 Task: Research Airbnb options in Plonsk, Poland from 4th December, 2023 to 8th December, 2023 for 1 adult.1  bedroom having 1 bed and 1 bathroom. Amenities needed are: wifi. Booking option can be shelf check-in. Look for 5 properties as per requirement.
Action: Mouse moved to (394, 137)
Screenshot: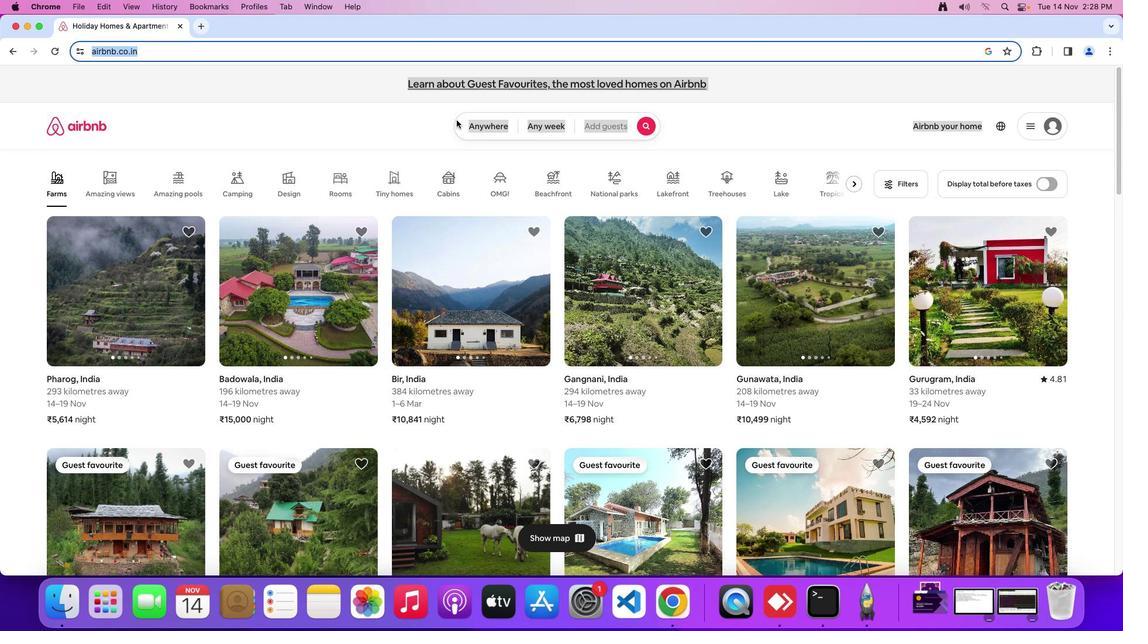 
Action: Mouse pressed left at (394, 137)
Screenshot: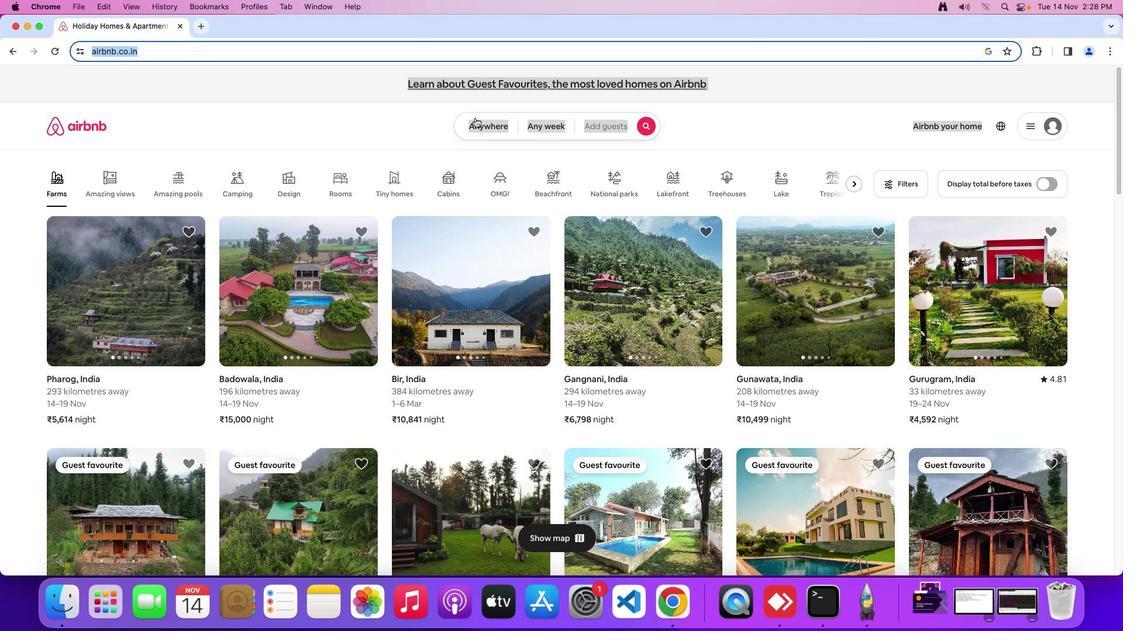 
Action: Mouse moved to (489, 122)
Screenshot: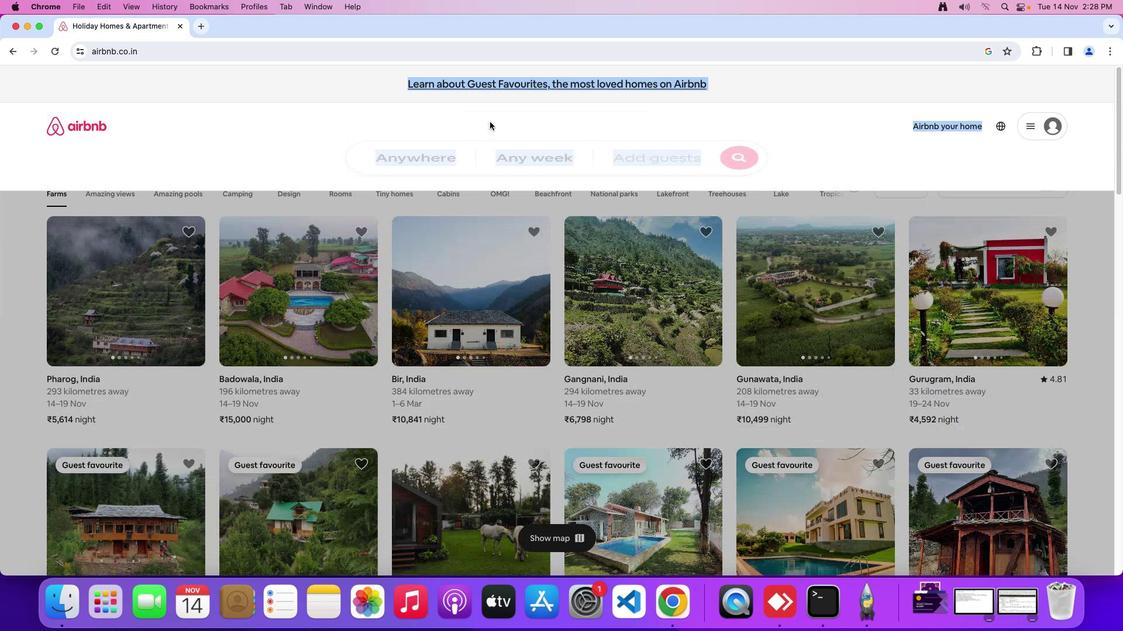 
Action: Mouse pressed left at (489, 122)
Screenshot: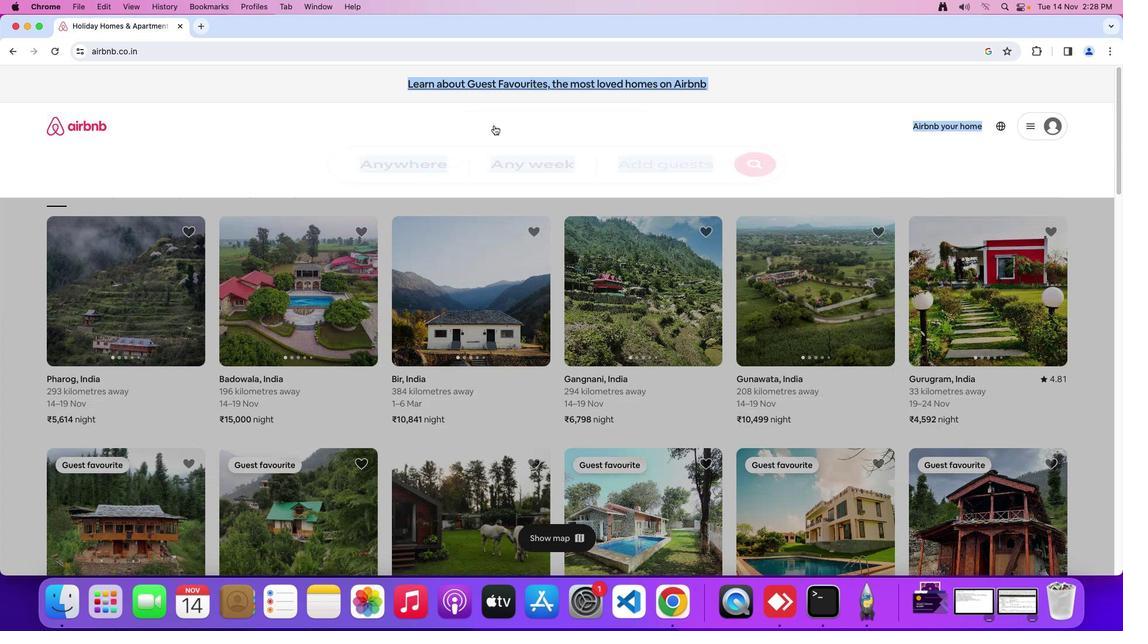 
Action: Mouse moved to (408, 174)
Screenshot: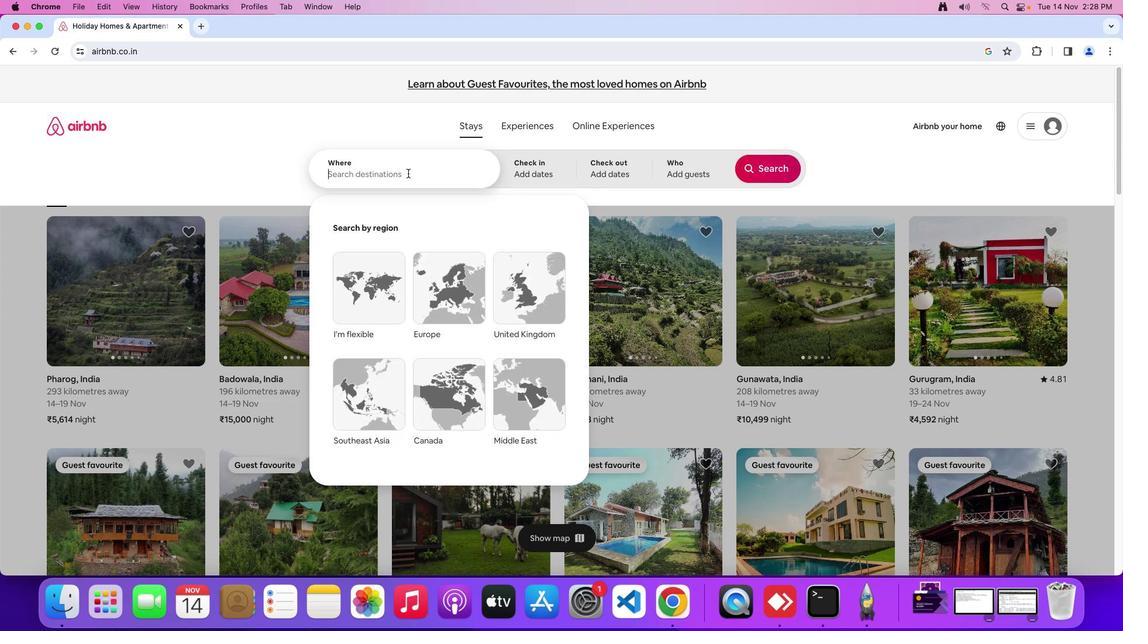 
Action: Mouse pressed left at (408, 174)
Screenshot: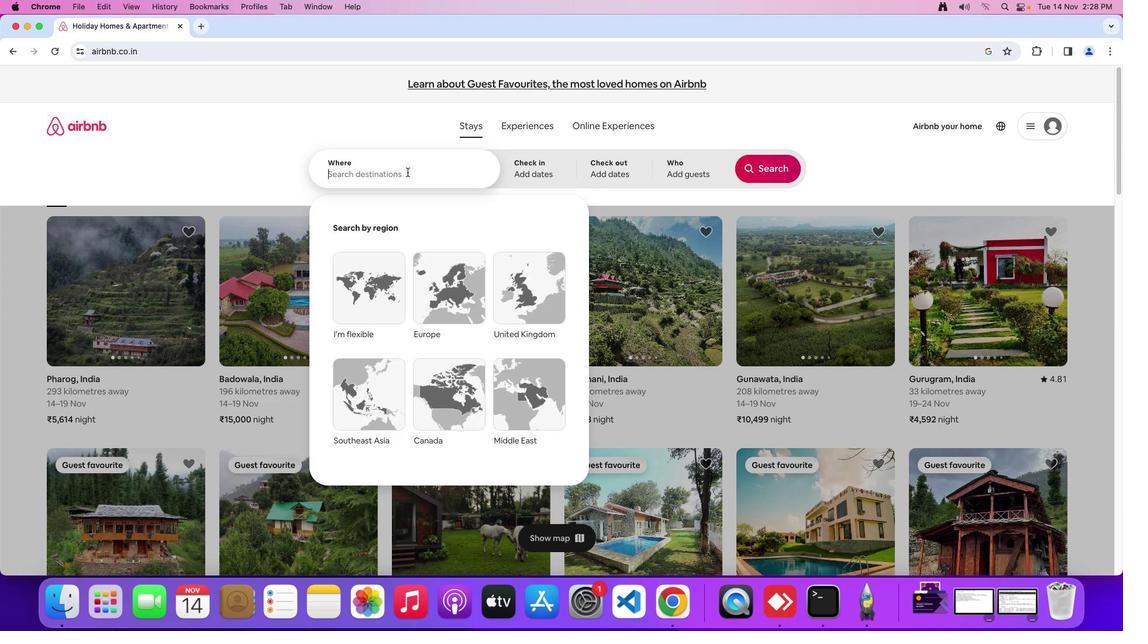 
Action: Mouse moved to (406, 172)
Screenshot: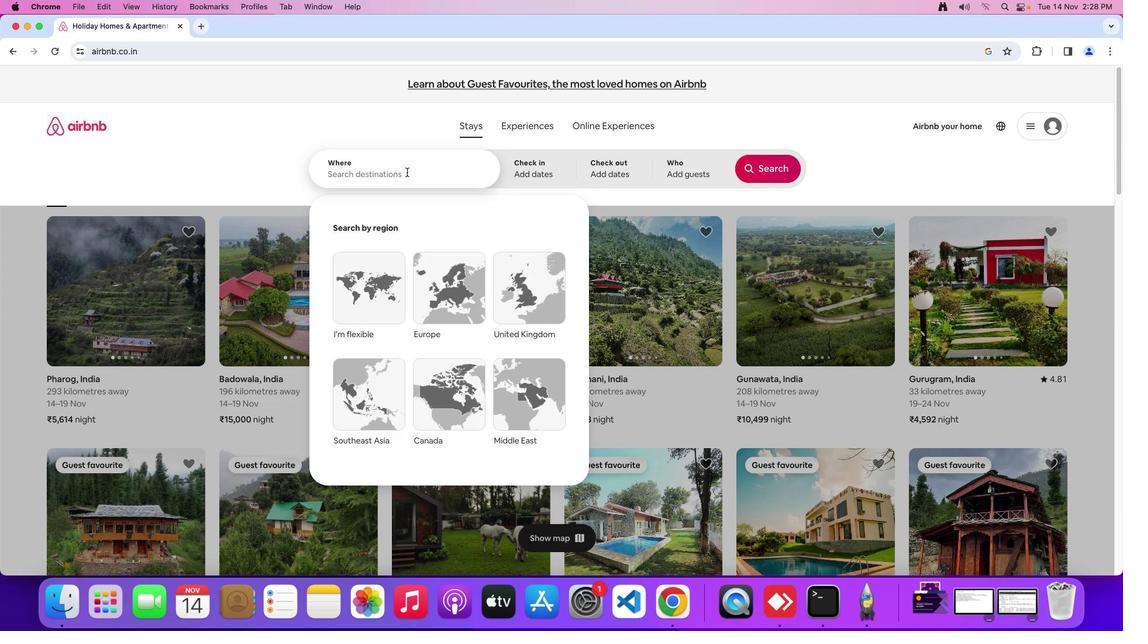 
Action: Mouse pressed left at (406, 172)
Screenshot: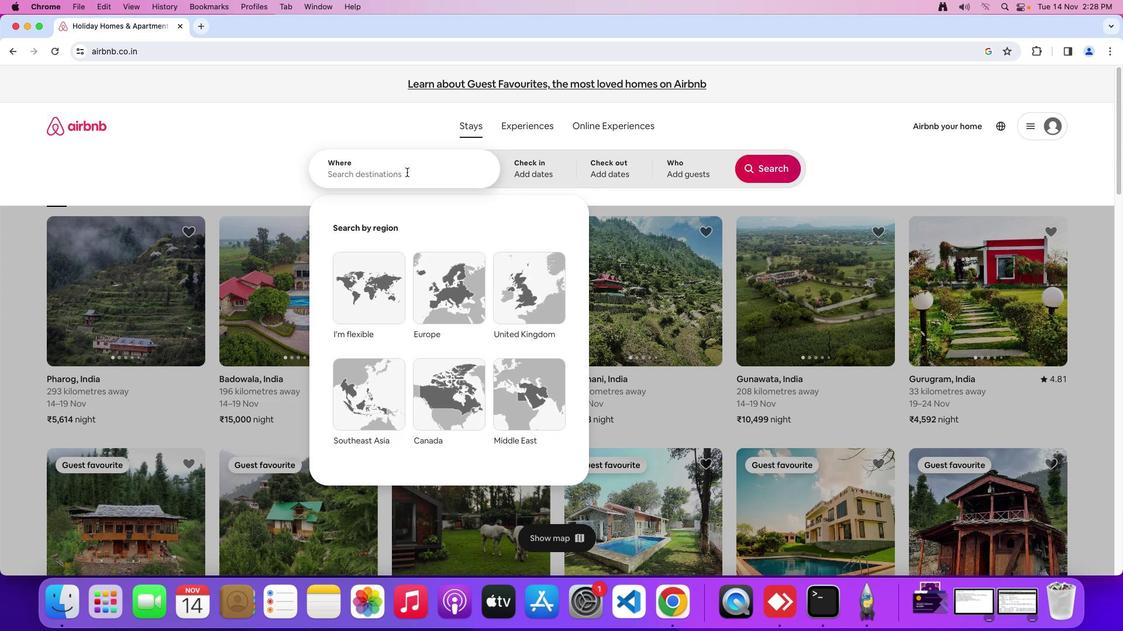
Action: Mouse moved to (406, 169)
Screenshot: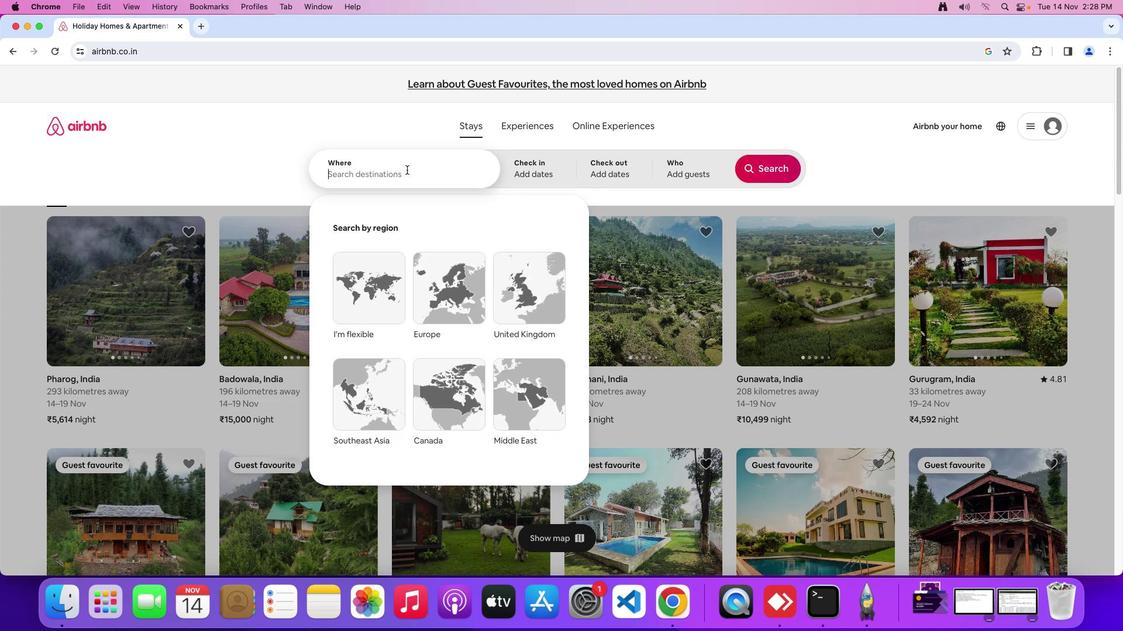 
Action: Key pressed Key.shift'P''l'Key.backspace'l''o''n''s''k'','Key.spaceKey.shift'P''o''l''a''m'Key.backspace'n''d'
Screenshot: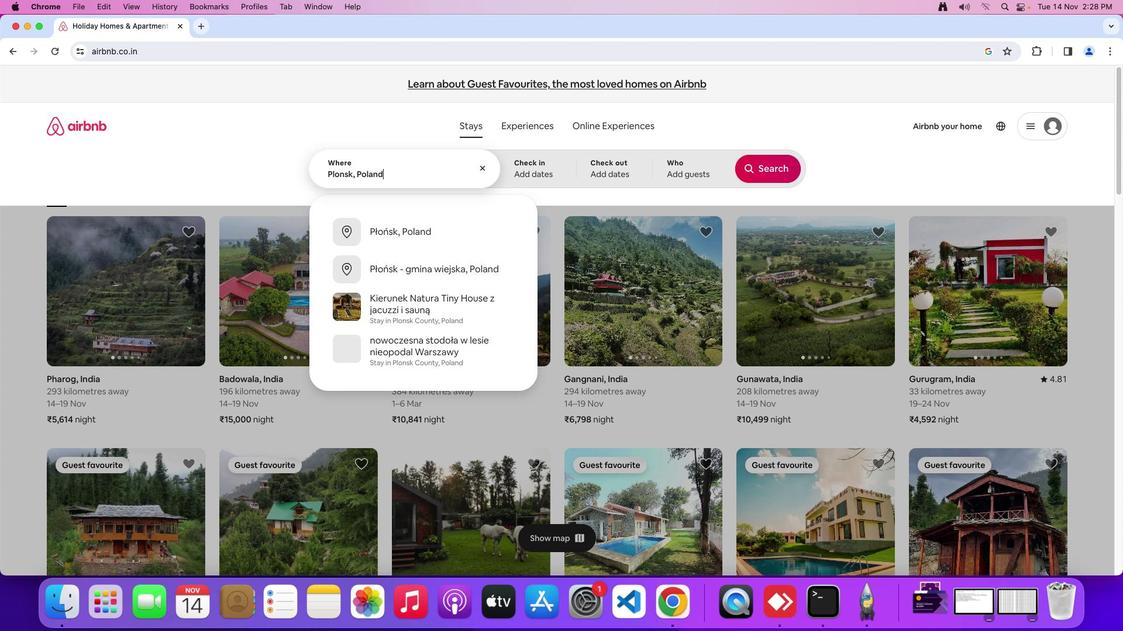 
Action: Mouse moved to (538, 165)
Screenshot: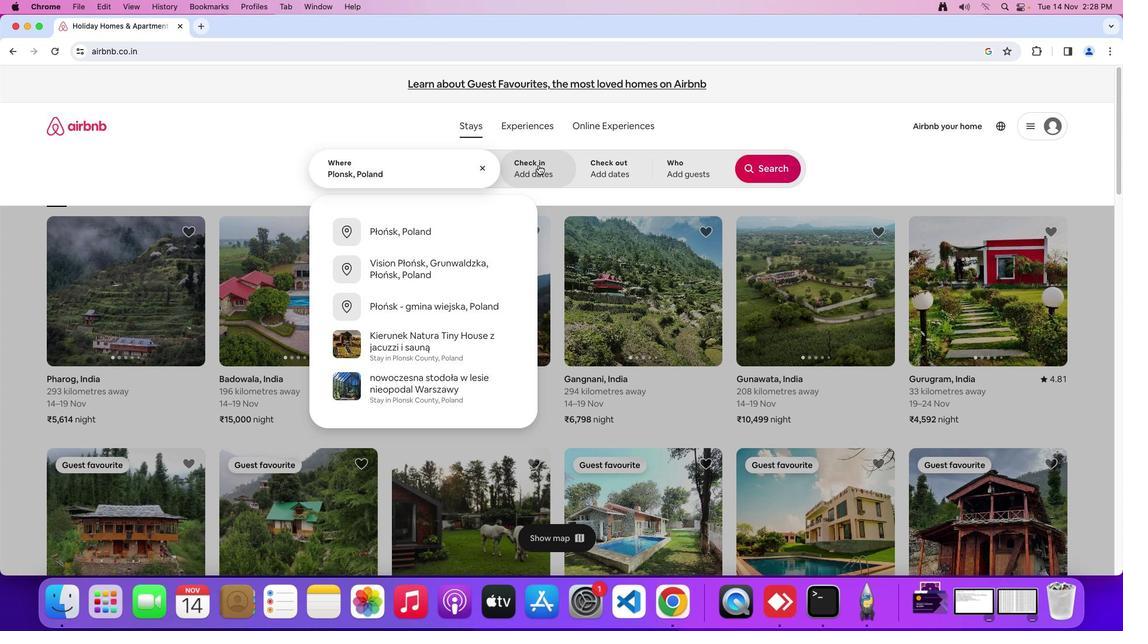 
Action: Mouse pressed left at (538, 165)
Screenshot: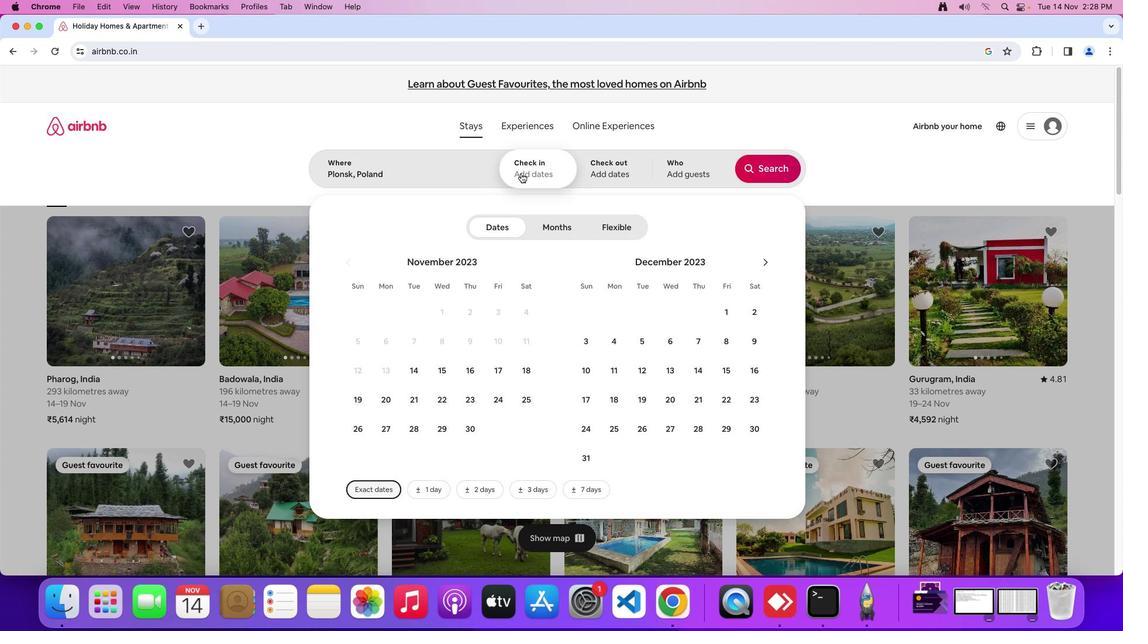 
Action: Mouse moved to (619, 344)
Screenshot: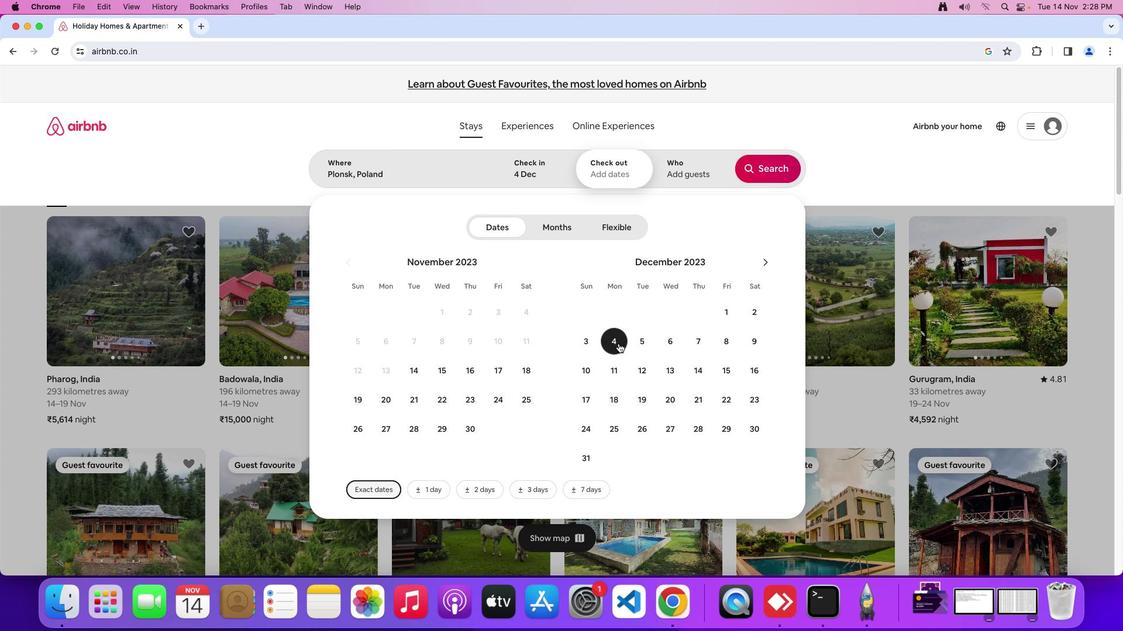 
Action: Mouse pressed left at (619, 344)
Screenshot: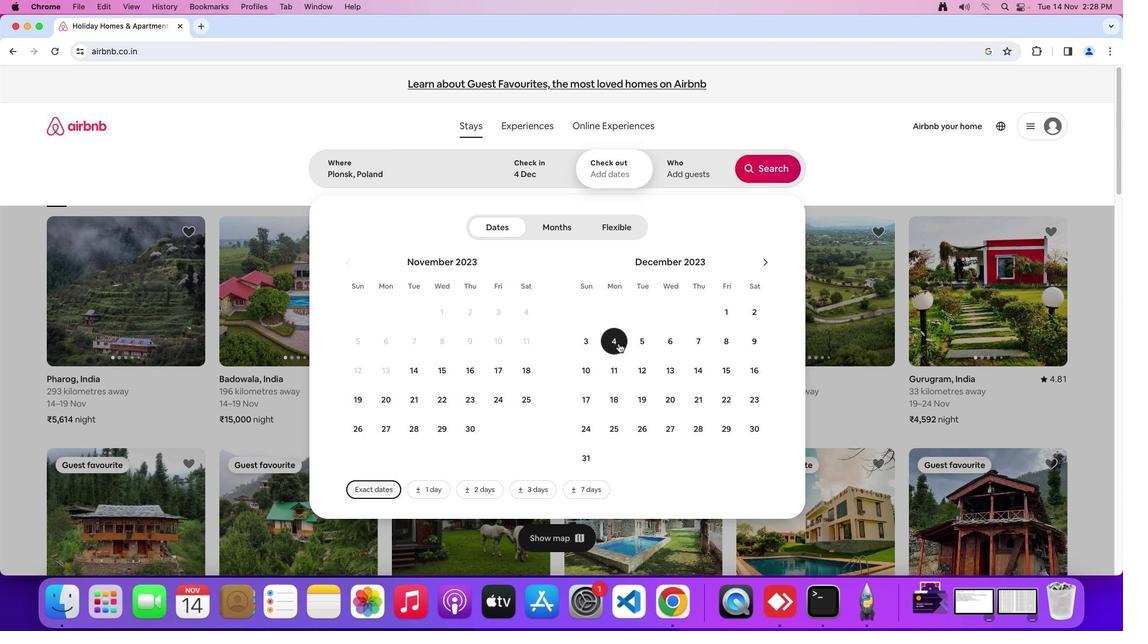 
Action: Mouse moved to (724, 342)
Screenshot: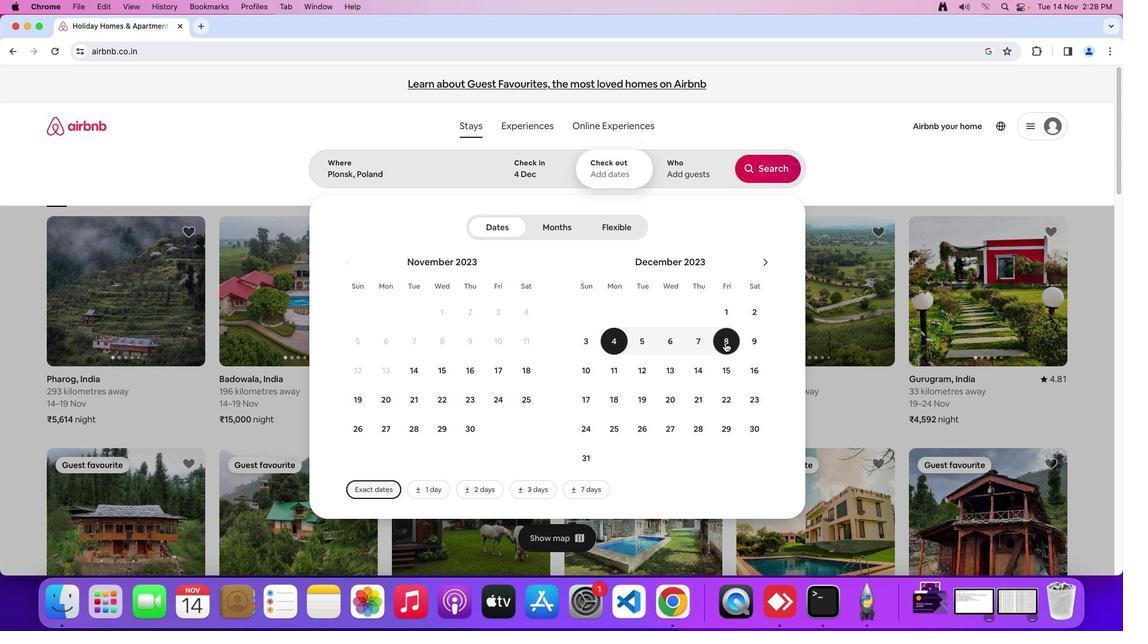 
Action: Mouse pressed left at (724, 342)
Screenshot: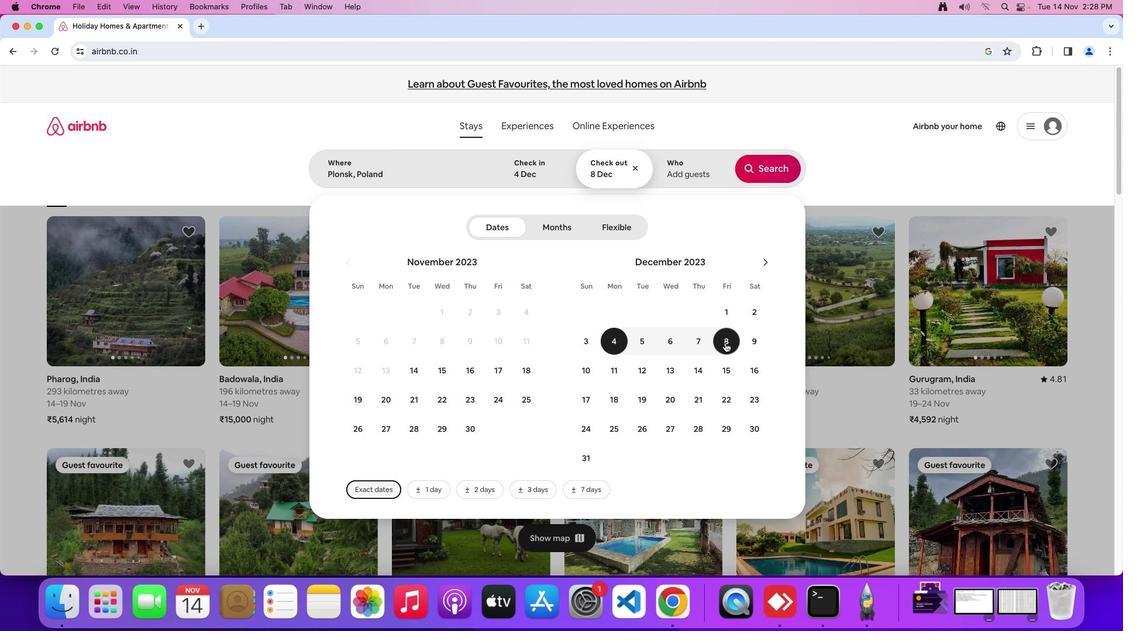 
Action: Mouse moved to (678, 177)
Screenshot: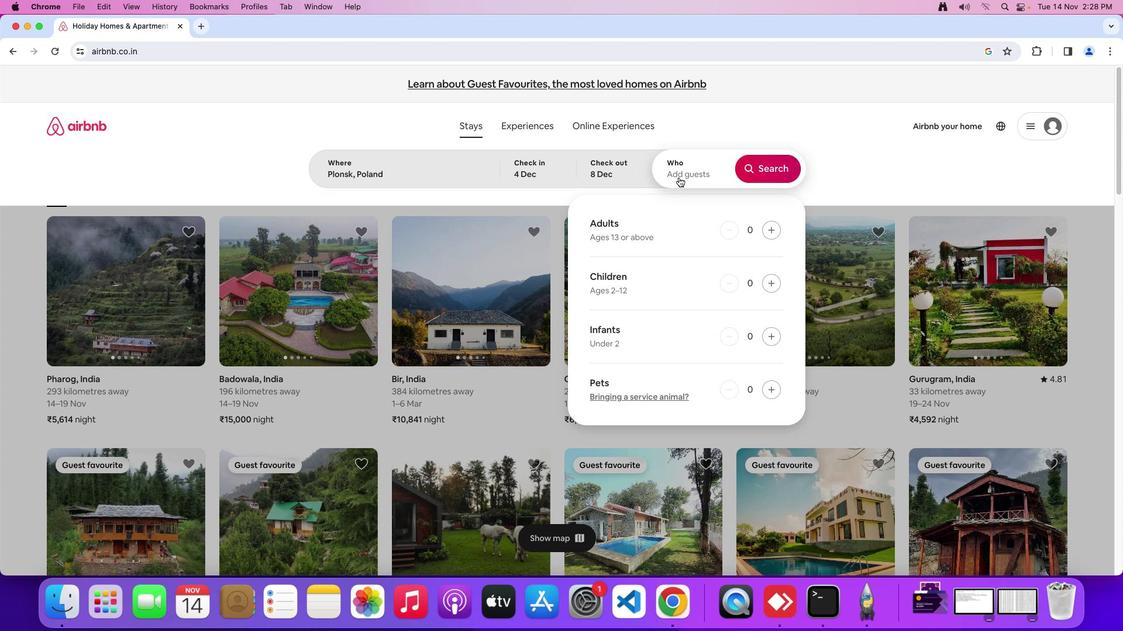 
Action: Mouse pressed left at (678, 177)
Screenshot: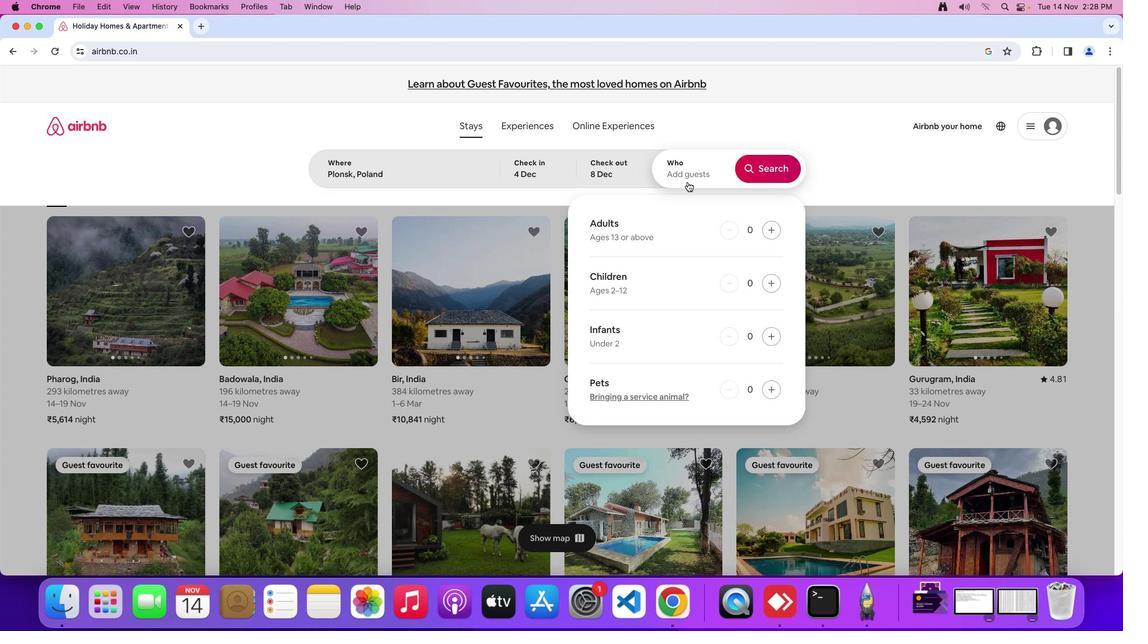 
Action: Mouse moved to (772, 233)
Screenshot: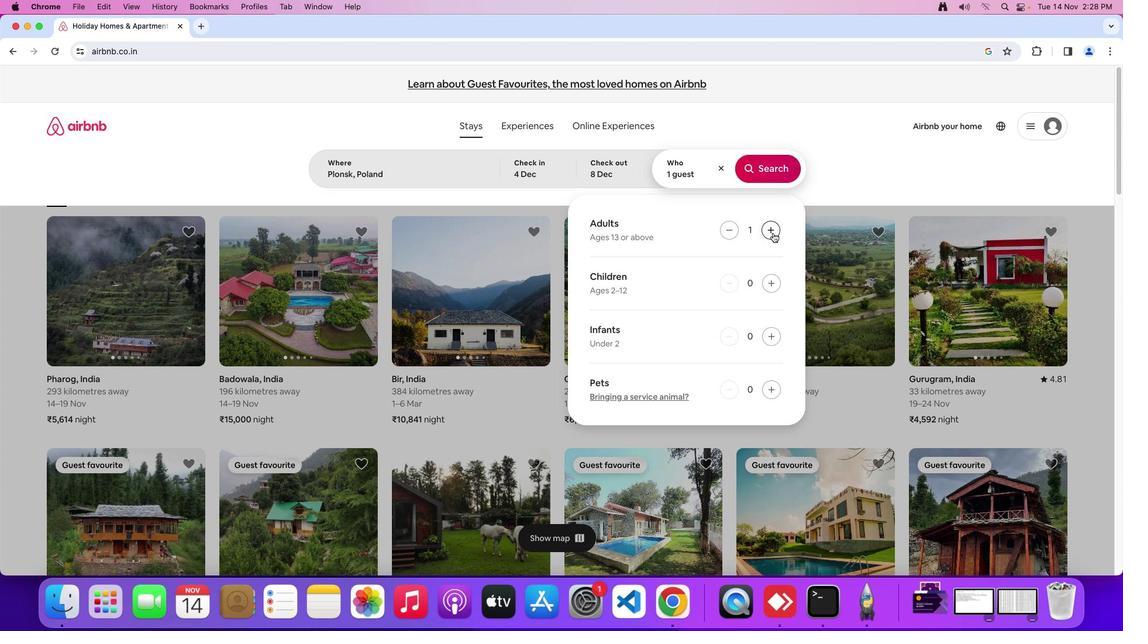 
Action: Mouse pressed left at (772, 233)
Screenshot: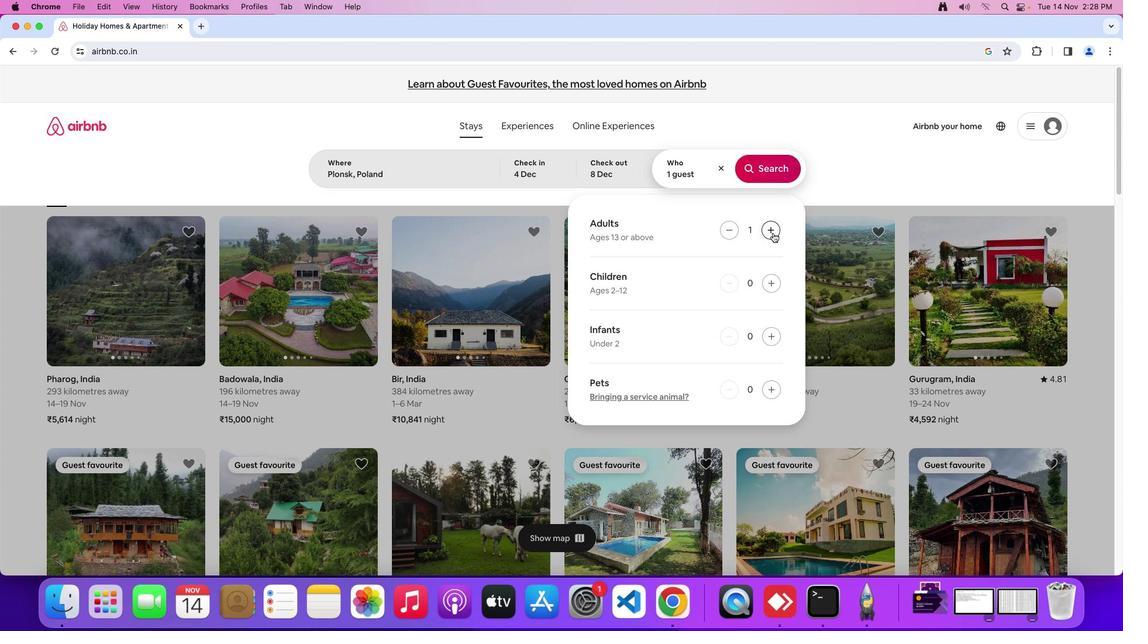 
Action: Mouse moved to (774, 166)
Screenshot: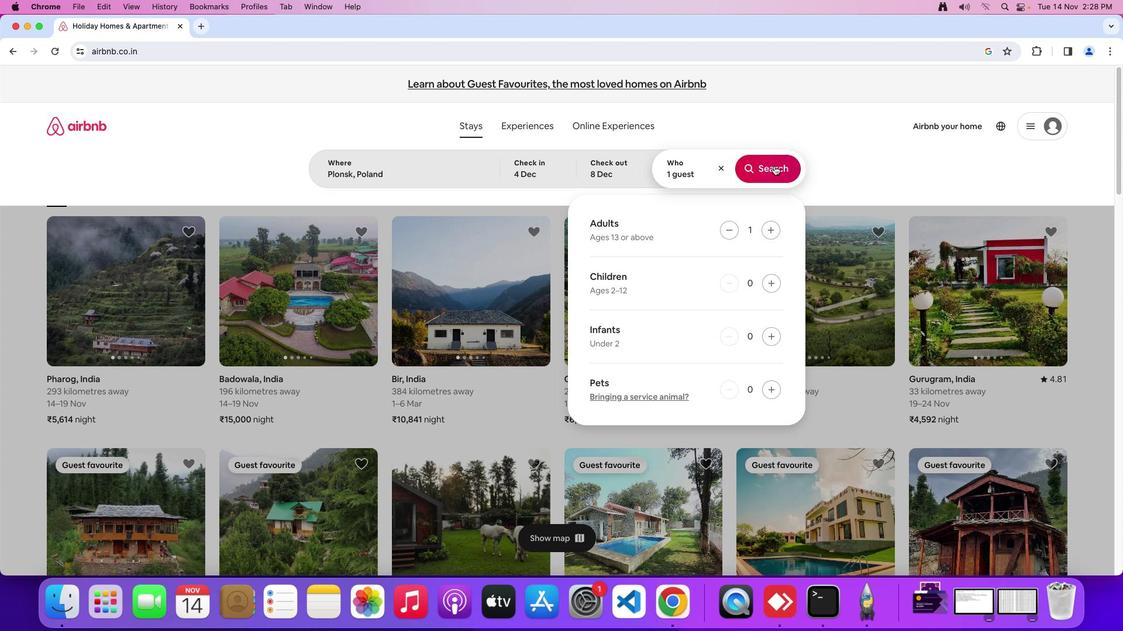 
Action: Mouse pressed left at (774, 166)
Screenshot: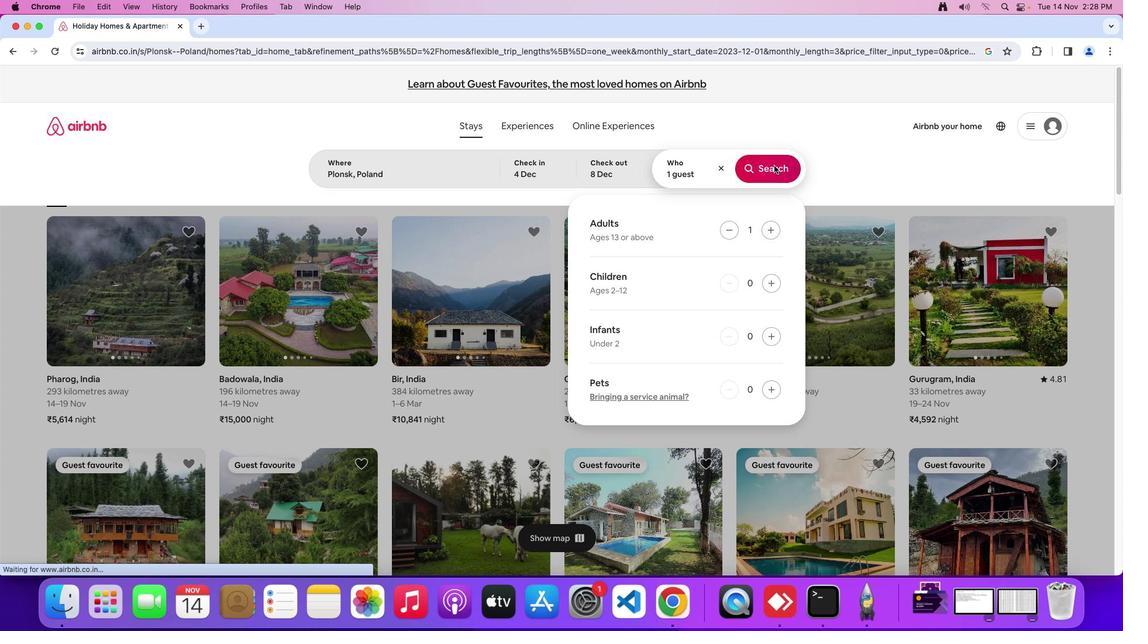 
Action: Mouse moved to (927, 138)
Screenshot: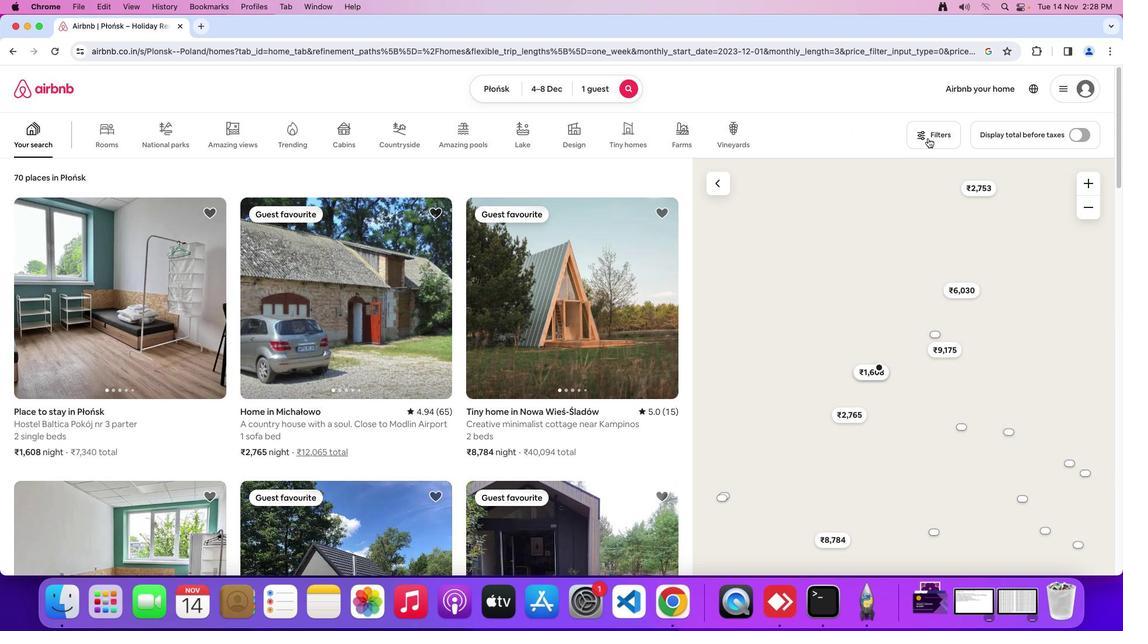 
Action: Mouse pressed left at (927, 138)
Screenshot: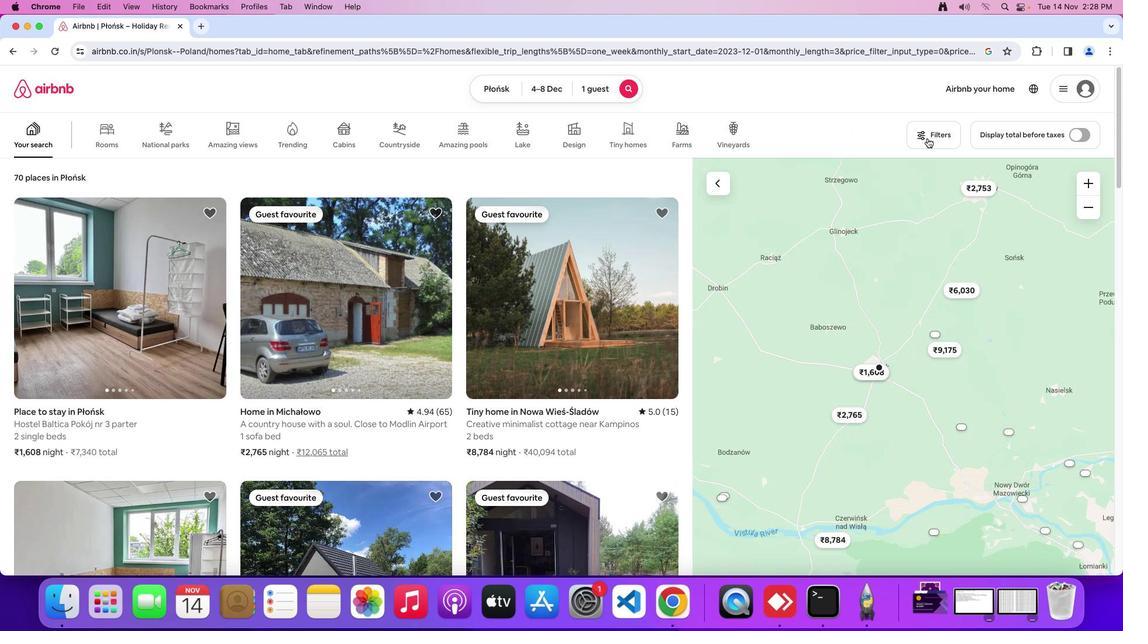 
Action: Mouse moved to (563, 322)
Screenshot: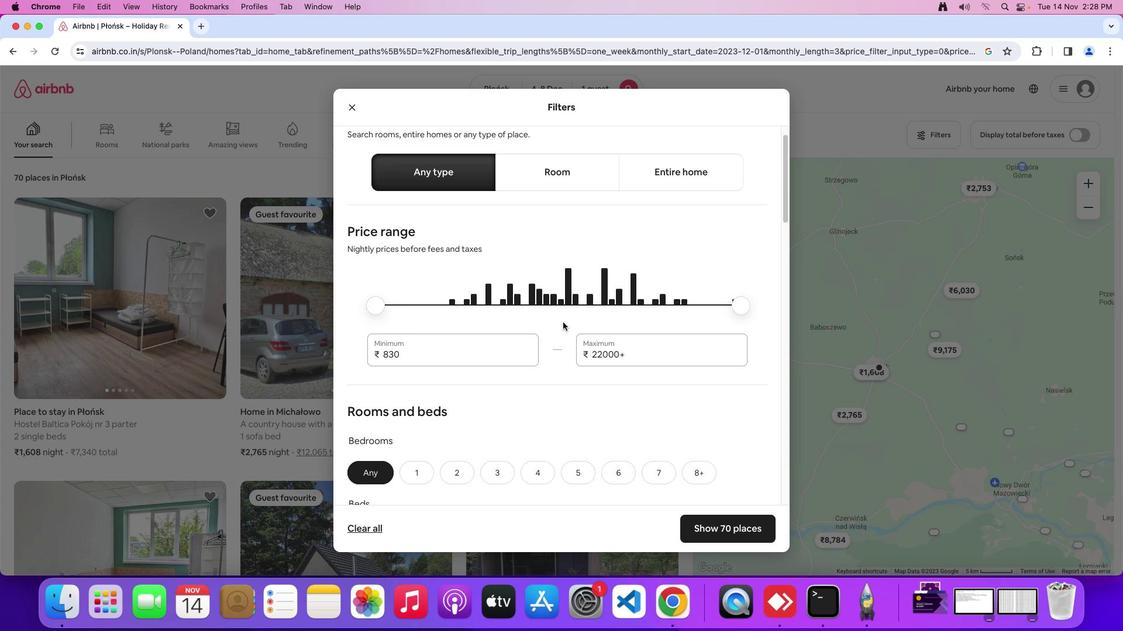 
Action: Mouse scrolled (563, 322) with delta (0, 0)
Screenshot: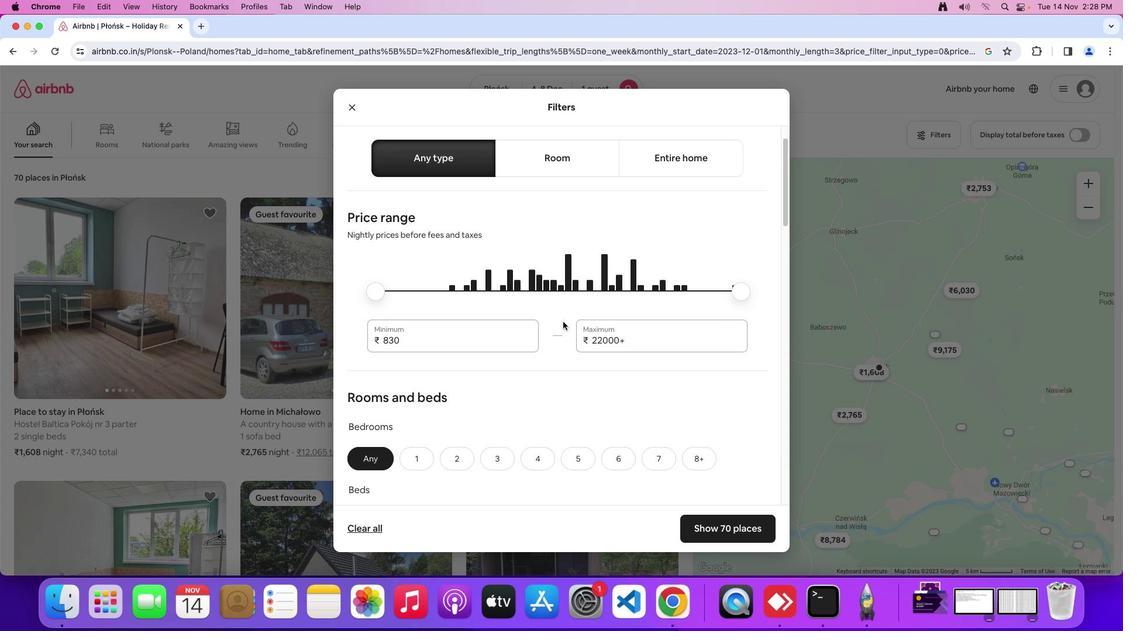 
Action: Mouse scrolled (563, 322) with delta (0, 0)
Screenshot: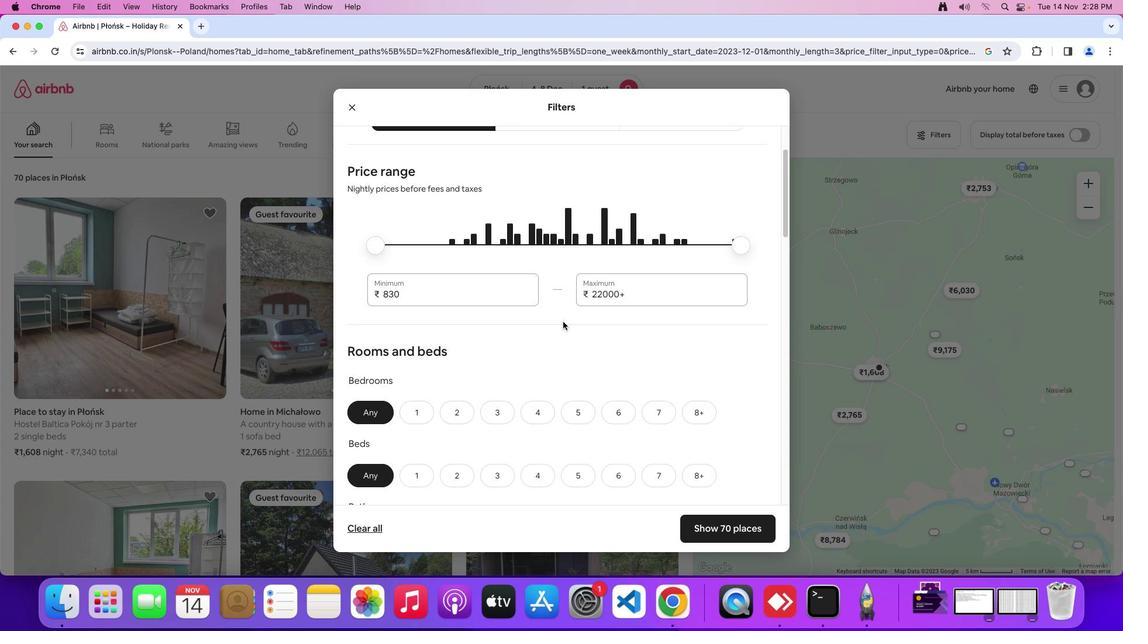 
Action: Mouse scrolled (563, 322) with delta (0, 0)
Screenshot: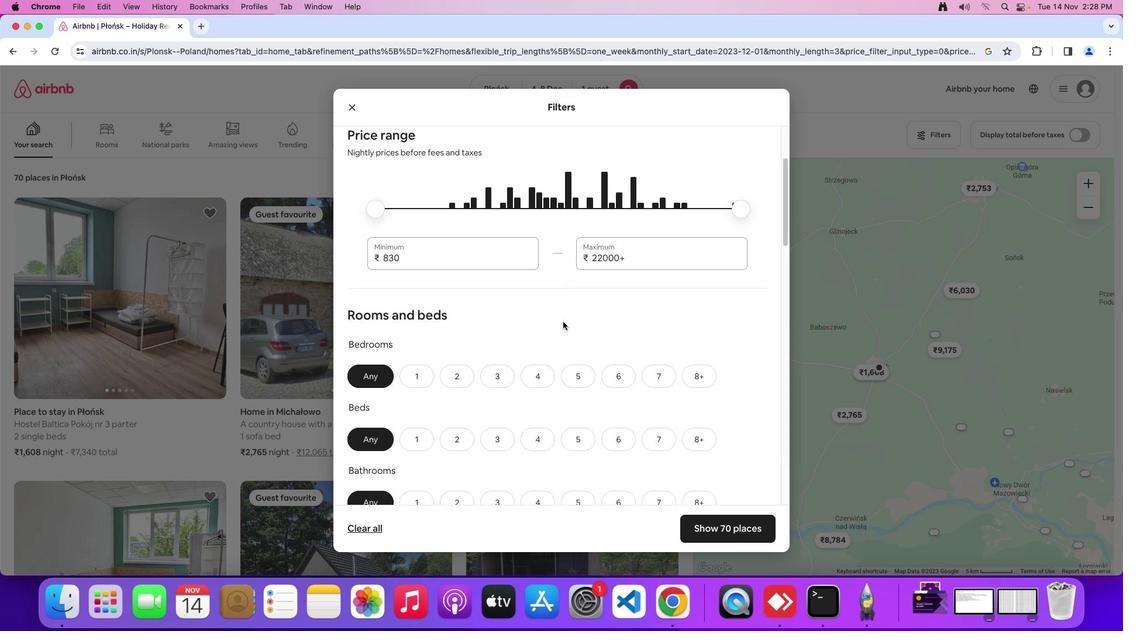 
Action: Mouse scrolled (563, 322) with delta (0, -1)
Screenshot: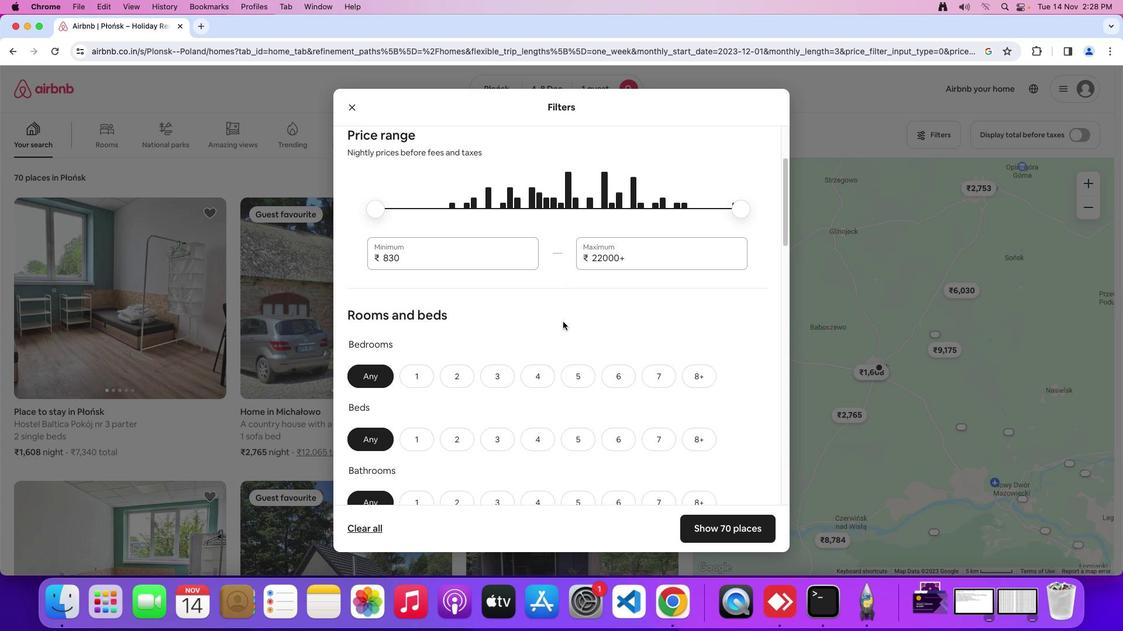 
Action: Mouse moved to (539, 322)
Screenshot: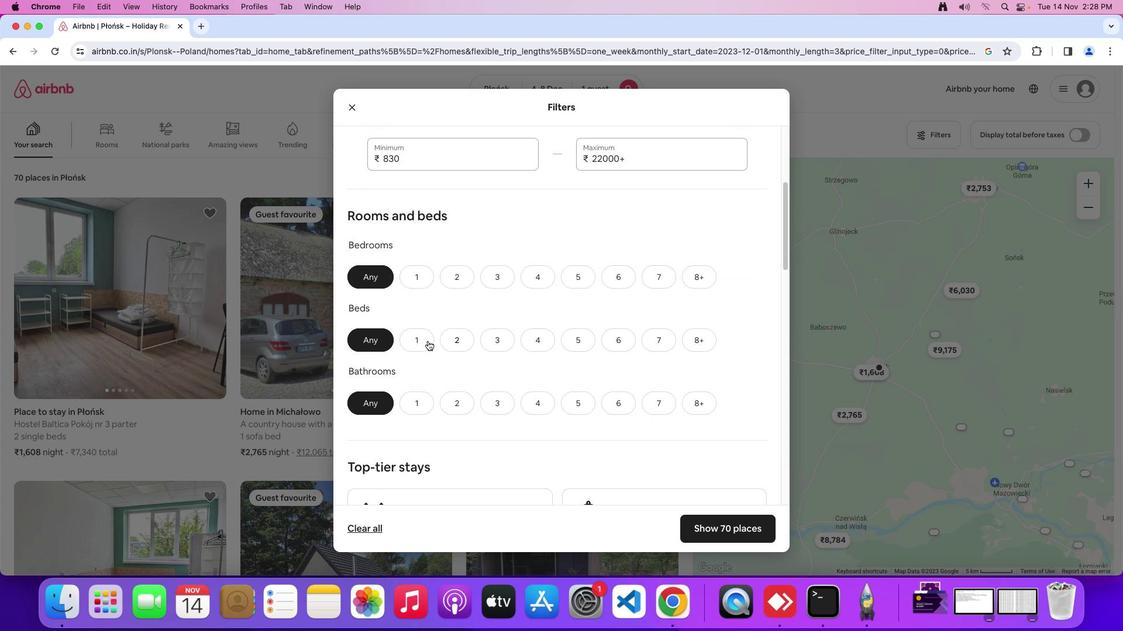 
Action: Mouse scrolled (539, 322) with delta (0, 0)
Screenshot: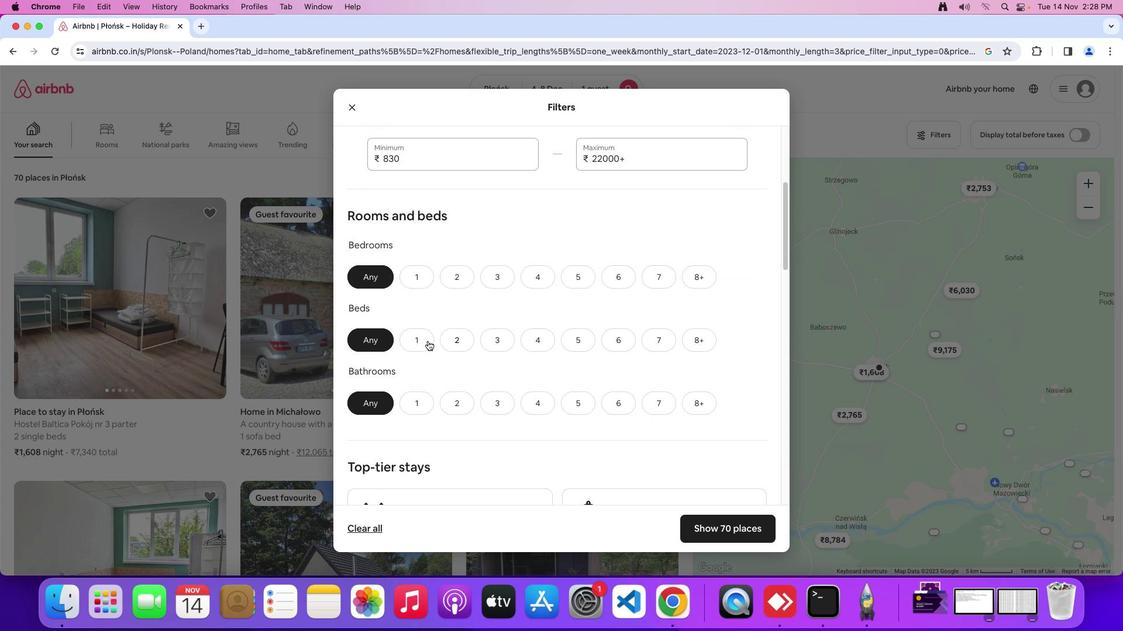 
Action: Mouse moved to (521, 324)
Screenshot: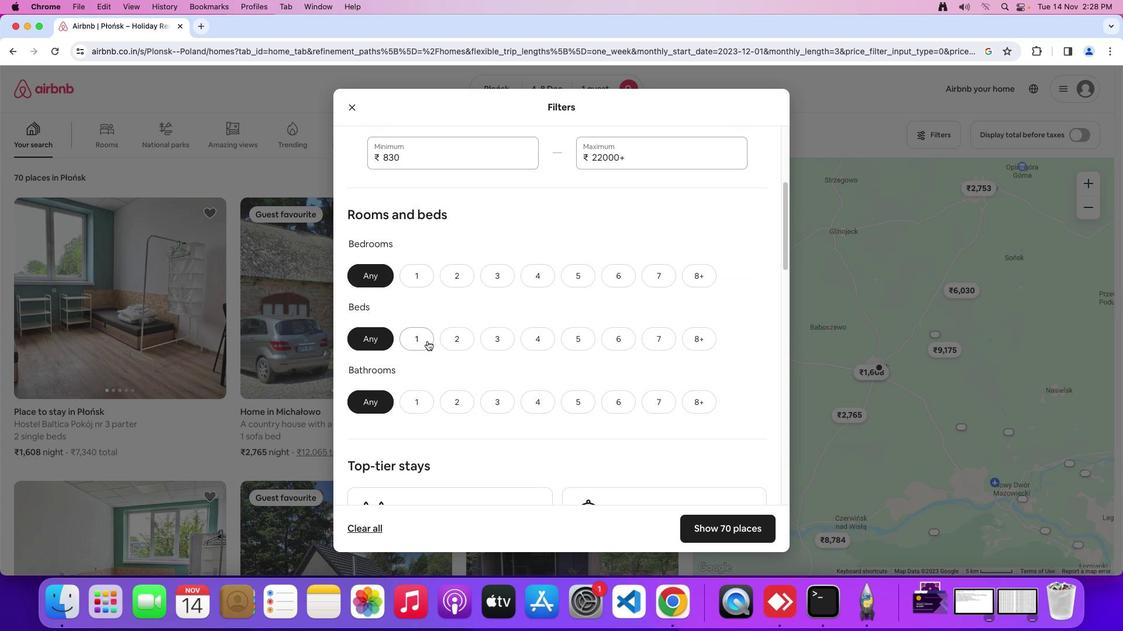 
Action: Mouse scrolled (521, 324) with delta (0, 0)
Screenshot: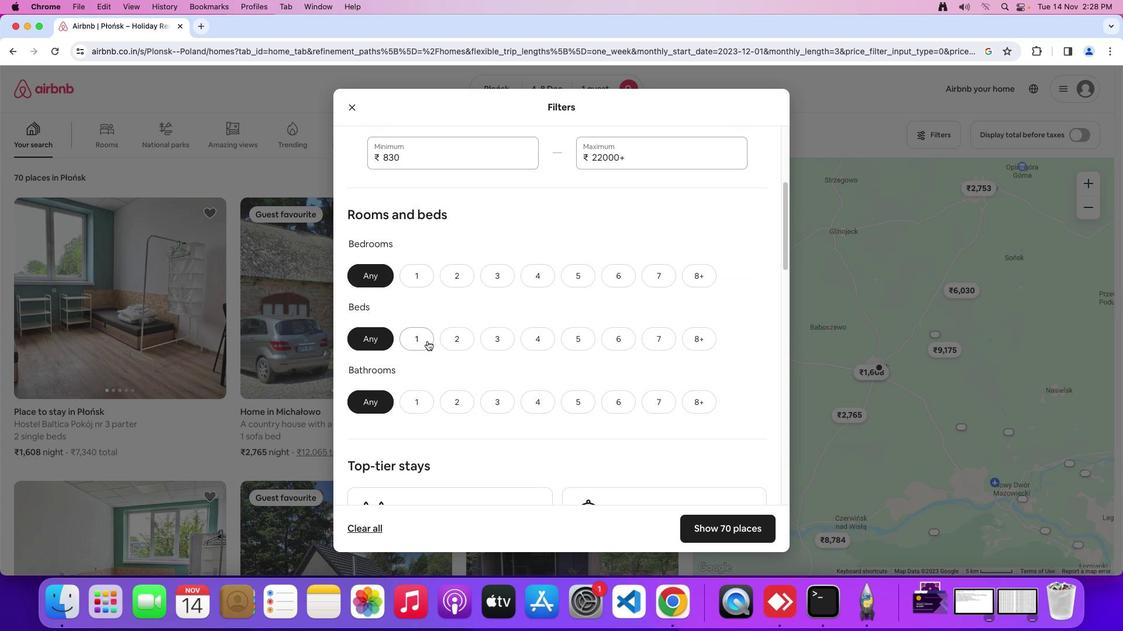 
Action: Mouse moved to (505, 325)
Screenshot: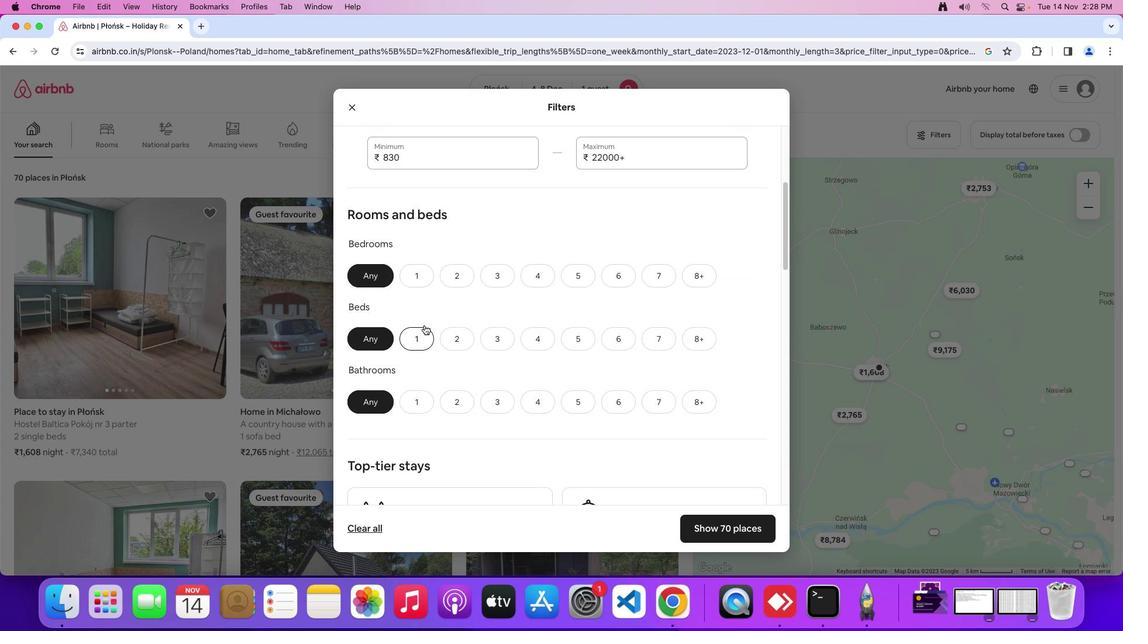 
Action: Mouse scrolled (505, 325) with delta (0, -1)
Screenshot: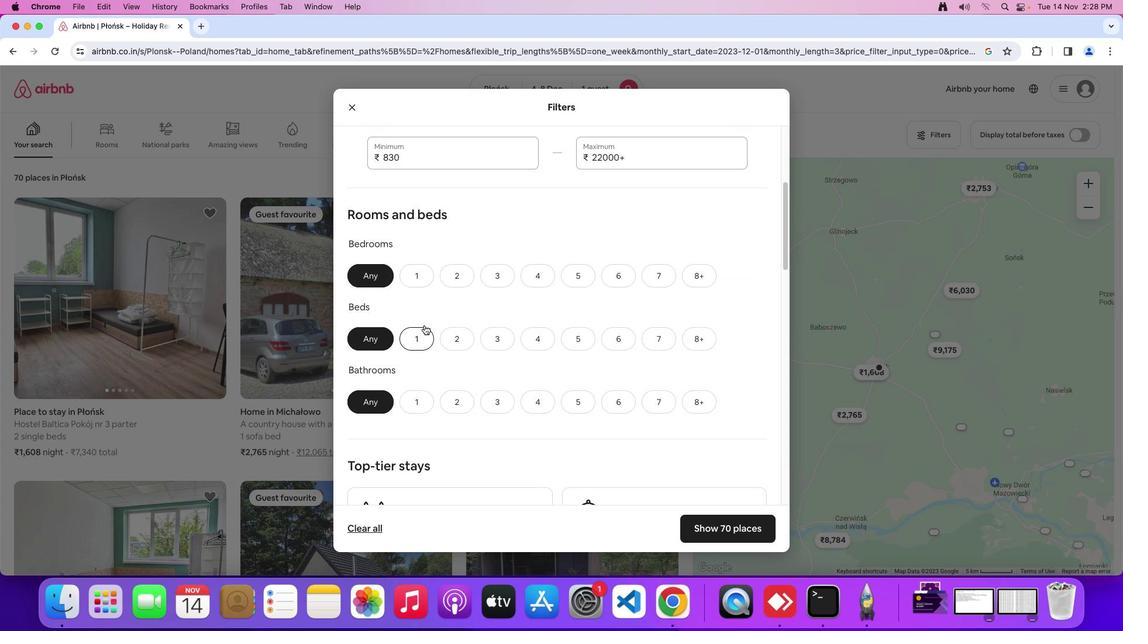 
Action: Mouse moved to (421, 279)
Screenshot: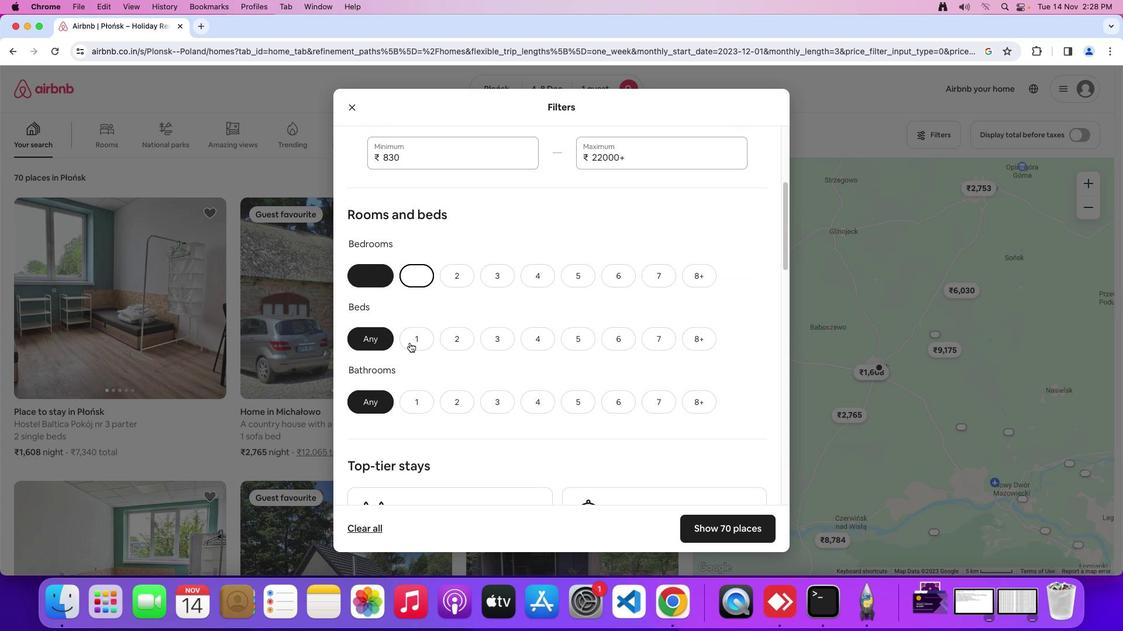 
Action: Mouse pressed left at (421, 279)
Screenshot: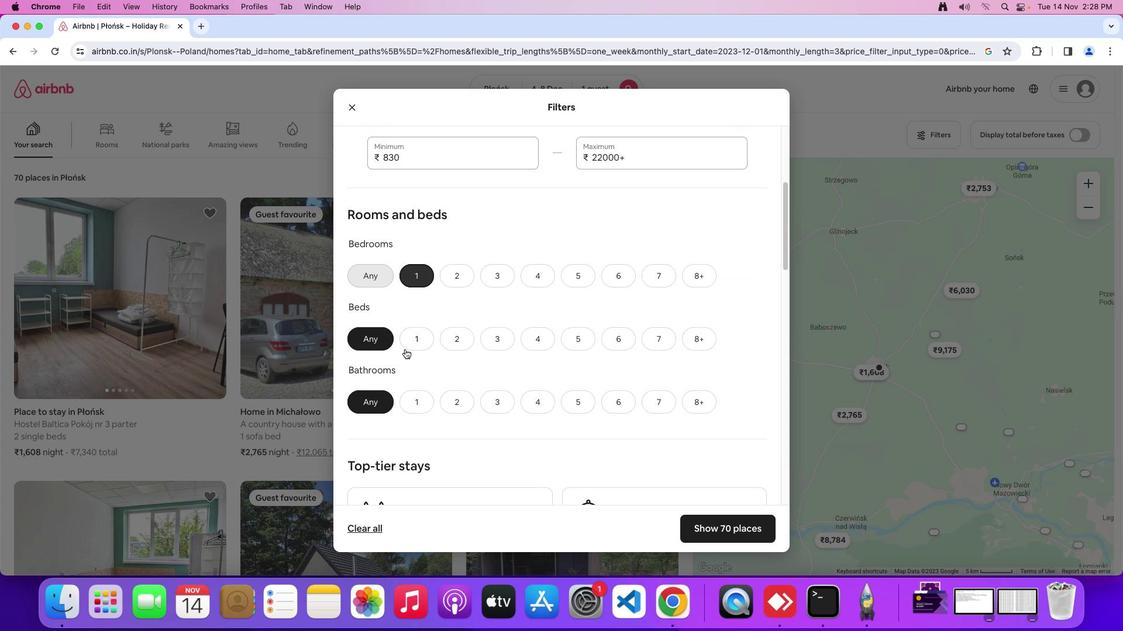 
Action: Mouse moved to (408, 345)
Screenshot: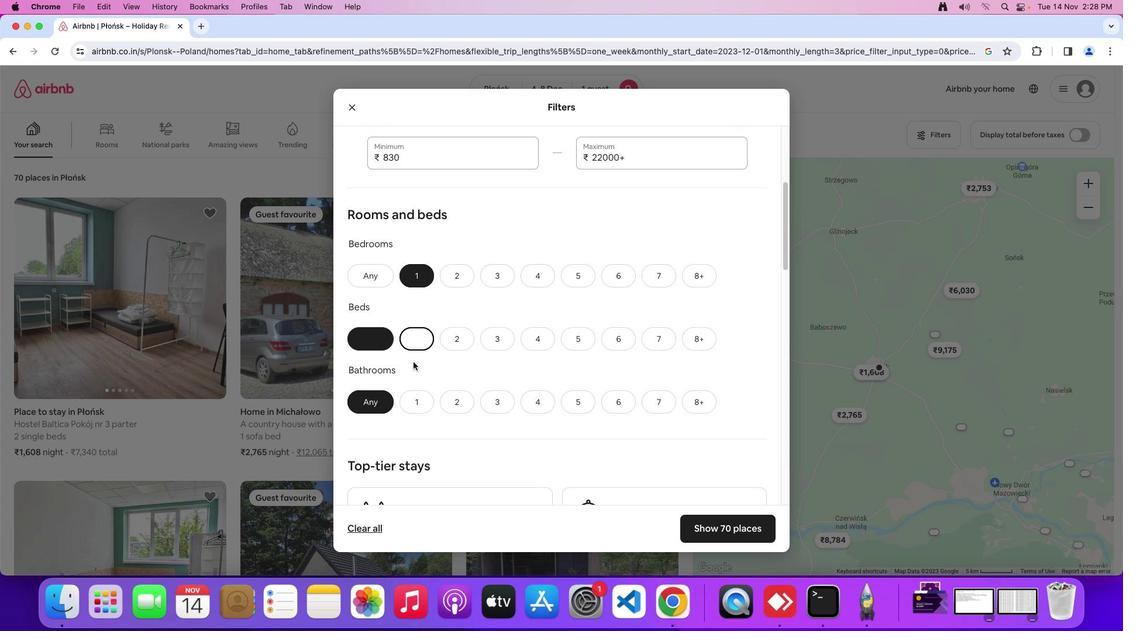 
Action: Mouse pressed left at (408, 345)
Screenshot: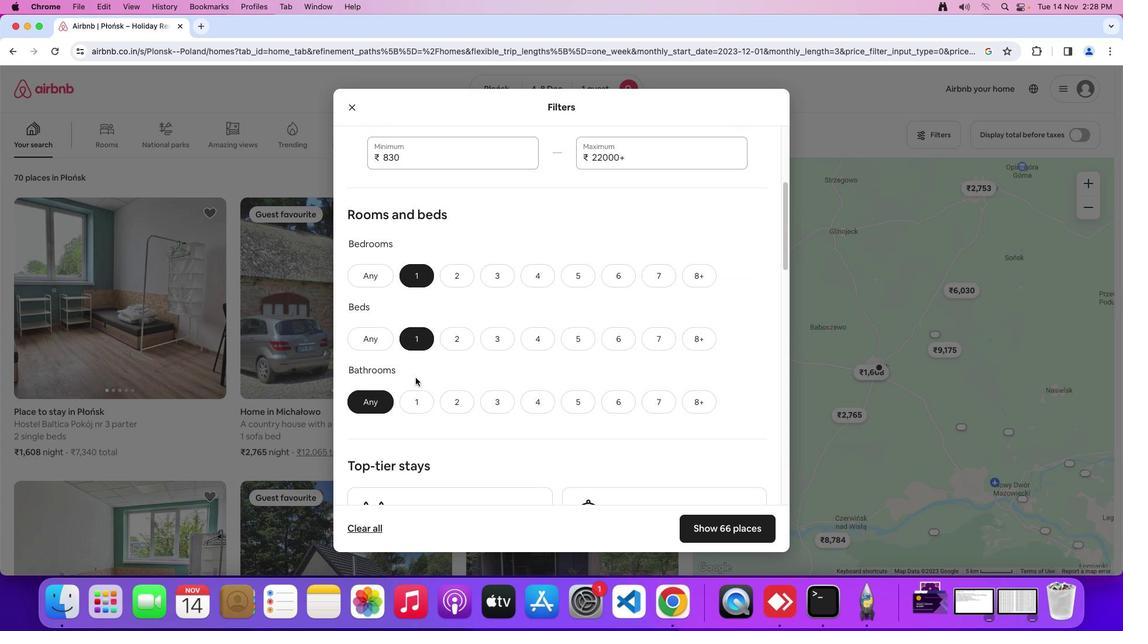 
Action: Mouse moved to (415, 400)
Screenshot: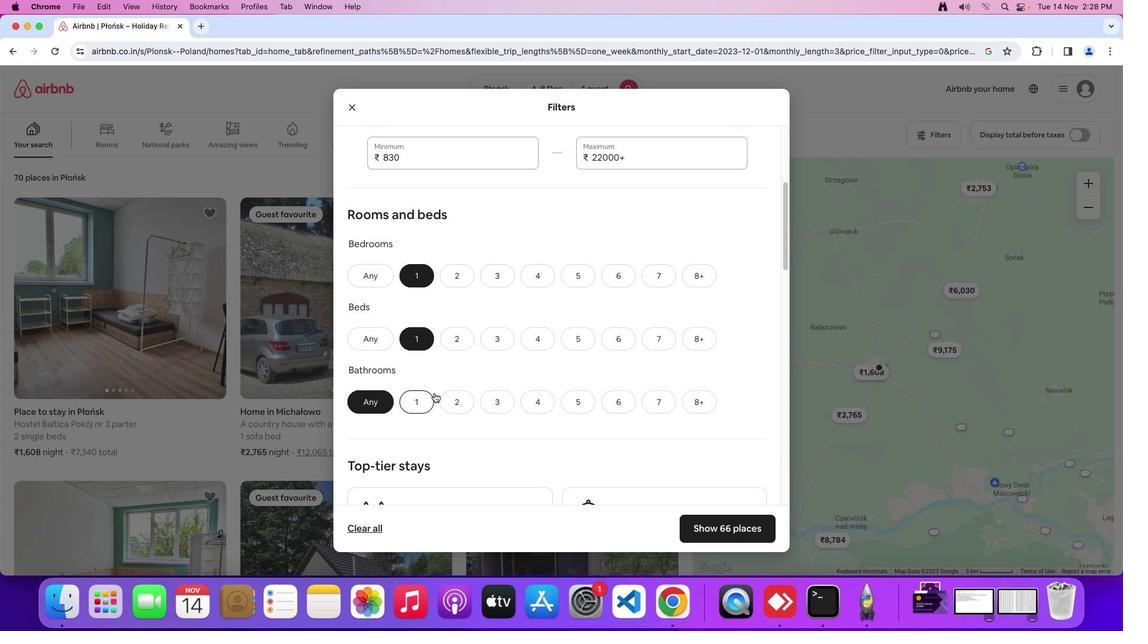 
Action: Mouse pressed left at (415, 400)
Screenshot: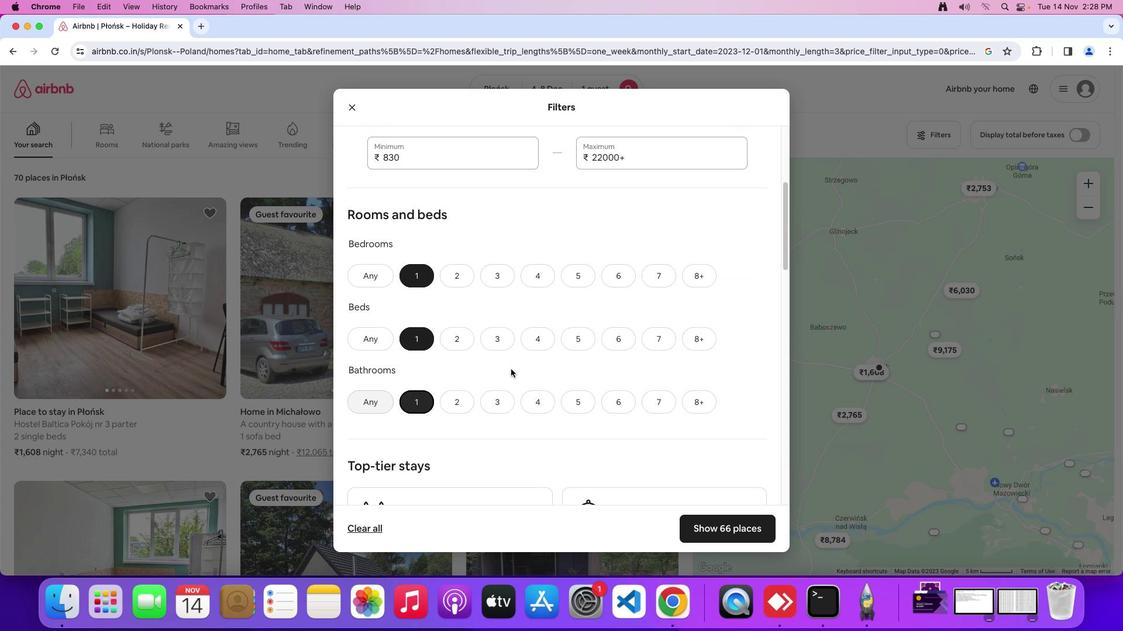 
Action: Mouse moved to (561, 339)
Screenshot: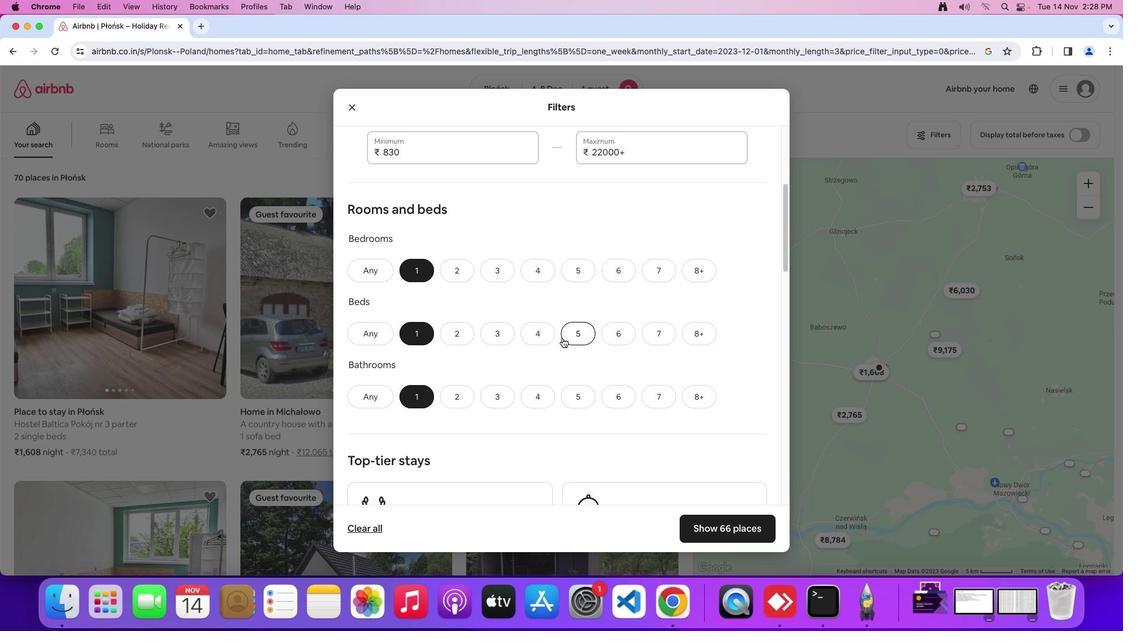 
Action: Mouse scrolled (561, 339) with delta (0, 0)
Screenshot: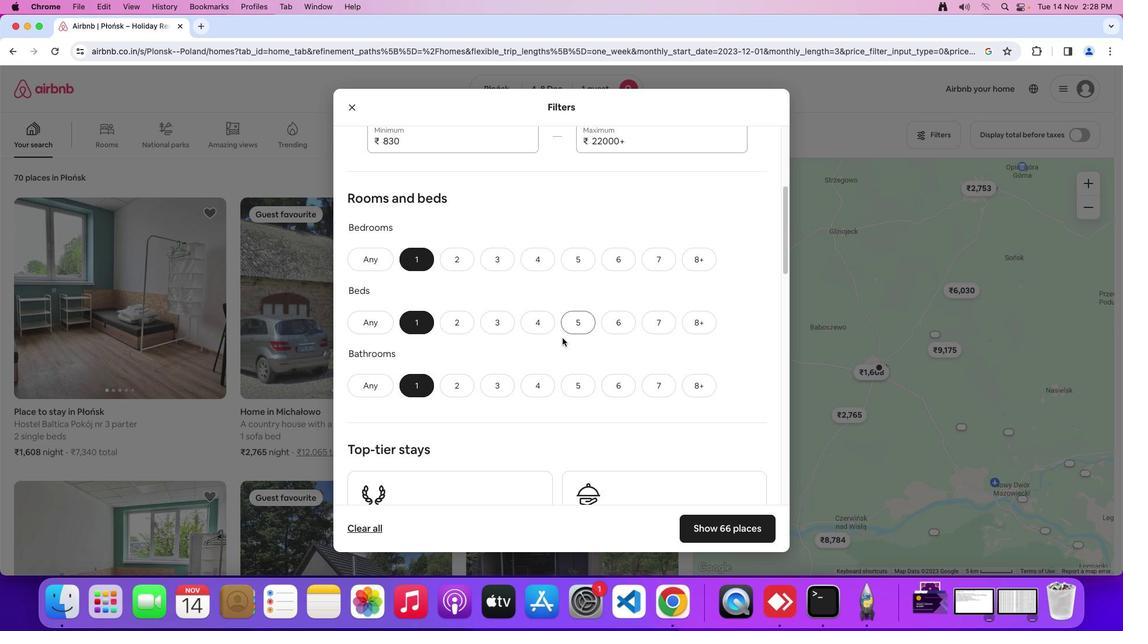 
Action: Mouse moved to (562, 338)
Screenshot: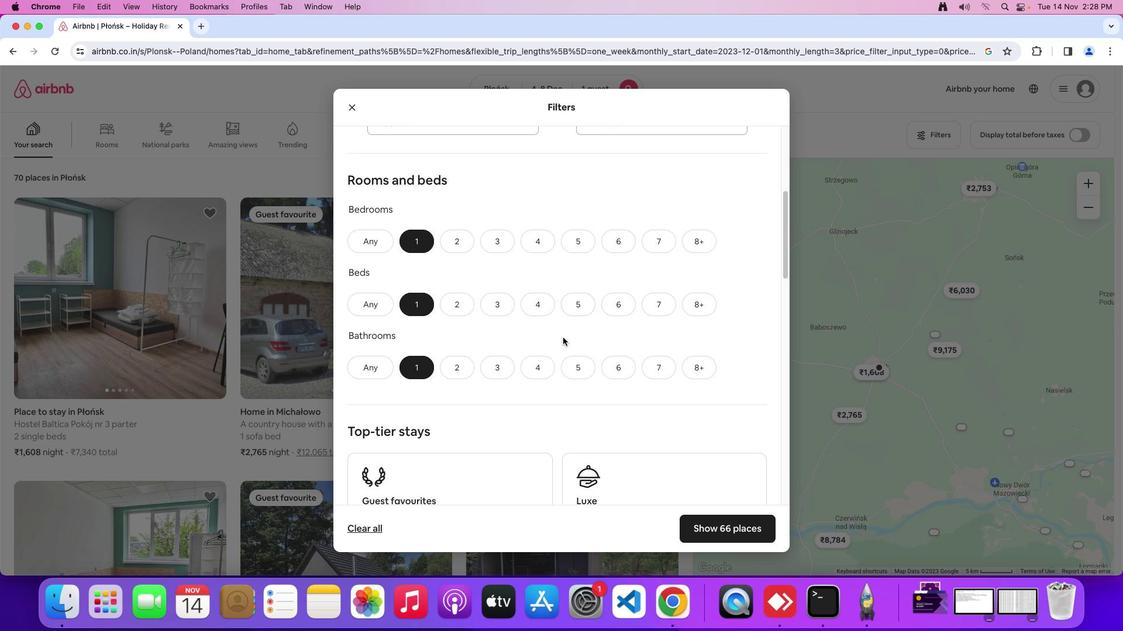 
Action: Mouse scrolled (562, 338) with delta (0, 0)
Screenshot: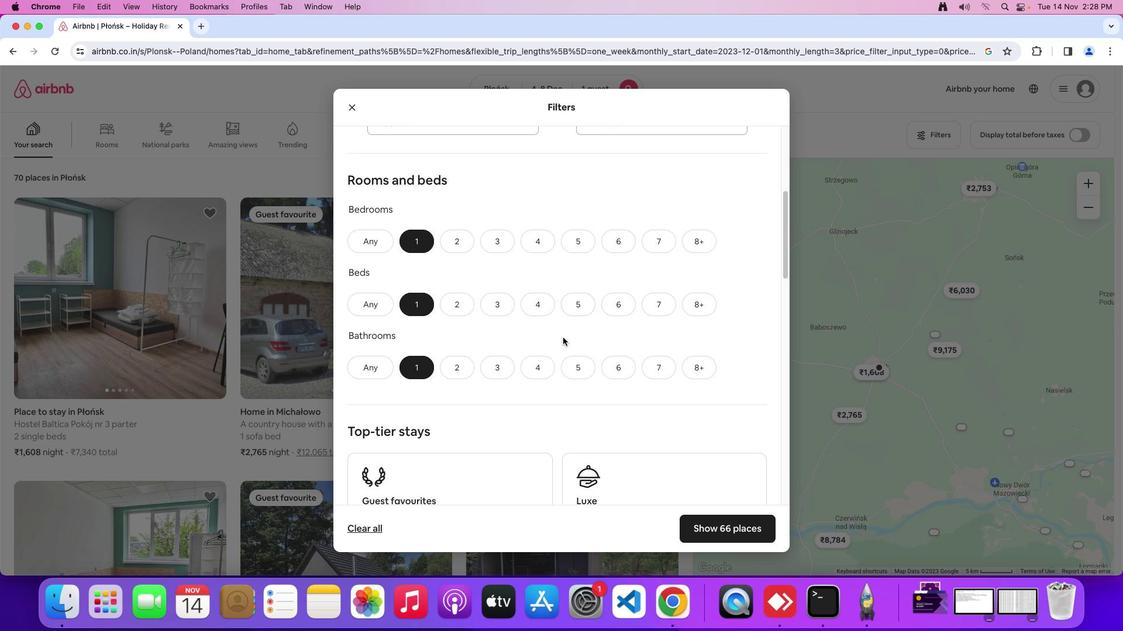 
Action: Mouse moved to (562, 338)
Screenshot: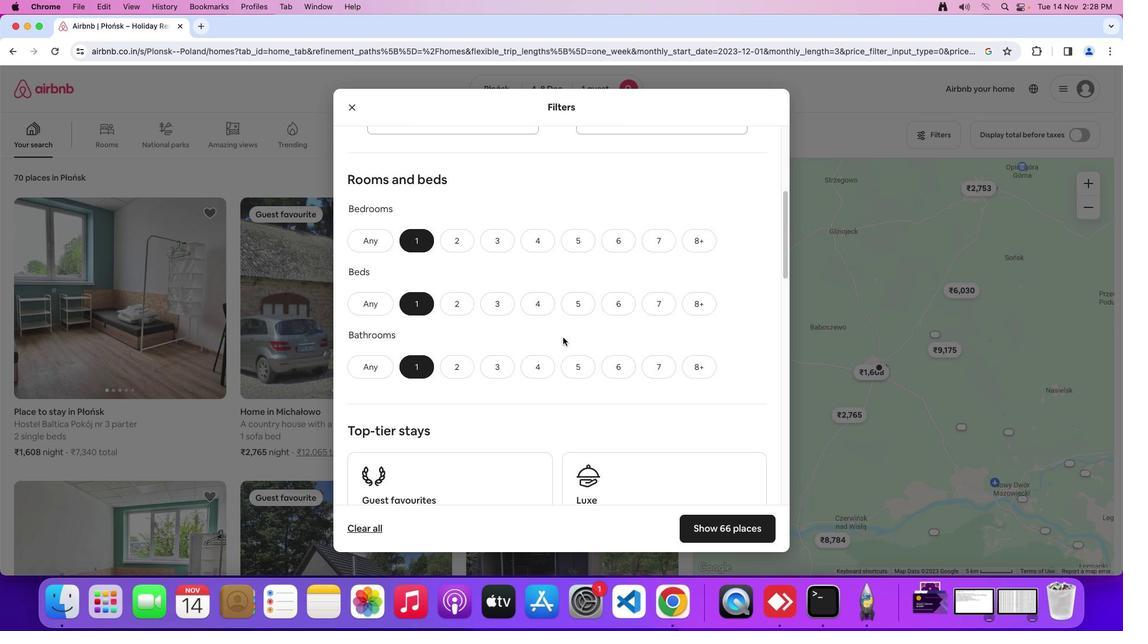 
Action: Mouse scrolled (562, 338) with delta (0, 0)
Screenshot: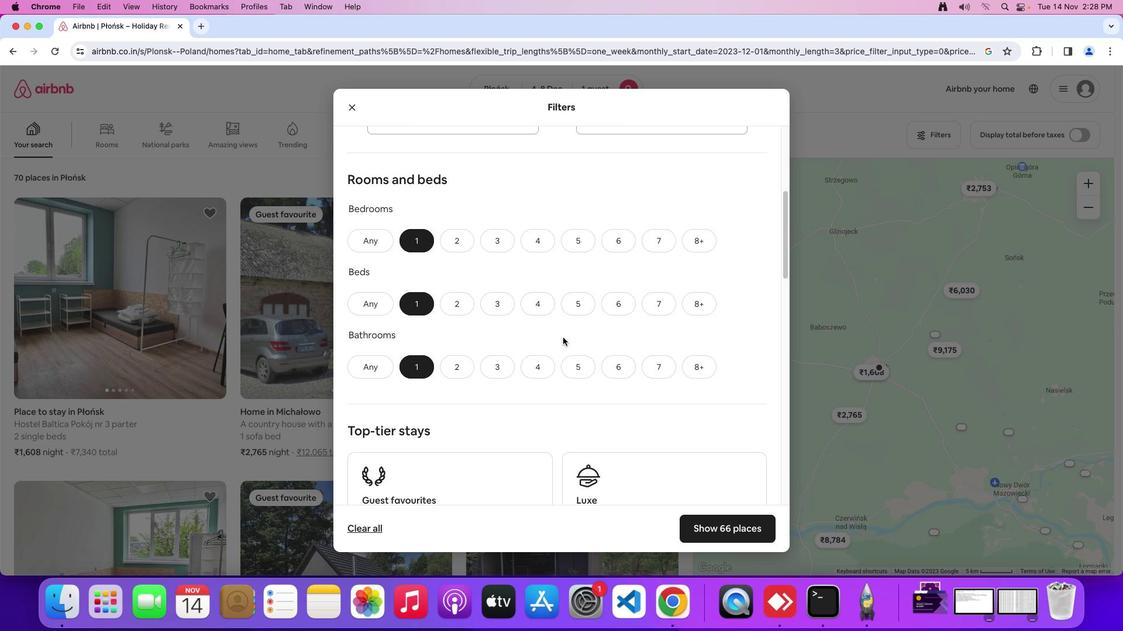 
Action: Mouse moved to (563, 338)
Screenshot: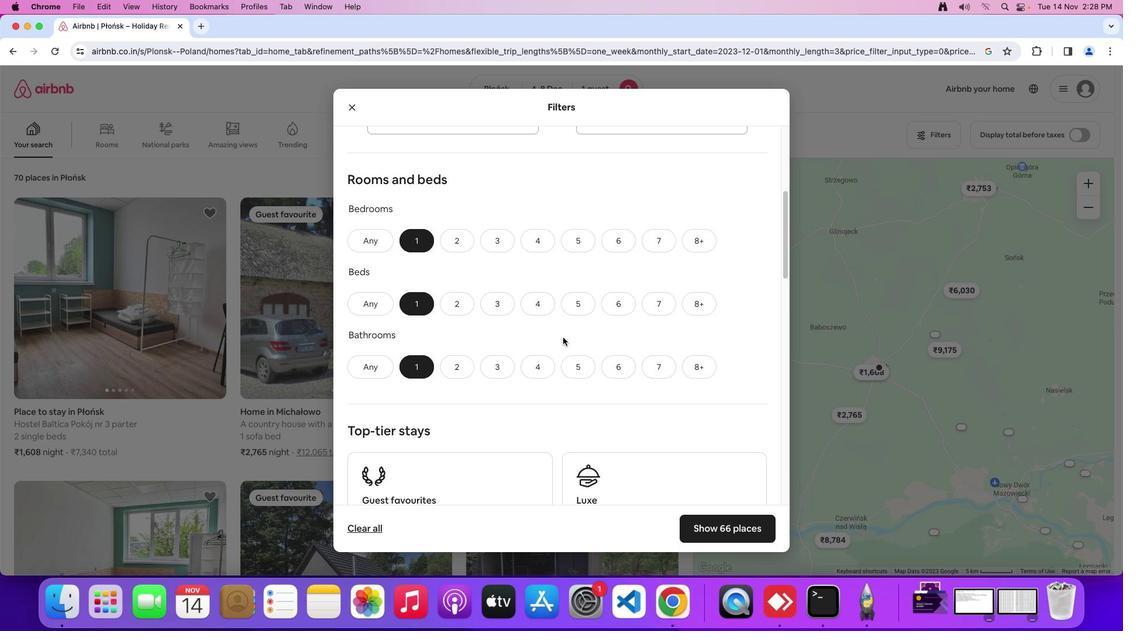 
Action: Mouse scrolled (563, 338) with delta (0, 0)
Screenshot: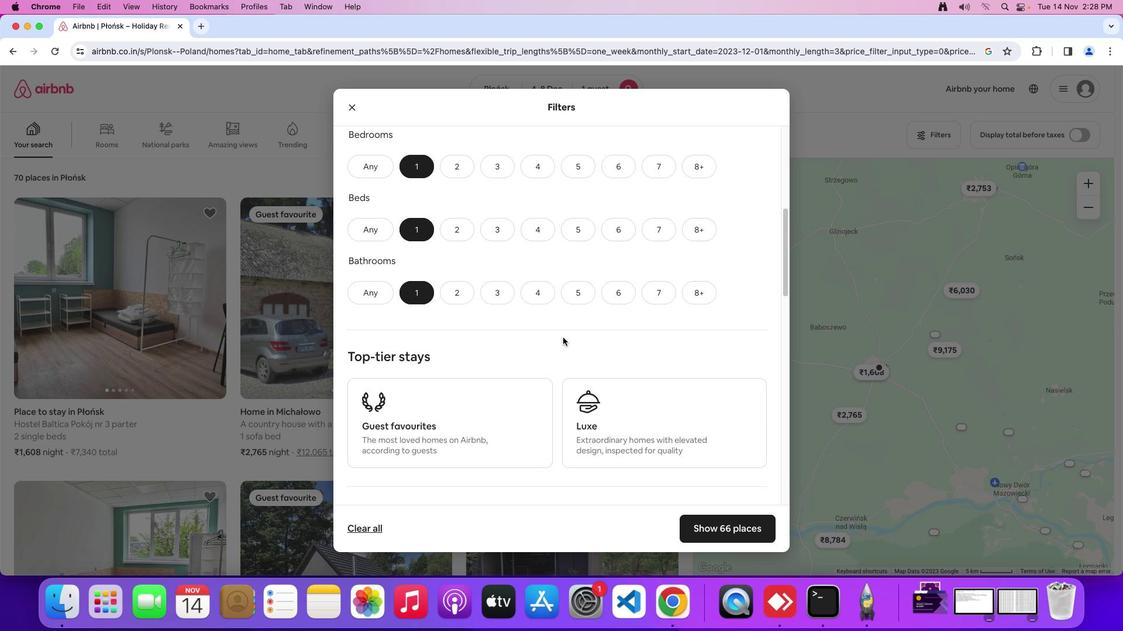 
Action: Mouse scrolled (563, 338) with delta (0, 0)
Screenshot: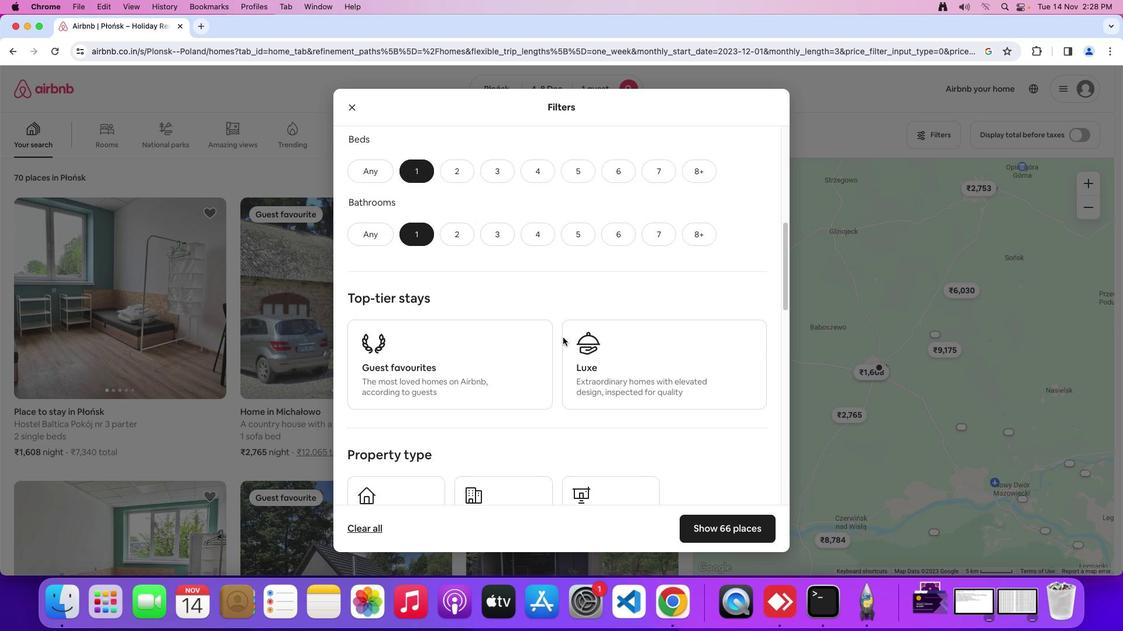 
Action: Mouse scrolled (563, 338) with delta (0, -1)
Screenshot: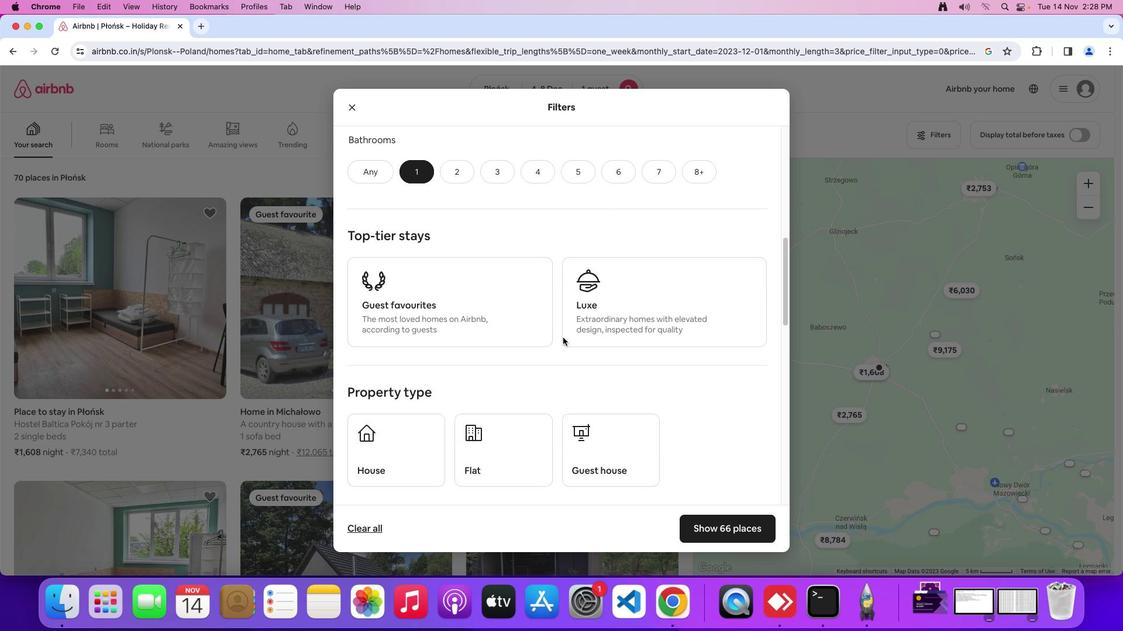 
Action: Mouse scrolled (563, 338) with delta (0, -1)
Screenshot: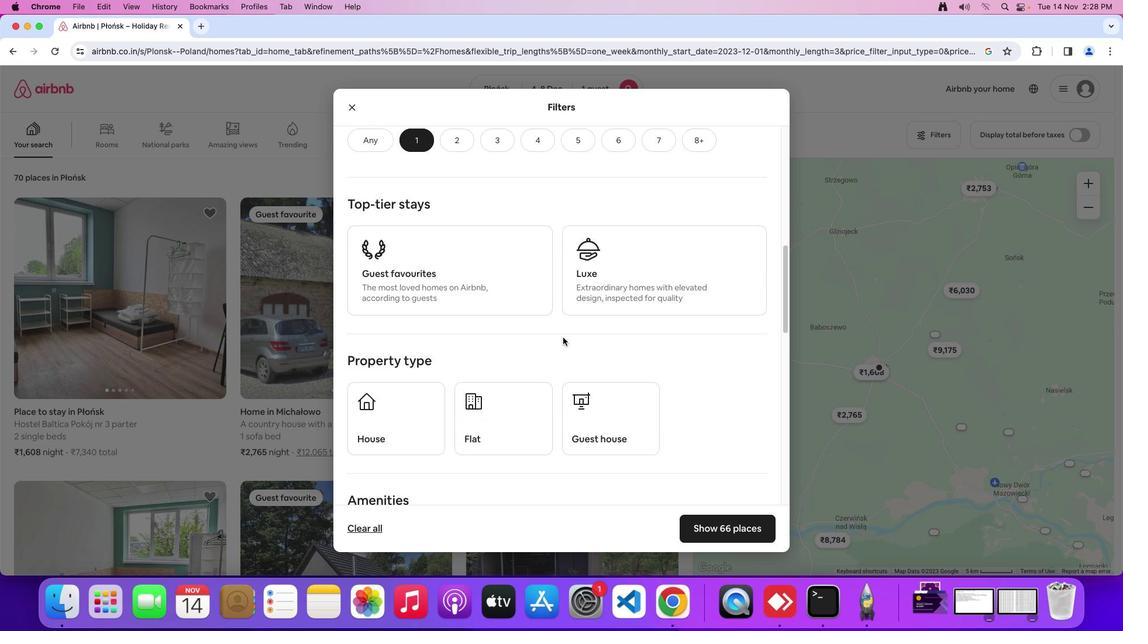 
Action: Mouse scrolled (563, 338) with delta (0, -1)
Screenshot: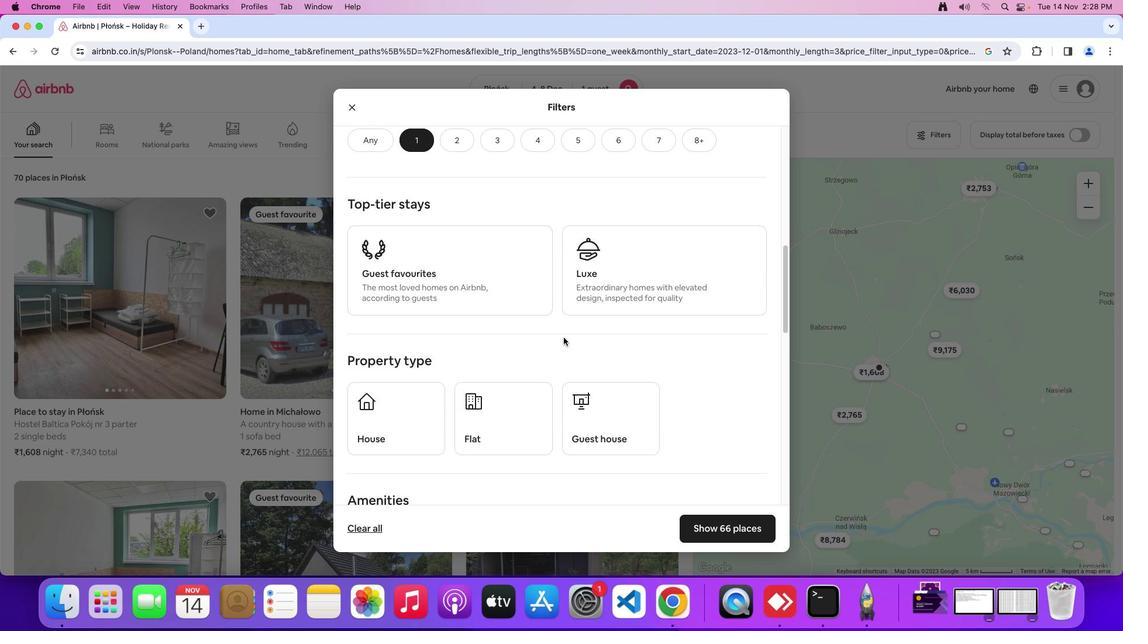 
Action: Mouse moved to (564, 337)
Screenshot: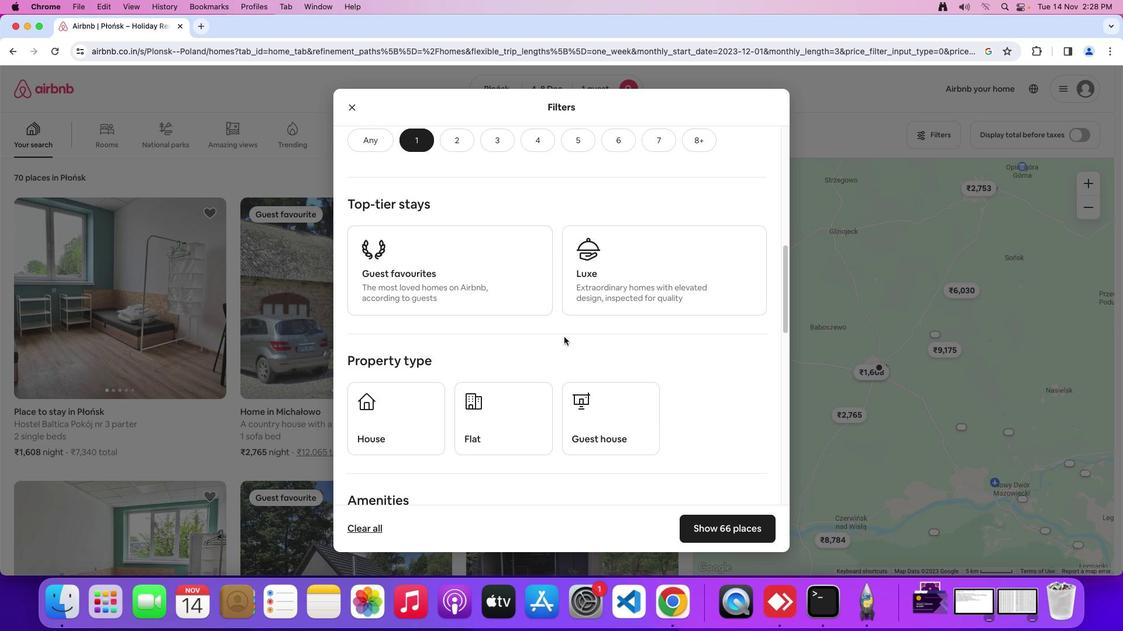 
Action: Mouse scrolled (564, 337) with delta (0, 0)
Screenshot: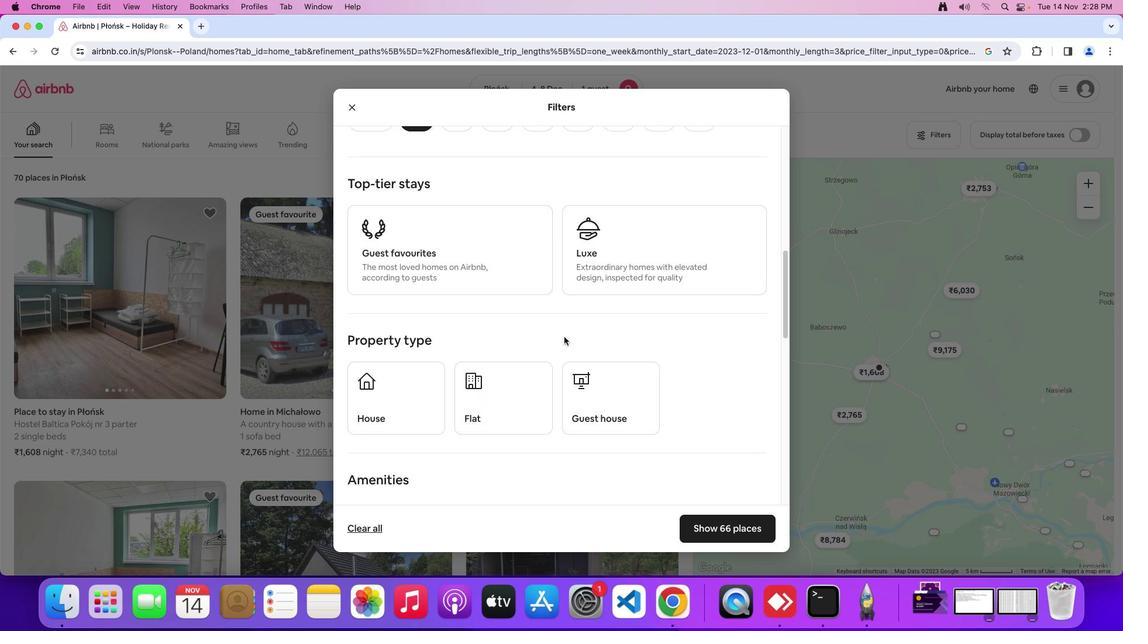
Action: Mouse moved to (564, 337)
Screenshot: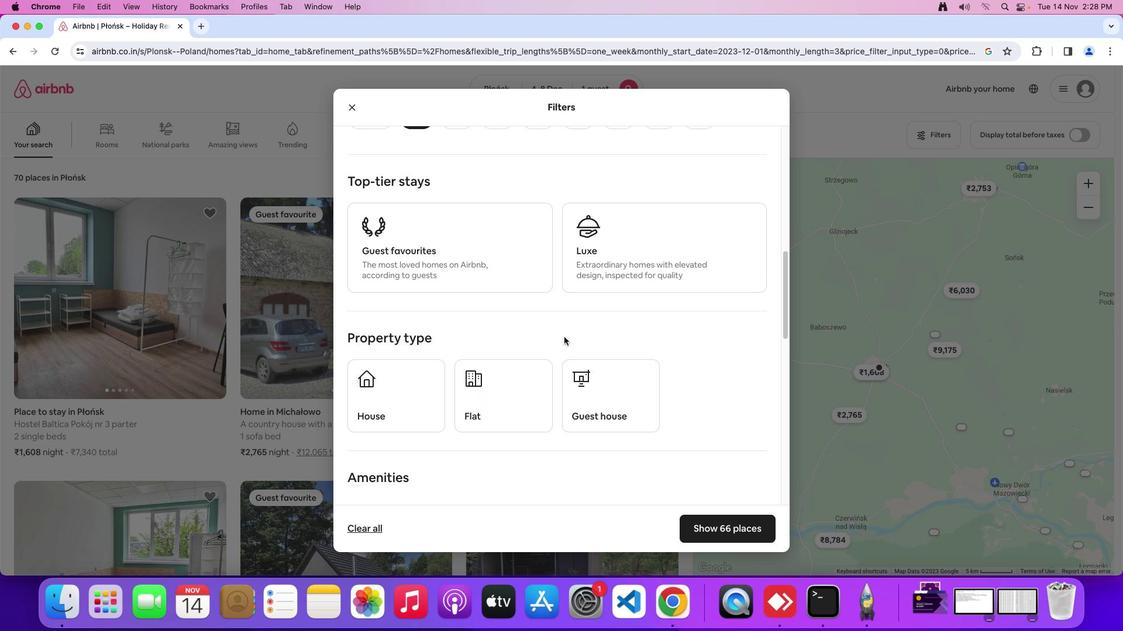 
Action: Mouse scrolled (564, 337) with delta (0, 0)
Screenshot: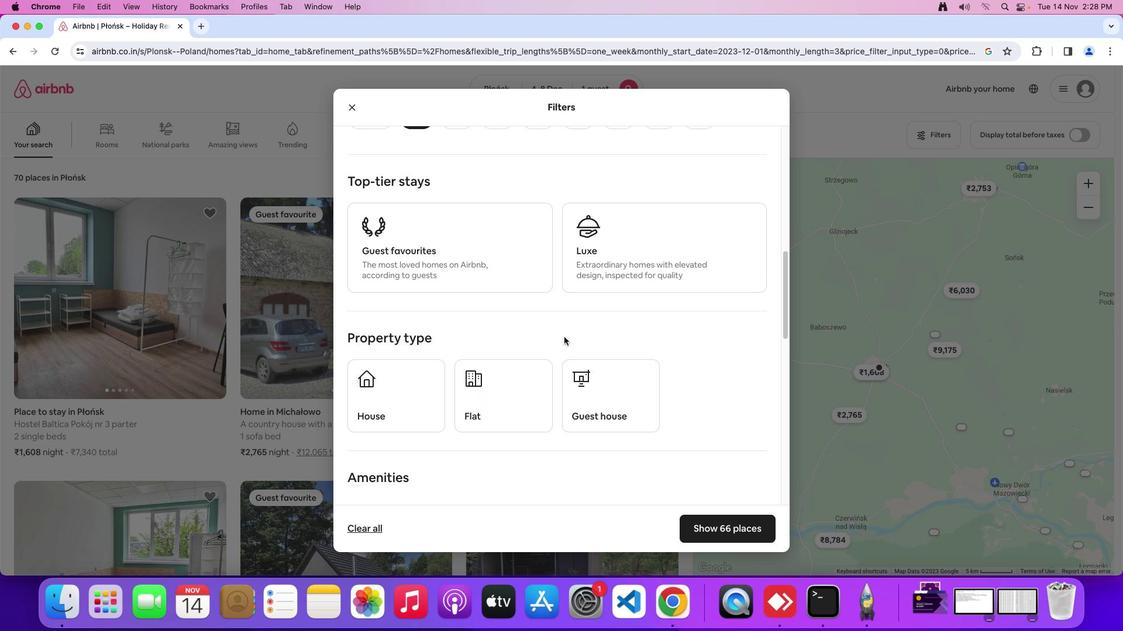 
Action: Mouse moved to (564, 337)
Screenshot: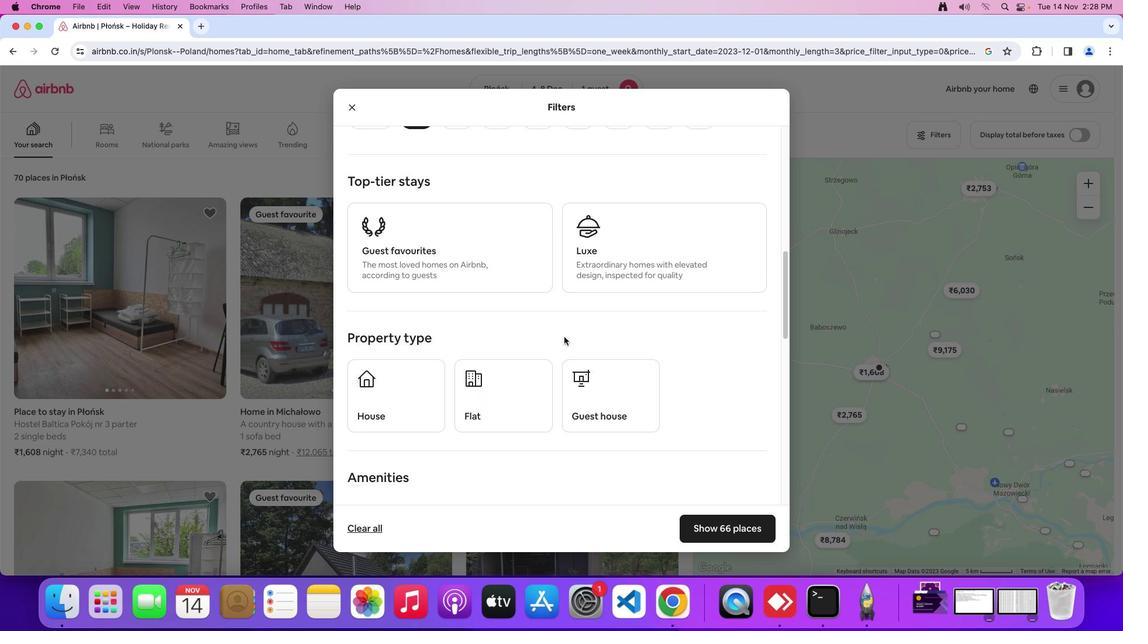 
Action: Mouse scrolled (564, 337) with delta (0, 0)
Screenshot: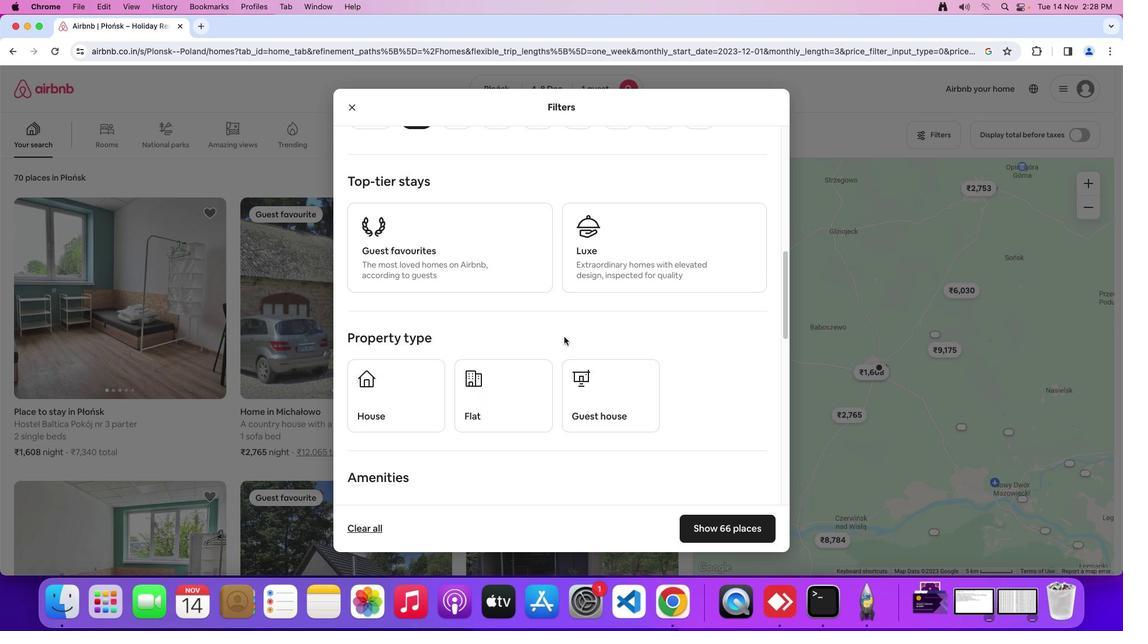 
Action: Mouse moved to (586, 322)
Screenshot: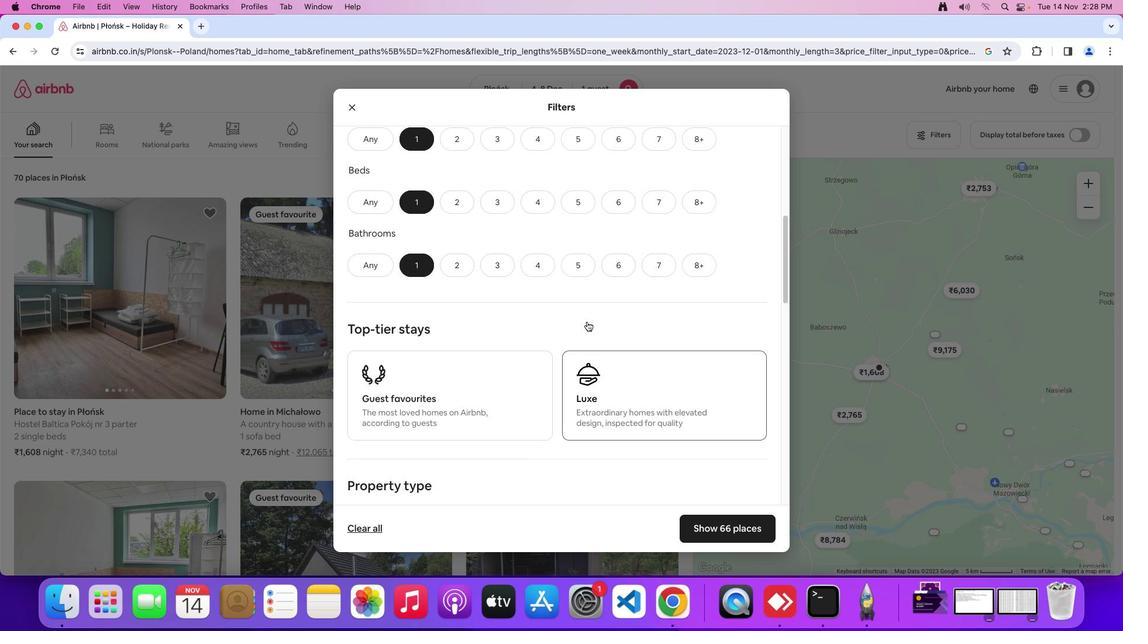 
Action: Mouse scrolled (586, 322) with delta (0, 0)
Screenshot: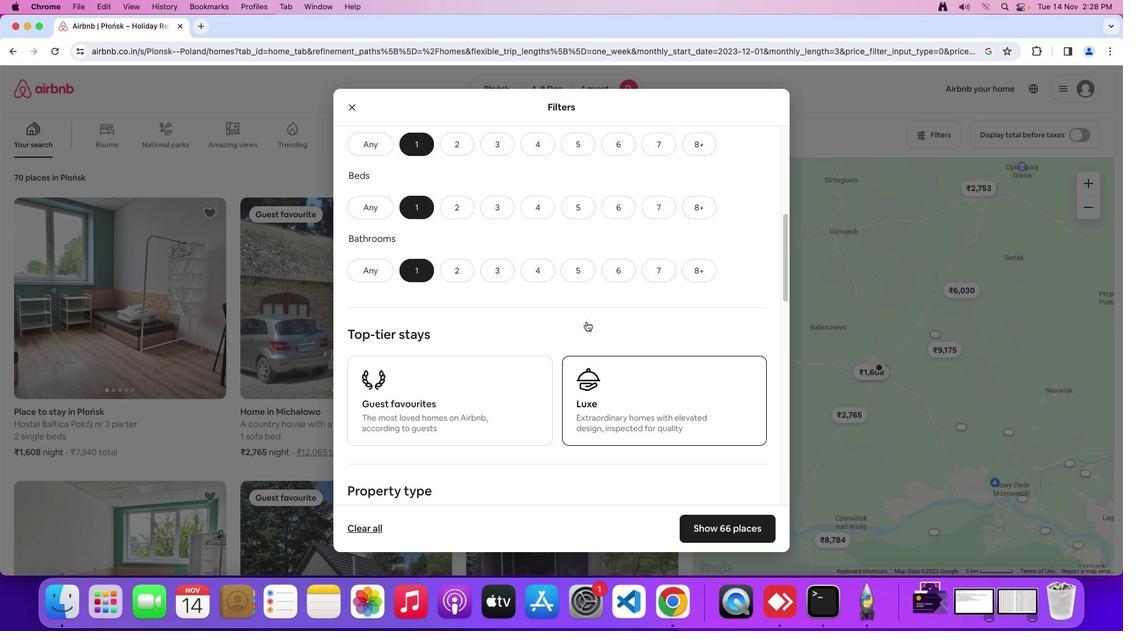 
Action: Mouse scrolled (586, 322) with delta (0, 0)
Screenshot: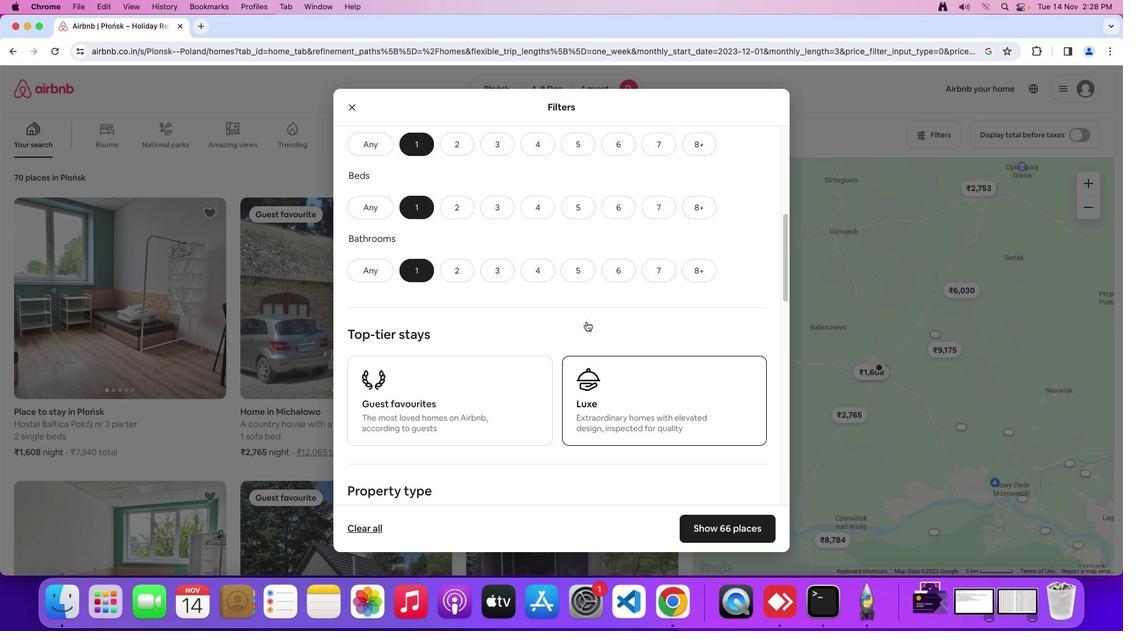 
Action: Mouse scrolled (586, 322) with delta (0, 2)
Screenshot: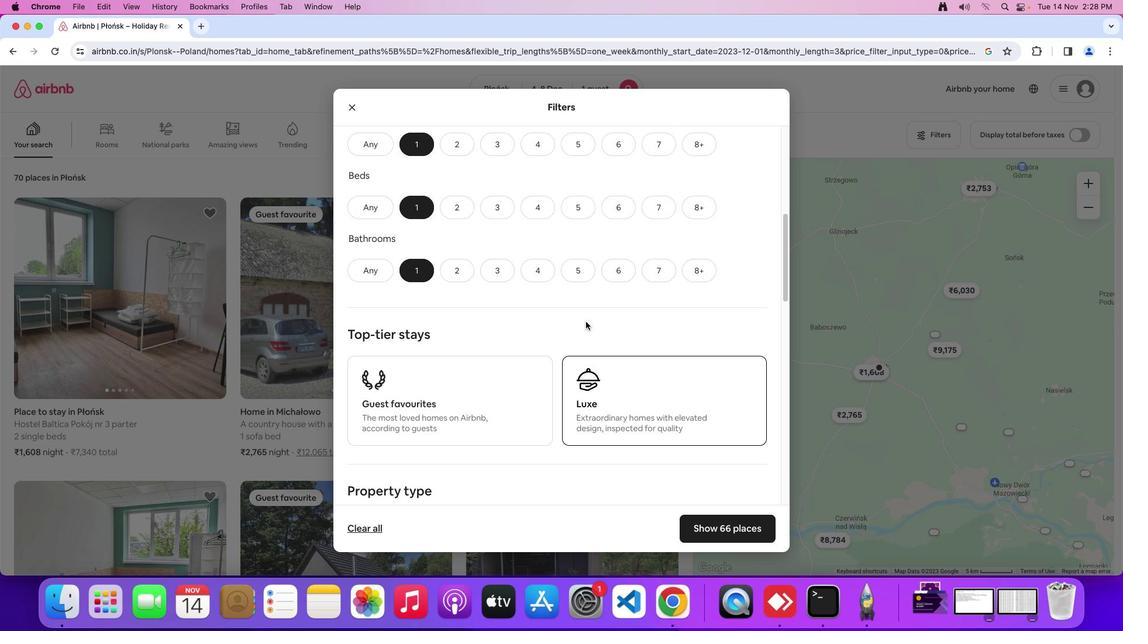 
Action: Mouse moved to (499, 295)
Screenshot: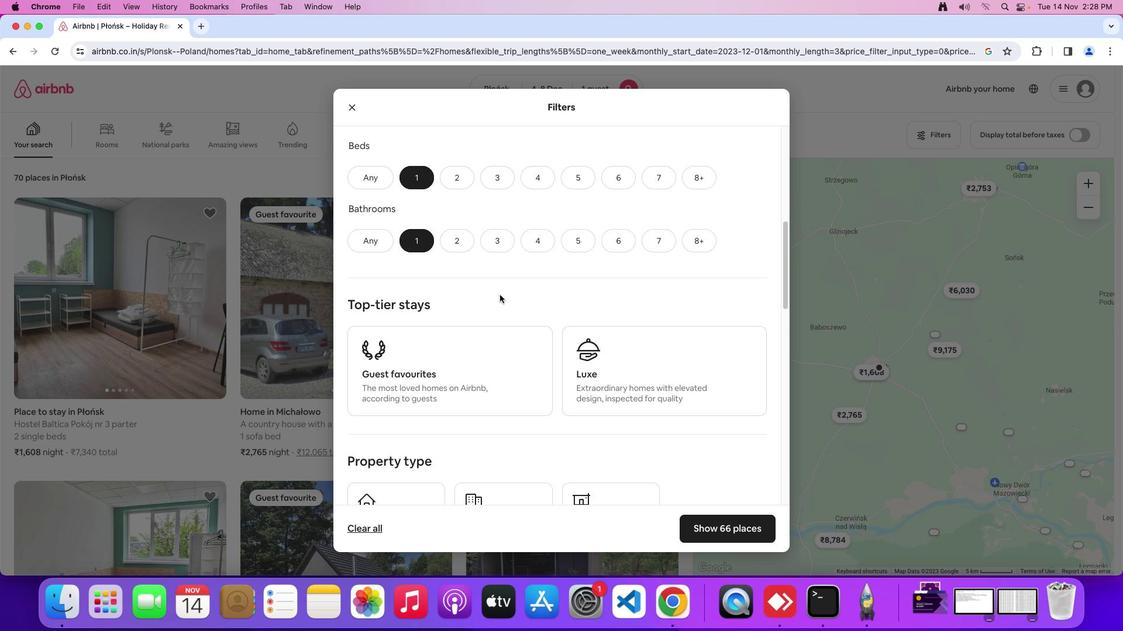
Action: Mouse scrolled (499, 295) with delta (0, 0)
Screenshot: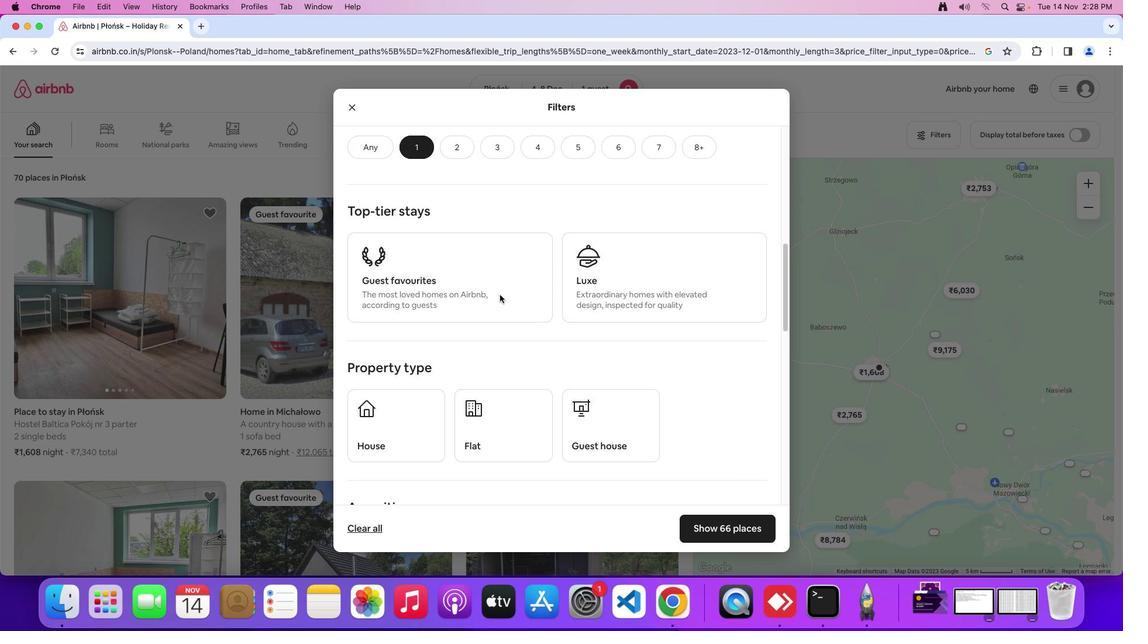 
Action: Mouse moved to (499, 295)
Screenshot: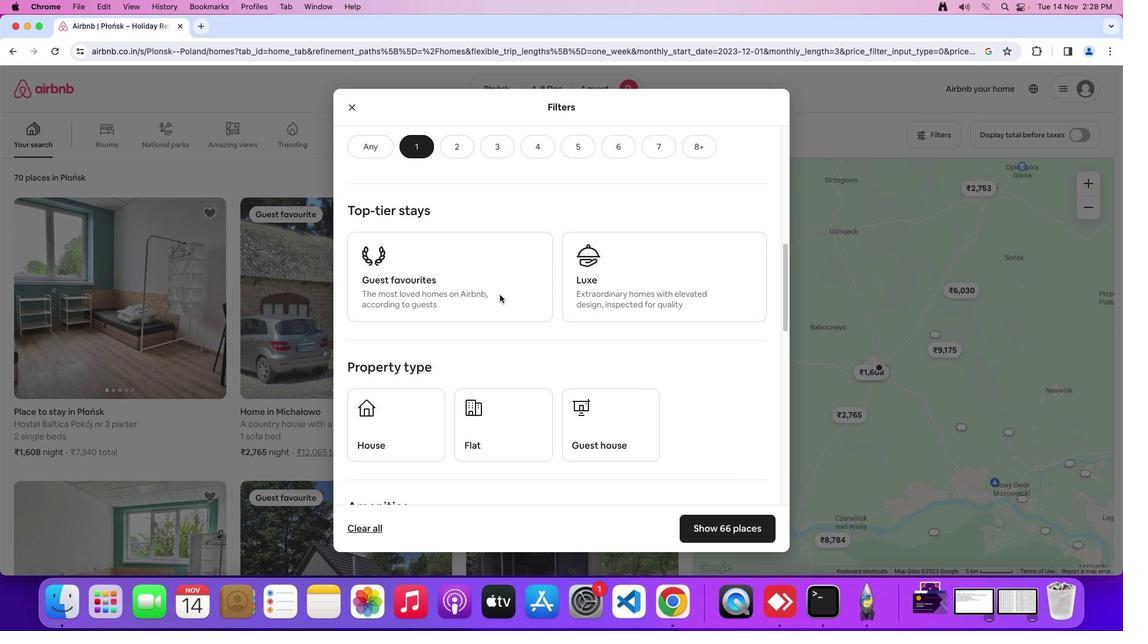 
Action: Mouse scrolled (499, 295) with delta (0, 0)
Screenshot: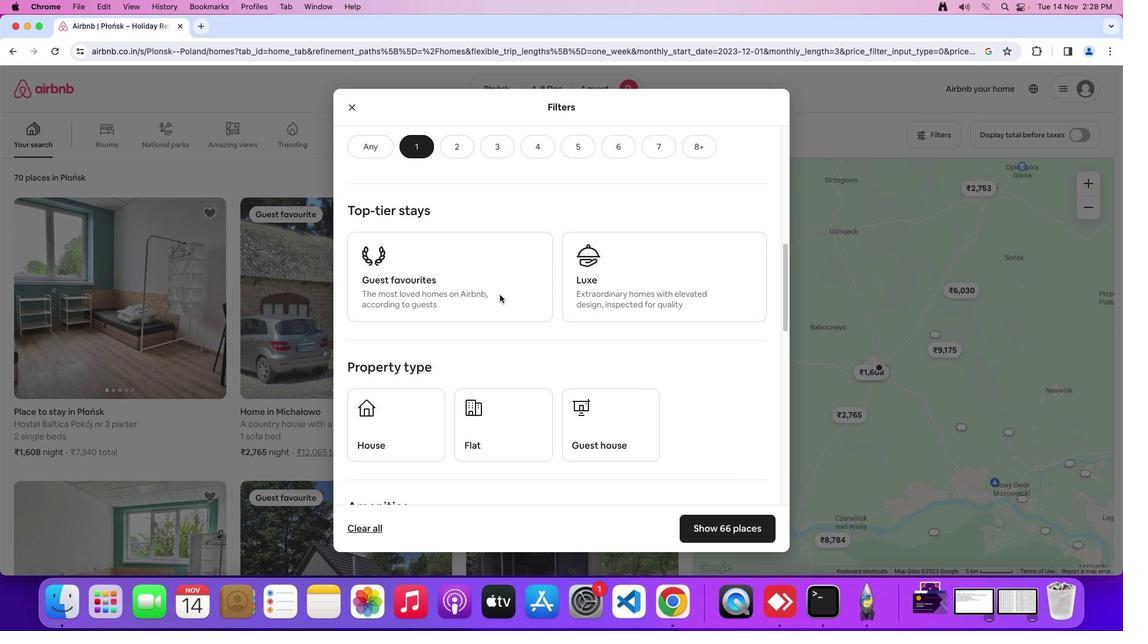 
Action: Mouse moved to (500, 294)
Screenshot: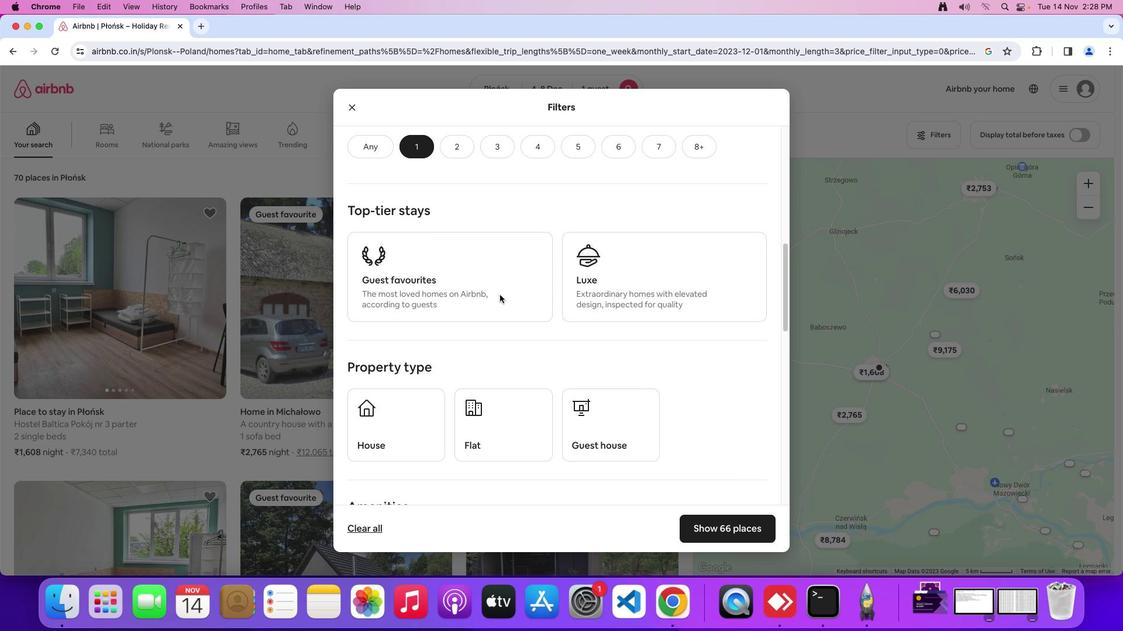 
Action: Mouse scrolled (500, 294) with delta (0, -2)
Screenshot: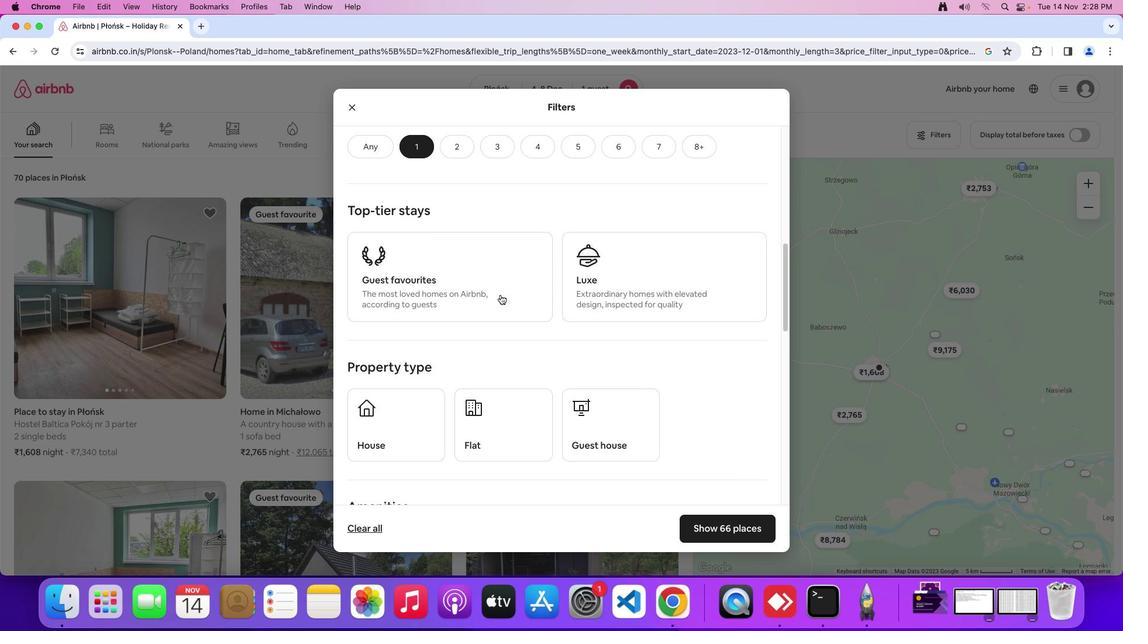 
Action: Mouse moved to (514, 299)
Screenshot: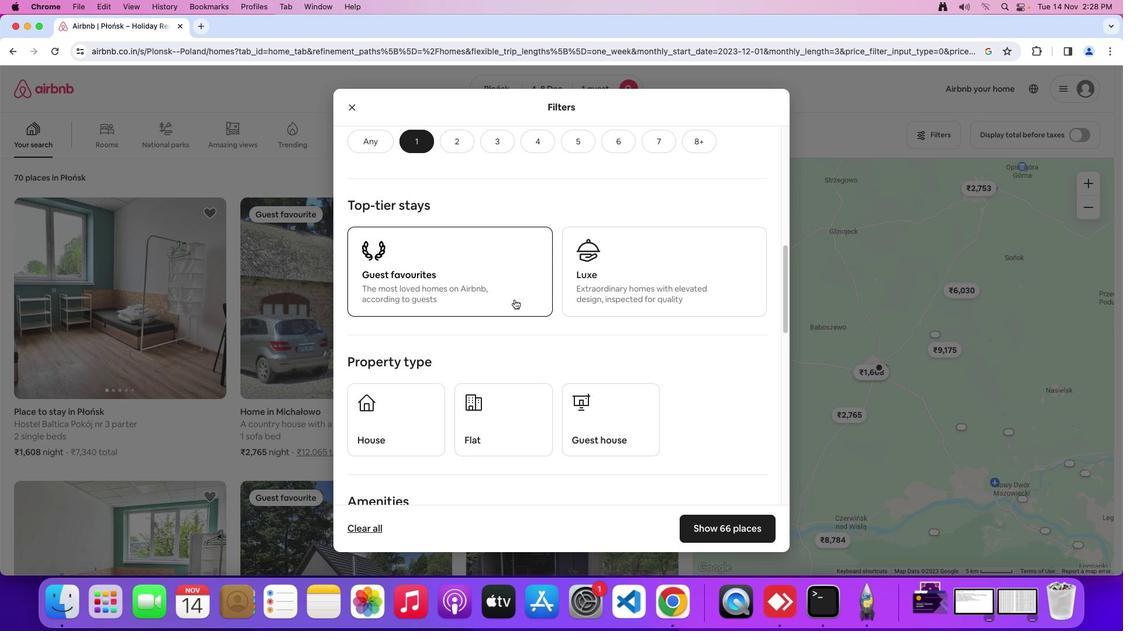 
Action: Mouse scrolled (514, 299) with delta (0, 0)
Screenshot: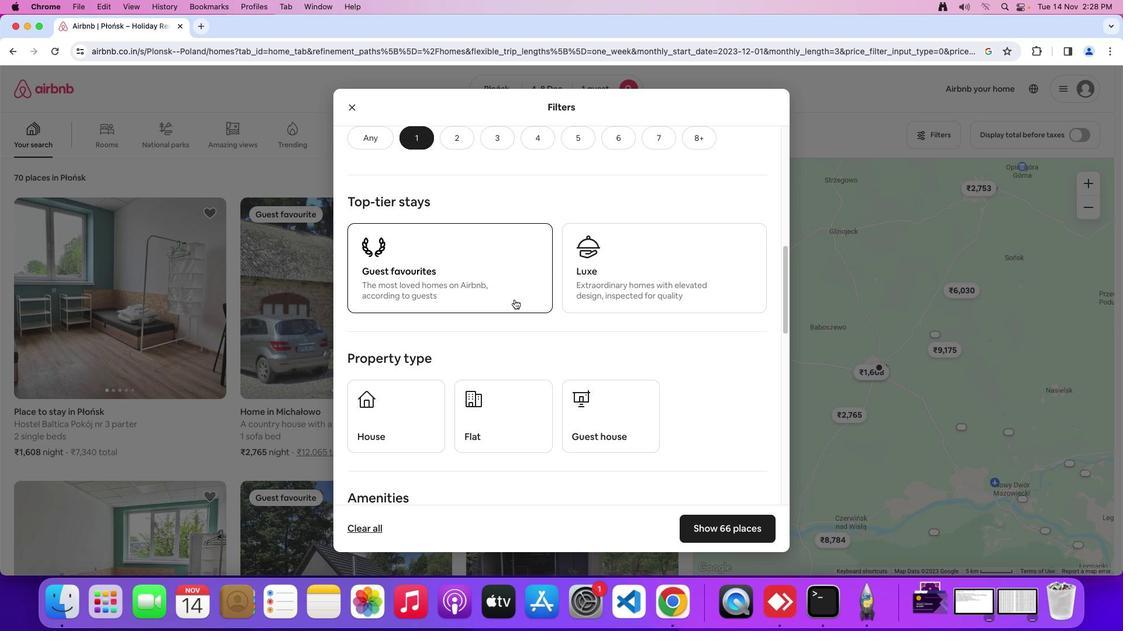 
Action: Mouse scrolled (514, 299) with delta (0, 0)
Screenshot: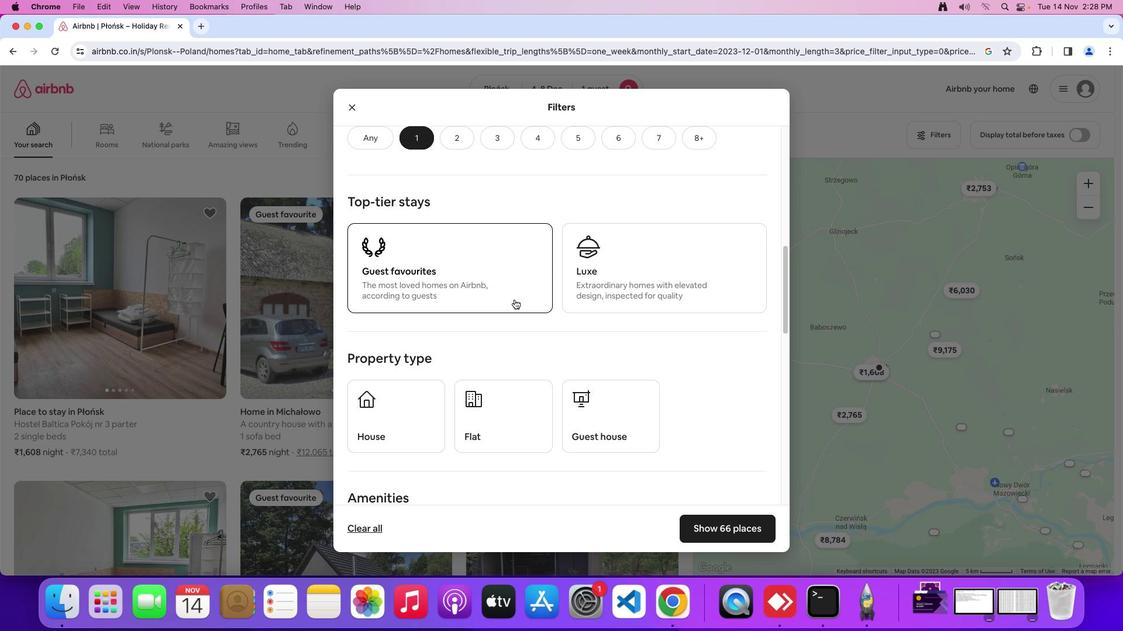 
Action: Mouse moved to (514, 299)
Screenshot: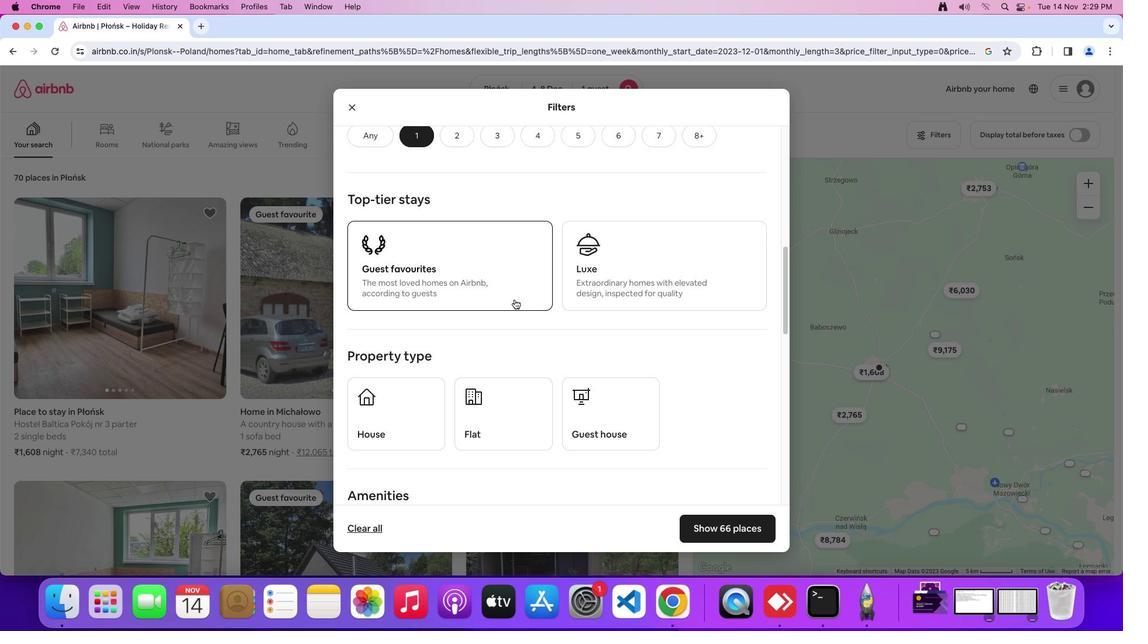 
Action: Mouse scrolled (514, 299) with delta (0, 0)
Screenshot: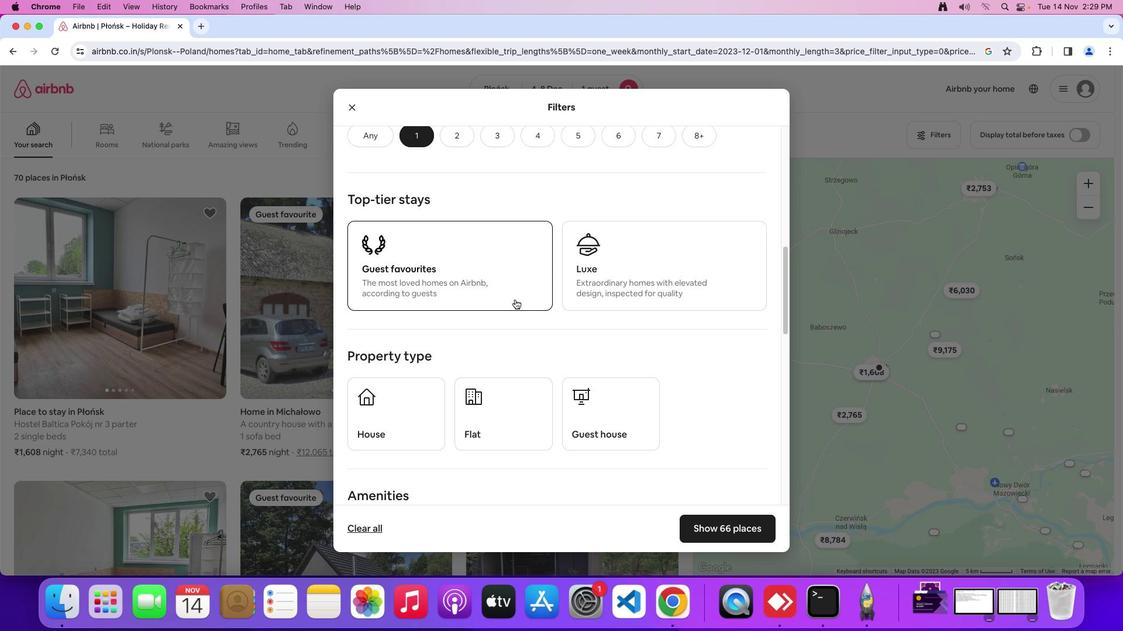 
Action: Mouse moved to (578, 304)
Screenshot: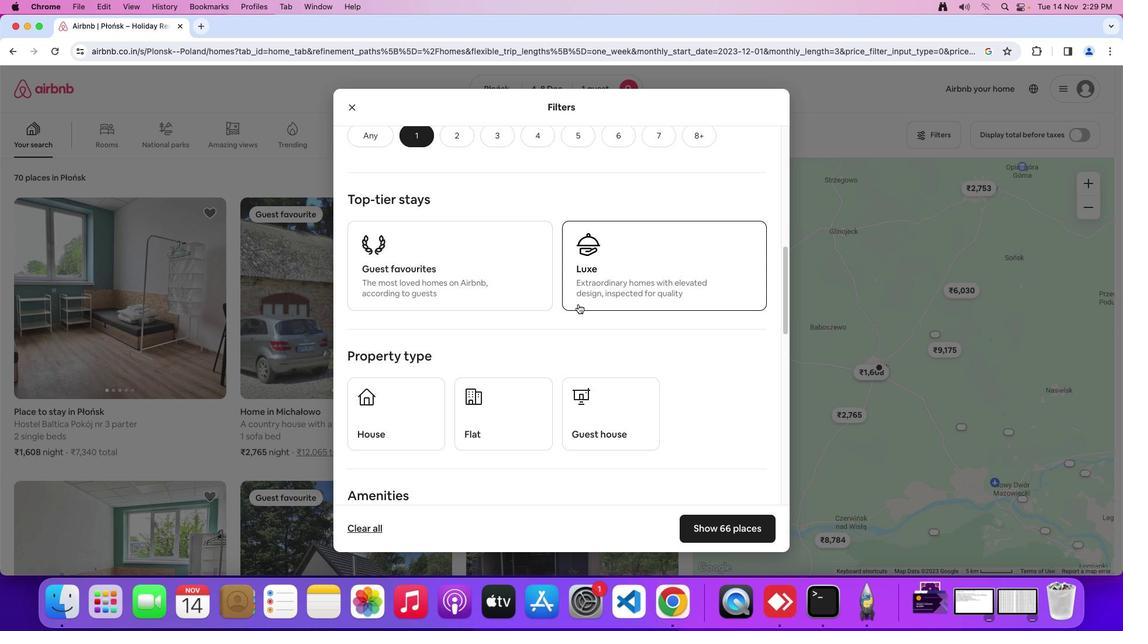 
Action: Mouse scrolled (578, 304) with delta (0, 0)
Screenshot: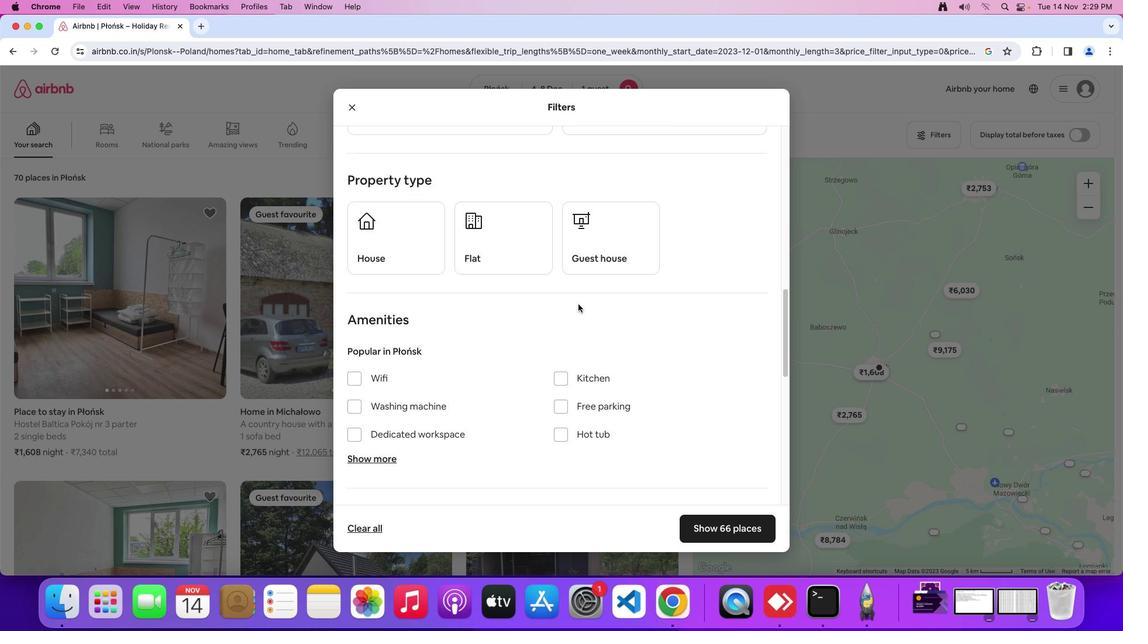 
Action: Mouse scrolled (578, 304) with delta (0, 0)
Screenshot: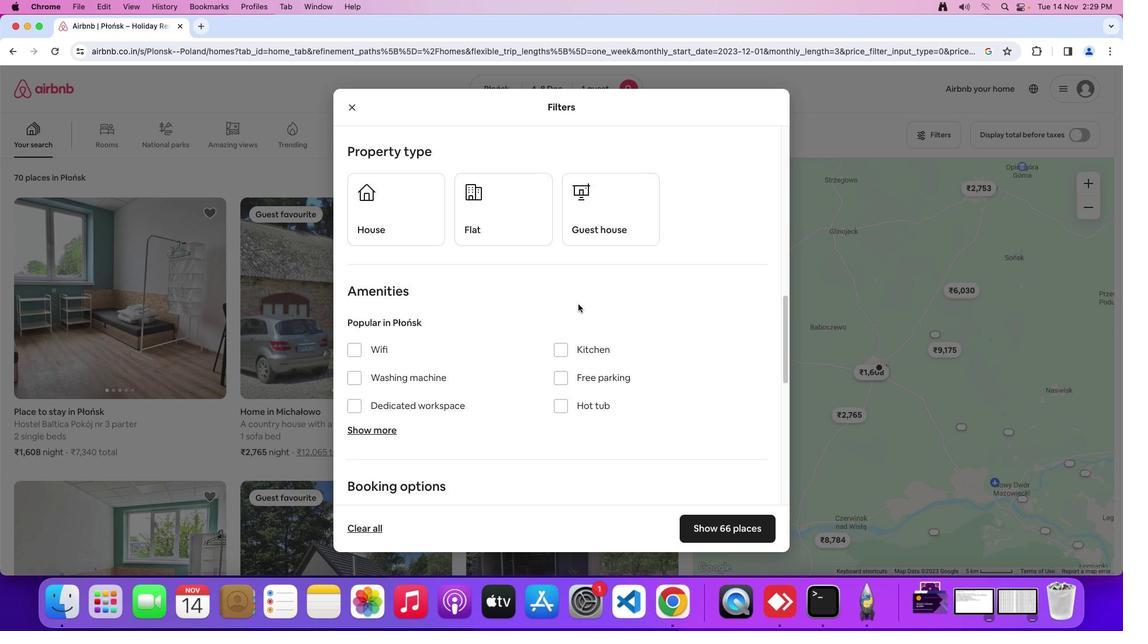 
Action: Mouse moved to (578, 304)
Screenshot: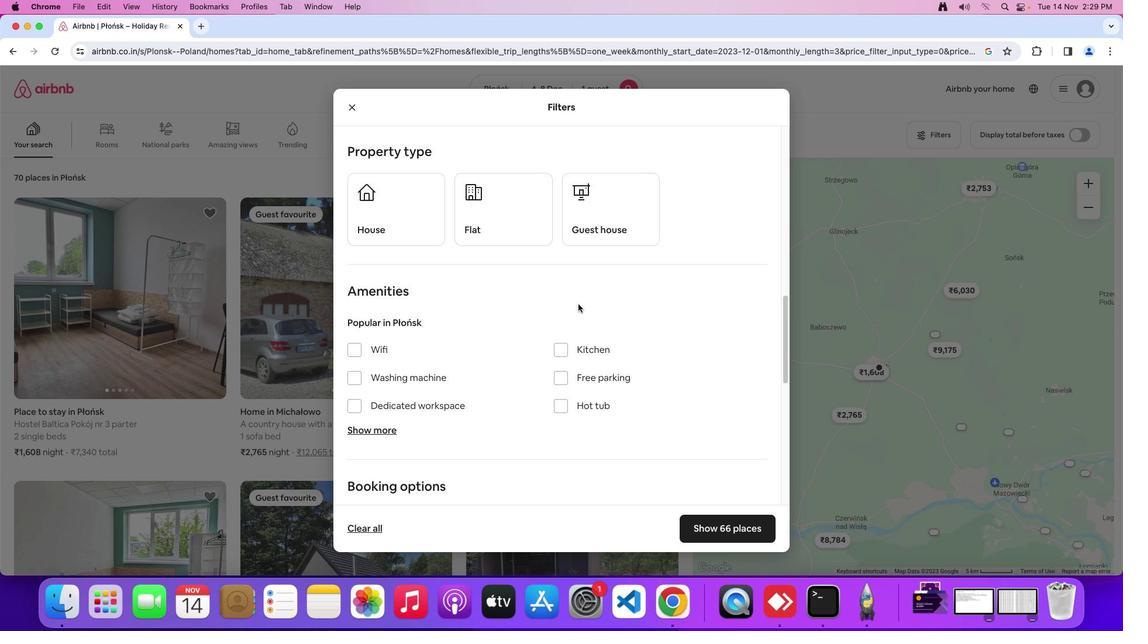 
Action: Mouse scrolled (578, 304) with delta (0, -1)
Screenshot: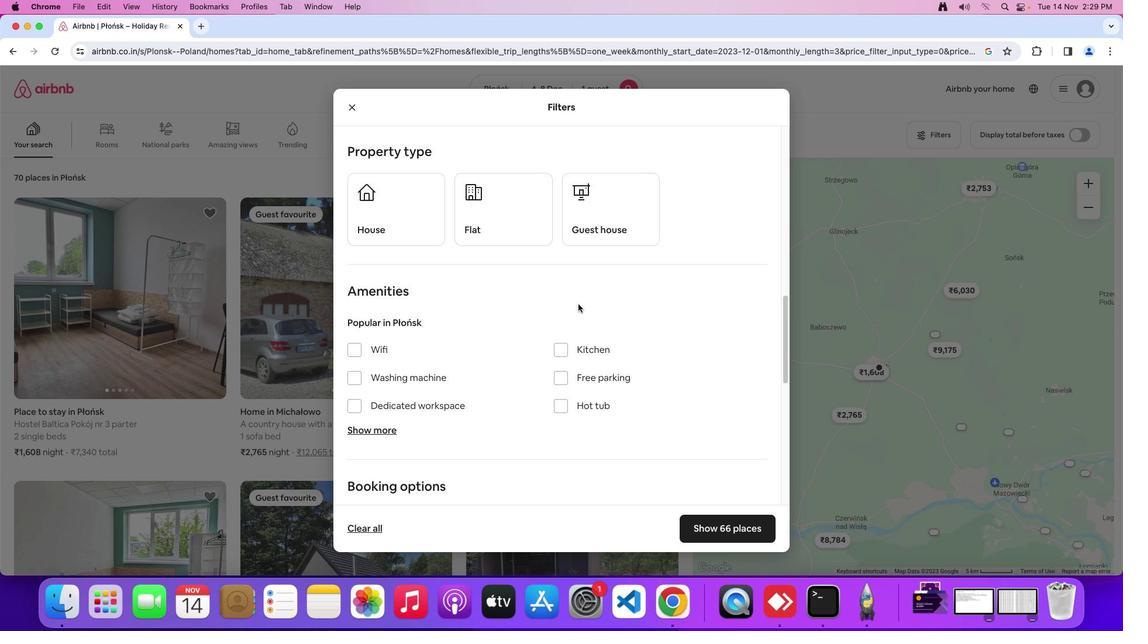 
Action: Mouse moved to (578, 304)
Screenshot: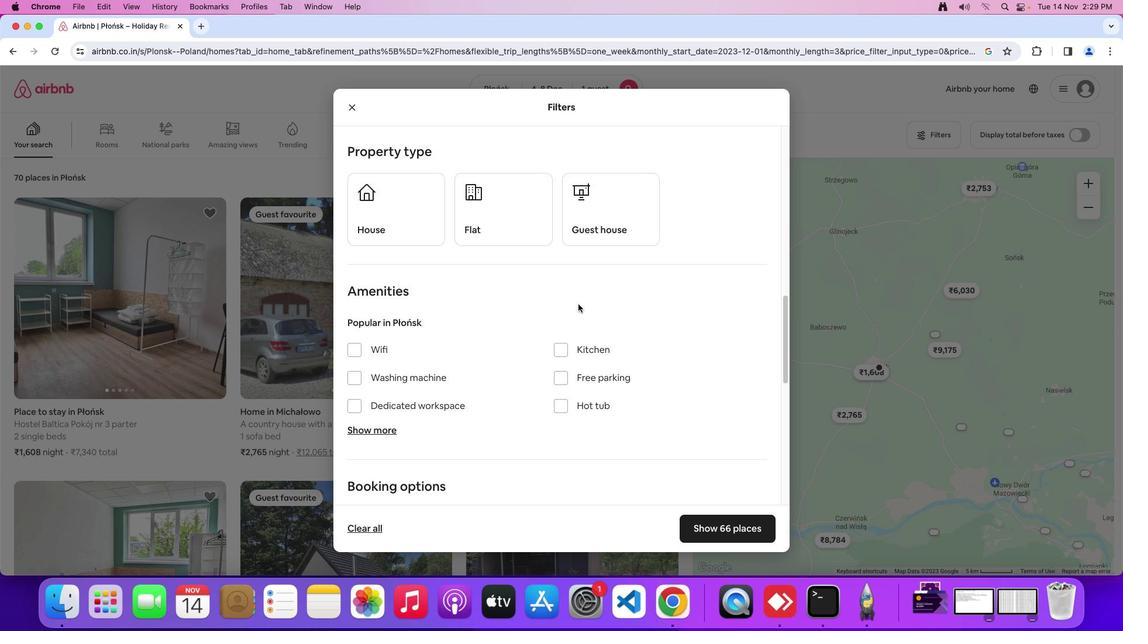 
Action: Mouse scrolled (578, 304) with delta (0, -2)
Screenshot: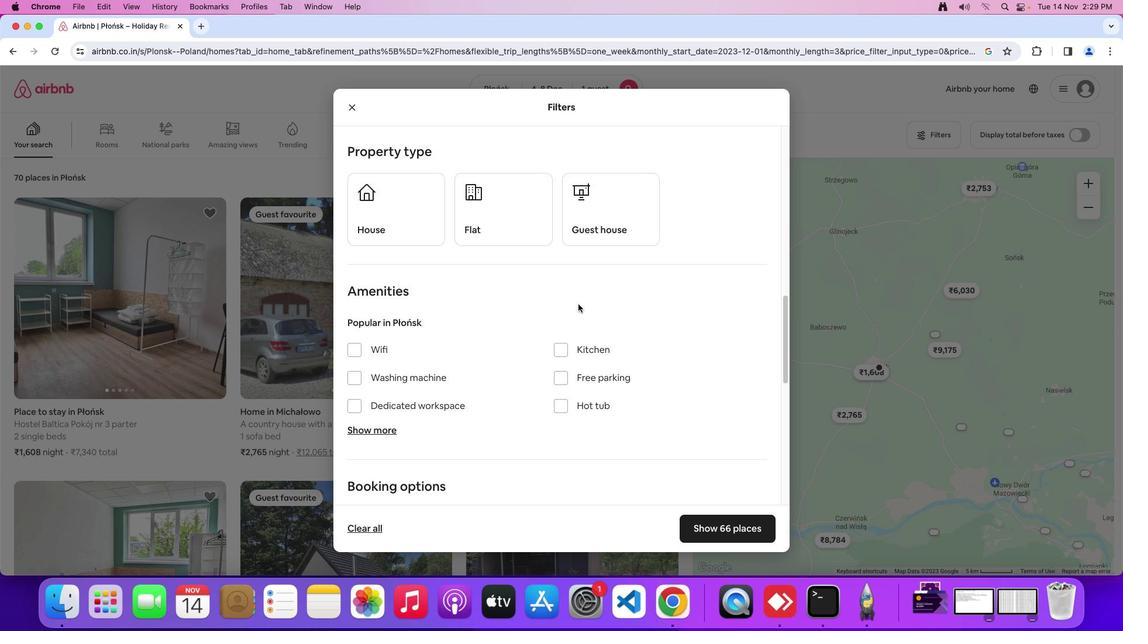 
Action: Mouse moved to (358, 350)
Screenshot: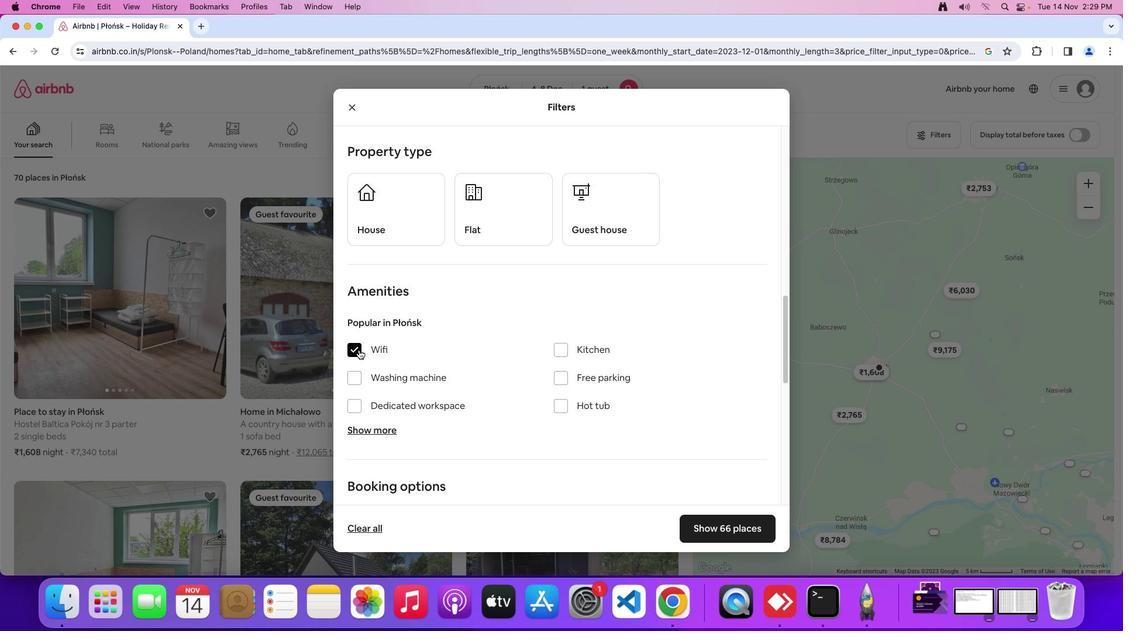 
Action: Mouse pressed left at (358, 350)
Screenshot: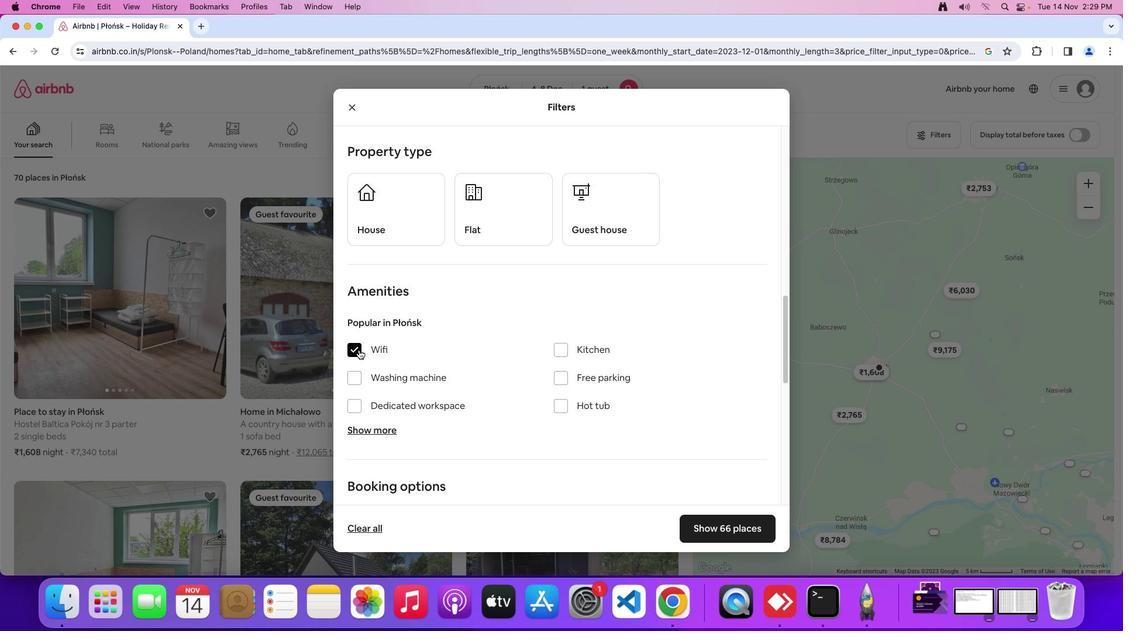
Action: Mouse moved to (477, 333)
Screenshot: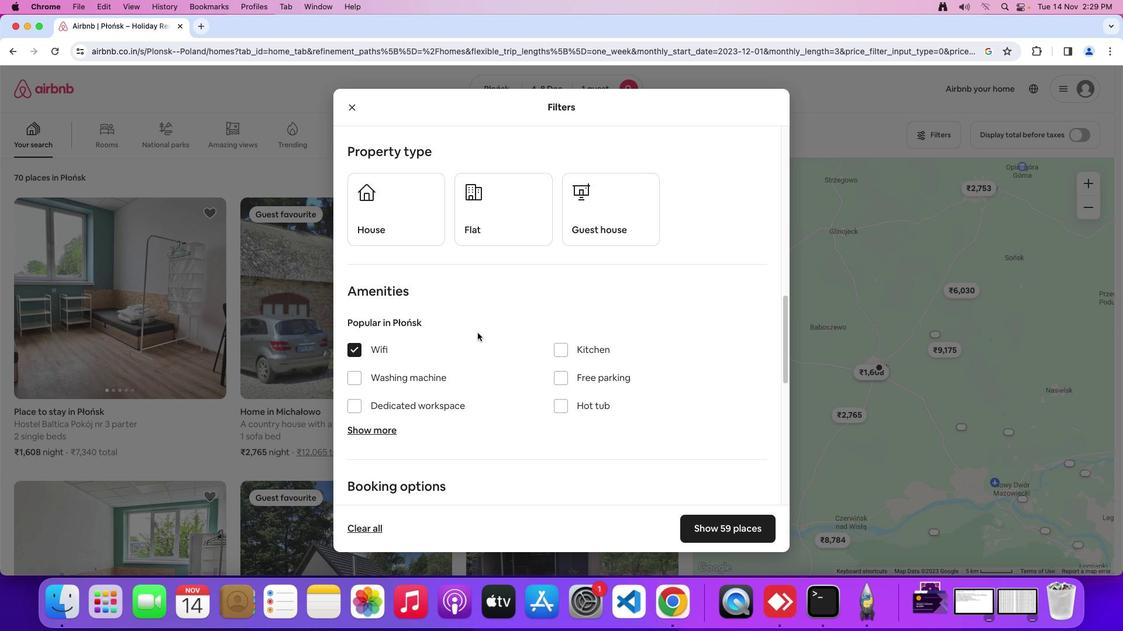 
Action: Mouse scrolled (477, 333) with delta (0, 0)
Screenshot: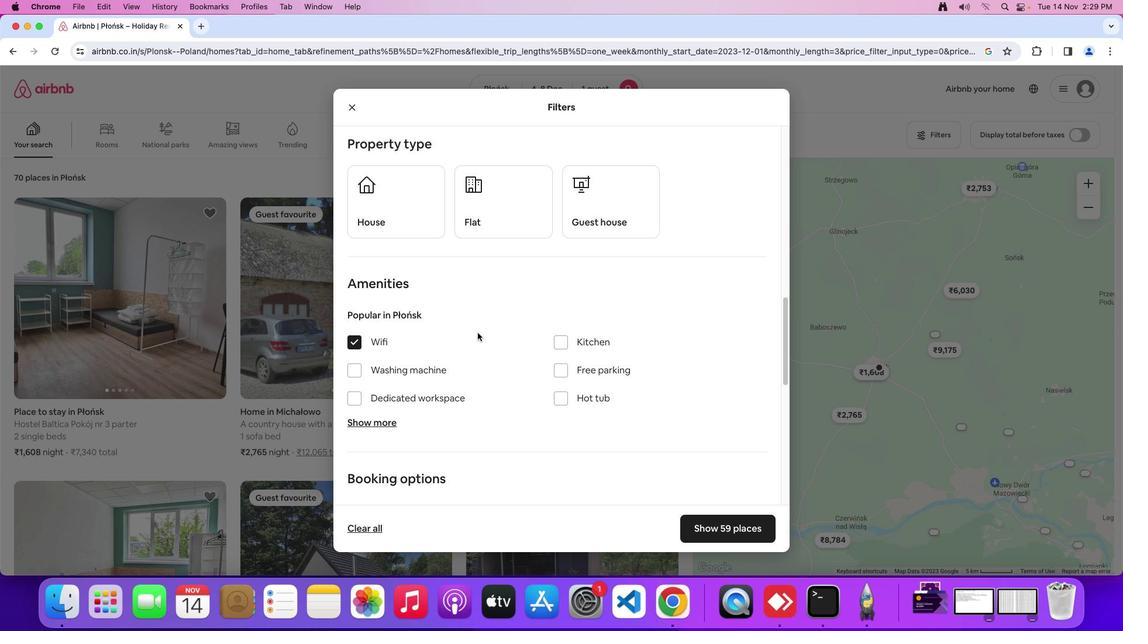 
Action: Mouse scrolled (477, 333) with delta (0, 0)
Screenshot: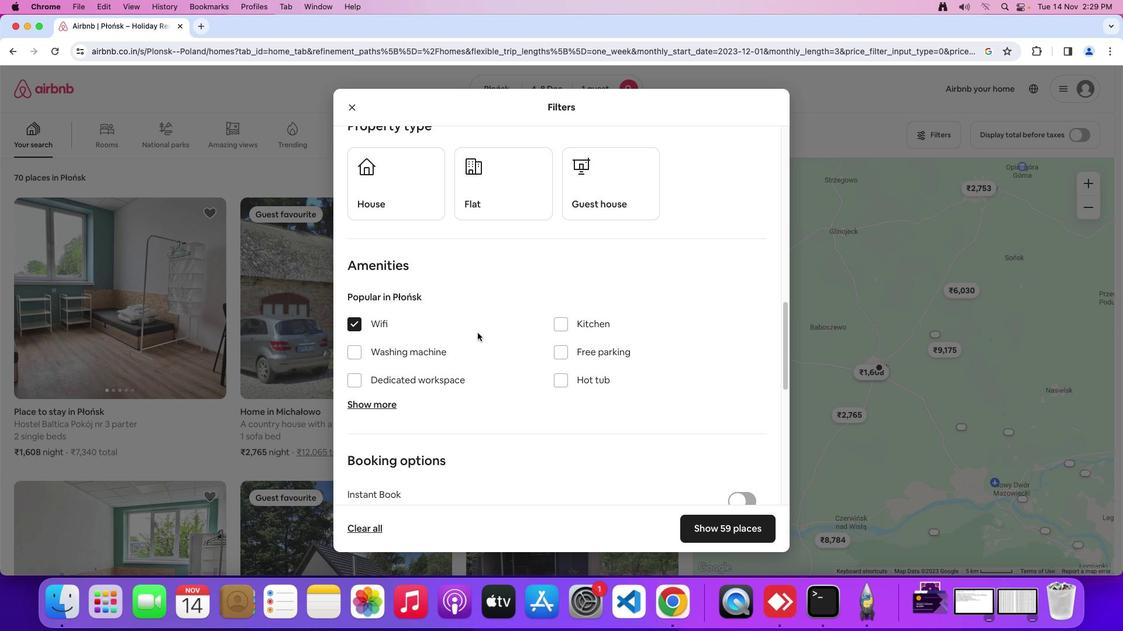 
Action: Mouse scrolled (477, 333) with delta (0, 0)
Screenshot: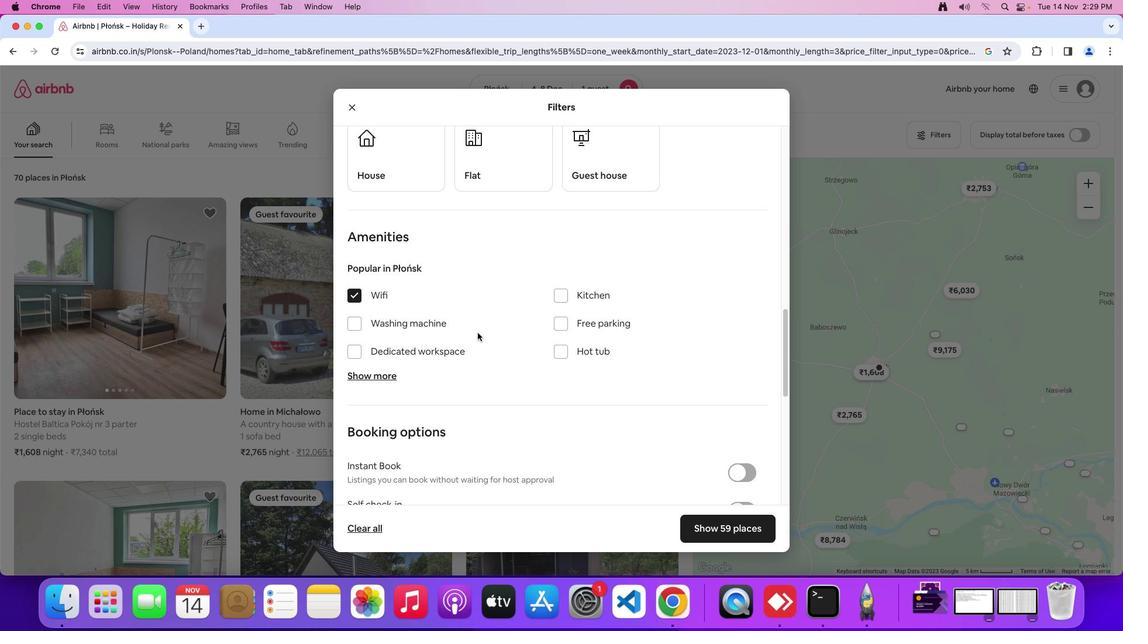 
Action: Mouse scrolled (477, 333) with delta (0, 0)
Screenshot: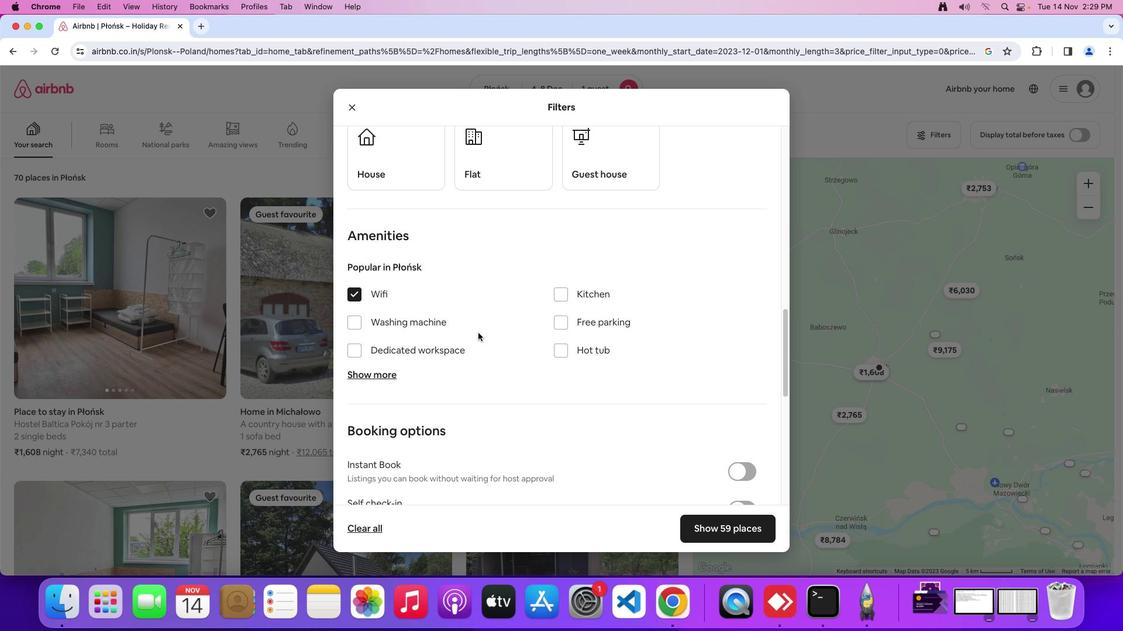 
Action: Mouse moved to (478, 332)
Screenshot: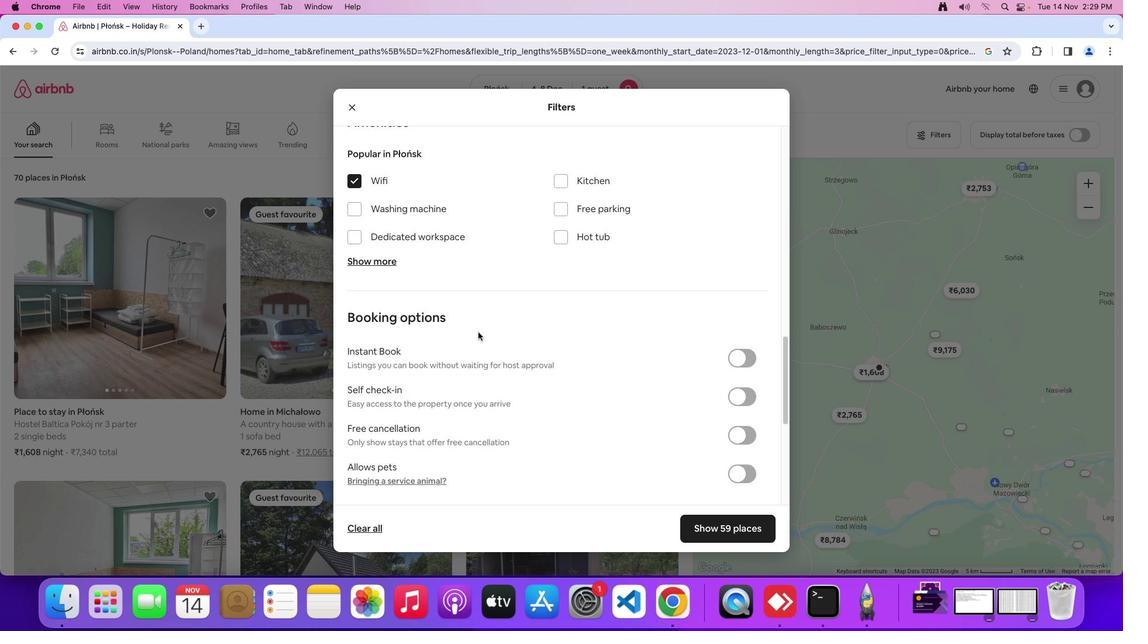 
Action: Mouse scrolled (478, 332) with delta (0, 0)
Screenshot: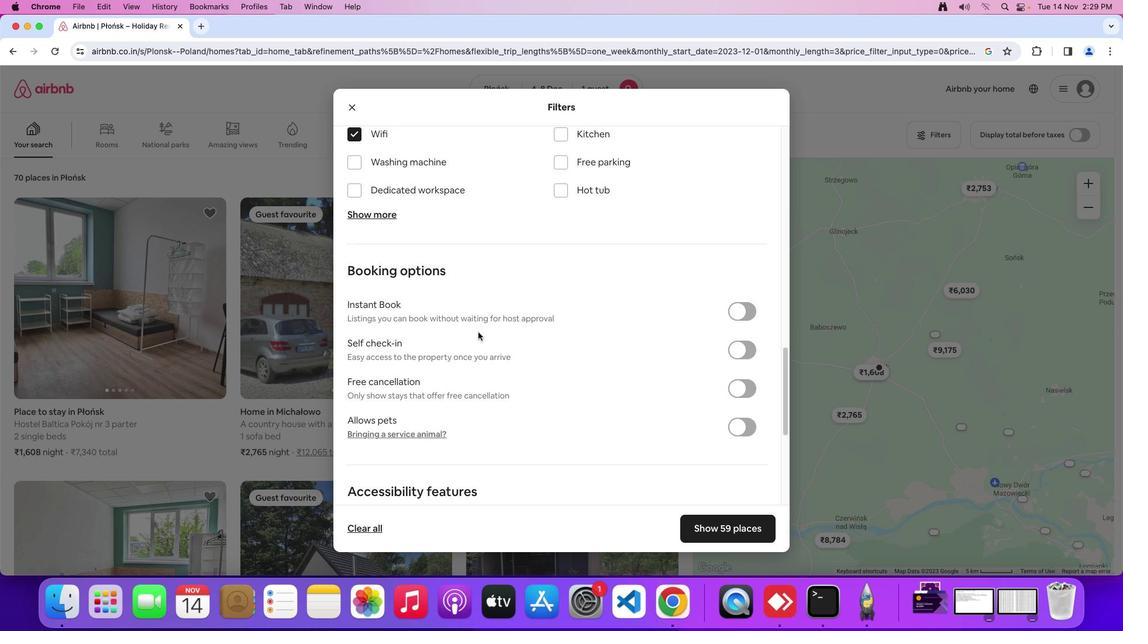 
Action: Mouse scrolled (478, 332) with delta (0, 0)
Screenshot: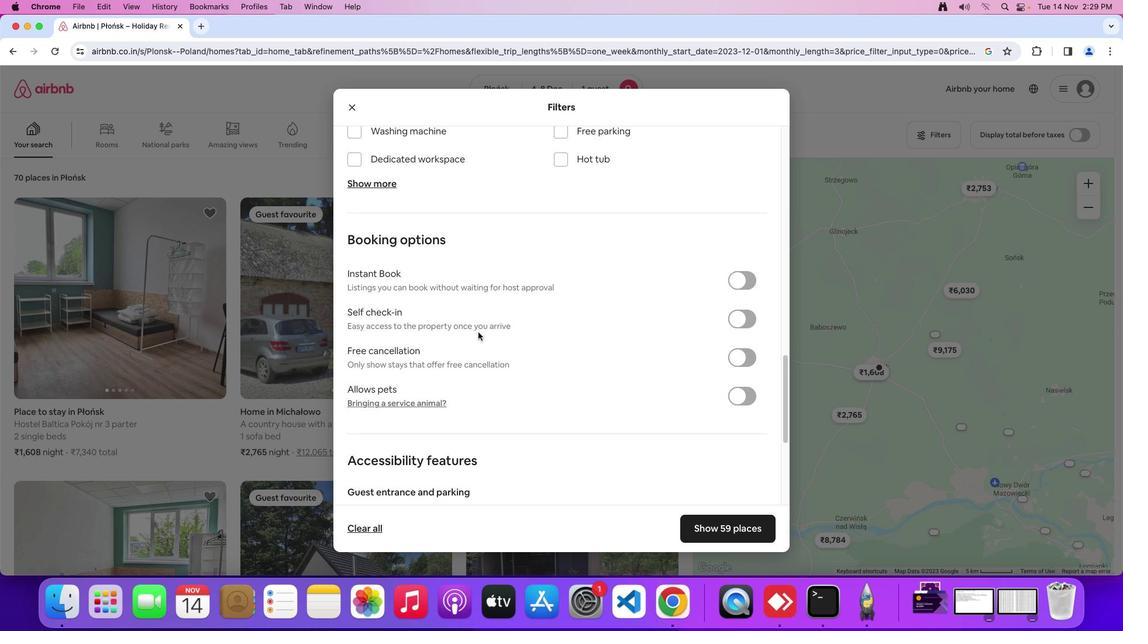 
Action: Mouse scrolled (478, 332) with delta (0, -1)
Screenshot: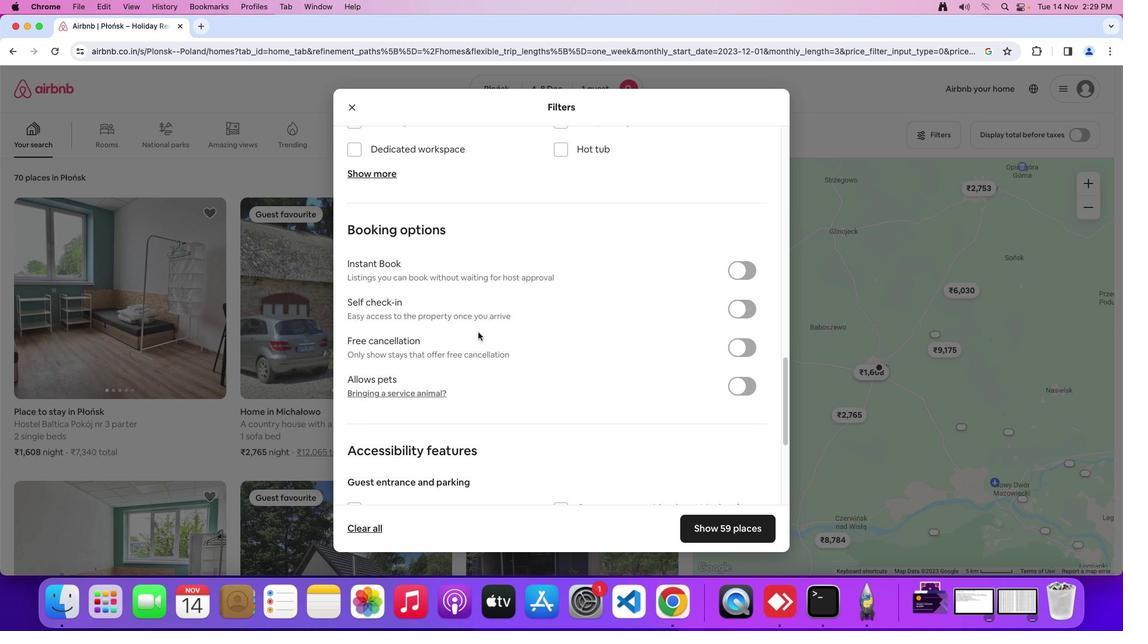 
Action: Mouse moved to (478, 332)
Screenshot: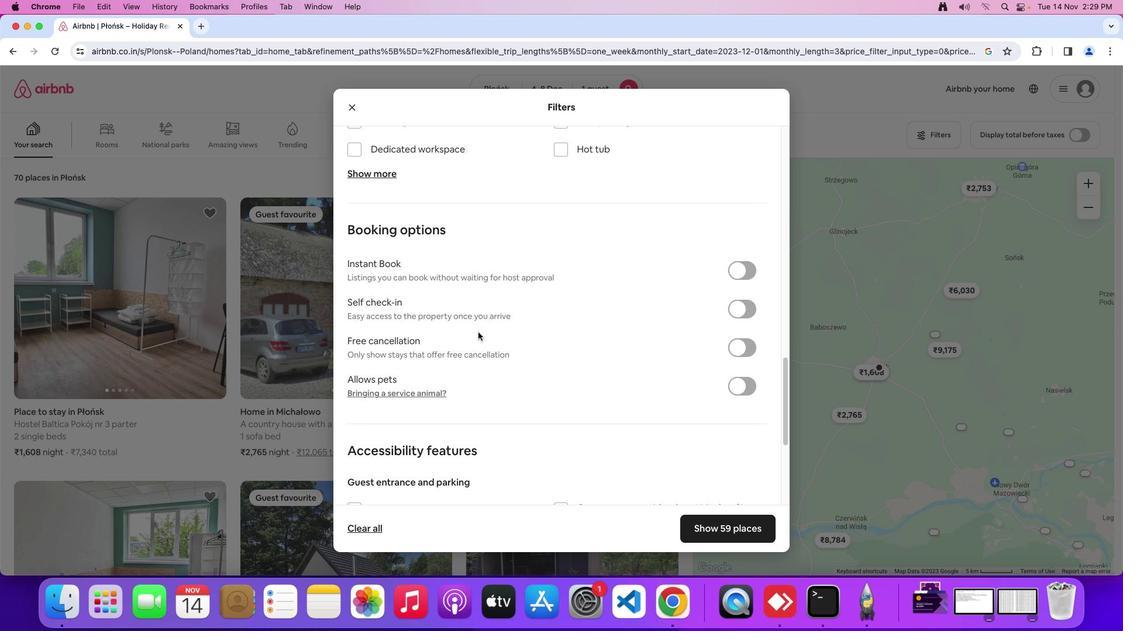 
Action: Mouse scrolled (478, 332) with delta (0, -2)
Screenshot: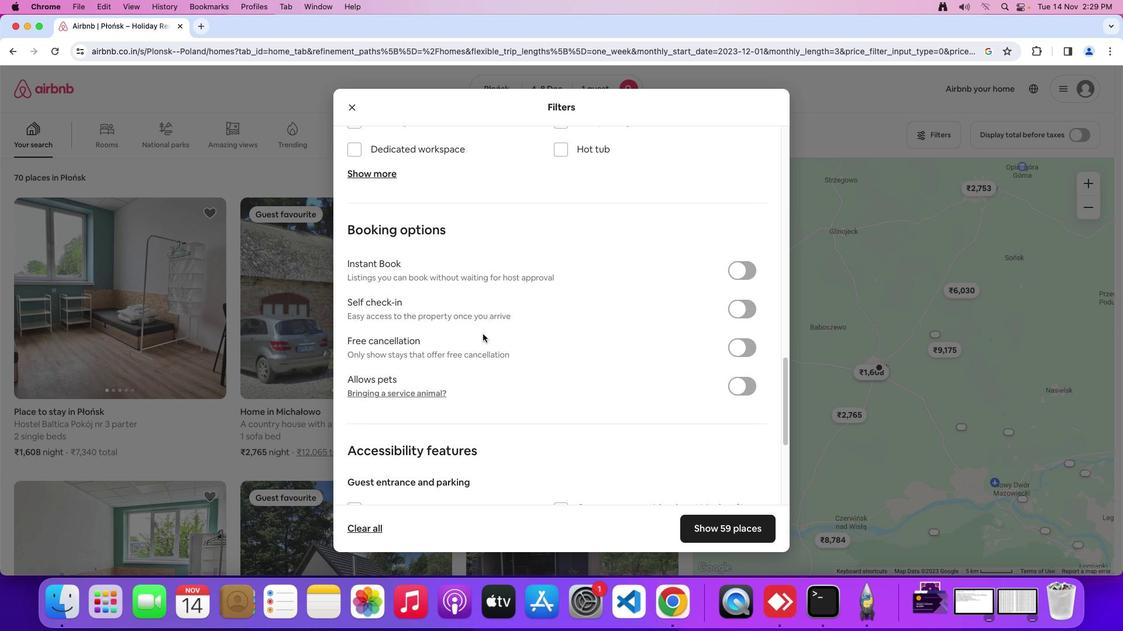 
Action: Mouse moved to (738, 310)
Screenshot: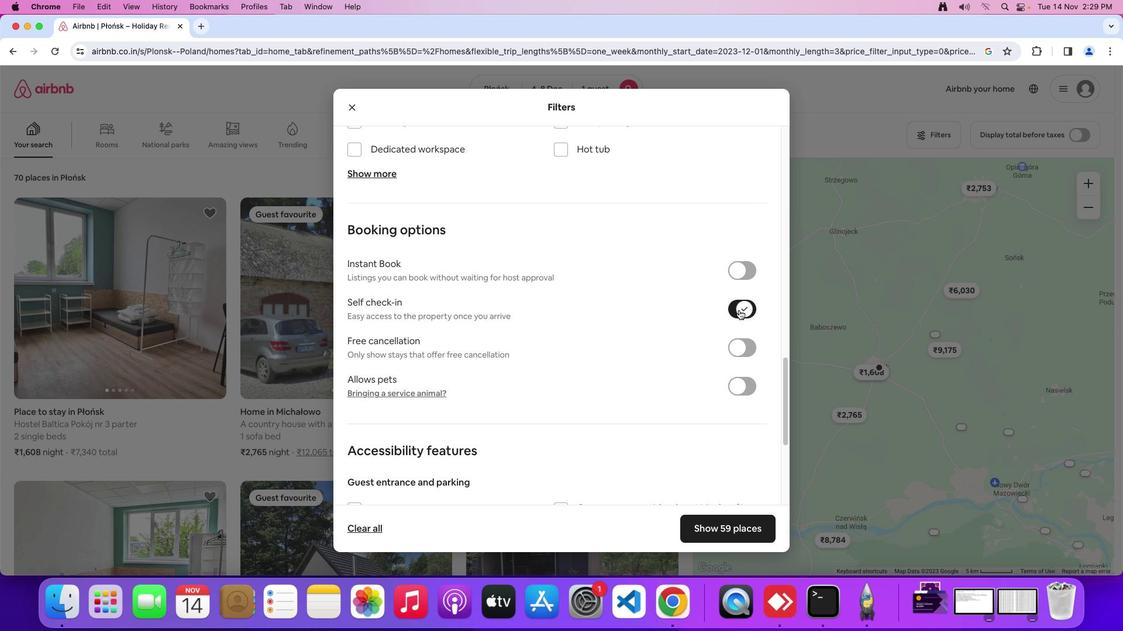 
Action: Mouse pressed left at (738, 310)
Screenshot: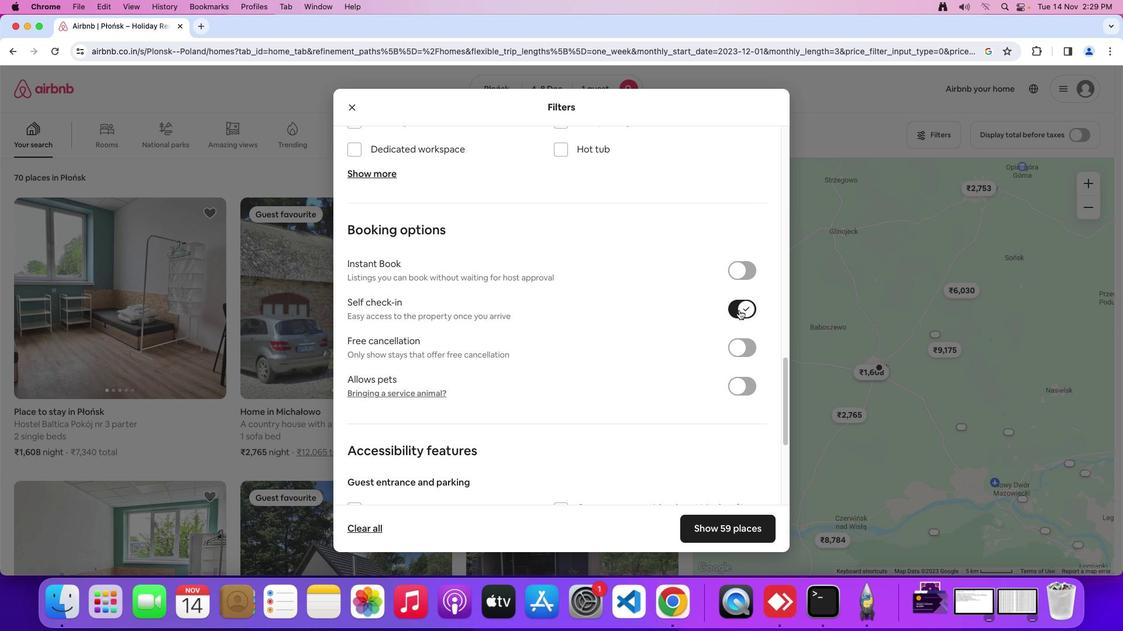
Action: Mouse moved to (703, 528)
Screenshot: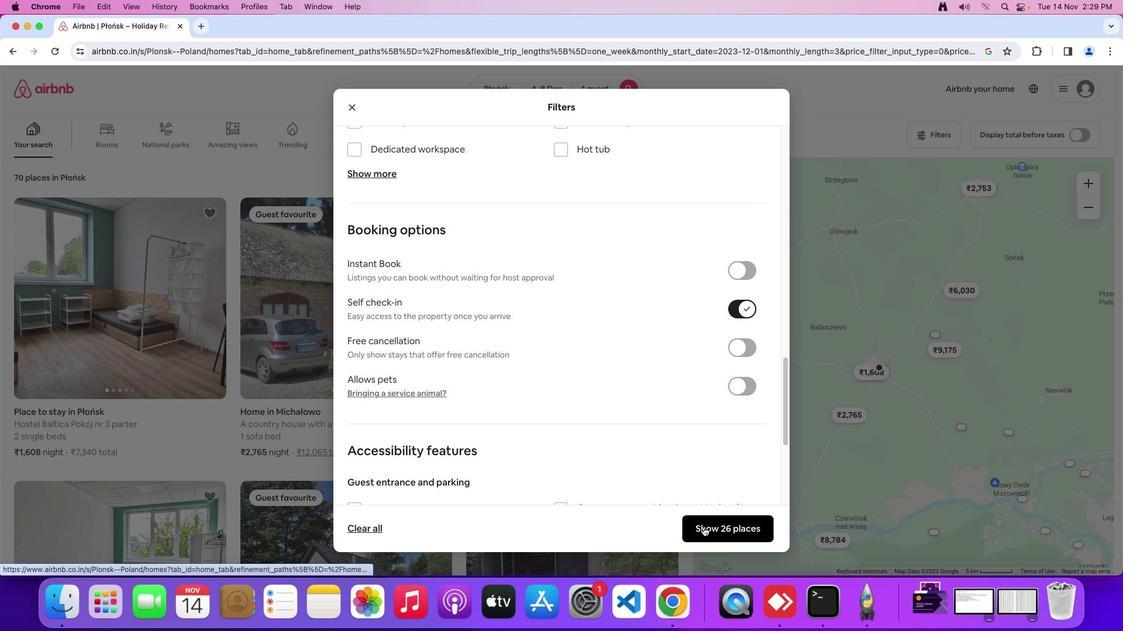 
Action: Mouse pressed left at (703, 528)
Screenshot: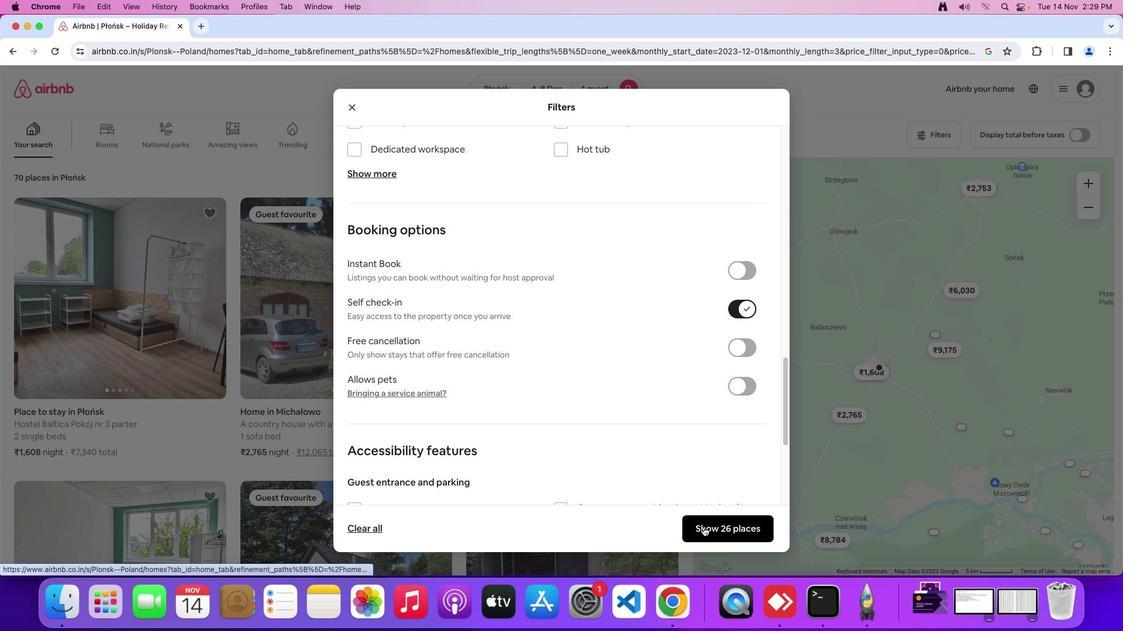 
Action: Mouse moved to (301, 368)
Screenshot: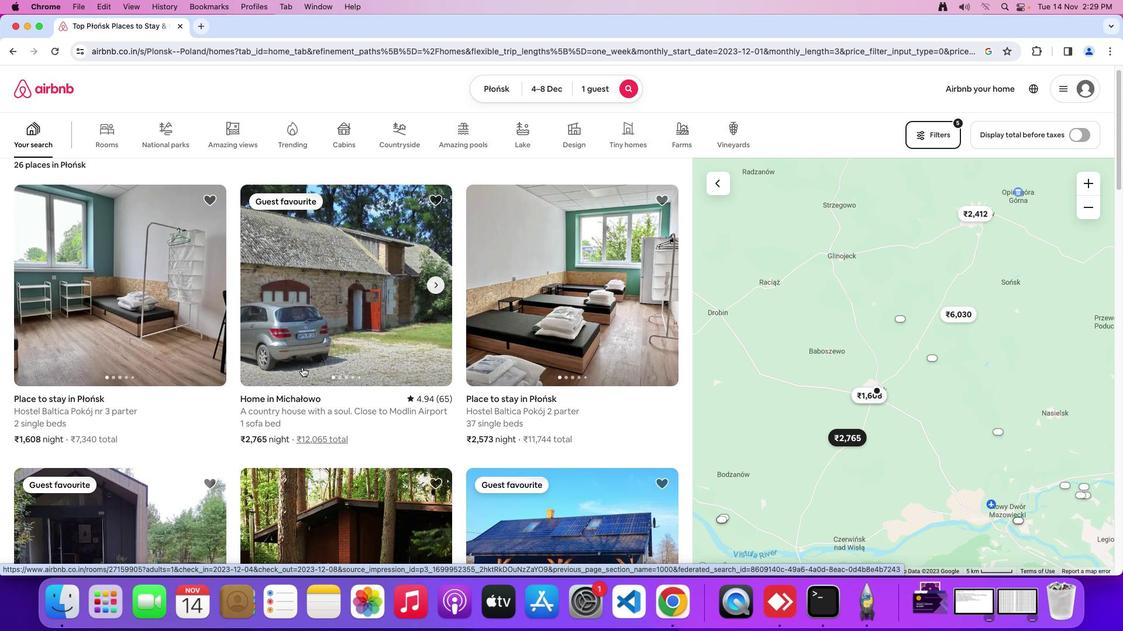 
Action: Mouse scrolled (301, 368) with delta (0, 0)
Screenshot: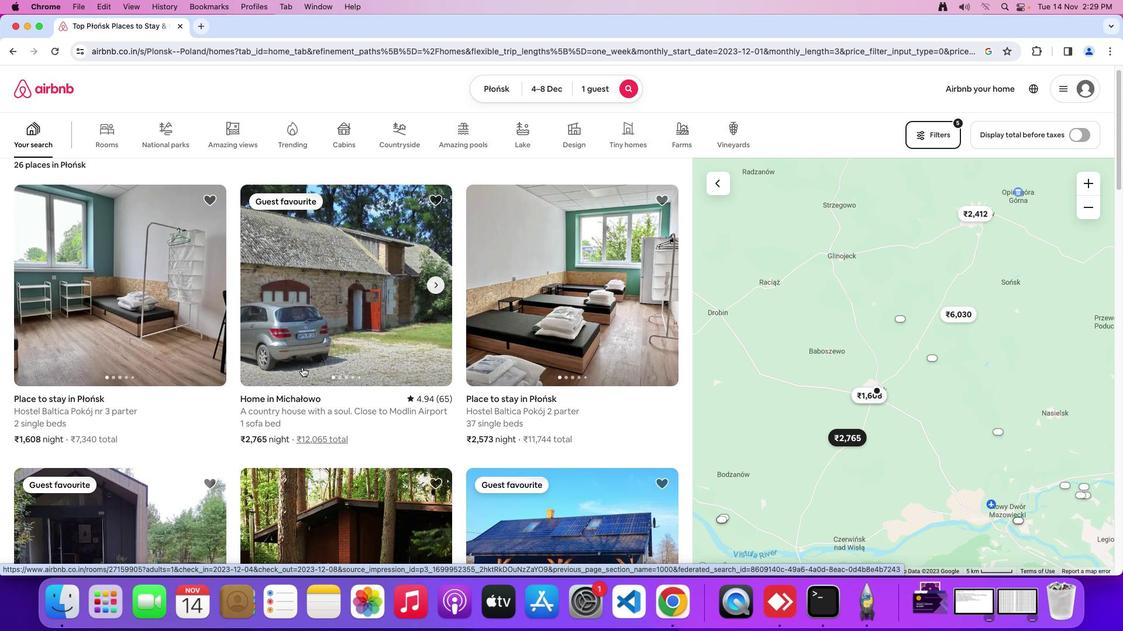 
Action: Mouse moved to (301, 368)
Screenshot: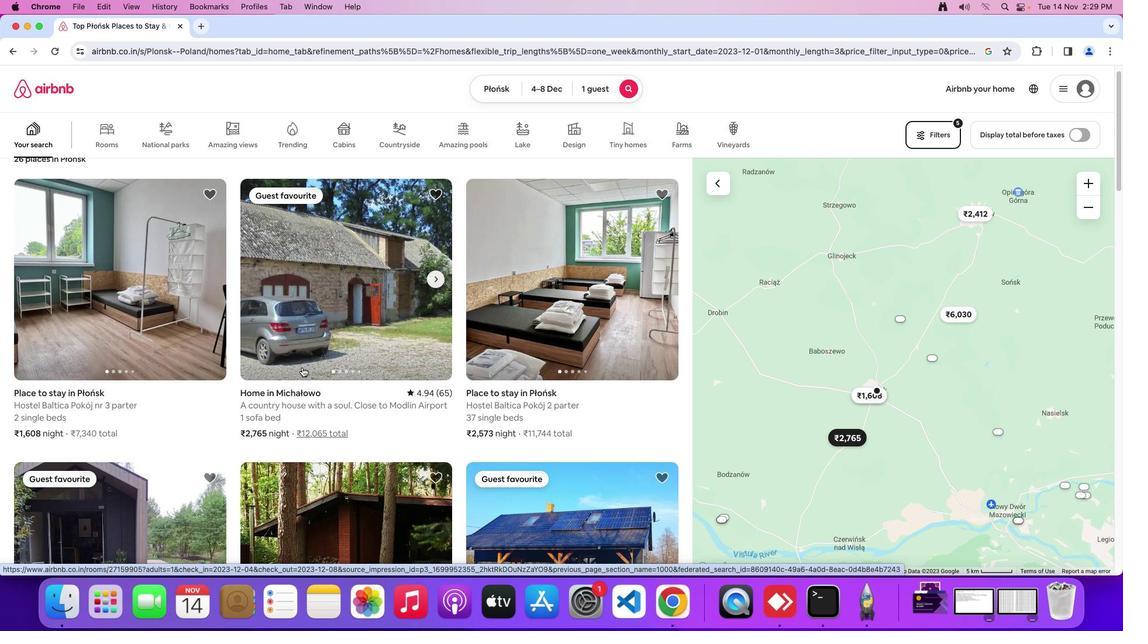 
Action: Mouse scrolled (301, 368) with delta (0, 0)
Screenshot: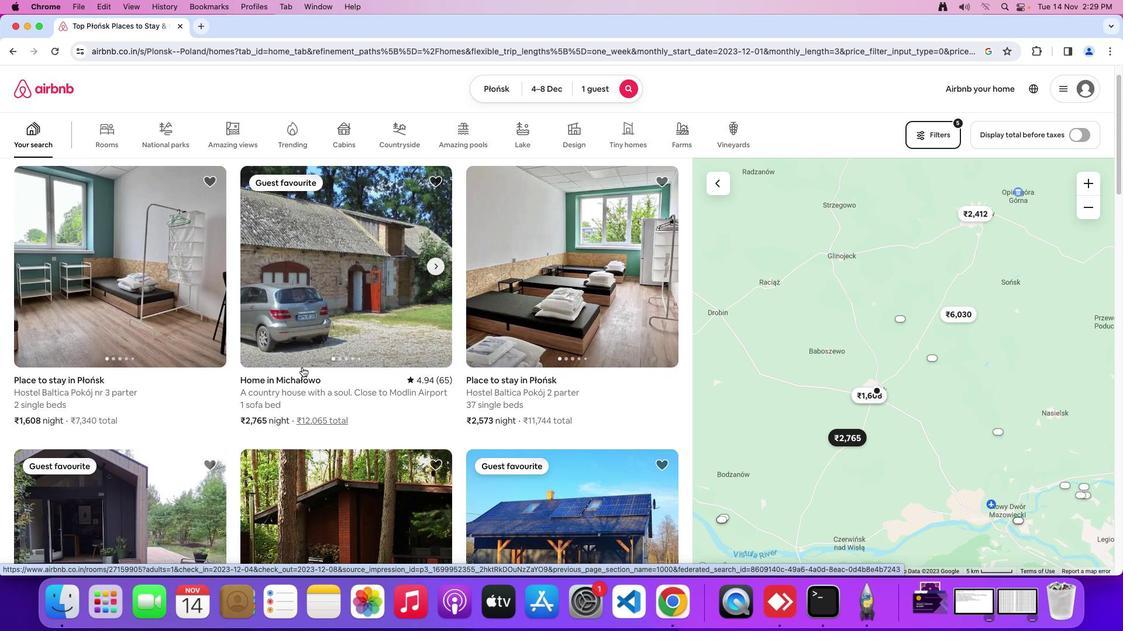 
Action: Mouse moved to (301, 367)
Screenshot: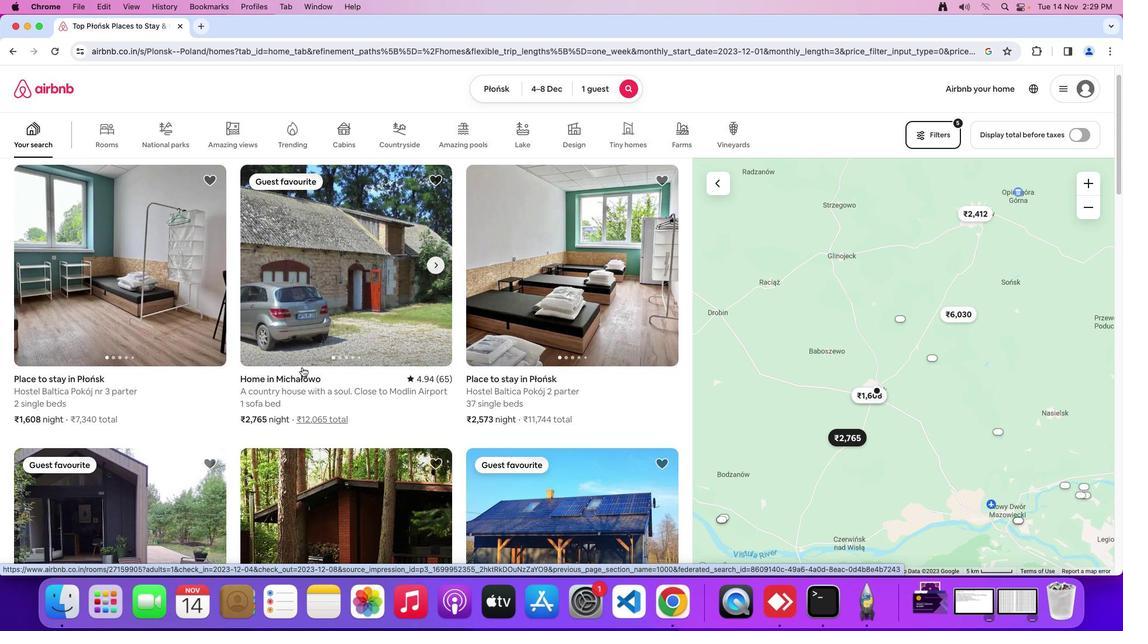 
Action: Mouse scrolled (301, 367) with delta (0, 0)
Screenshot: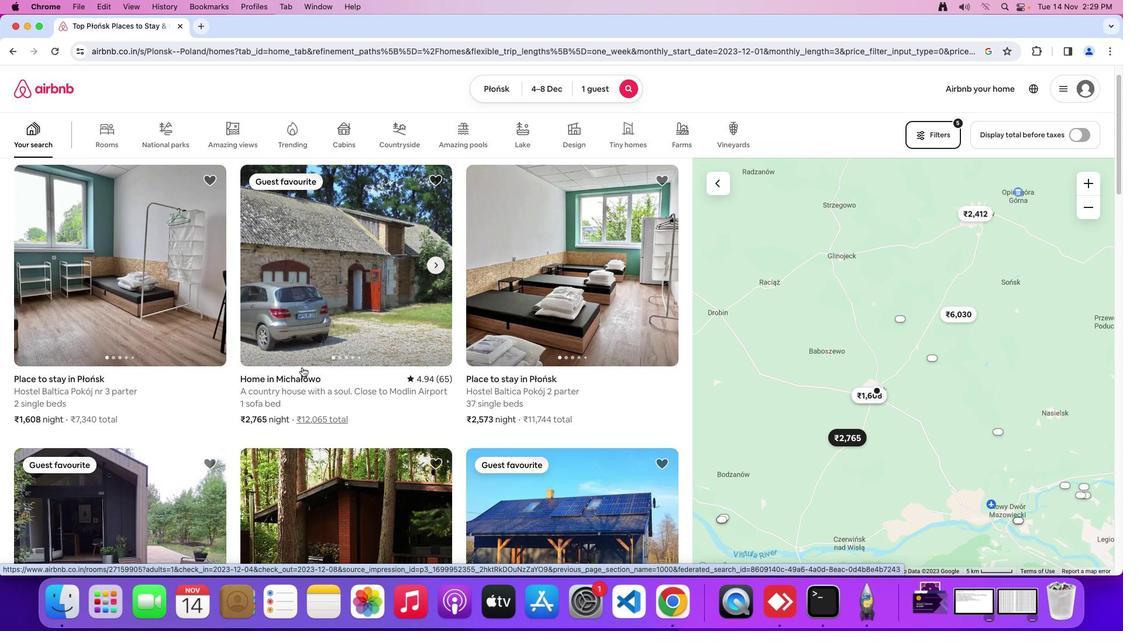 
Action: Mouse moved to (301, 366)
Screenshot: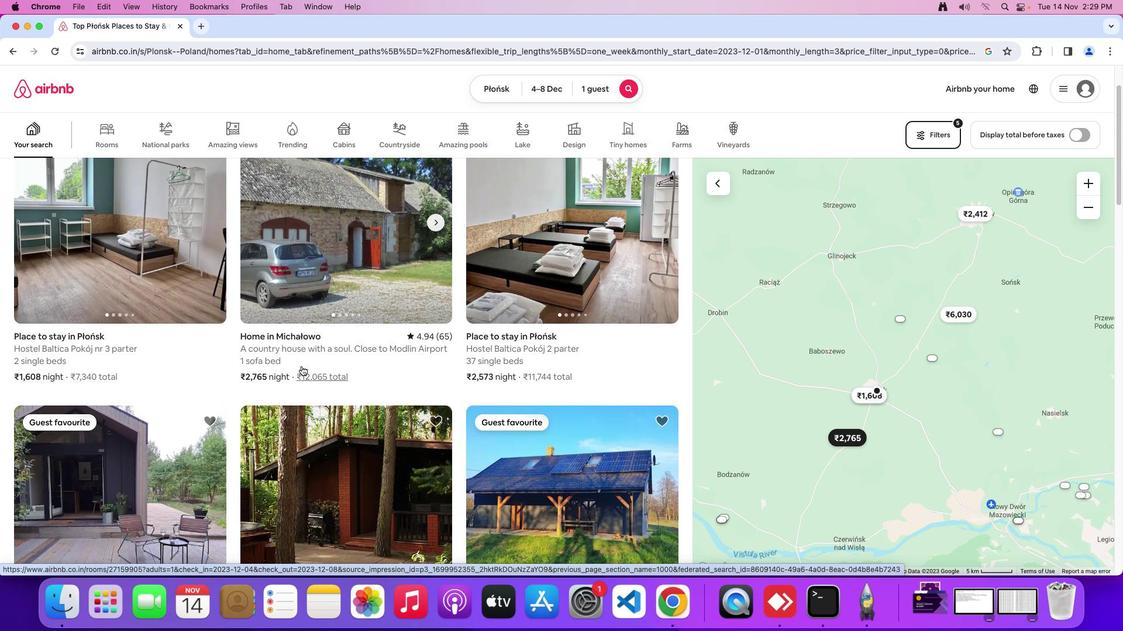 
Action: Mouse scrolled (301, 366) with delta (0, 0)
Screenshot: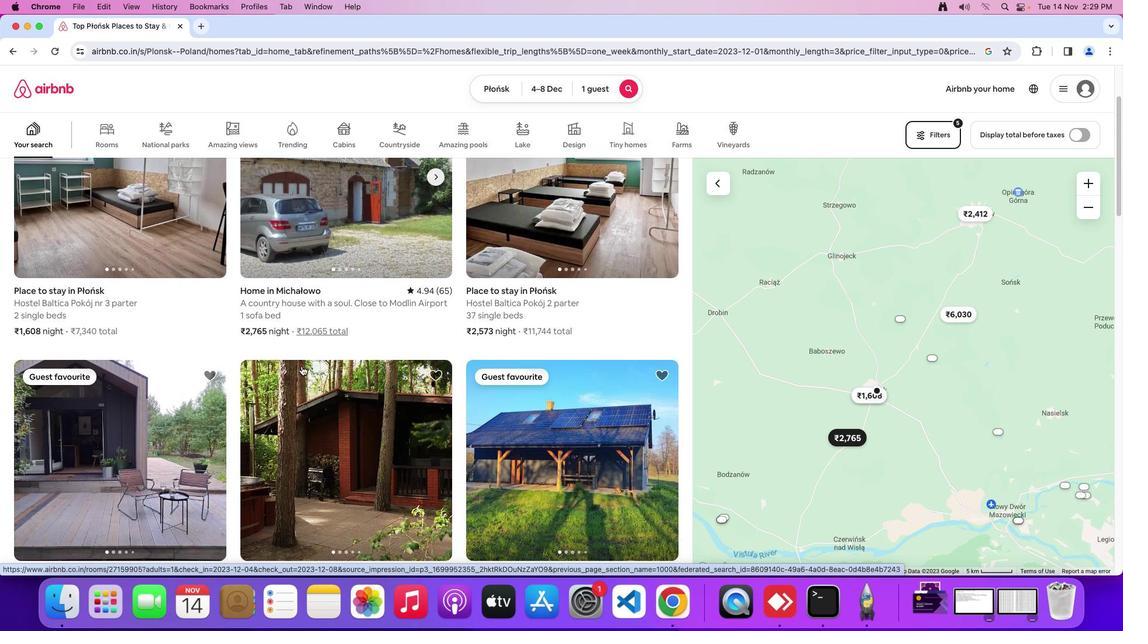 
Action: Mouse scrolled (301, 366) with delta (0, 0)
Screenshot: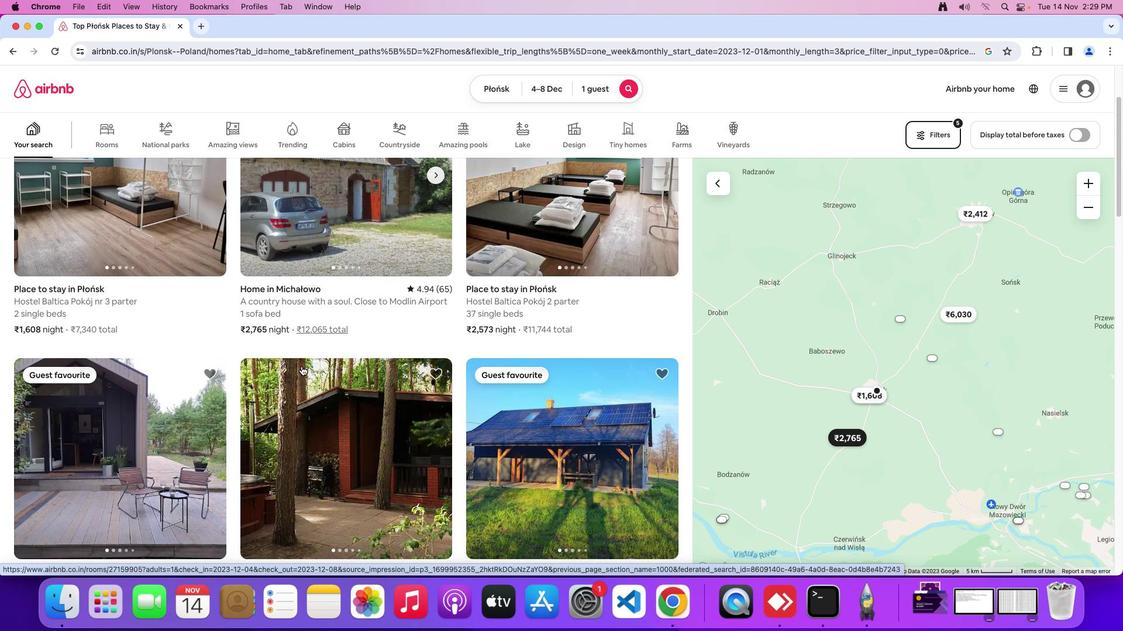 
Action: Mouse scrolled (301, 366) with delta (0, -1)
Screenshot: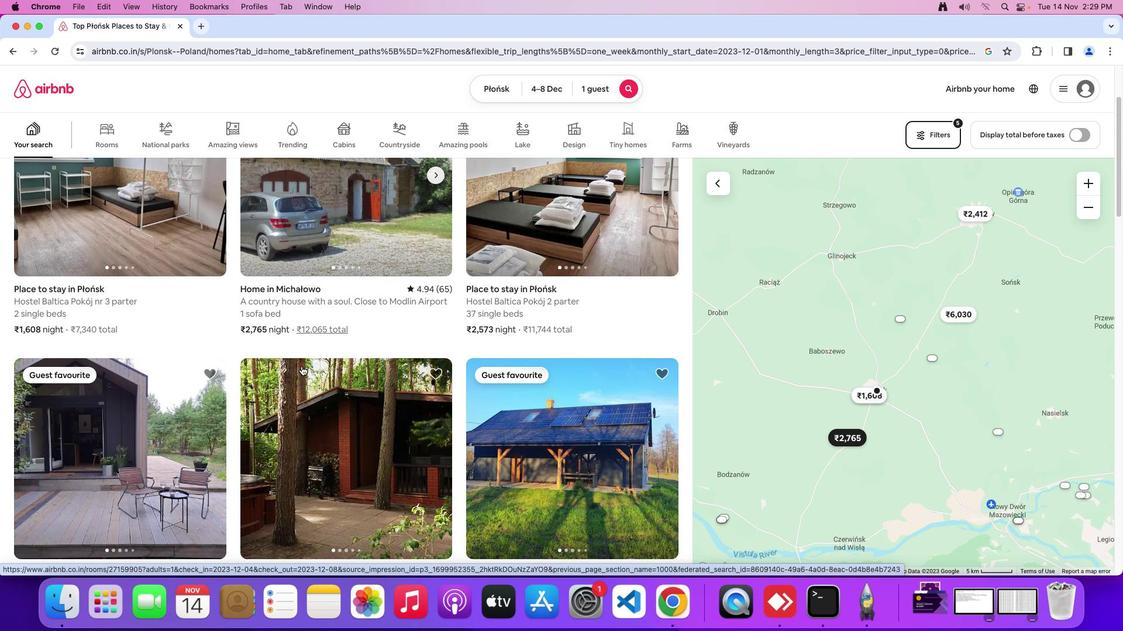 
Action: Mouse scrolled (301, 366) with delta (0, 0)
Screenshot: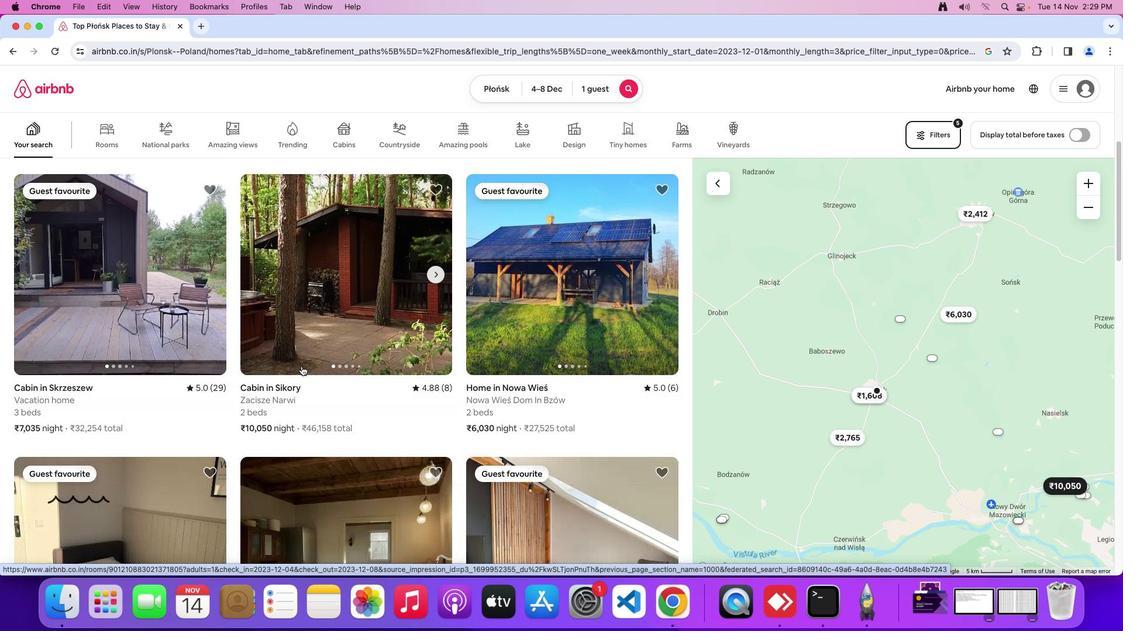 
Action: Mouse scrolled (301, 366) with delta (0, 0)
Screenshot: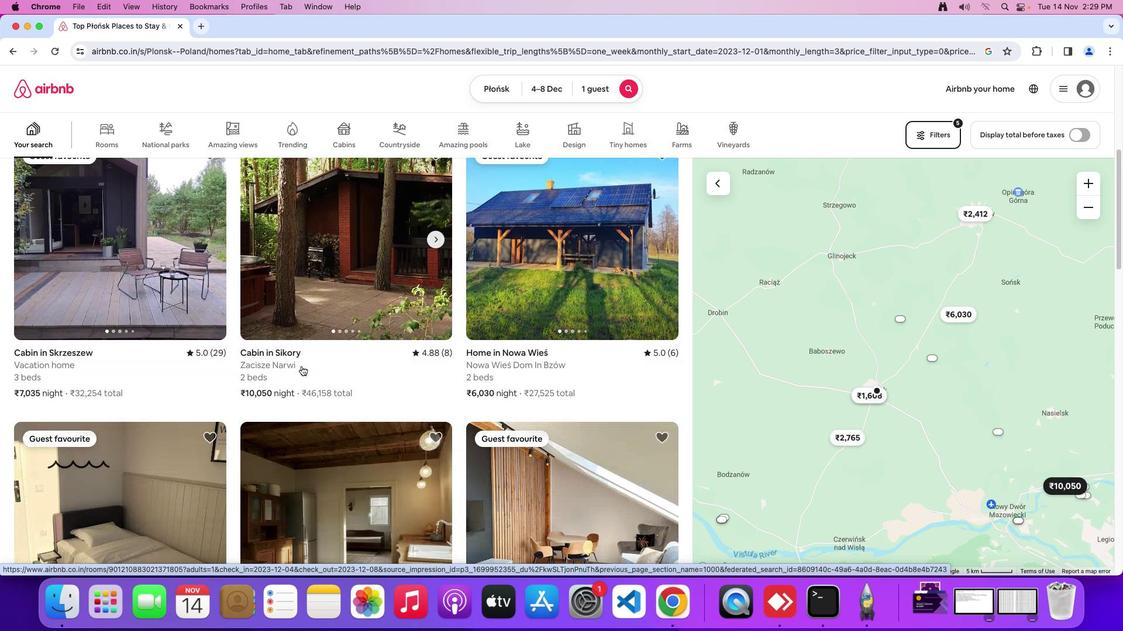 
Action: Mouse scrolled (301, 366) with delta (0, -1)
Screenshot: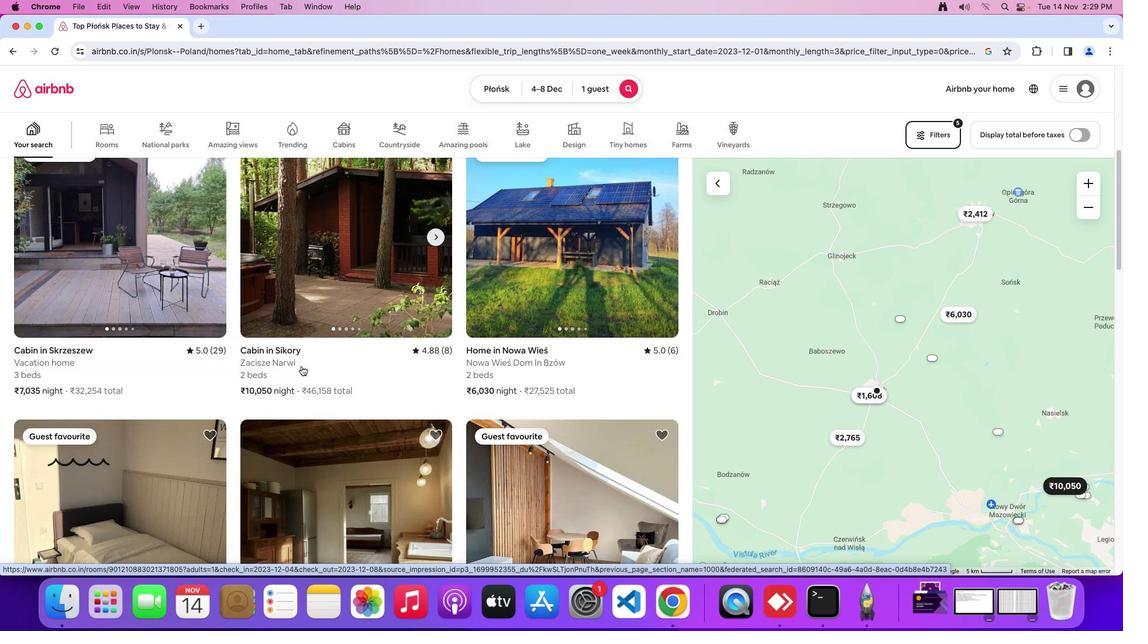 
Action: Mouse scrolled (301, 366) with delta (0, -2)
Screenshot: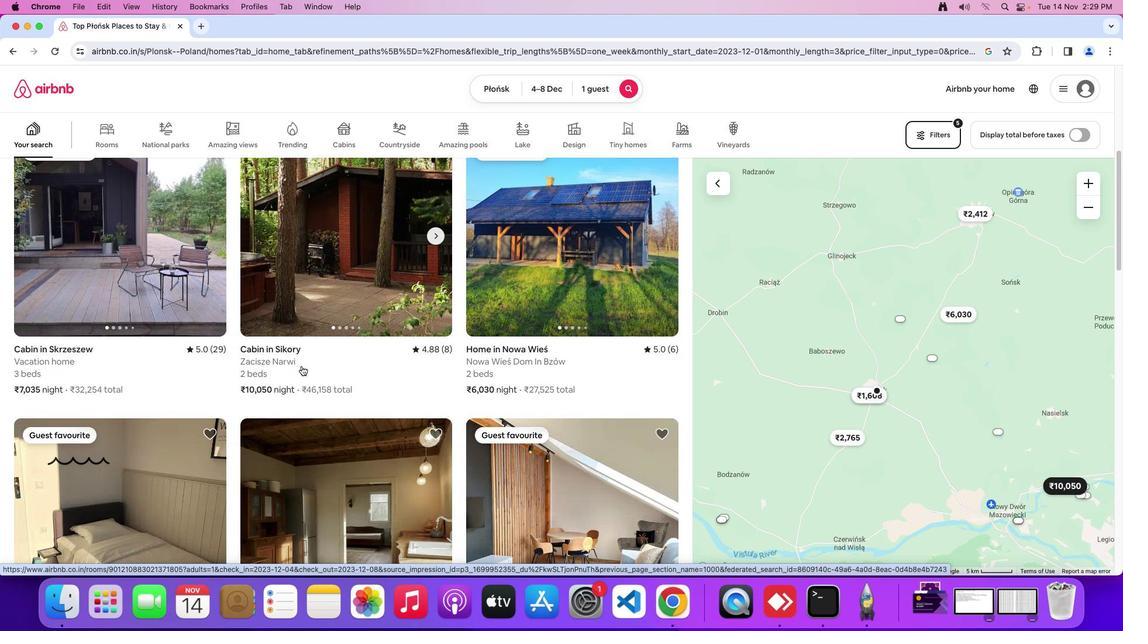 
Action: Mouse scrolled (301, 366) with delta (0, 0)
Screenshot: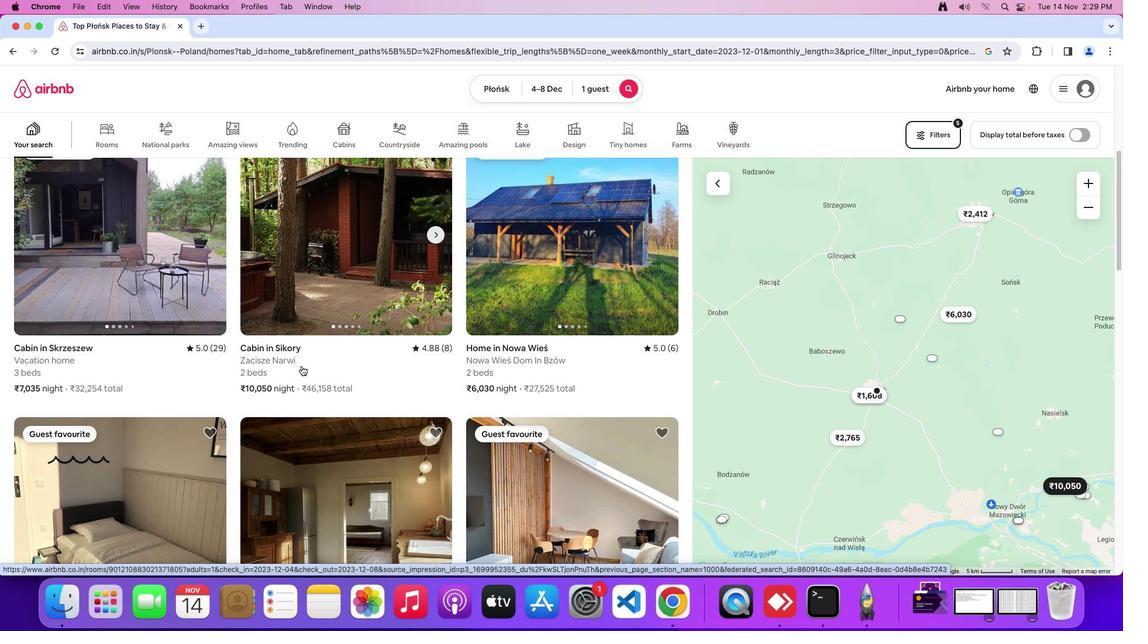
Action: Mouse scrolled (301, 366) with delta (0, 0)
Screenshot: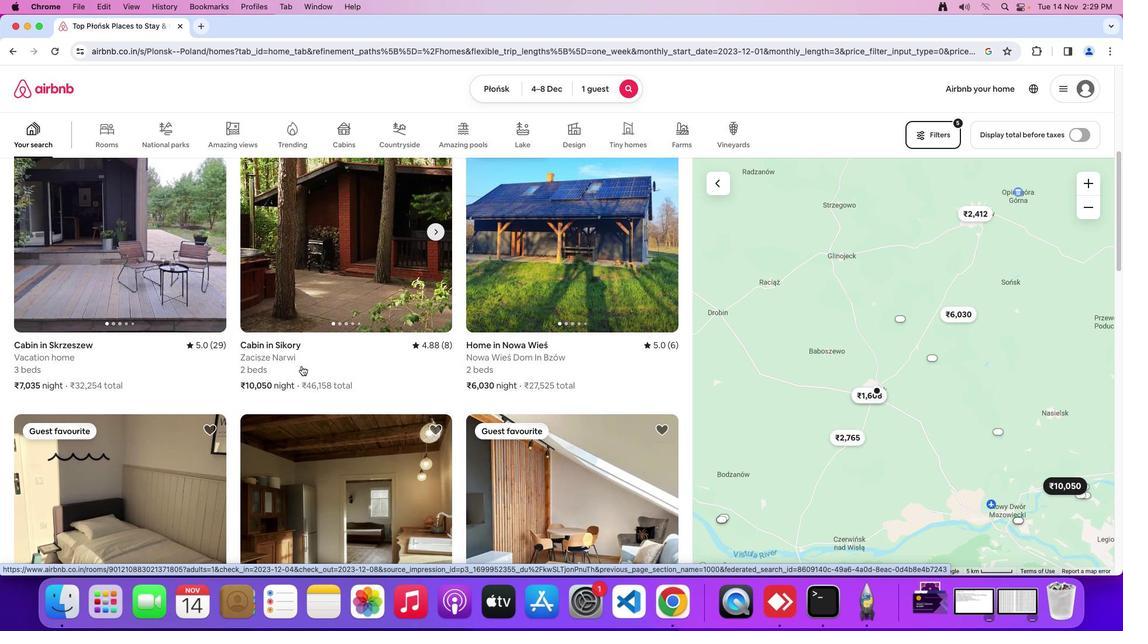 
Action: Mouse scrolled (301, 366) with delta (0, 0)
Screenshot: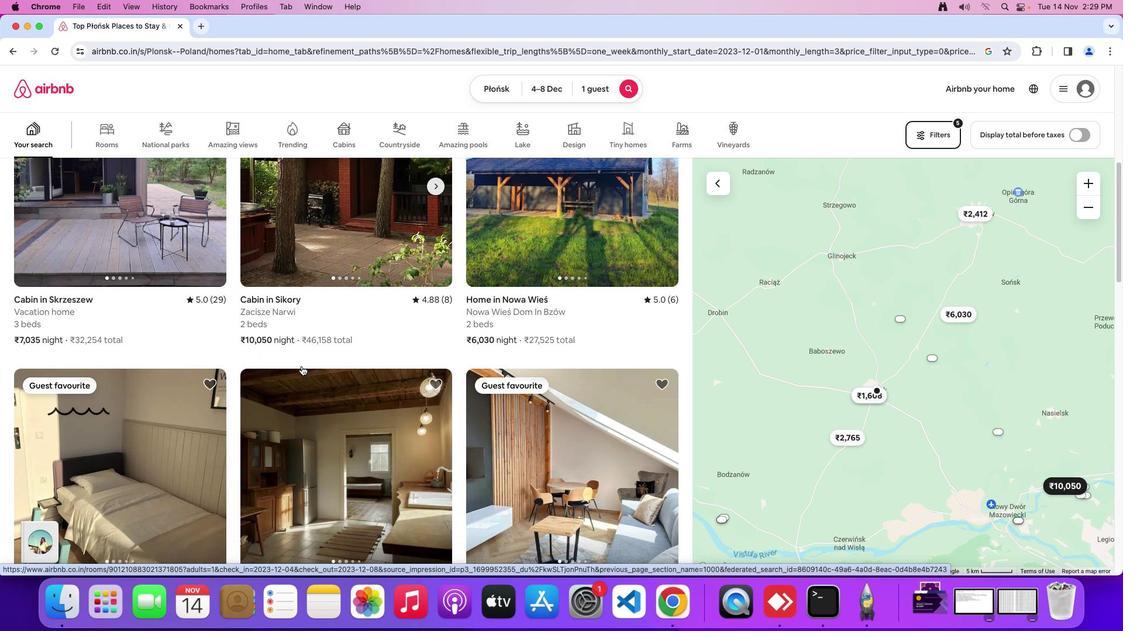 
Action: Mouse scrolled (301, 366) with delta (0, 0)
Screenshot: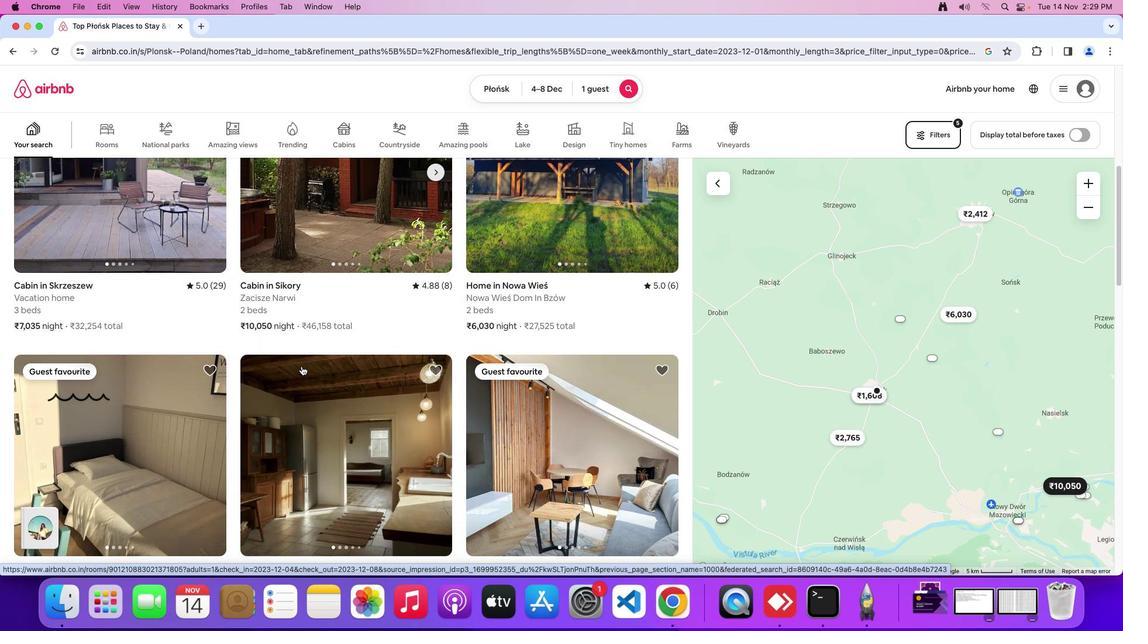 
Action: Mouse scrolled (301, 366) with delta (0, 0)
Screenshot: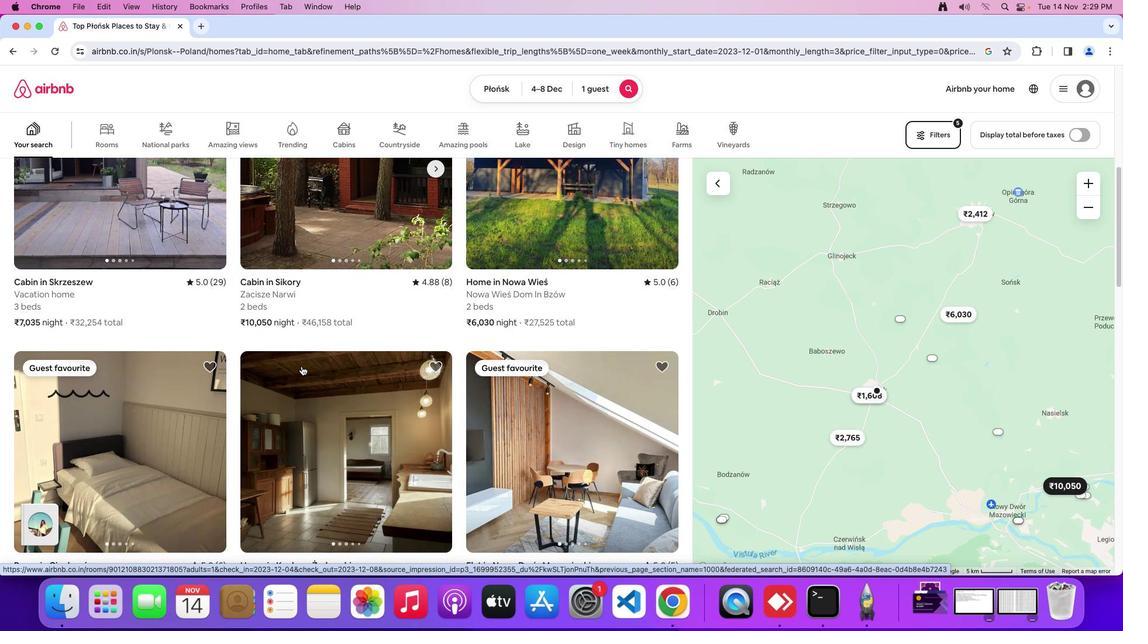 
Action: Mouse moved to (301, 366)
Screenshot: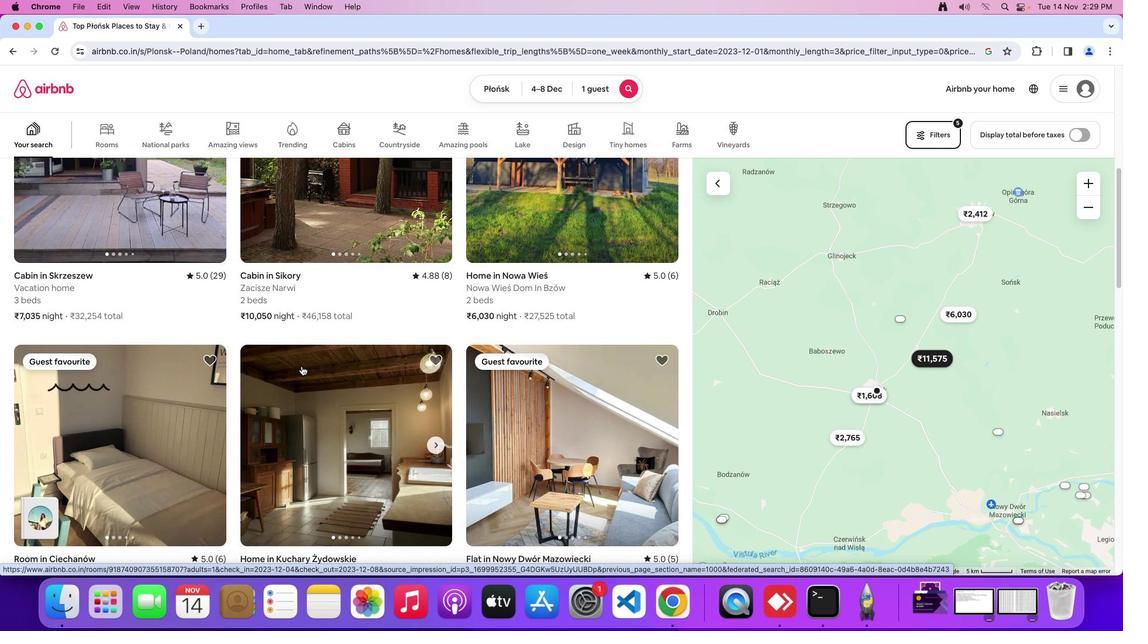 
Action: Mouse scrolled (301, 366) with delta (0, 0)
Screenshot: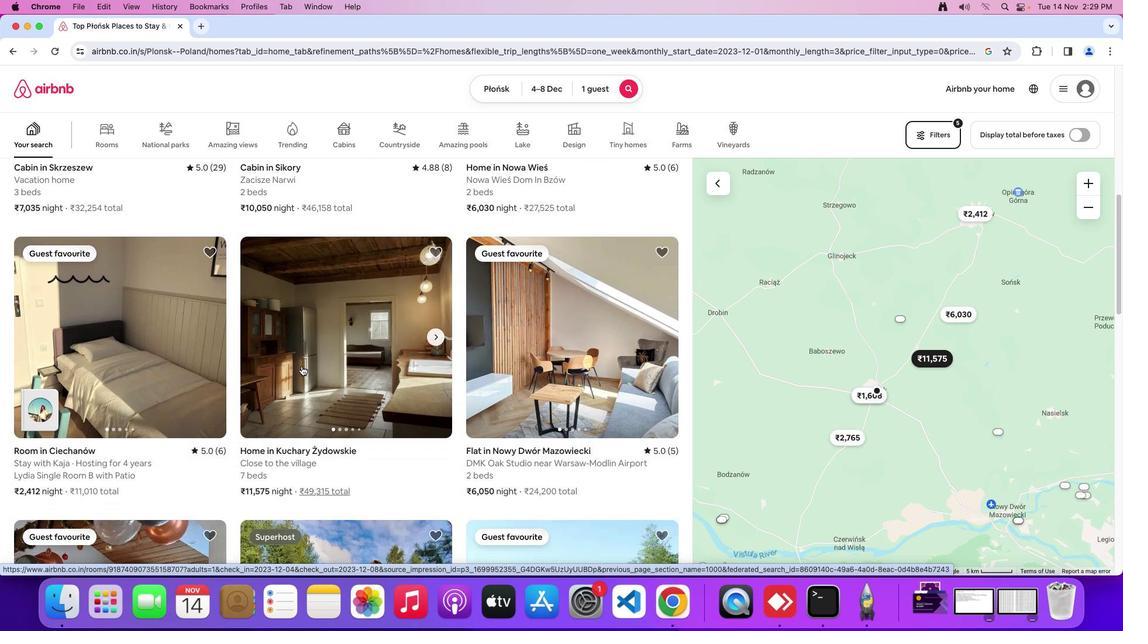 
Action: Mouse scrolled (301, 366) with delta (0, 0)
Screenshot: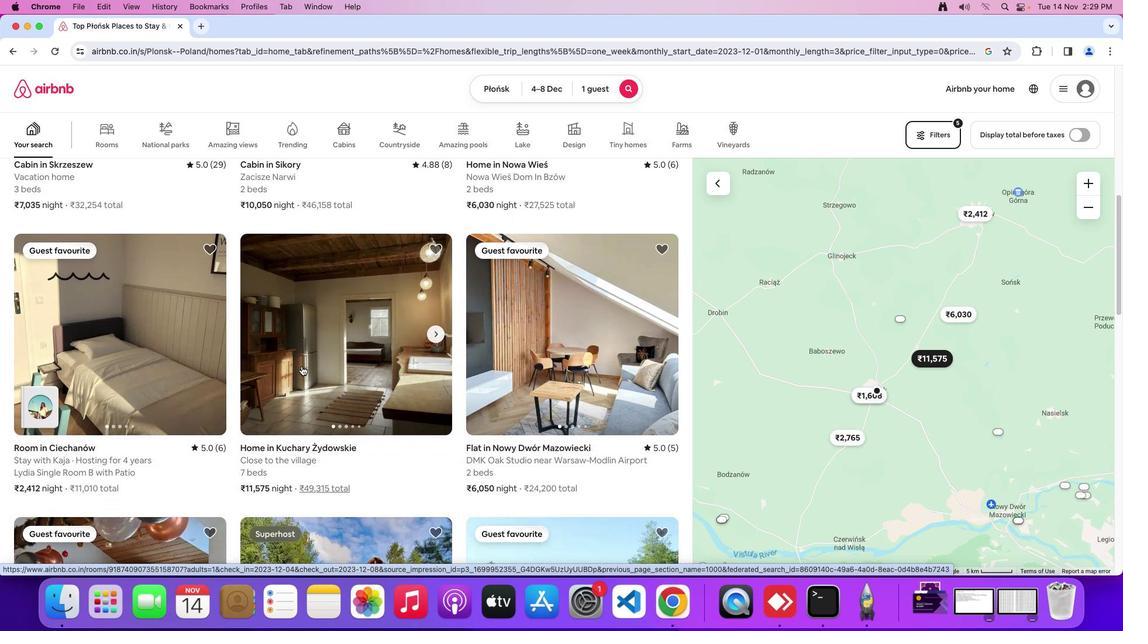 
Action: Mouse scrolled (301, 366) with delta (0, -1)
Screenshot: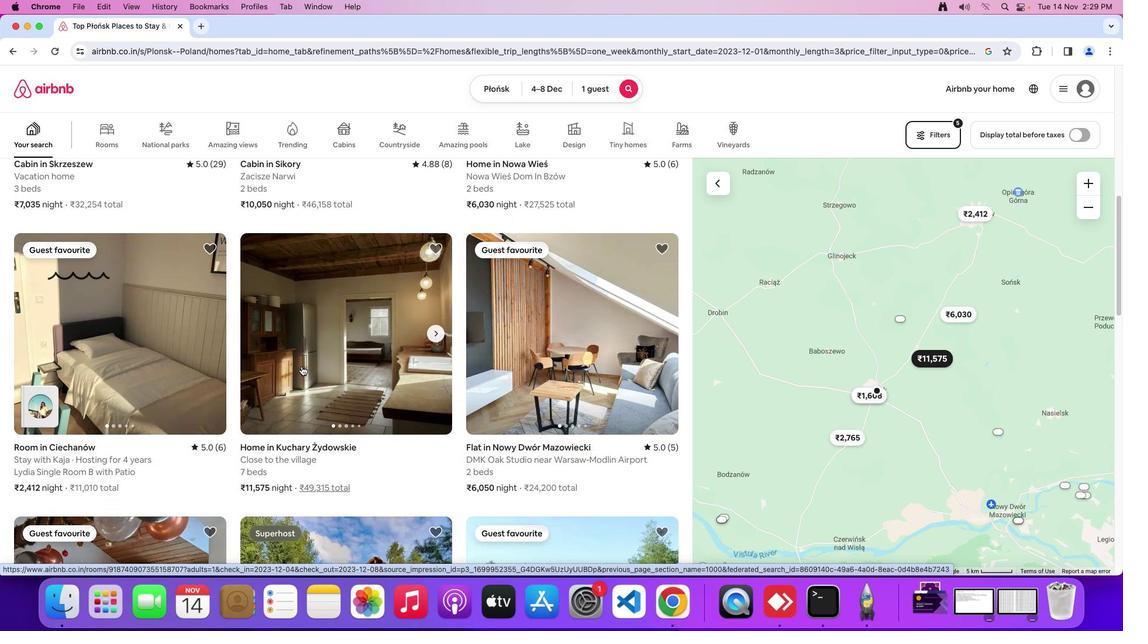 
Action: Mouse scrolled (301, 366) with delta (0, 0)
Screenshot: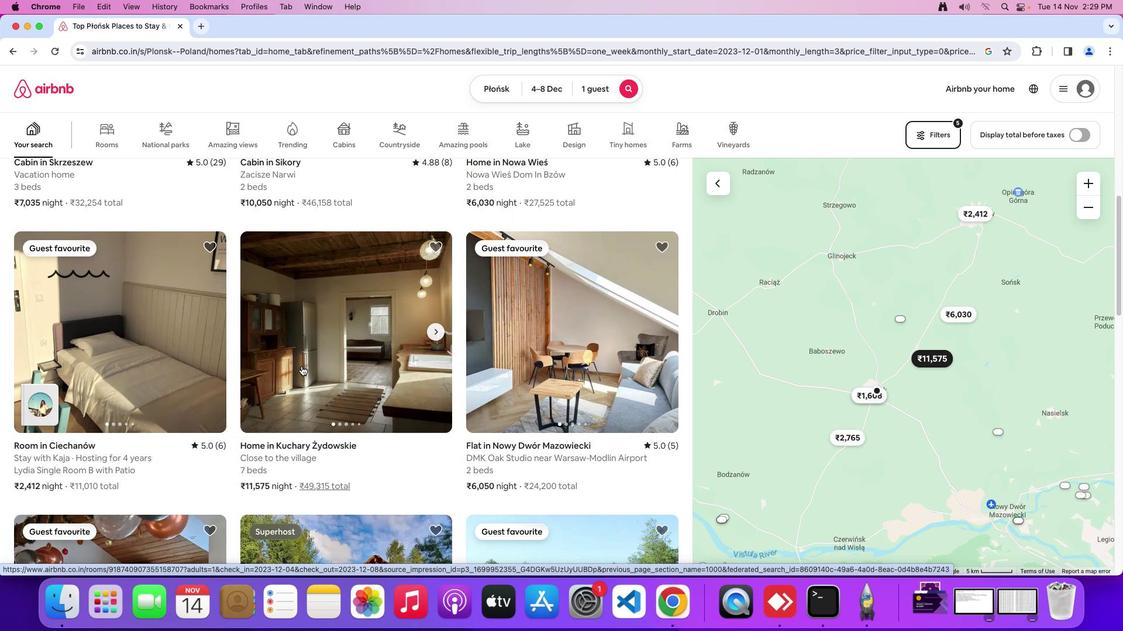 
Action: Mouse scrolled (301, 366) with delta (0, 0)
Screenshot: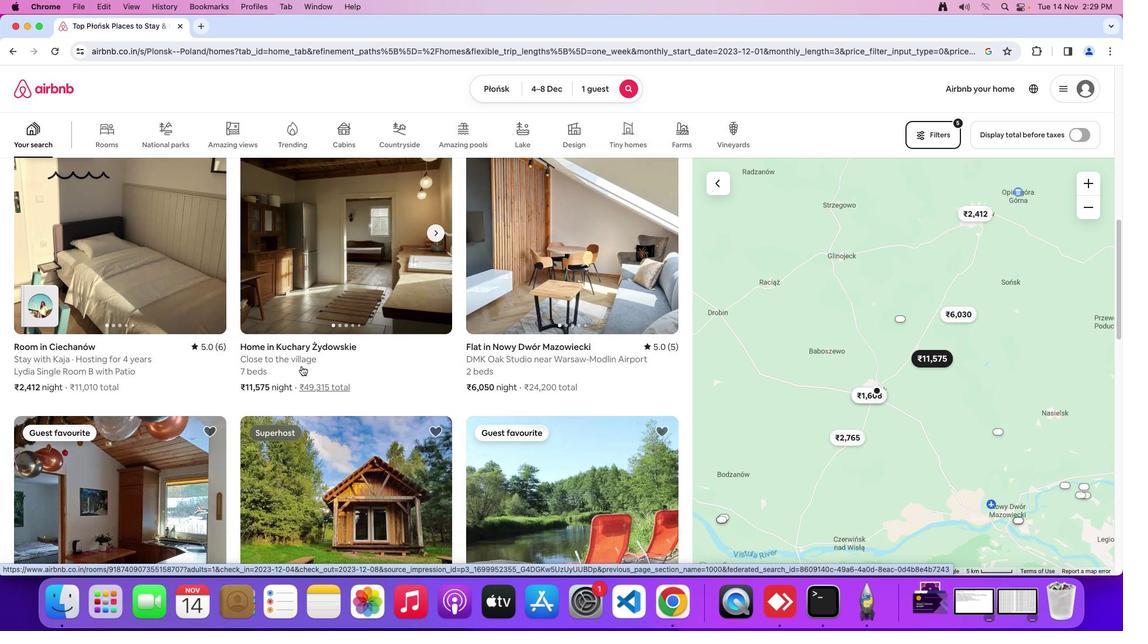 
Action: Mouse scrolled (301, 366) with delta (0, 0)
Screenshot: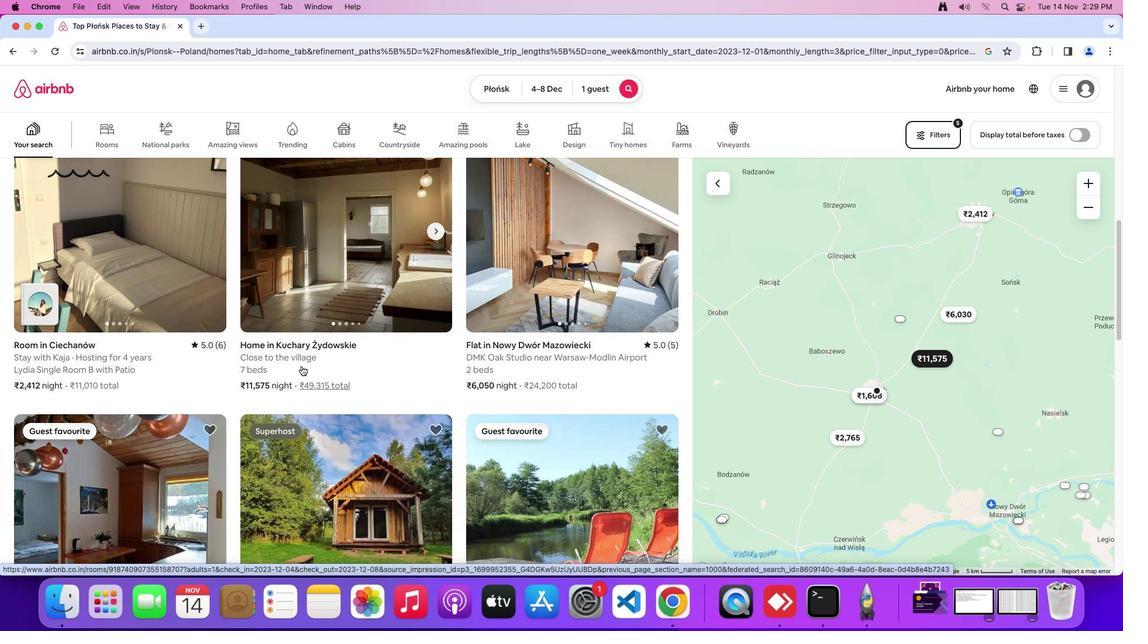 
Action: Mouse scrolled (301, 366) with delta (0, -1)
Screenshot: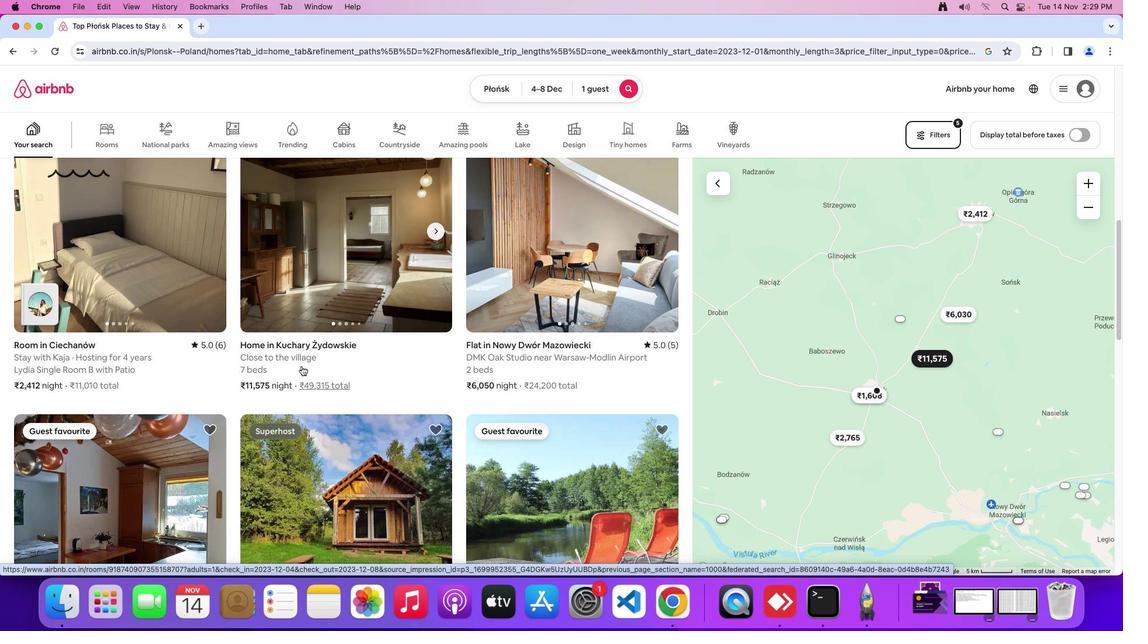 
Action: Mouse moved to (301, 366)
Screenshot: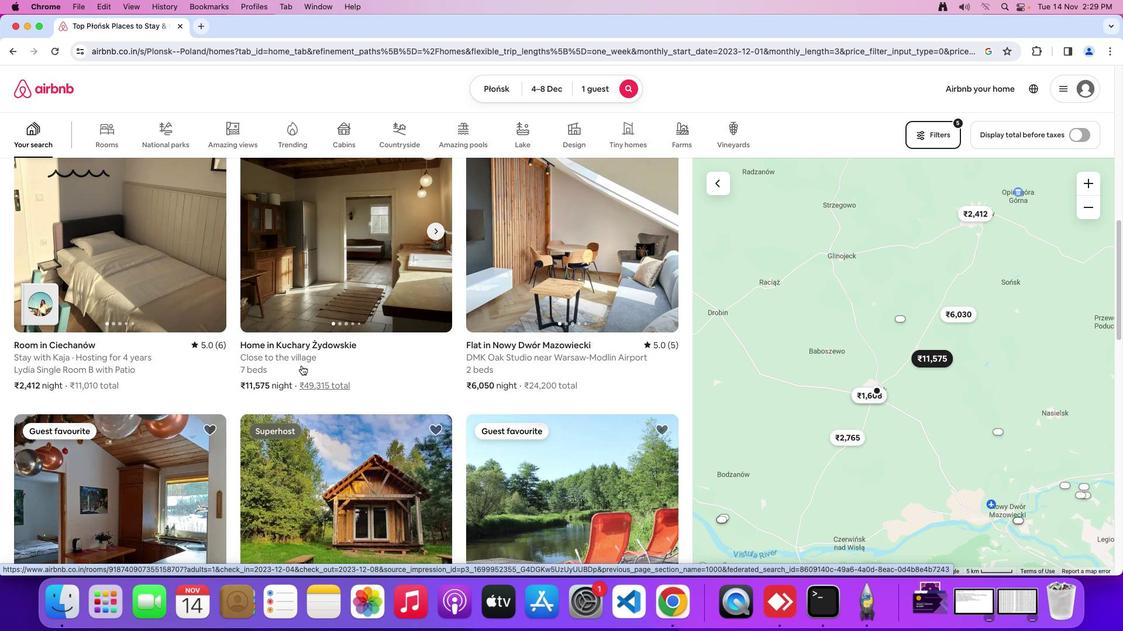 
Action: Mouse scrolled (301, 366) with delta (0, 0)
Screenshot: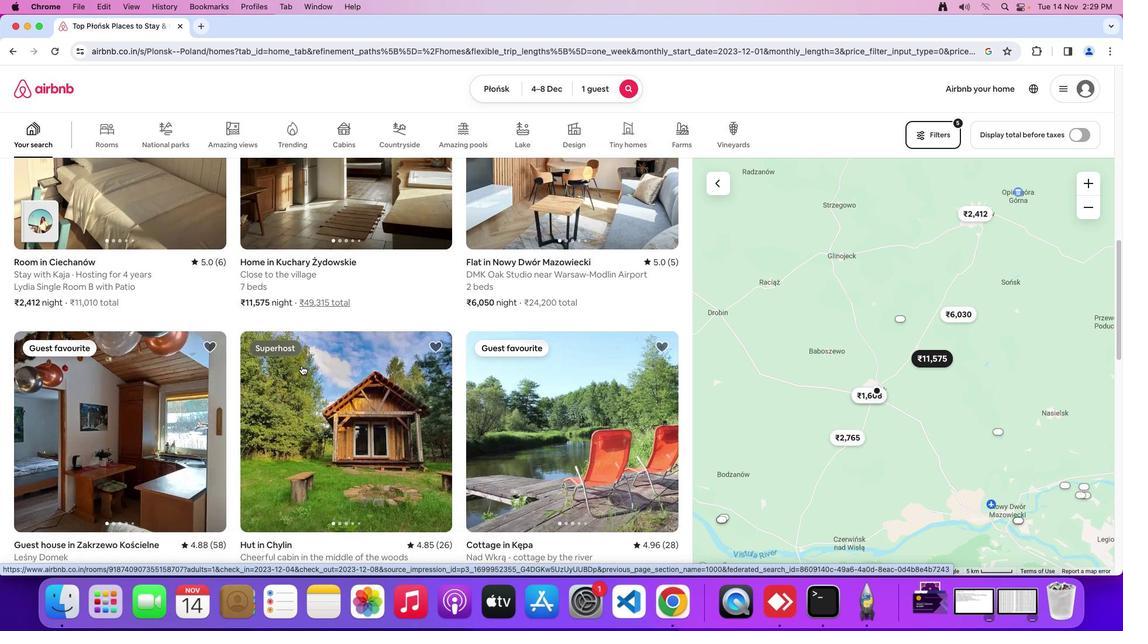 
Action: Mouse scrolled (301, 366) with delta (0, 0)
Screenshot: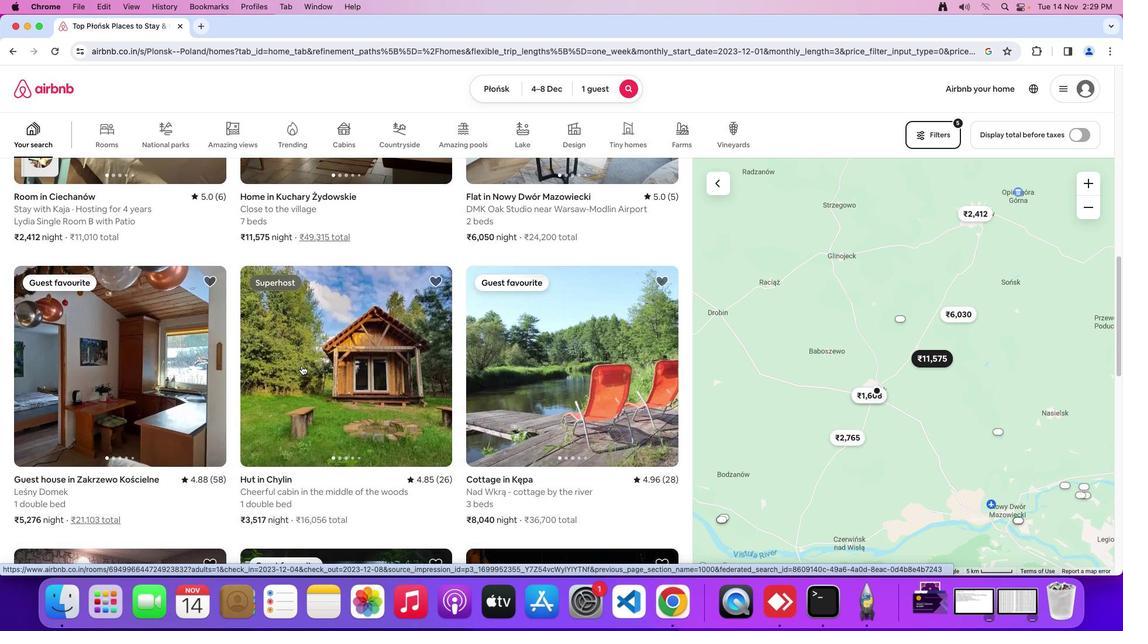 
Action: Mouse scrolled (301, 366) with delta (0, -1)
Screenshot: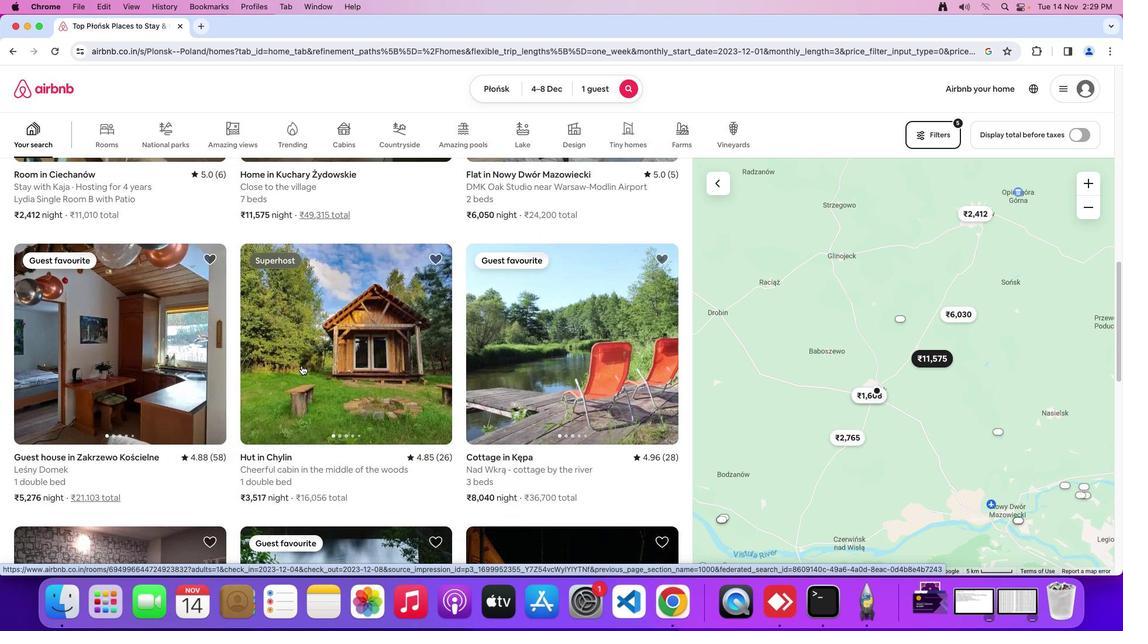 
Action: Mouse scrolled (301, 366) with delta (0, -1)
Screenshot: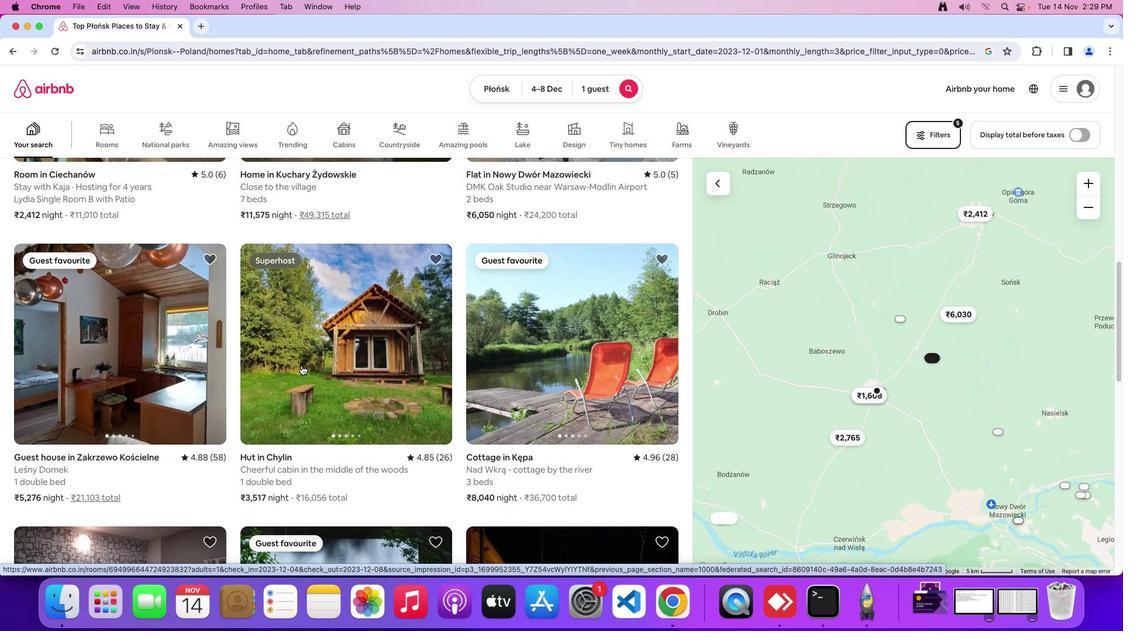 
Action: Mouse moved to (301, 366)
Screenshot: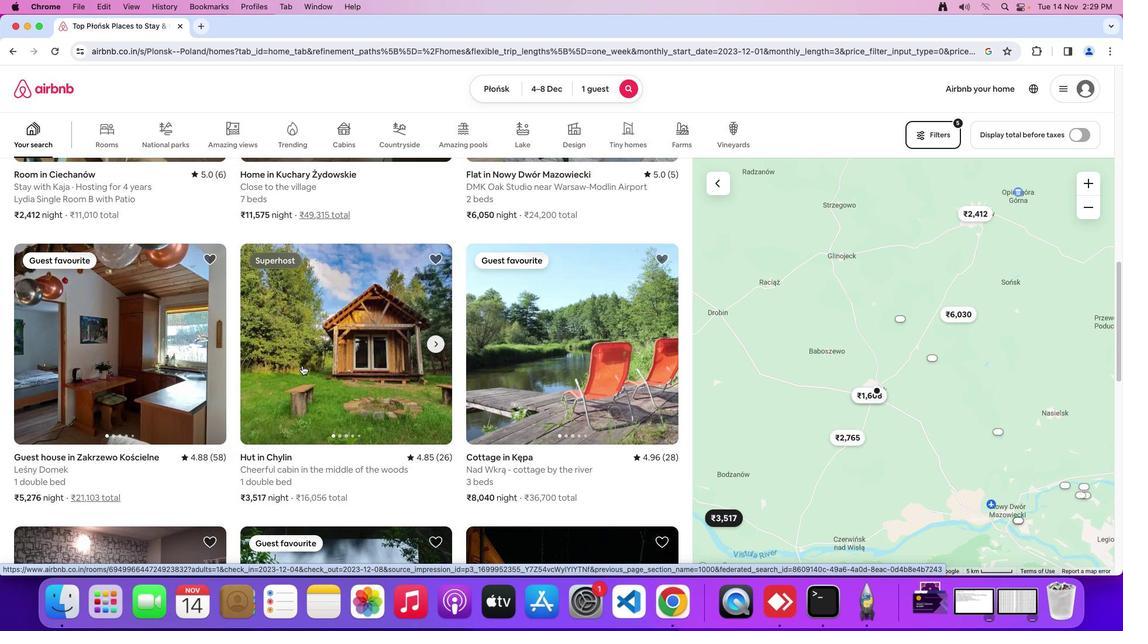 
Action: Mouse scrolled (301, 366) with delta (0, 0)
Screenshot: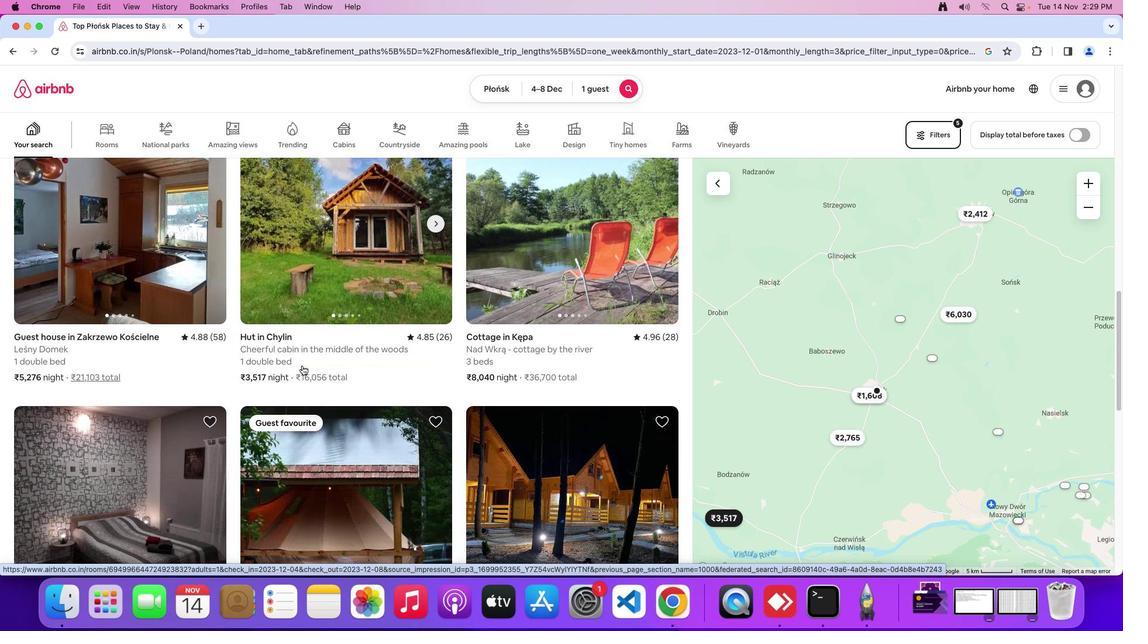 
Action: Mouse scrolled (301, 366) with delta (0, 0)
Screenshot: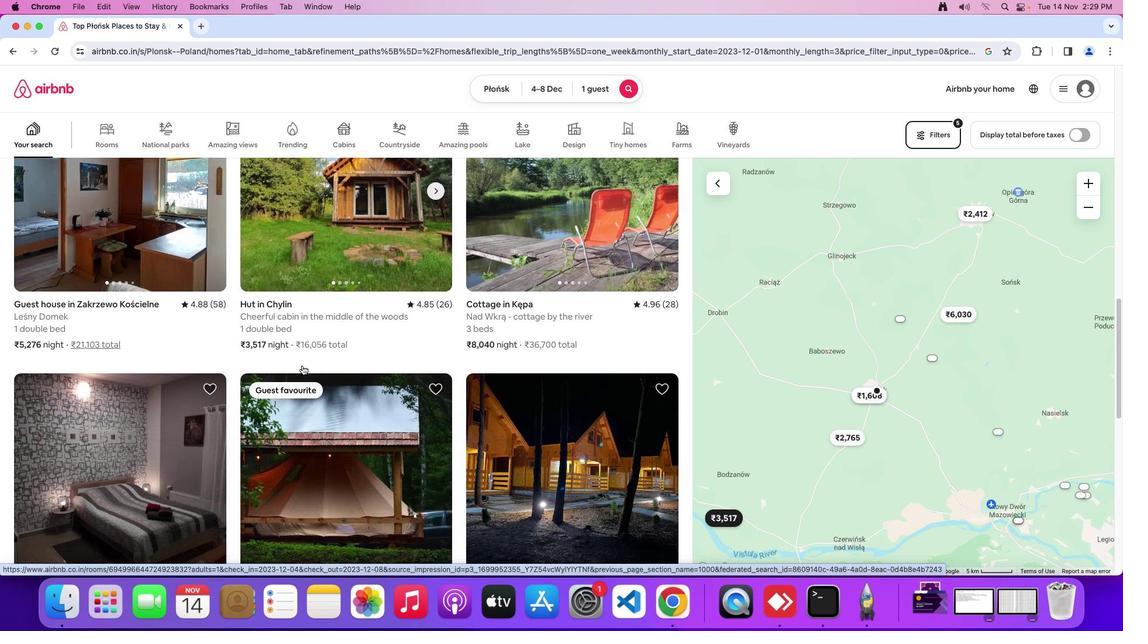 
Action: Mouse scrolled (301, 366) with delta (0, -1)
Screenshot: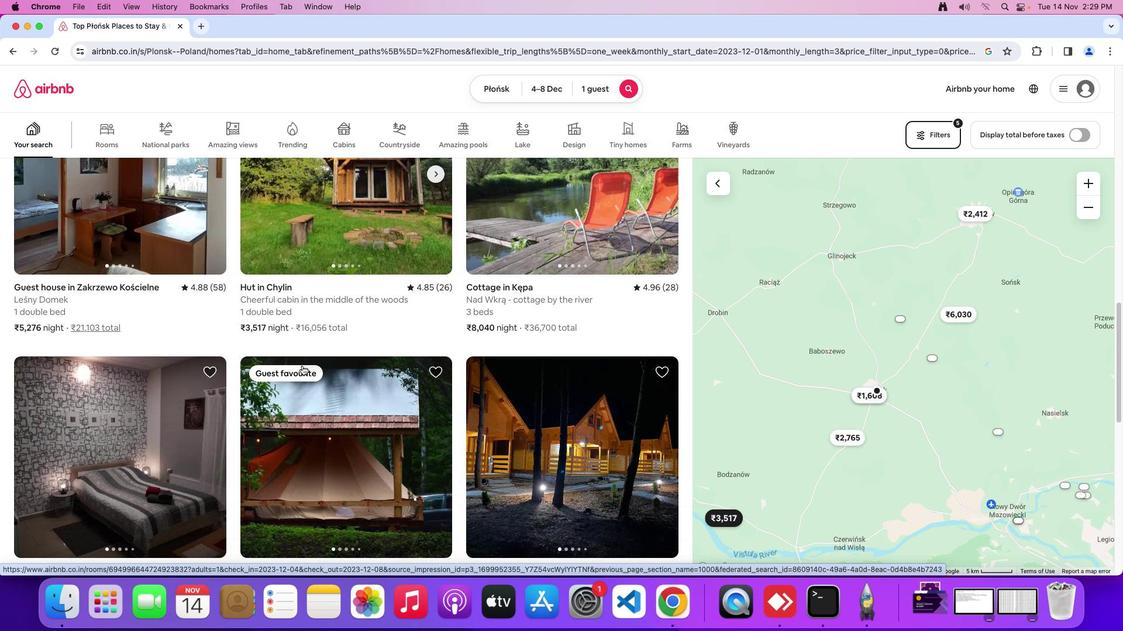 
Action: Mouse scrolled (301, 366) with delta (0, -1)
Screenshot: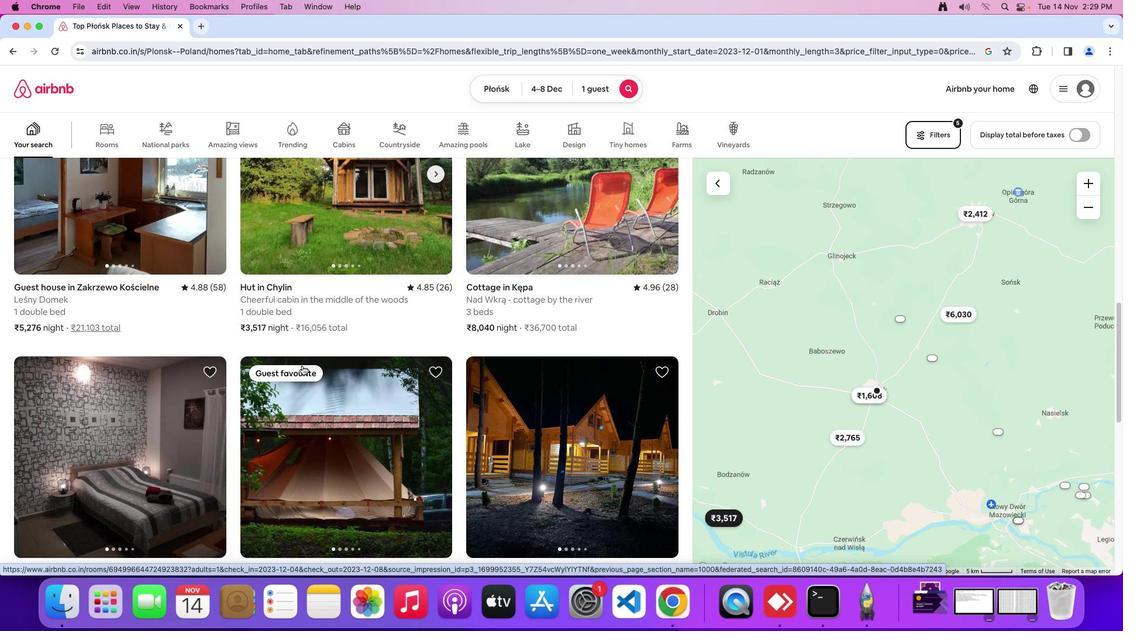 
Action: Mouse moved to (302, 365)
Screenshot: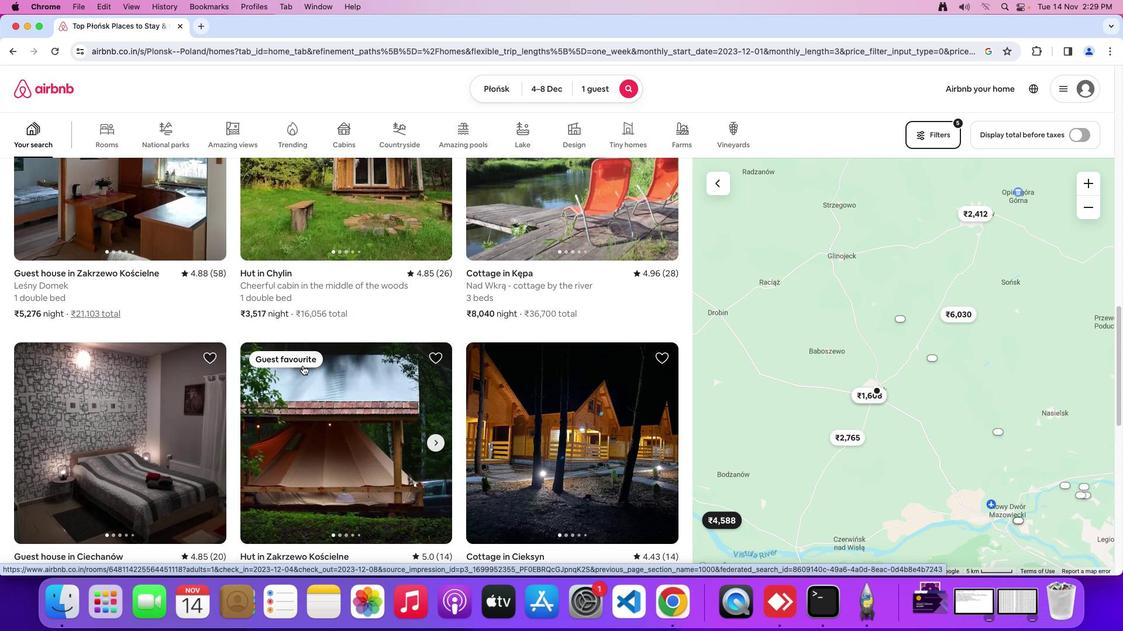 
Action: Mouse scrolled (302, 365) with delta (0, 0)
Screenshot: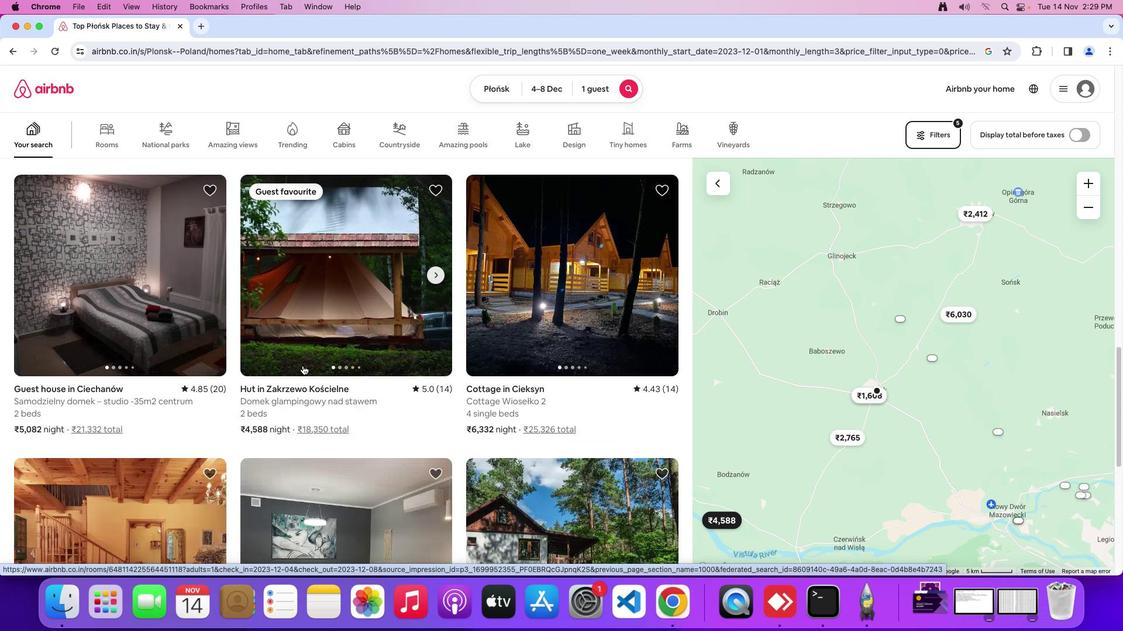 
Action: Mouse scrolled (302, 365) with delta (0, 0)
Screenshot: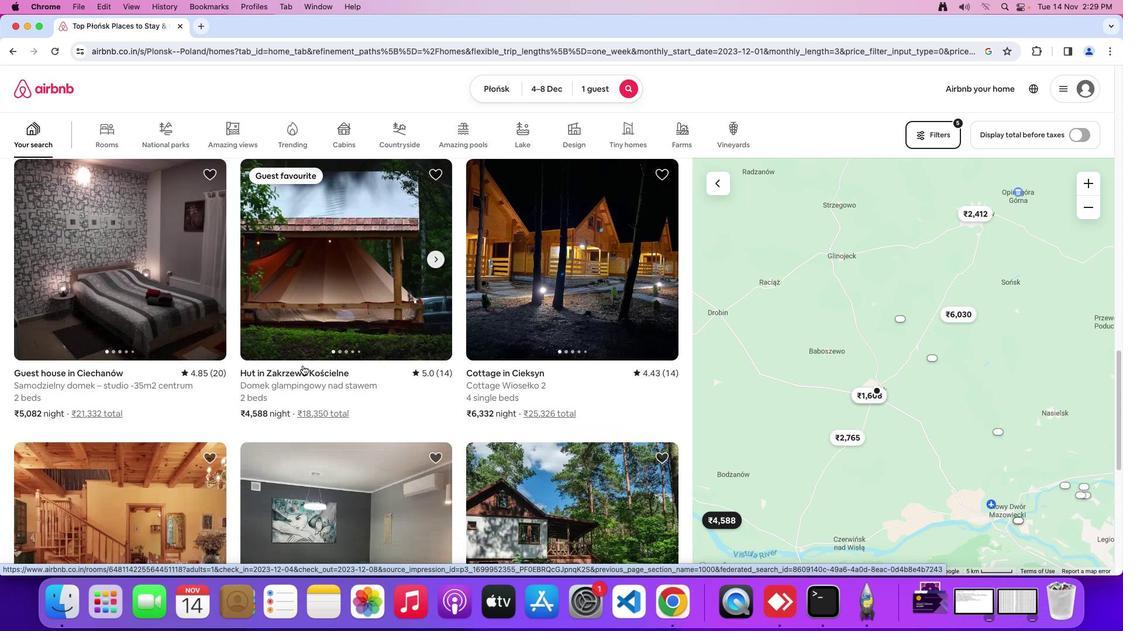 
Action: Mouse scrolled (302, 365) with delta (0, -1)
Screenshot: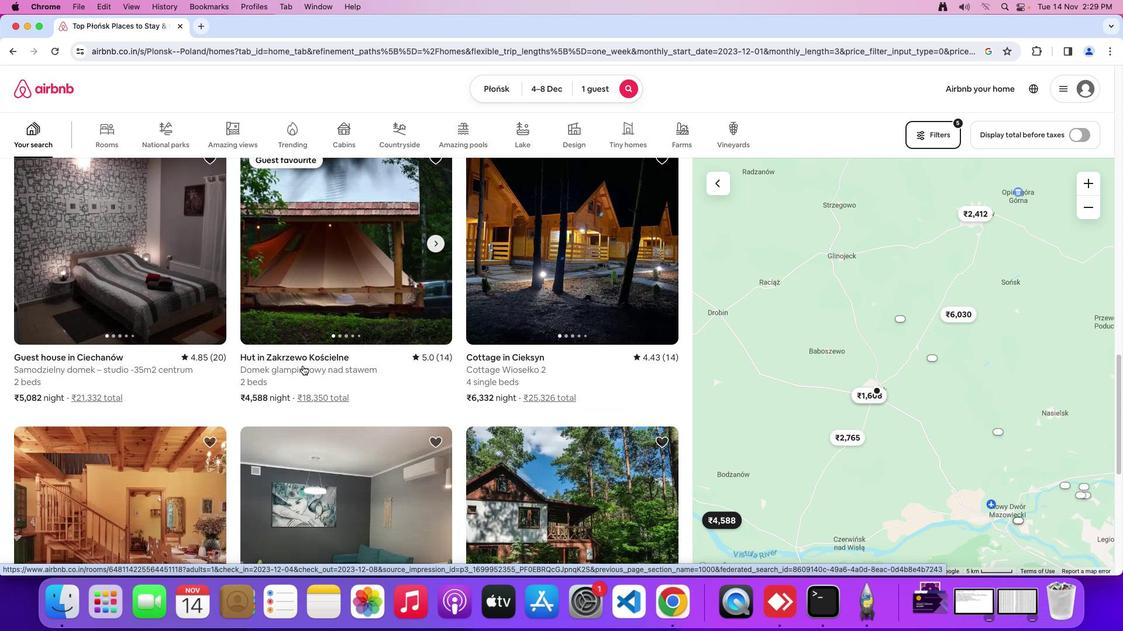 
Action: Mouse scrolled (302, 365) with delta (0, -2)
Screenshot: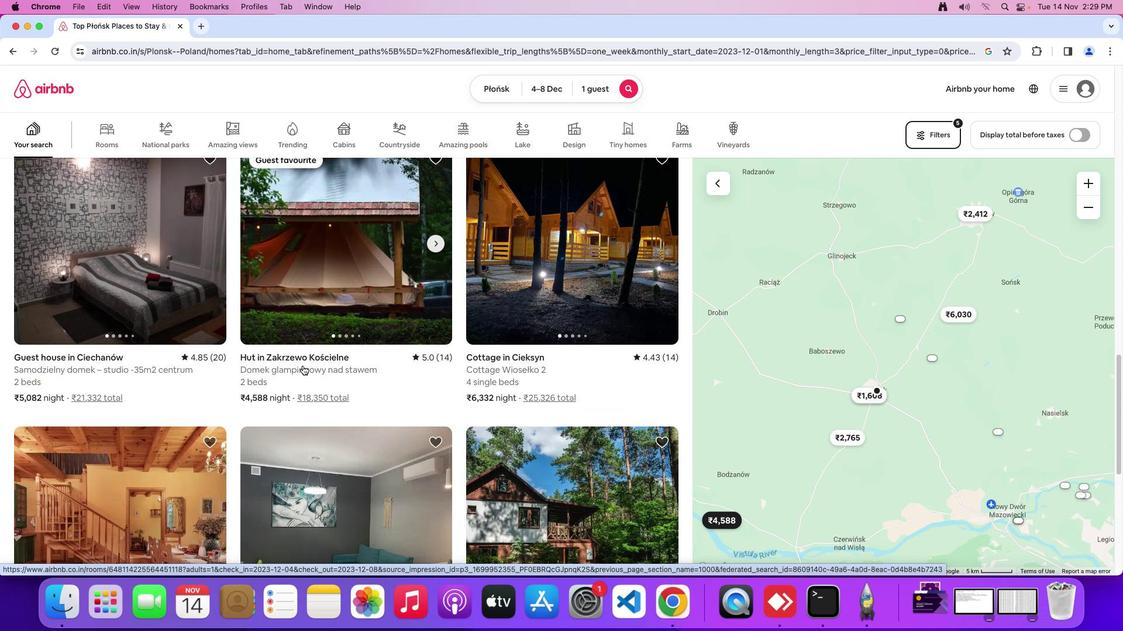 
Action: Mouse moved to (302, 365)
Screenshot: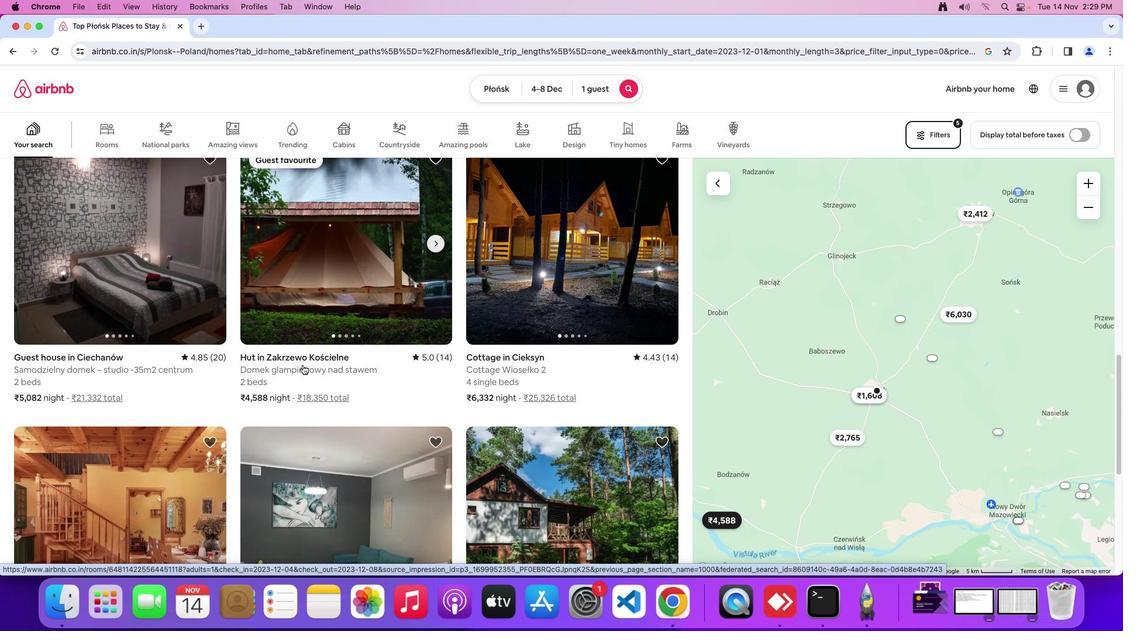 
Action: Mouse scrolled (302, 365) with delta (0, 0)
Screenshot: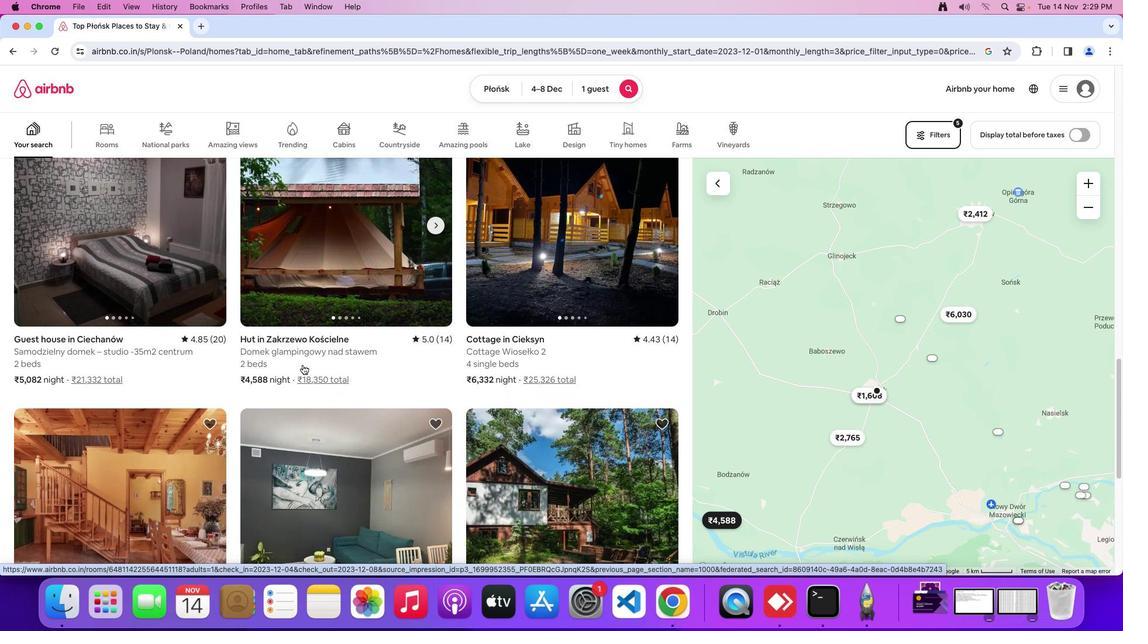 
Action: Mouse scrolled (302, 365) with delta (0, 0)
Screenshot: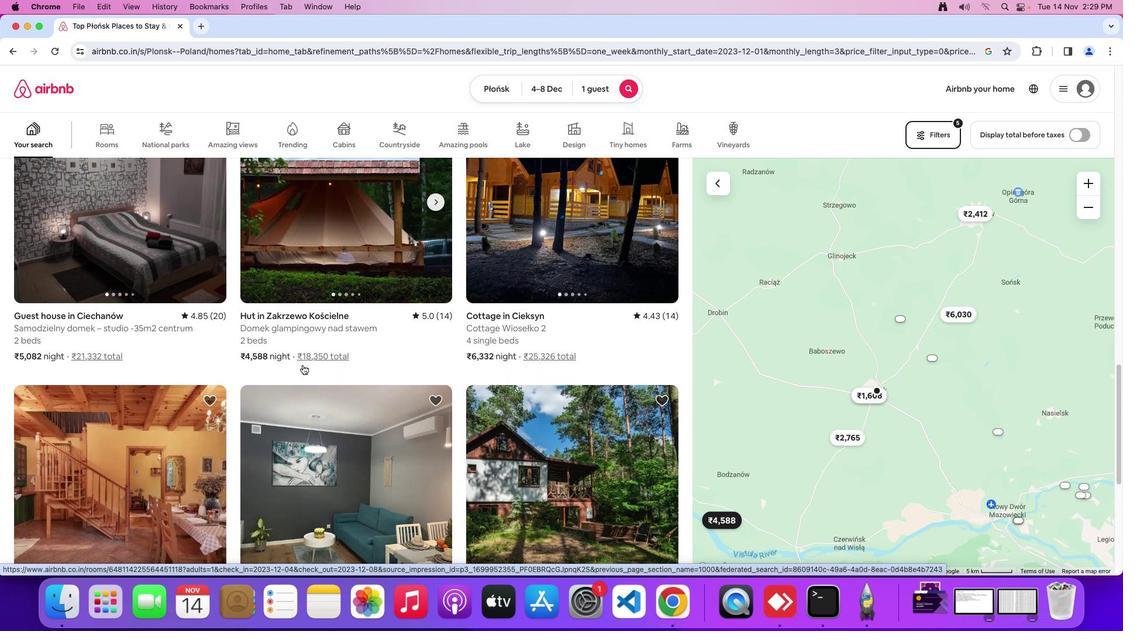 
Action: Mouse scrolled (302, 365) with delta (0, 0)
Screenshot: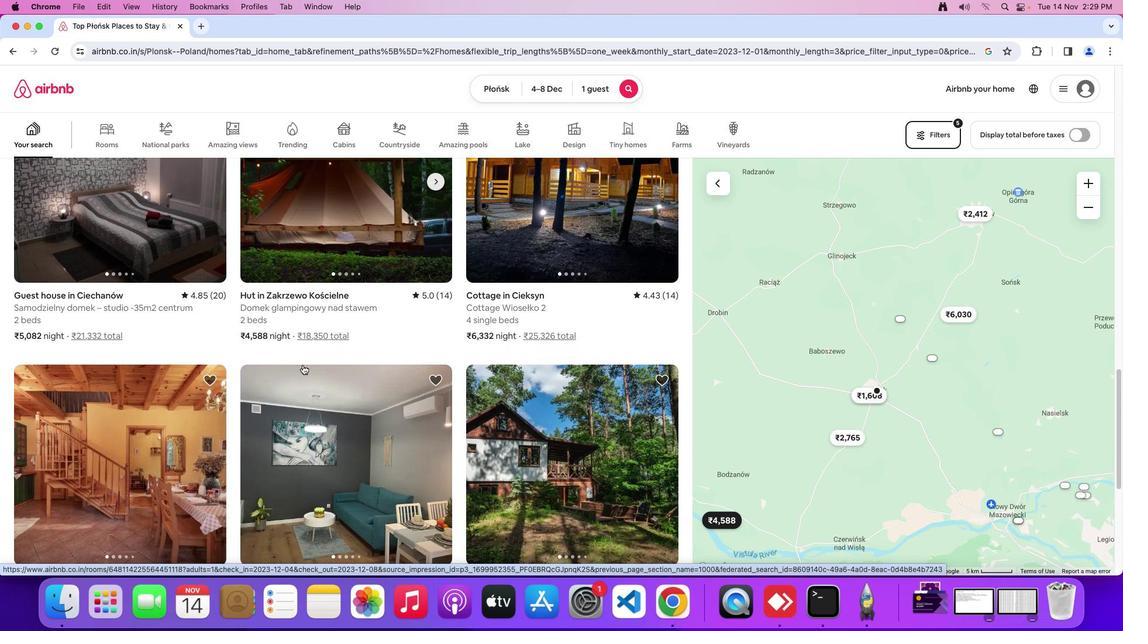 
Action: Mouse scrolled (302, 365) with delta (0, 0)
Screenshot: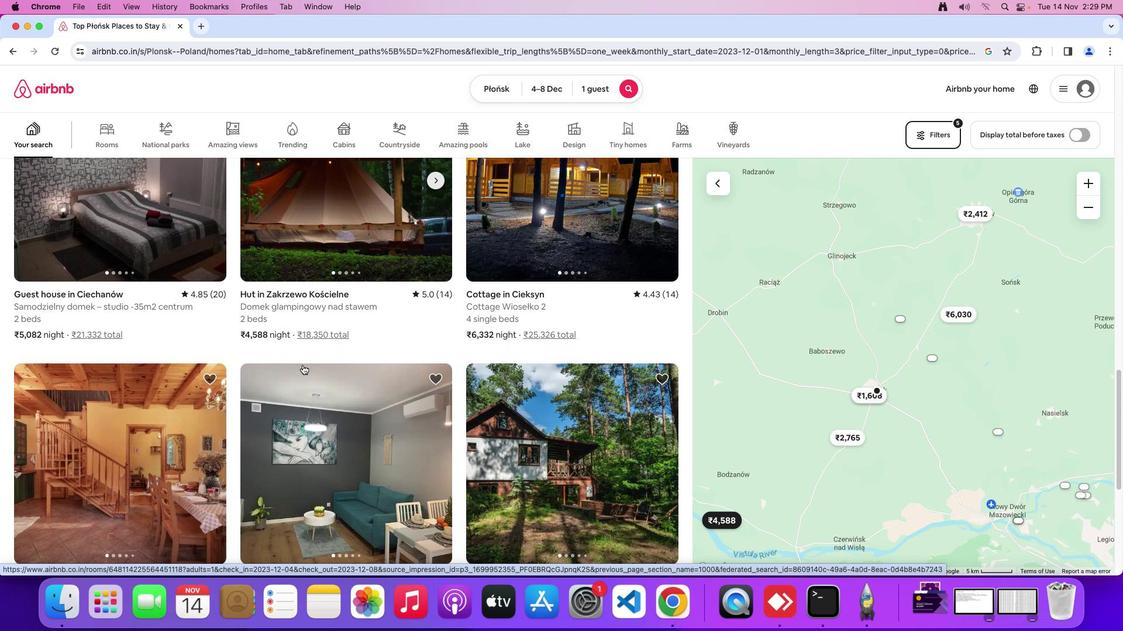 
Action: Mouse moved to (303, 365)
Screenshot: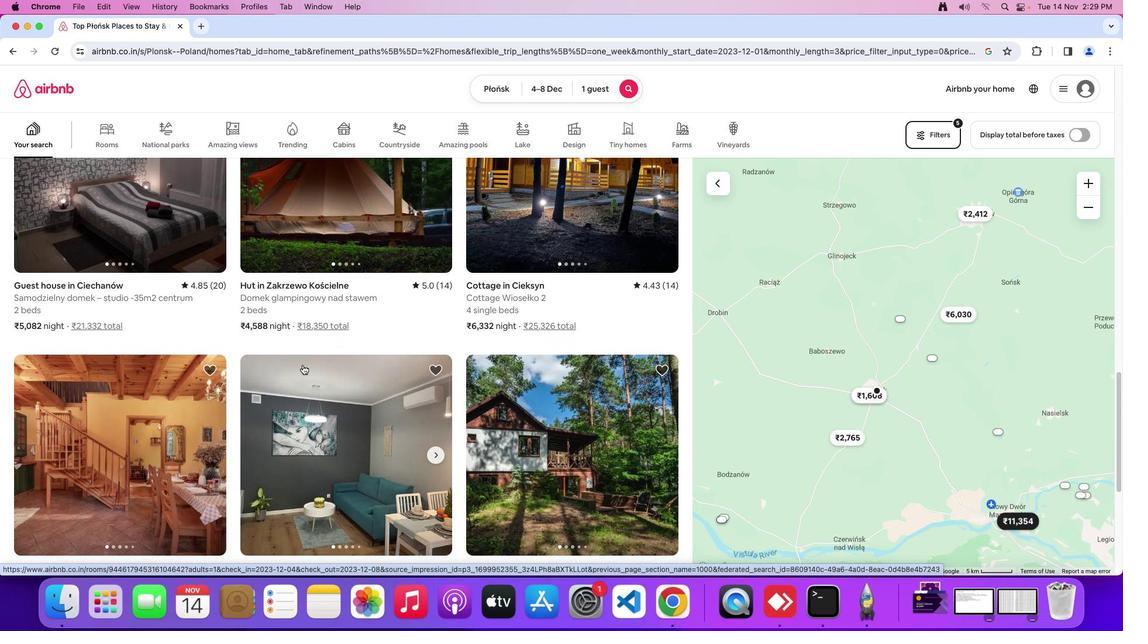 
Action: Mouse scrolled (303, 365) with delta (0, 0)
Screenshot: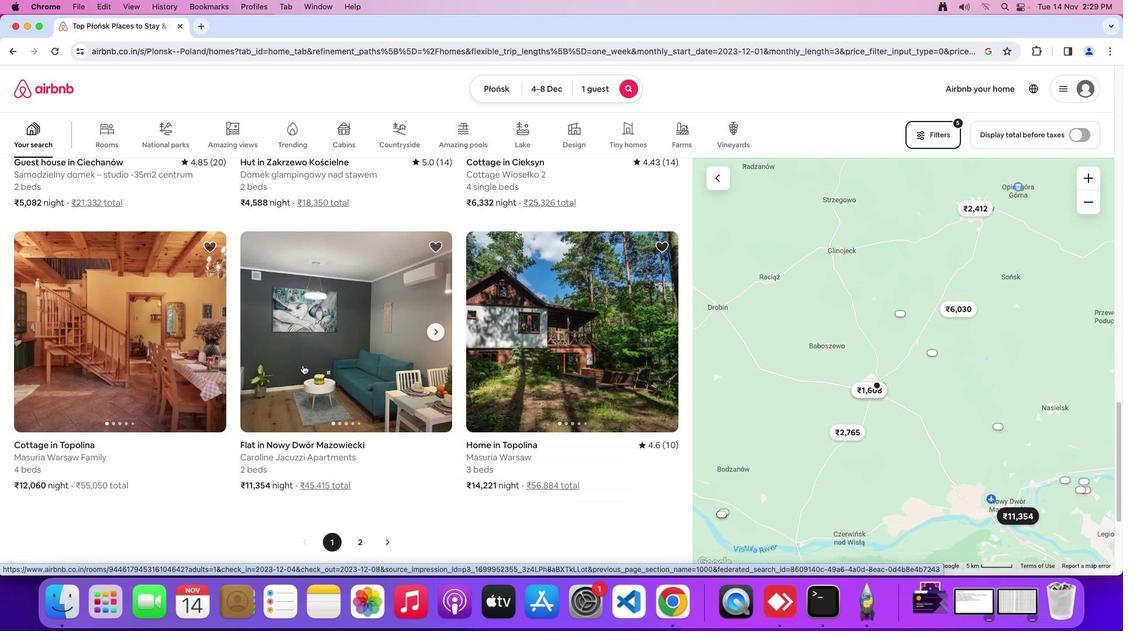 
Action: Mouse scrolled (303, 365) with delta (0, 0)
Screenshot: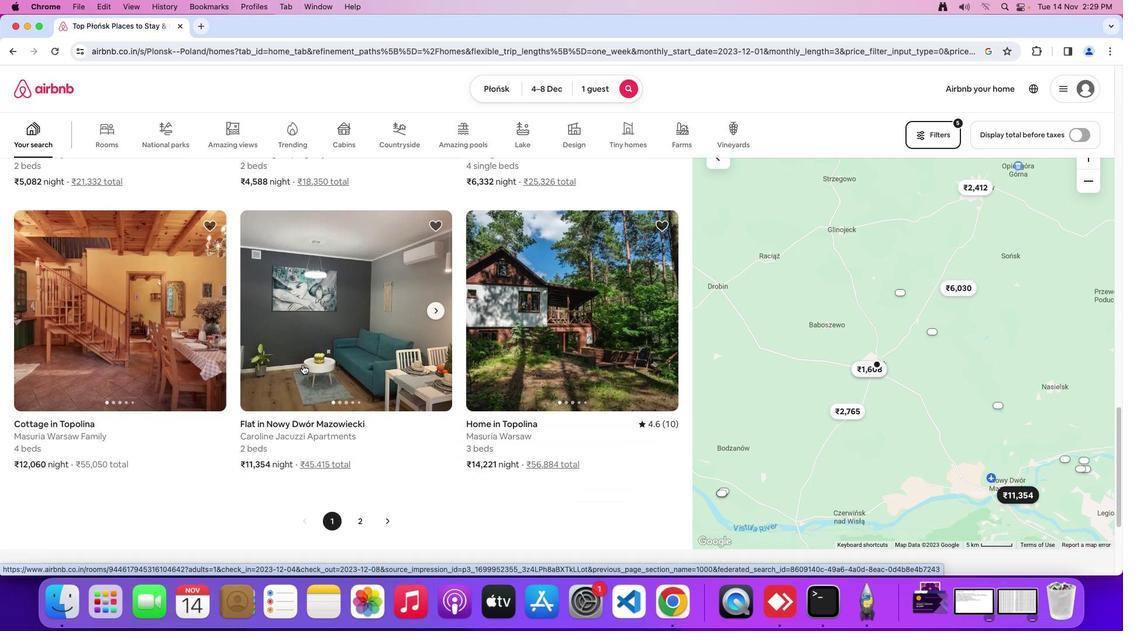 
Action: Mouse scrolled (303, 365) with delta (0, -1)
Screenshot: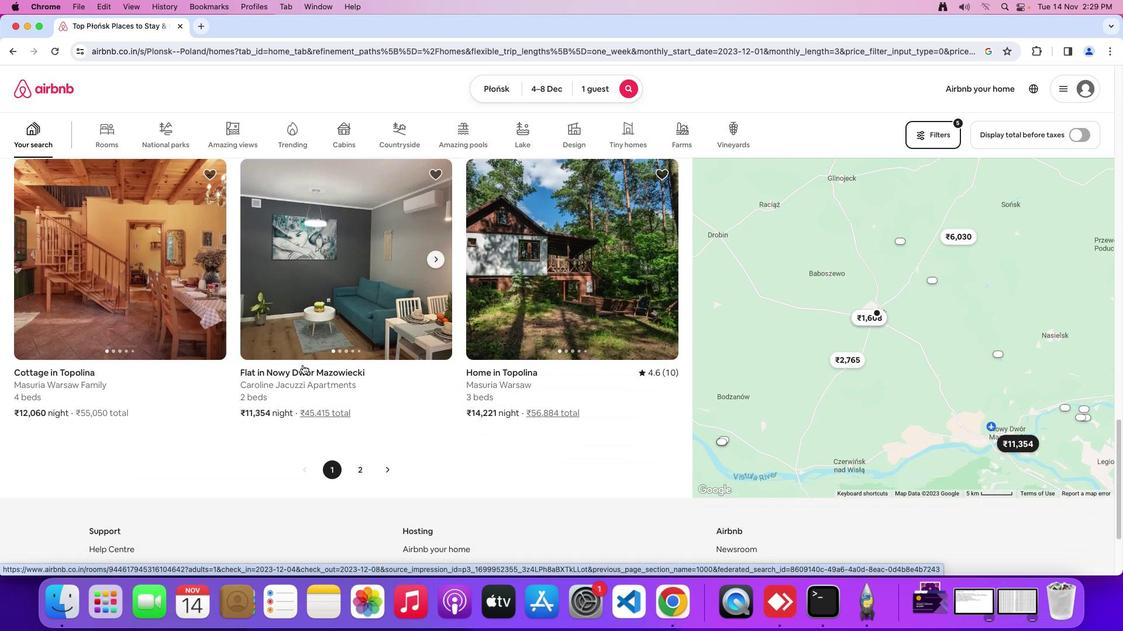 
Action: Mouse scrolled (303, 365) with delta (0, -1)
Screenshot: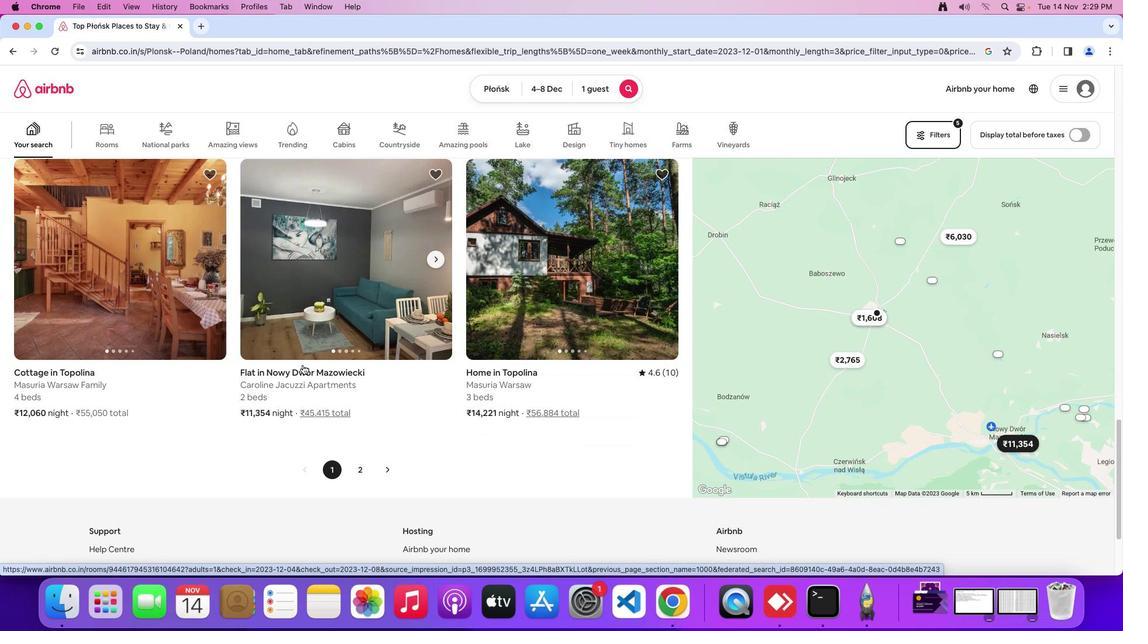 
Action: Mouse moved to (303, 365)
Screenshot: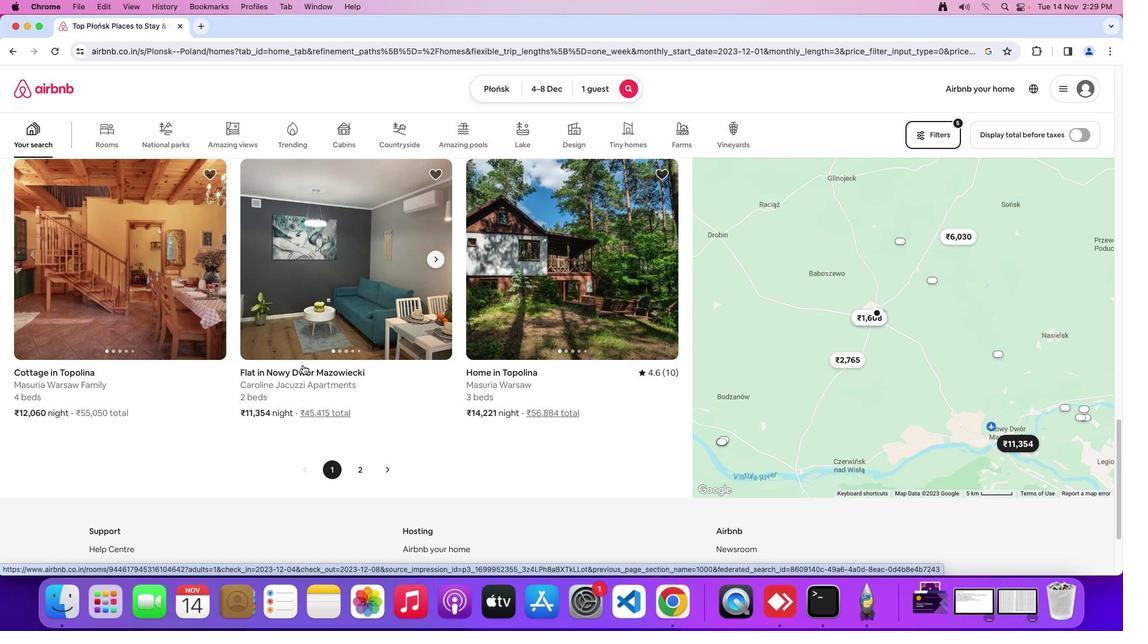 
Action: Mouse scrolled (303, 365) with delta (0, 0)
Screenshot: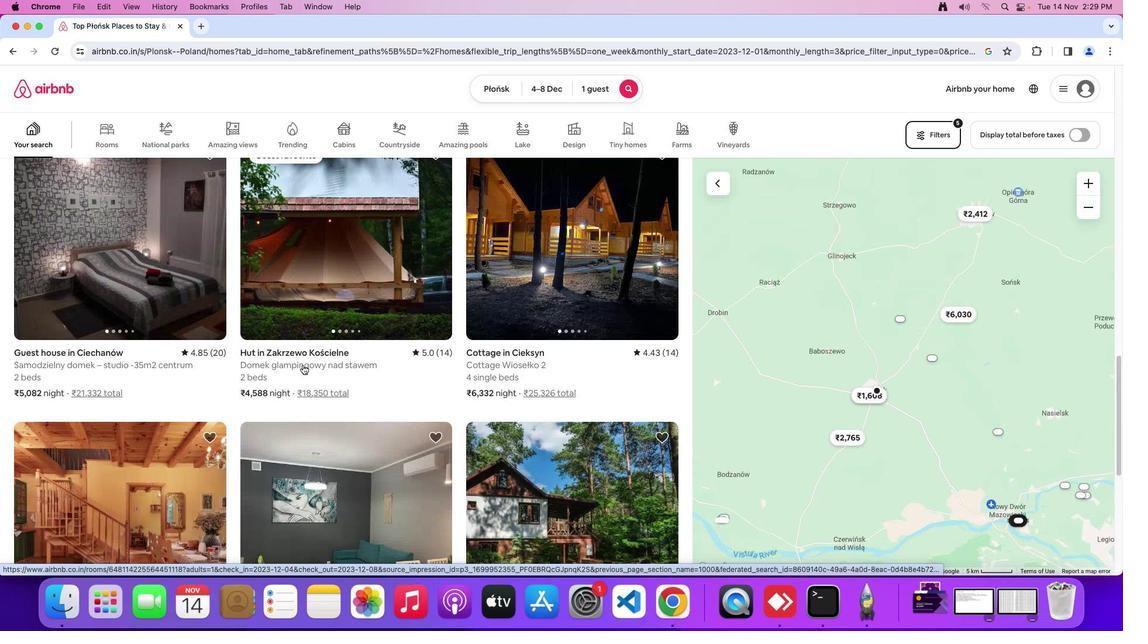 
Action: Mouse scrolled (303, 365) with delta (0, 0)
Screenshot: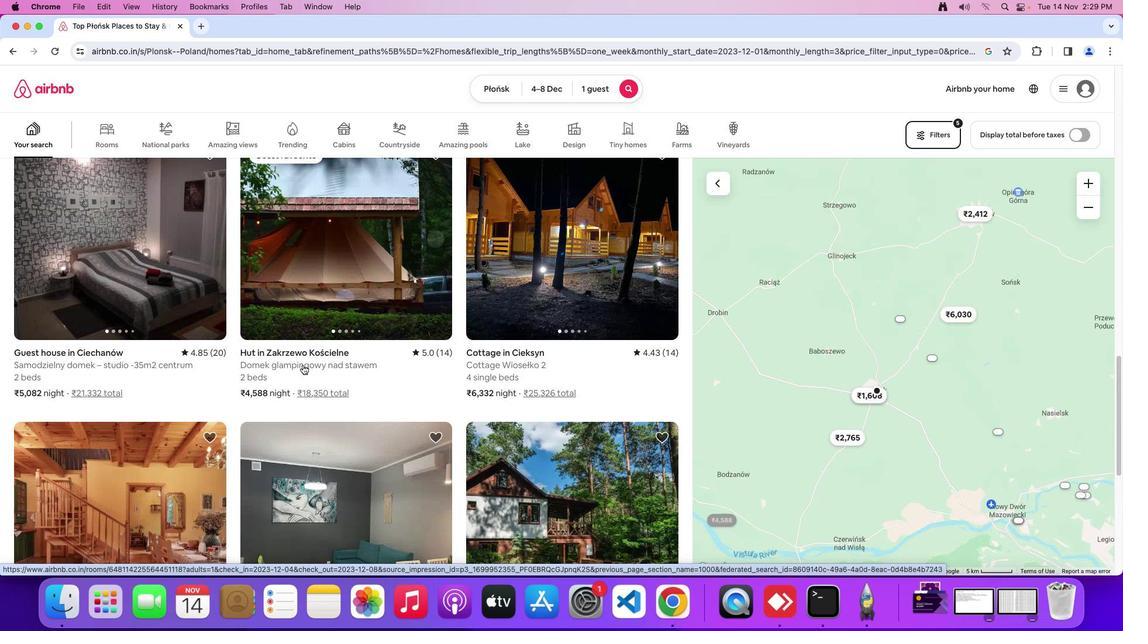 
Action: Mouse scrolled (303, 365) with delta (0, 1)
Screenshot: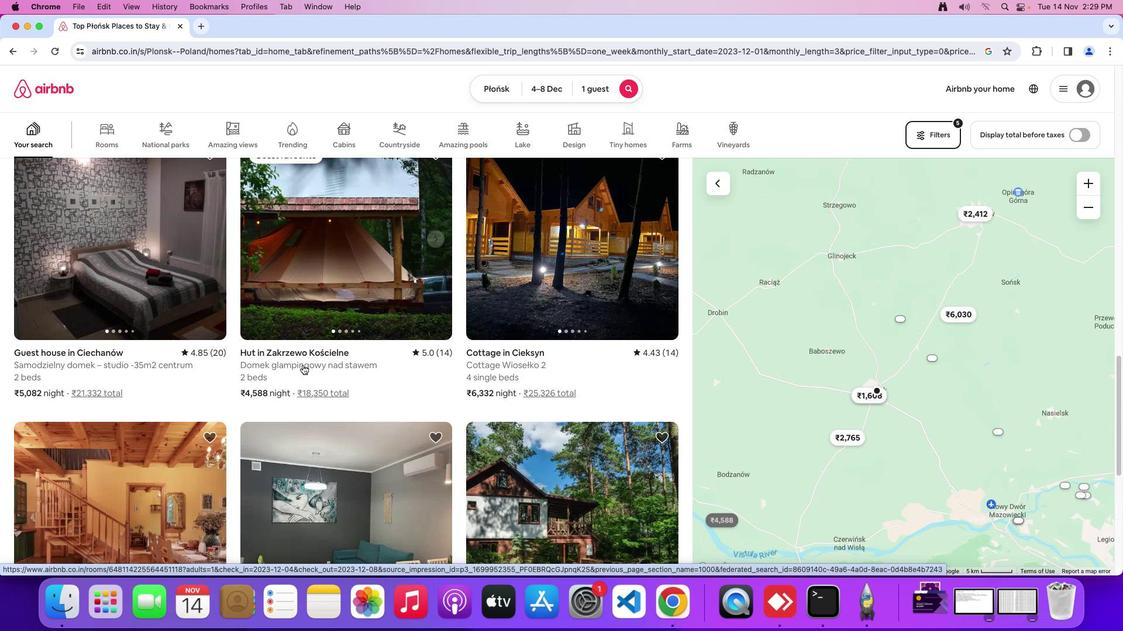 
Action: Mouse scrolled (303, 365) with delta (0, 3)
Screenshot: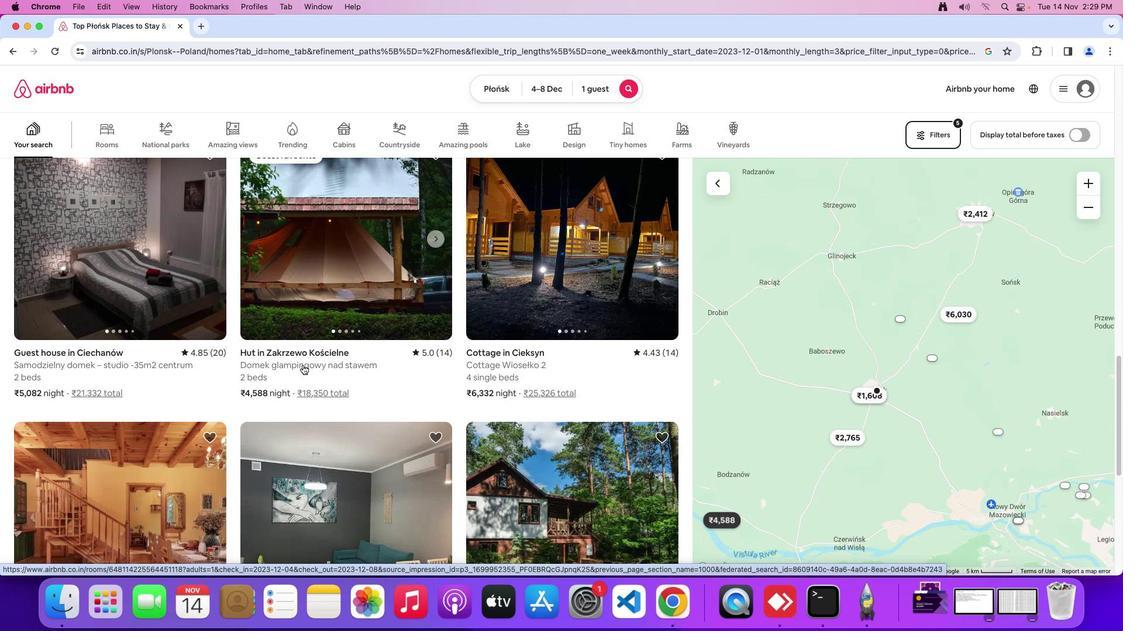 
Action: Mouse moved to (303, 365)
Screenshot: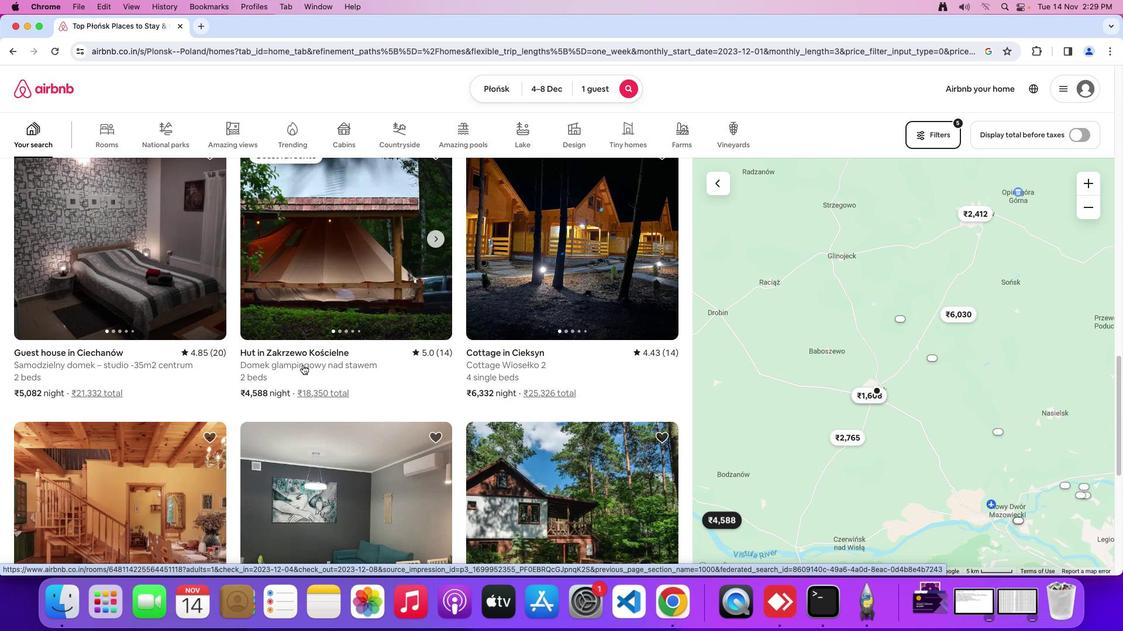 
Action: Mouse scrolled (303, 365) with delta (0, 0)
Screenshot: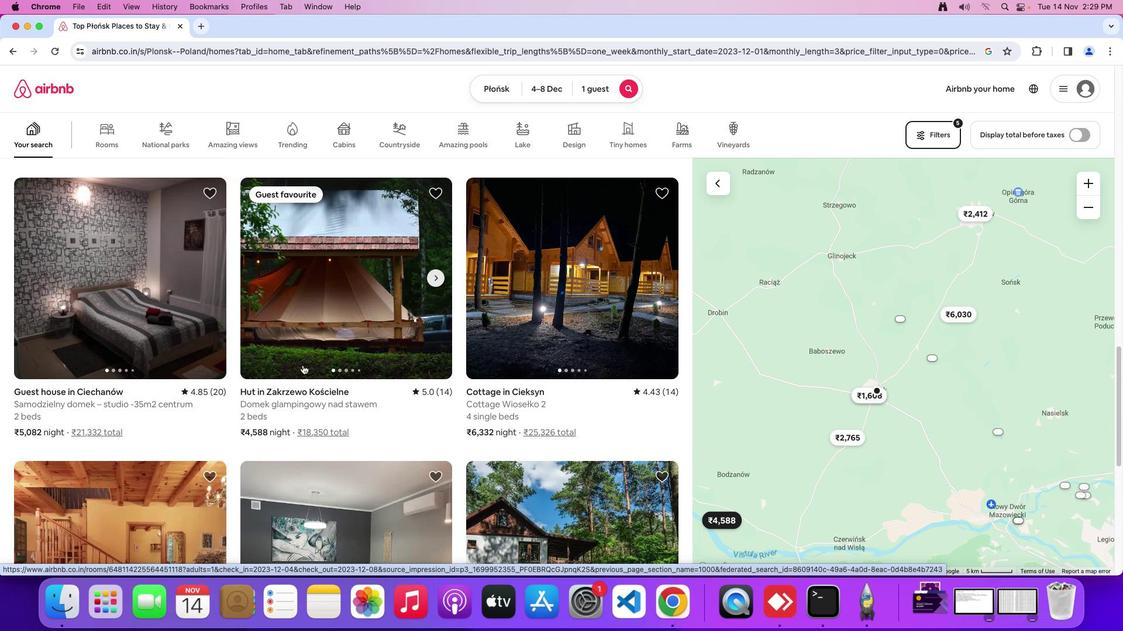 
Action: Mouse scrolled (303, 365) with delta (0, 0)
Screenshot: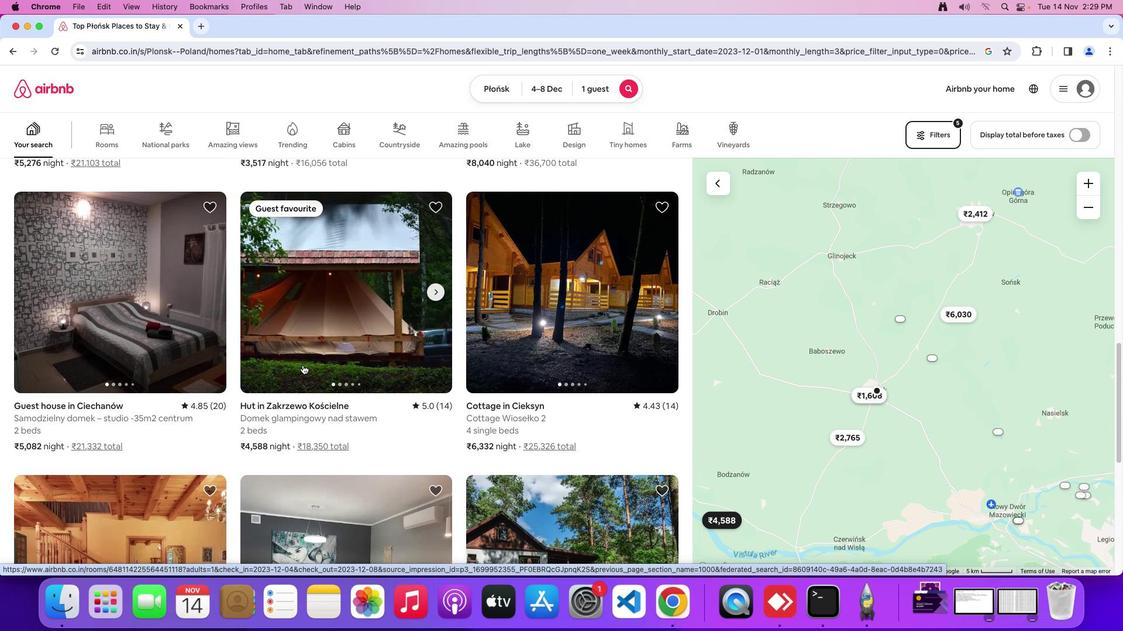 
Action: Mouse scrolled (303, 365) with delta (0, 0)
Screenshot: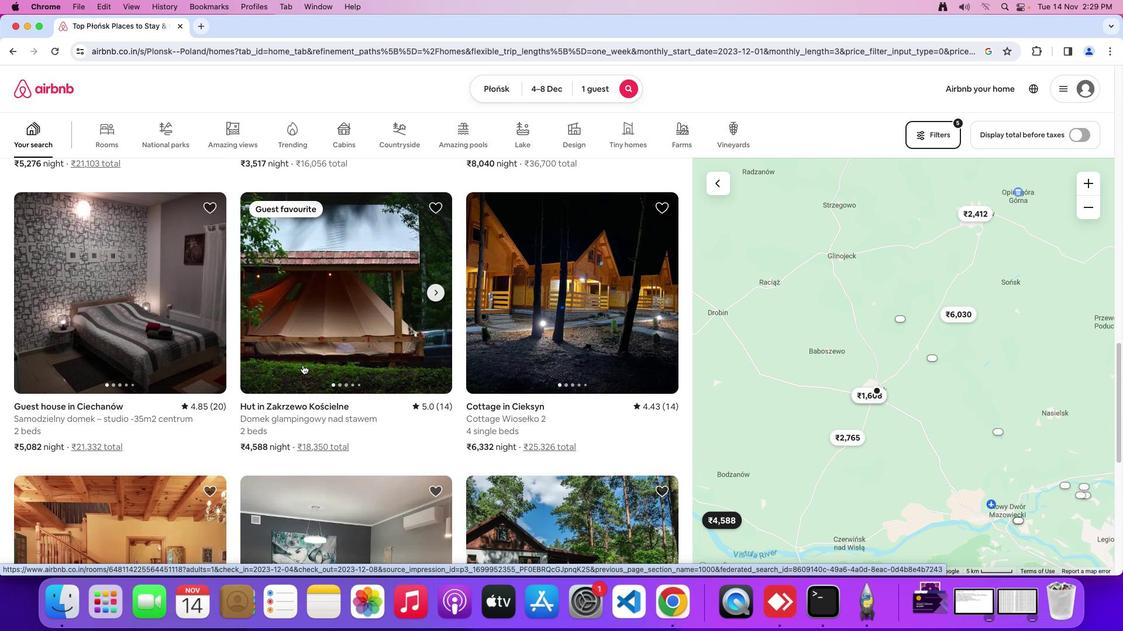 
Action: Mouse scrolled (303, 365) with delta (0, 0)
Screenshot: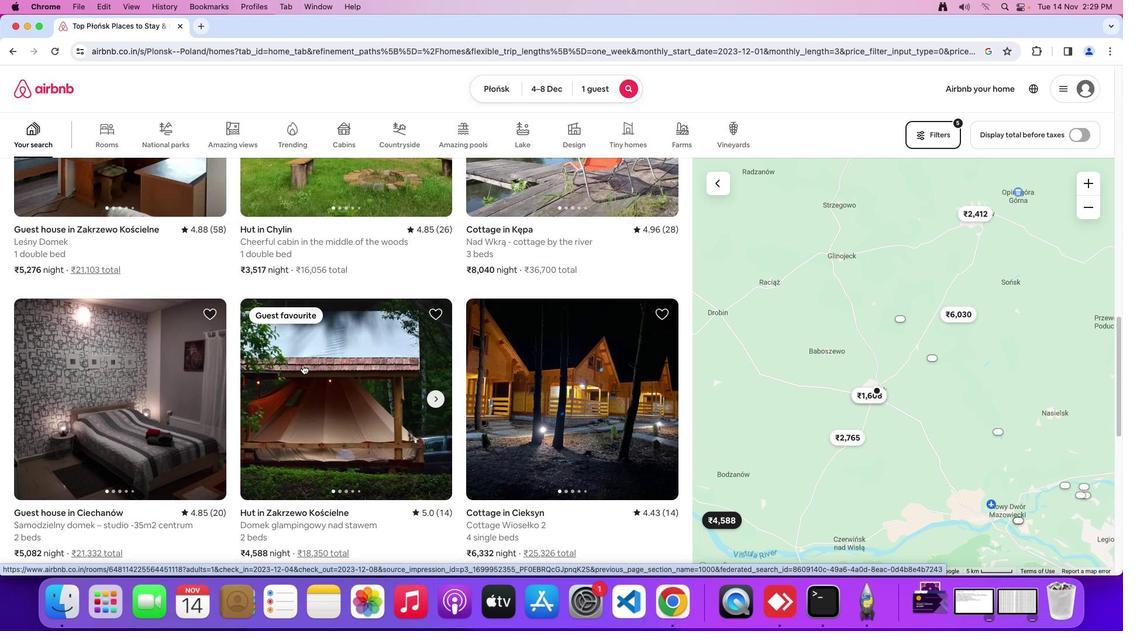 
Action: Mouse scrolled (303, 365) with delta (0, 0)
Screenshot: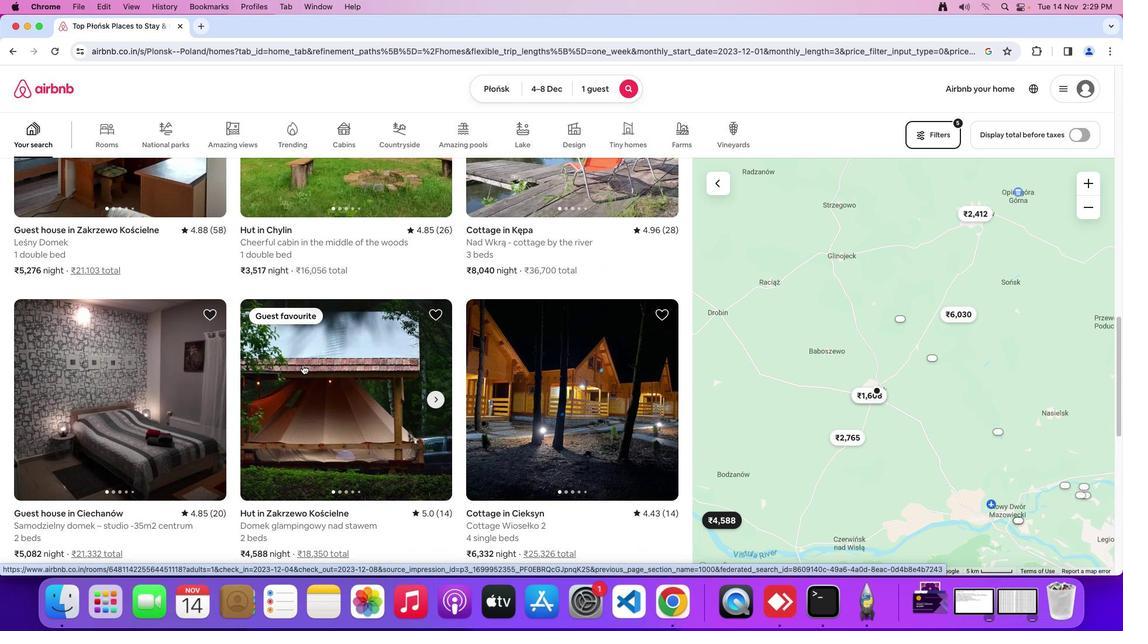 
Action: Mouse scrolled (303, 365) with delta (0, 1)
Screenshot: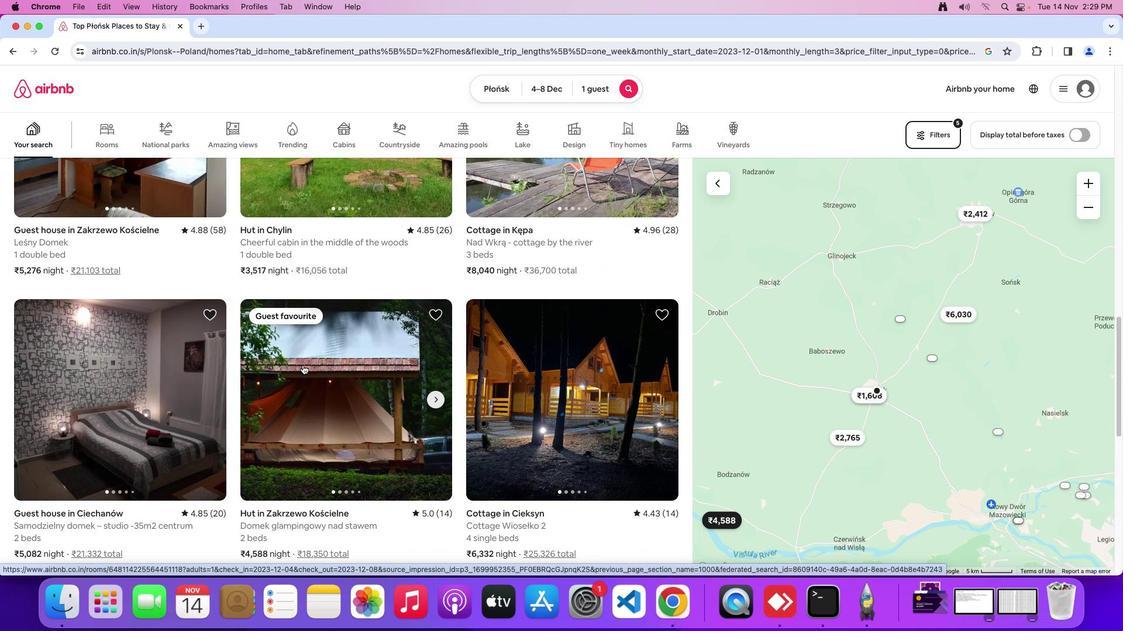 
Action: Mouse scrolled (303, 365) with delta (0, 0)
Screenshot: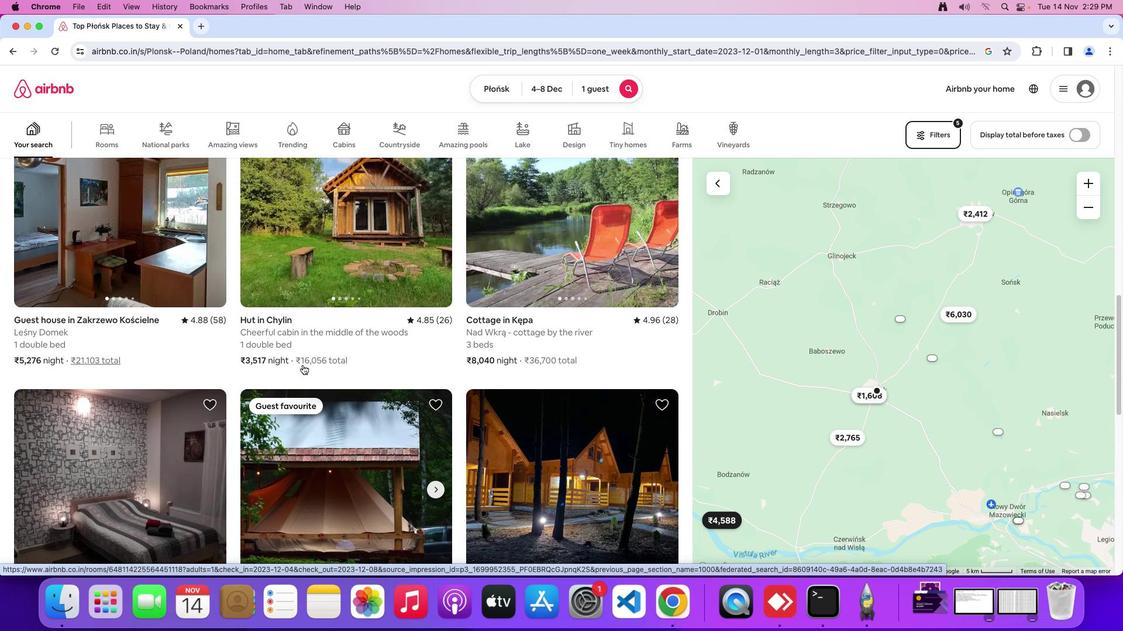 
Action: Mouse scrolled (303, 365) with delta (0, 0)
Screenshot: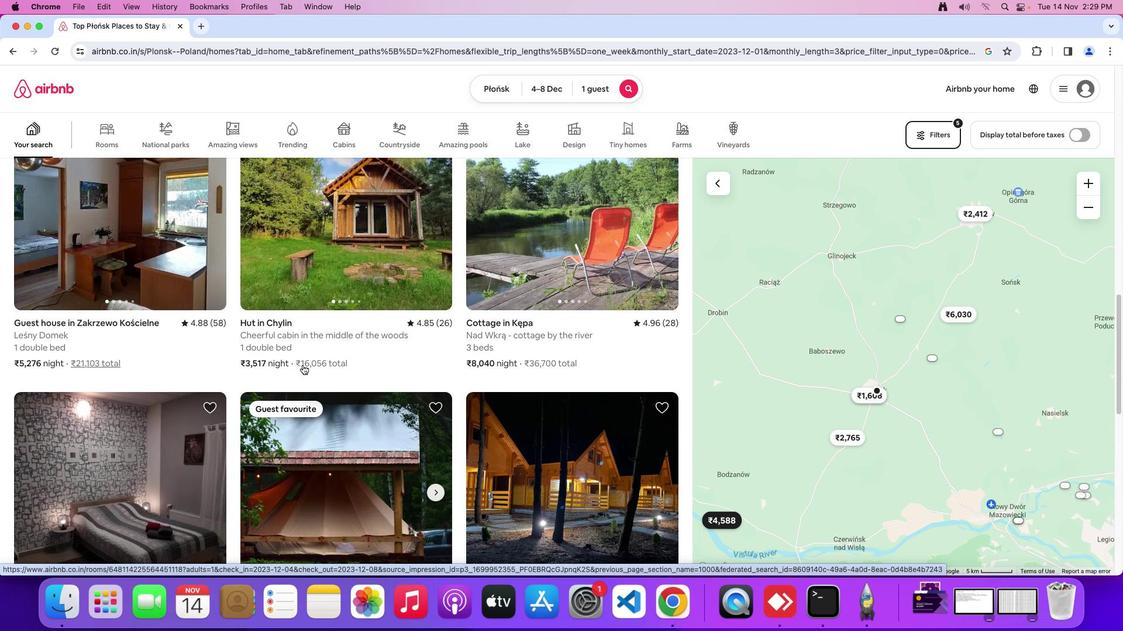 
Action: Mouse scrolled (303, 365) with delta (0, 1)
Screenshot: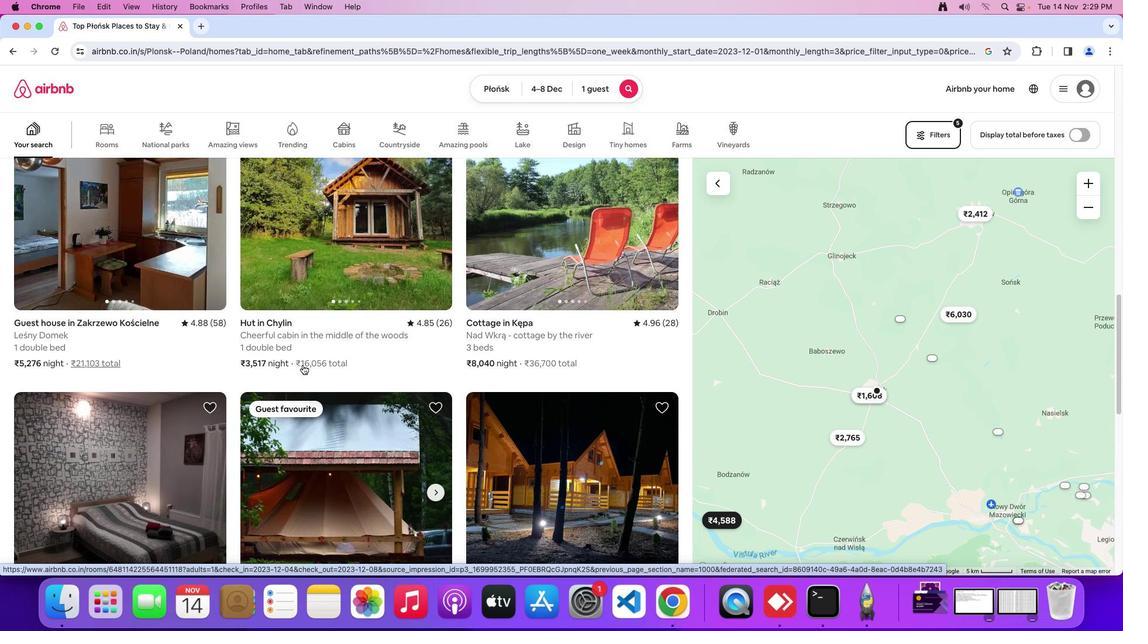 
Action: Mouse moved to (286, 355)
Screenshot: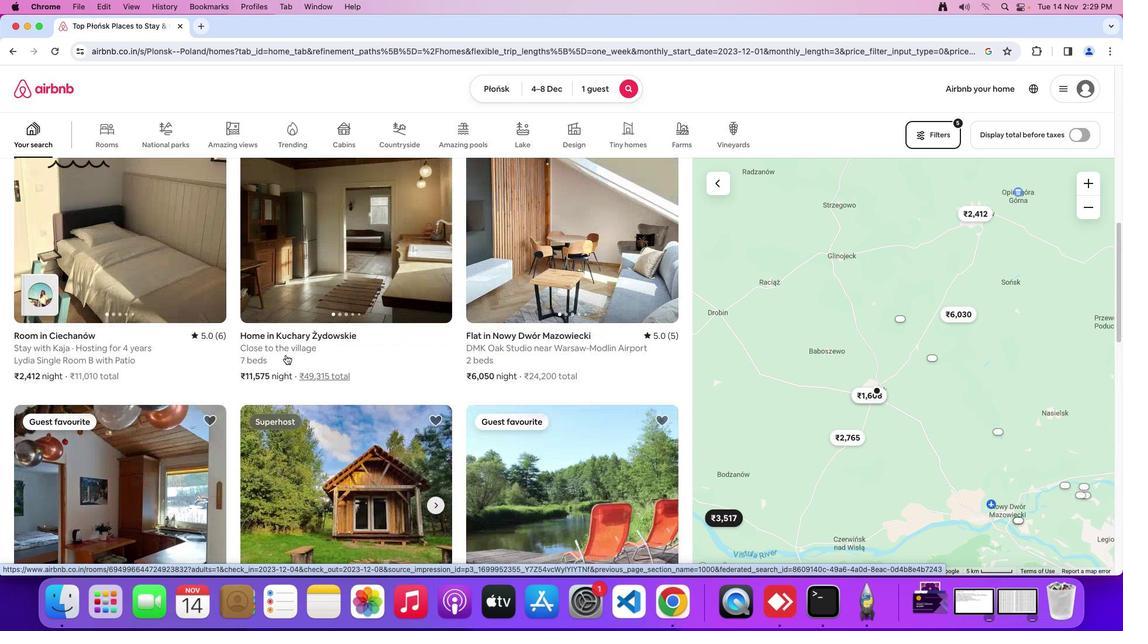 
Action: Mouse scrolled (286, 355) with delta (0, 0)
Screenshot: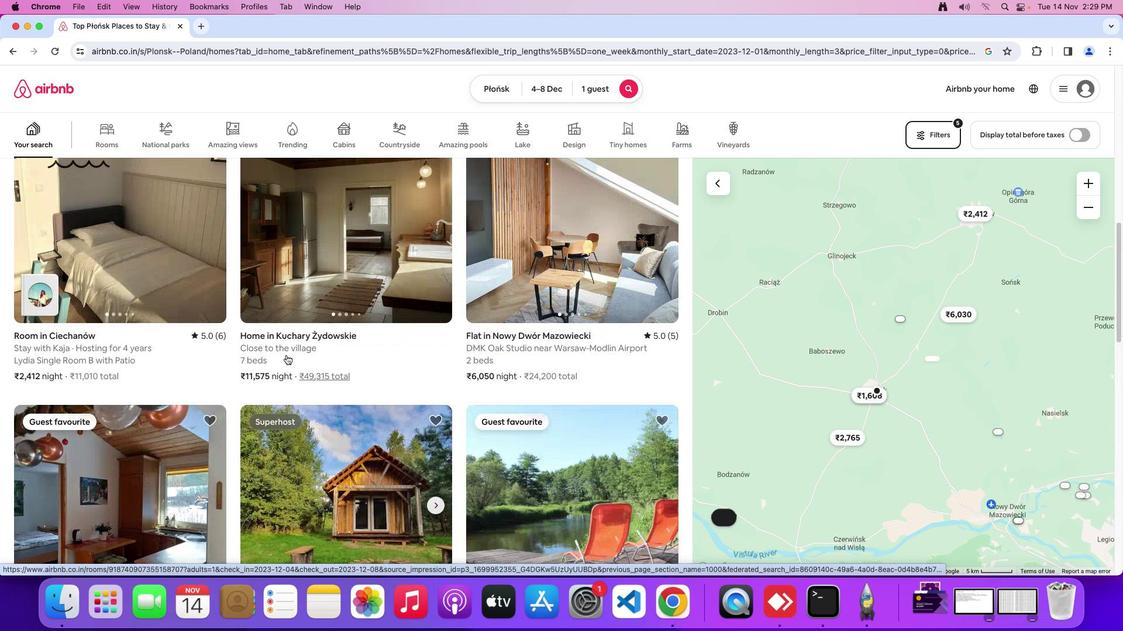 
Action: Mouse scrolled (286, 355) with delta (0, 0)
Screenshot: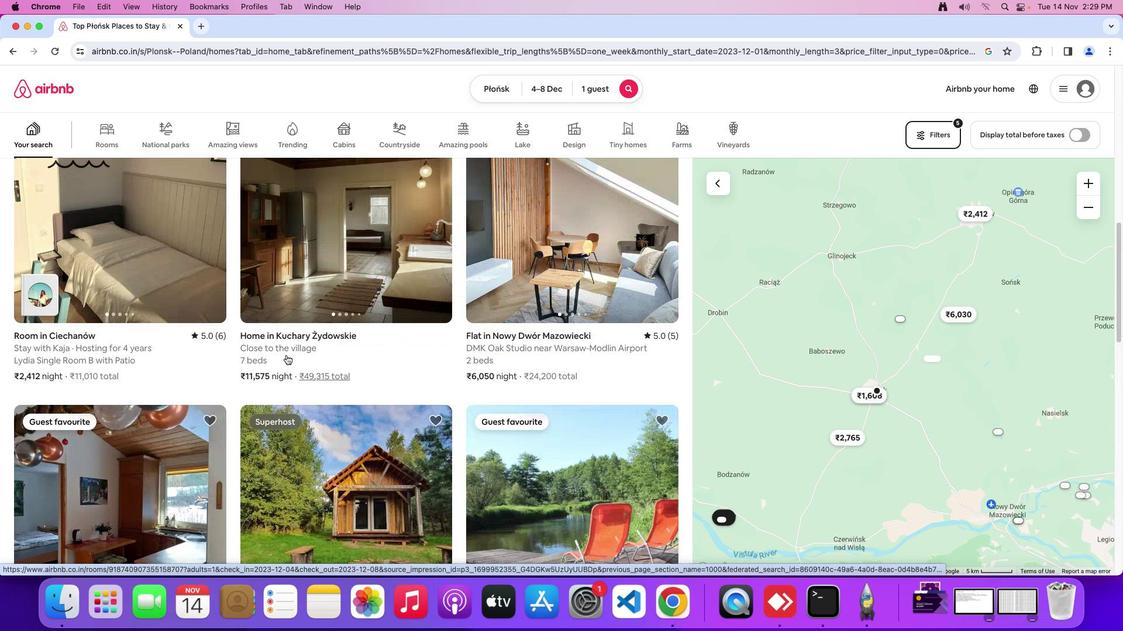 
Action: Mouse scrolled (286, 355) with delta (0, 2)
Screenshot: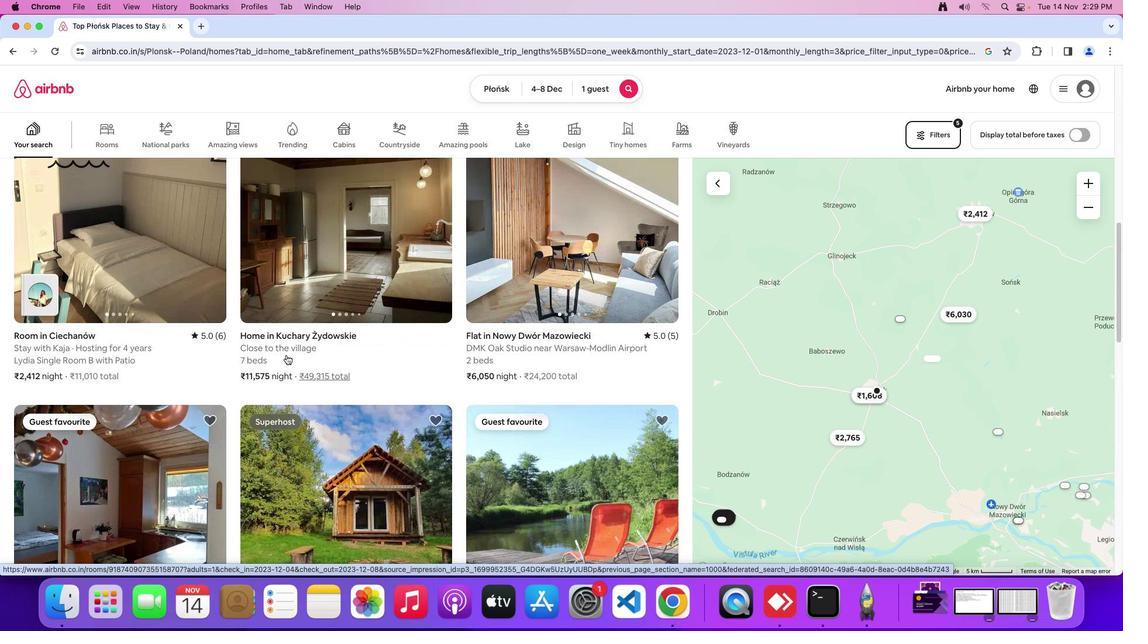 
Action: Mouse scrolled (286, 355) with delta (0, 3)
Screenshot: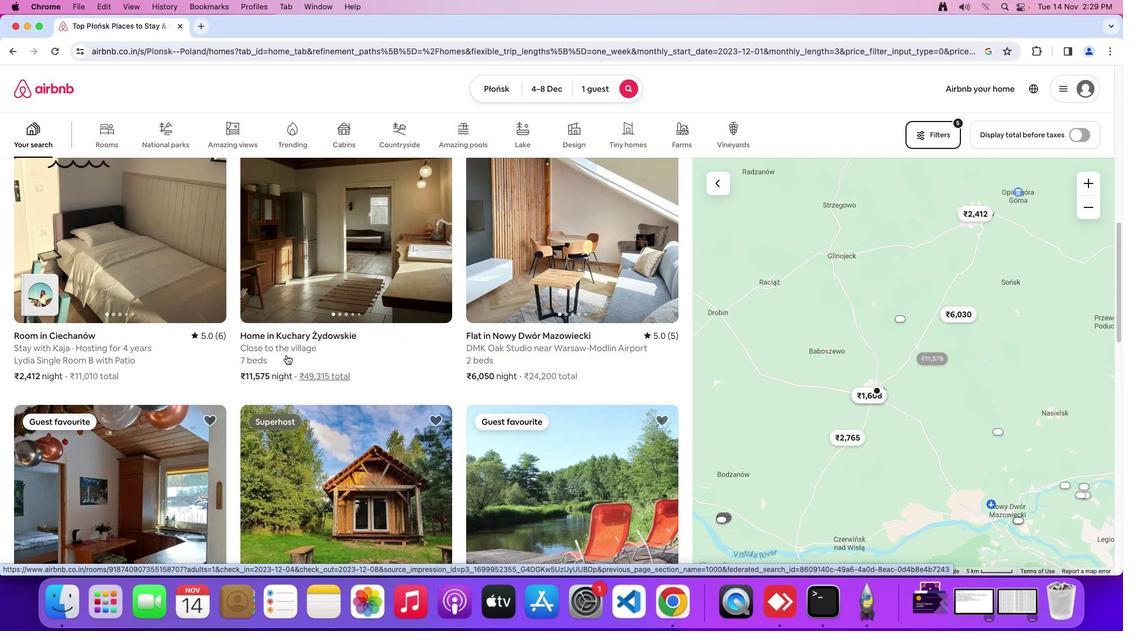 
Action: Mouse moved to (286, 359)
Screenshot: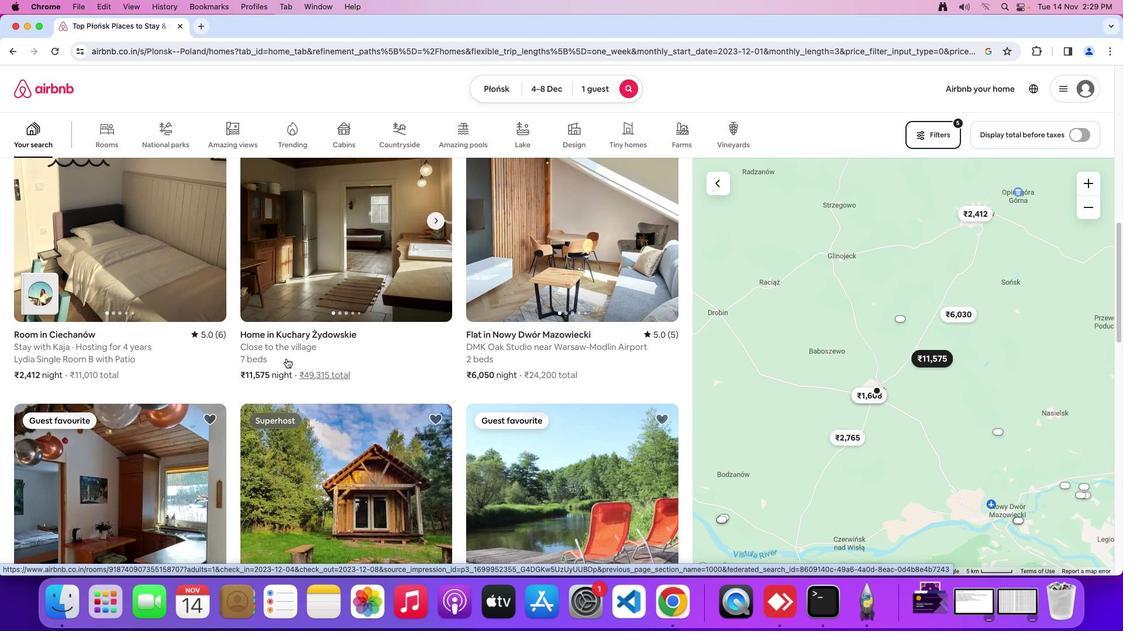 
Action: Mouse scrolled (286, 359) with delta (0, 0)
Screenshot: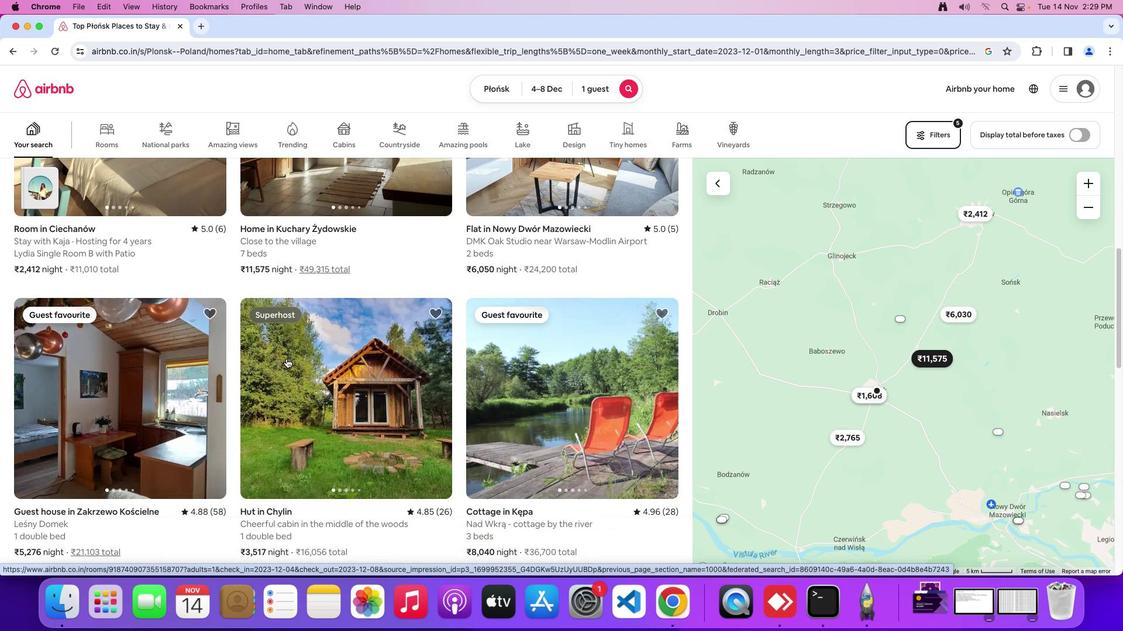 
Action: Mouse scrolled (286, 359) with delta (0, 0)
Screenshot: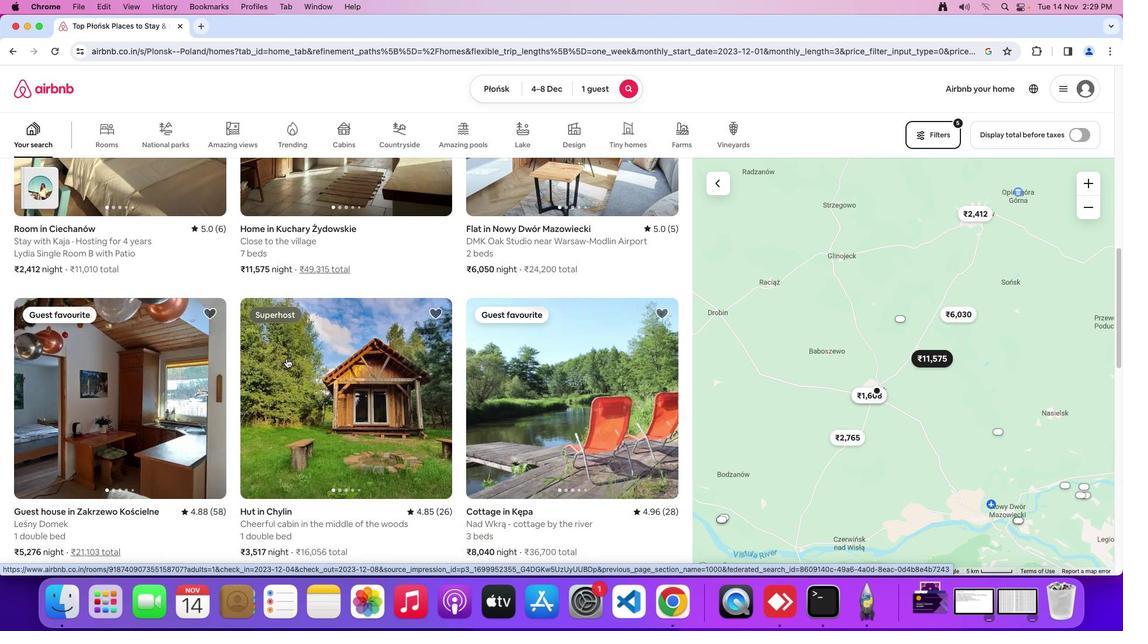 
Action: Mouse scrolled (286, 359) with delta (0, -1)
Screenshot: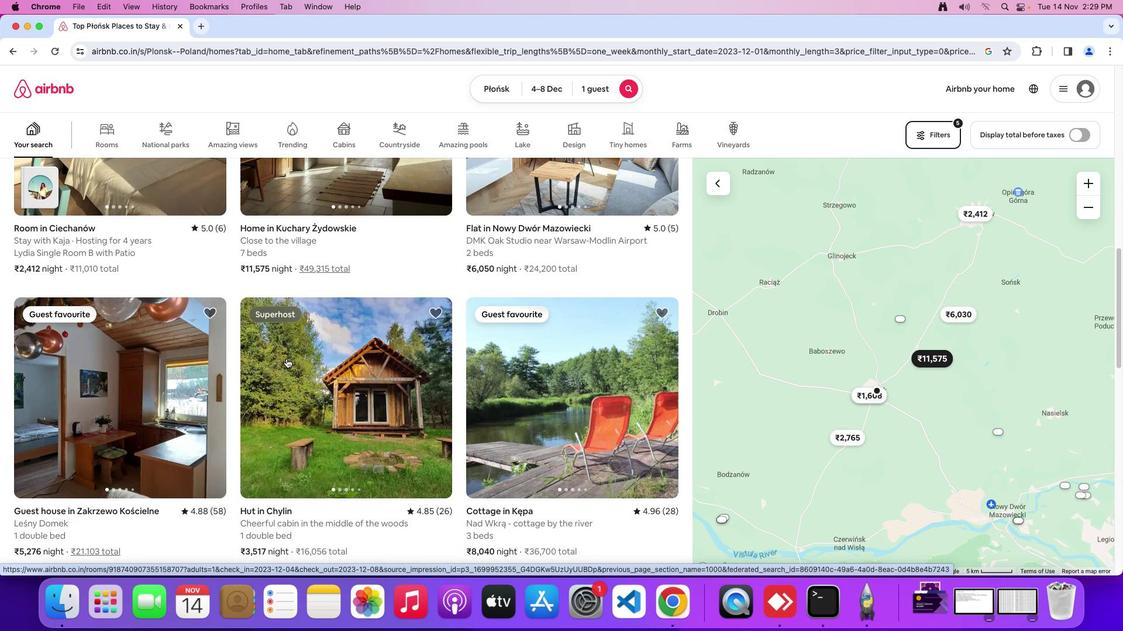 
Action: Mouse scrolled (286, 359) with delta (0, 0)
Screenshot: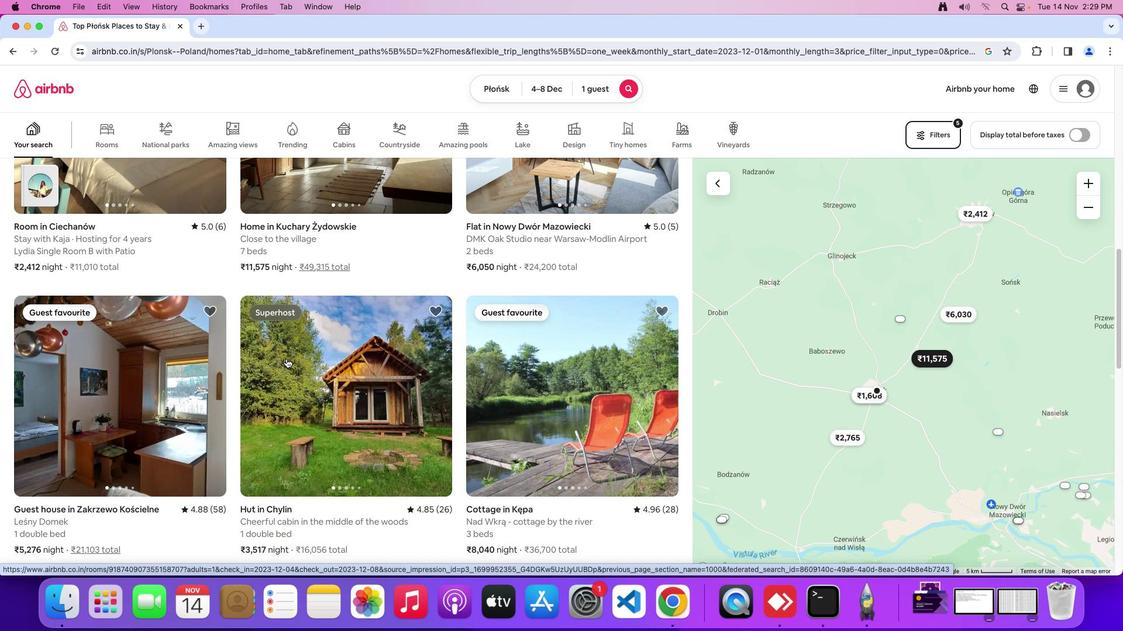 
Action: Mouse scrolled (286, 359) with delta (0, 0)
Screenshot: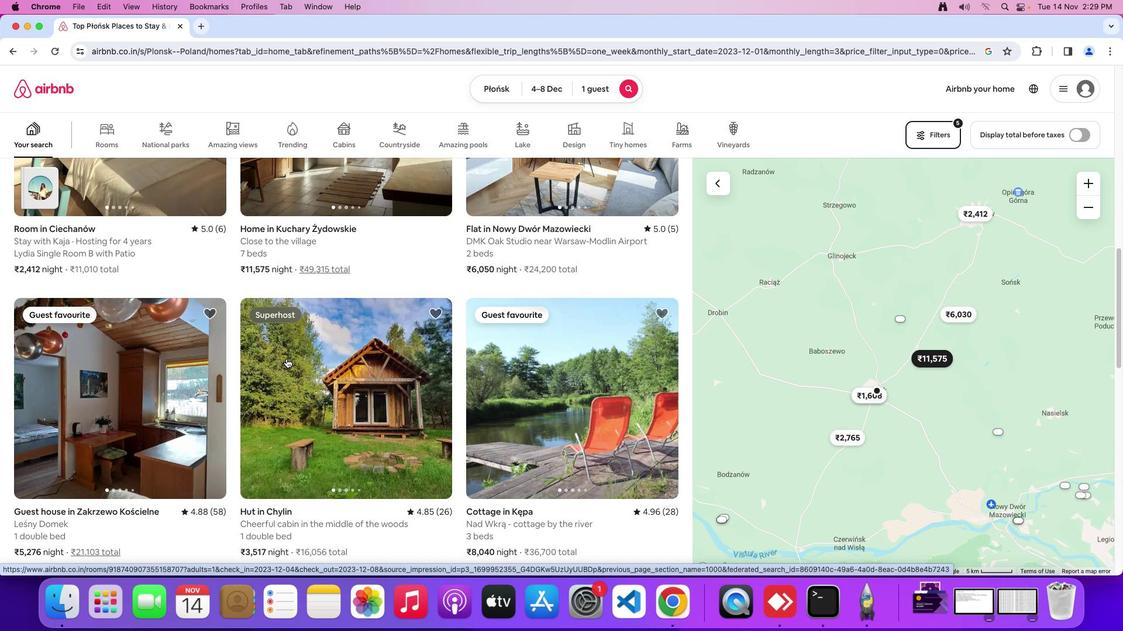 
Action: Mouse scrolled (286, 359) with delta (0, 0)
Screenshot: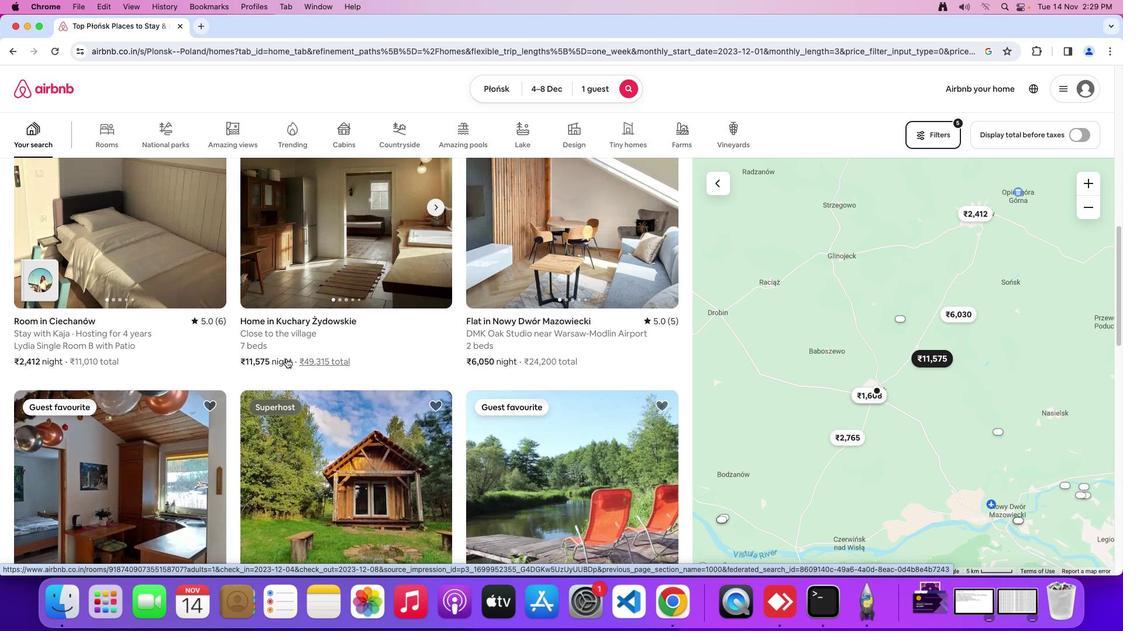 
Action: Mouse scrolled (286, 359) with delta (0, 0)
Screenshot: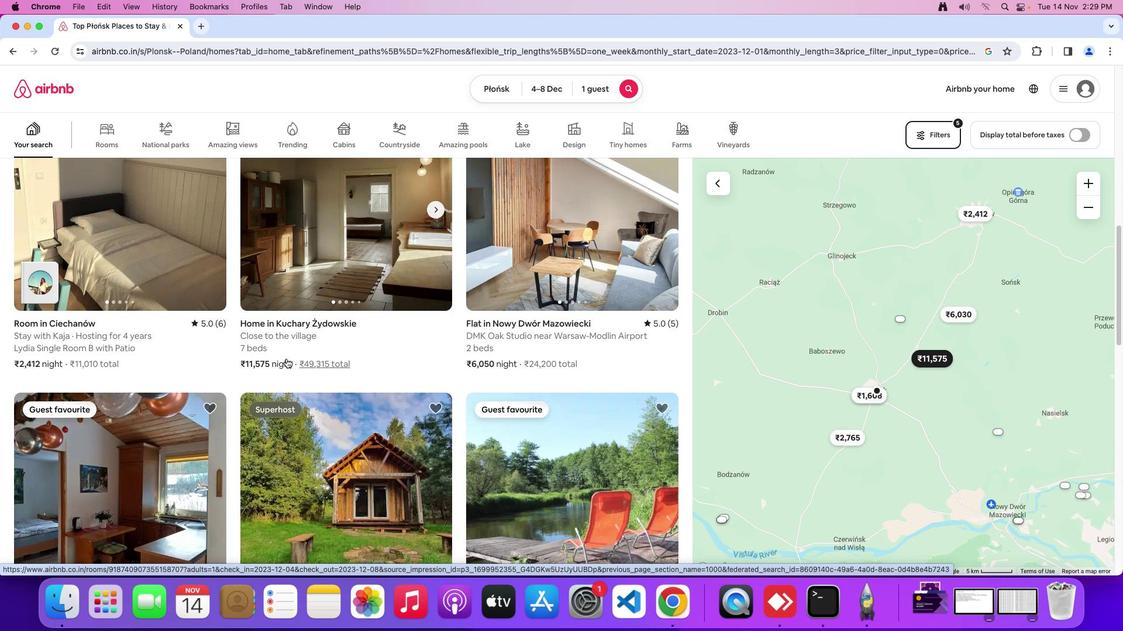 
Action: Mouse scrolled (286, 359) with delta (0, 1)
Screenshot: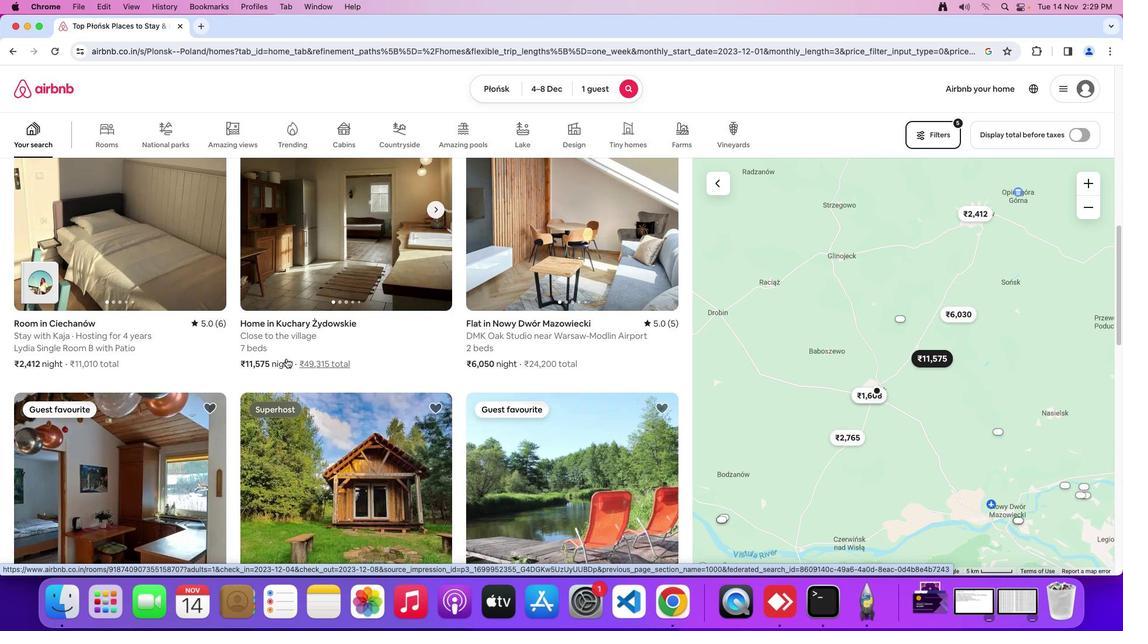 
Action: Mouse scrolled (286, 359) with delta (0, 0)
Screenshot: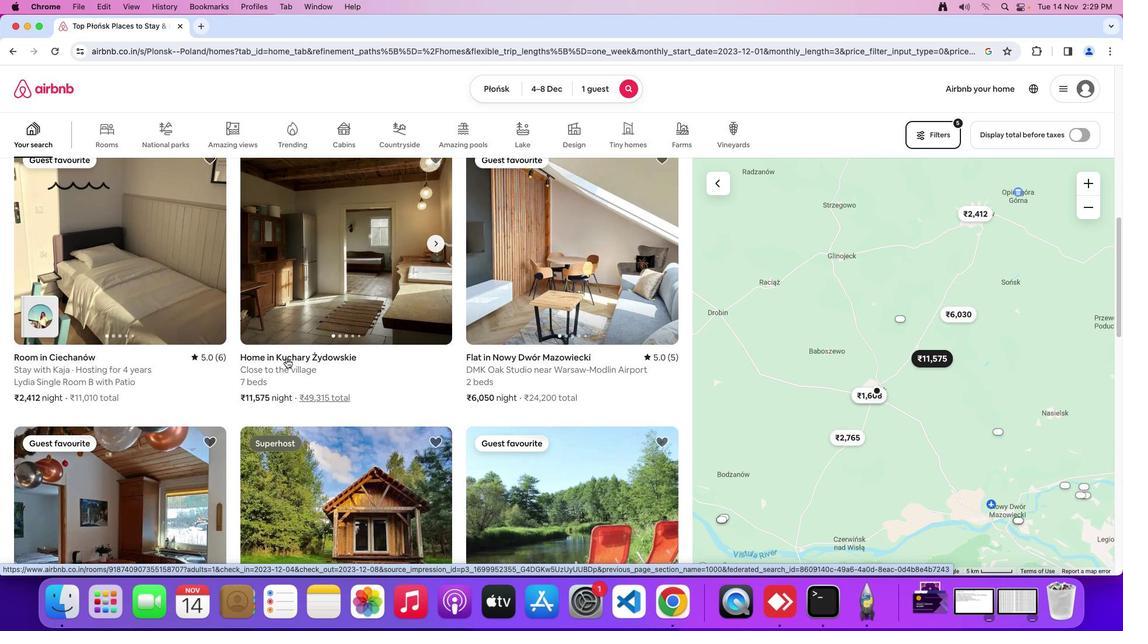 
Action: Mouse scrolled (286, 359) with delta (0, 0)
Screenshot: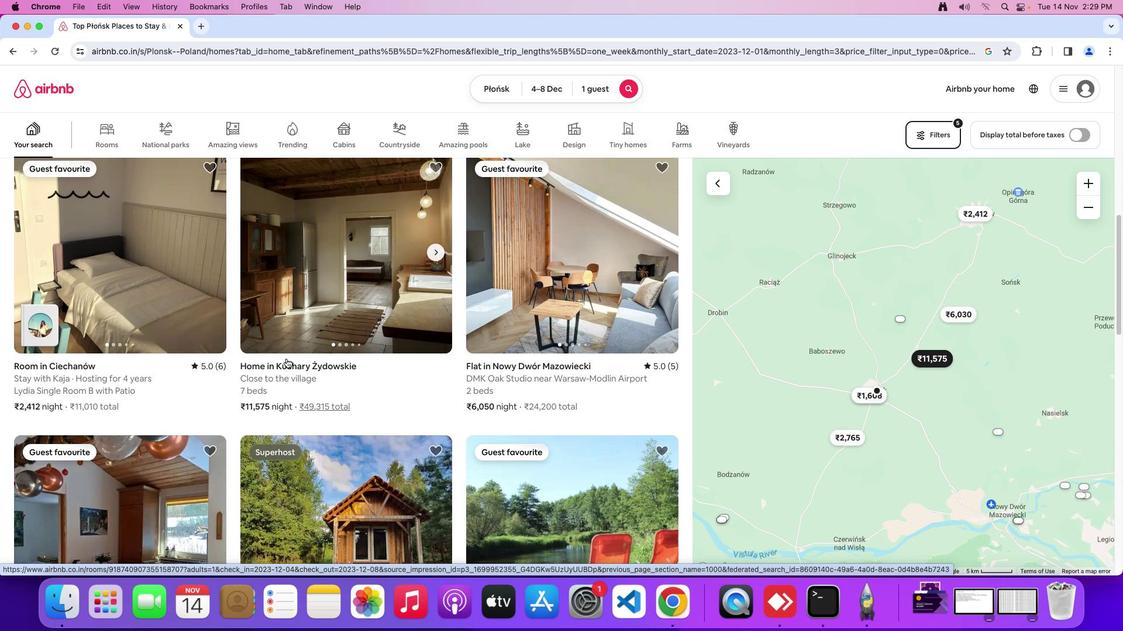 
Action: Mouse scrolled (286, 359) with delta (0, 0)
Screenshot: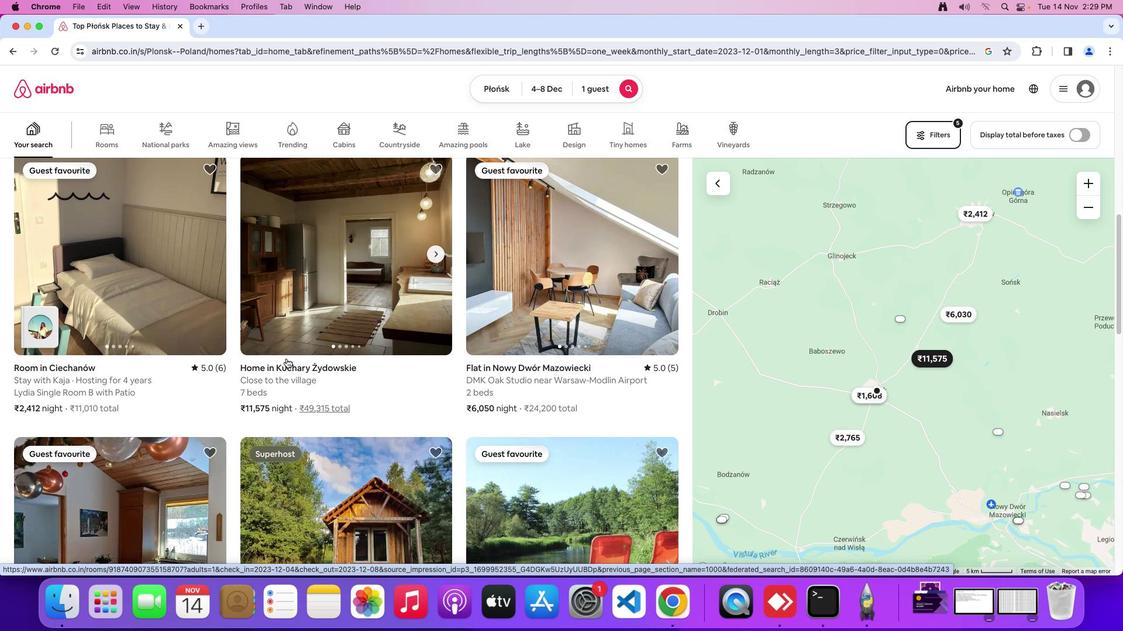 
Action: Mouse scrolled (286, 359) with delta (0, 0)
Screenshot: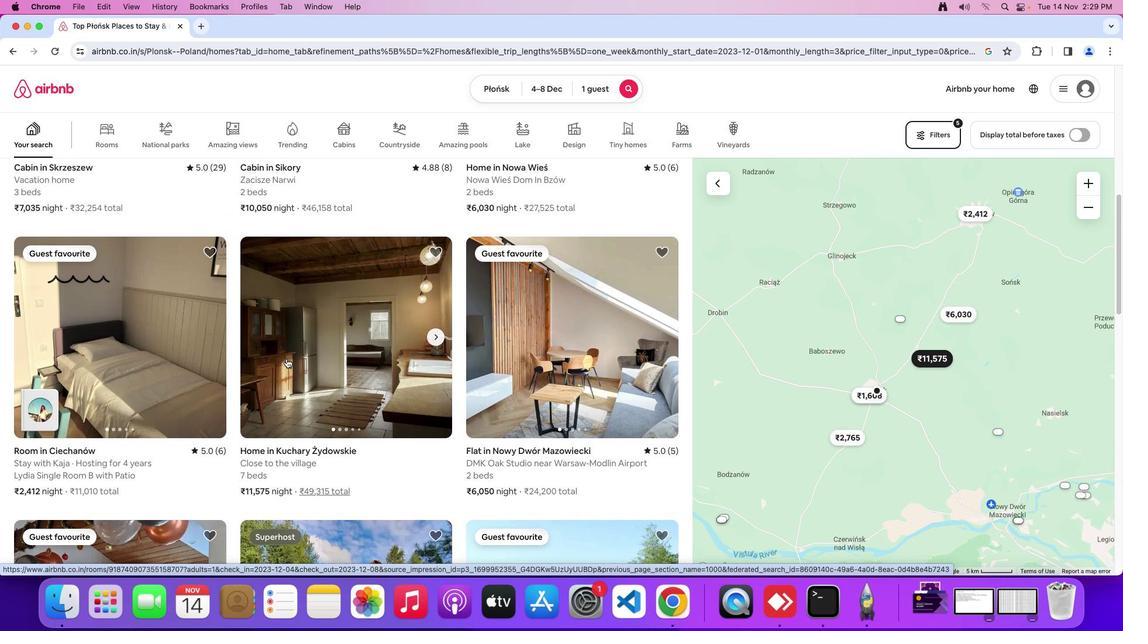 
Action: Mouse scrolled (286, 359) with delta (0, 0)
Screenshot: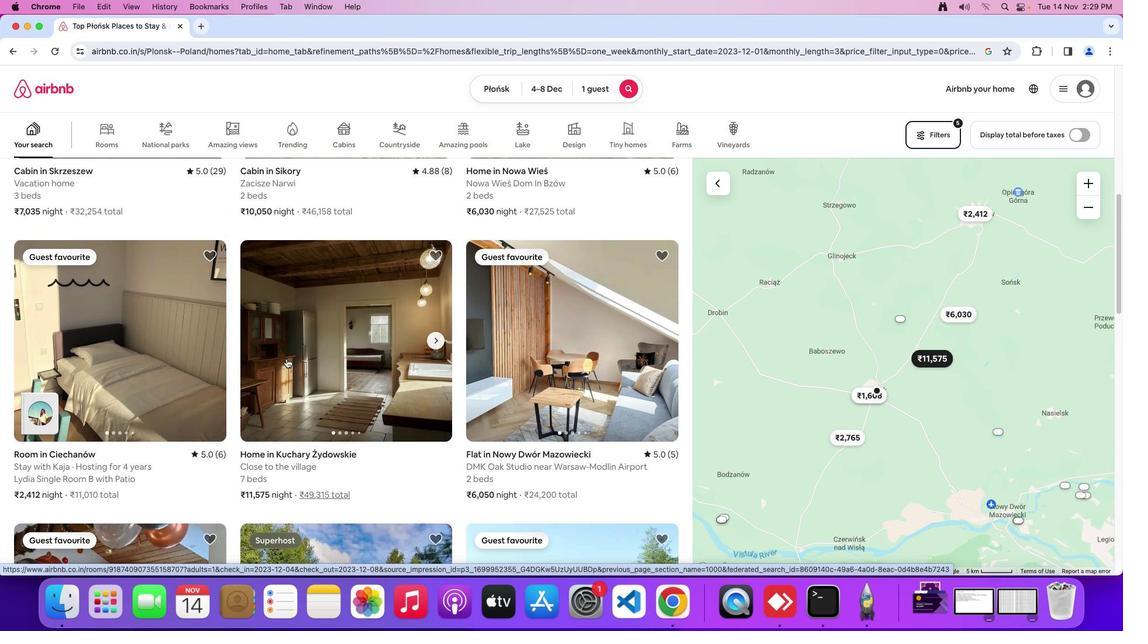 
Action: Mouse scrolled (286, 359) with delta (0, 1)
Screenshot: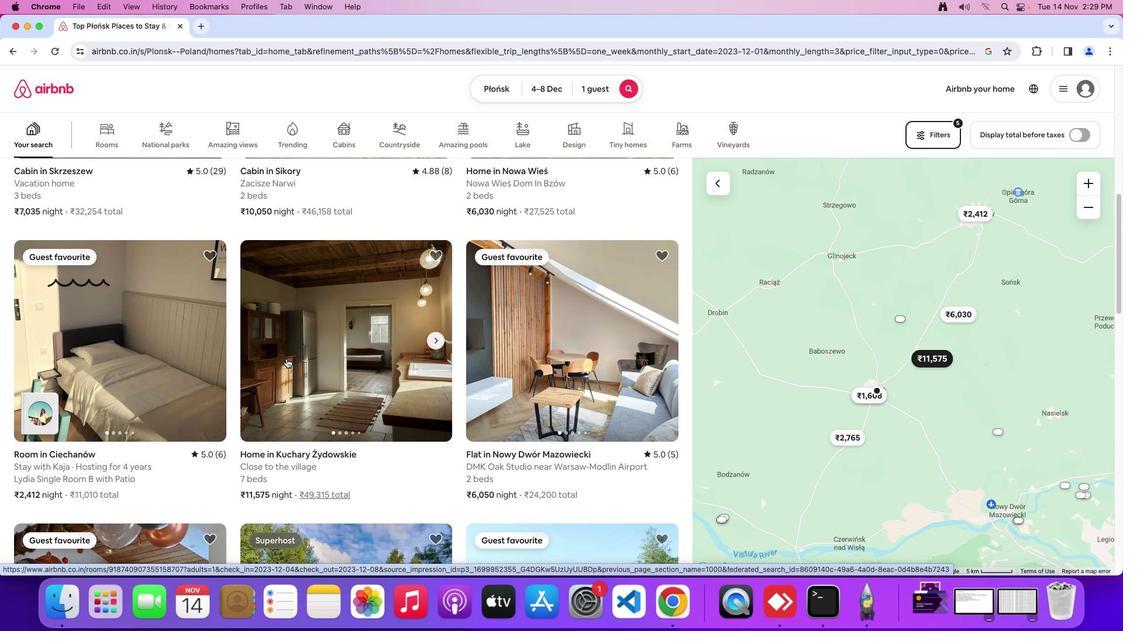 
Action: Mouse scrolled (286, 359) with delta (0, 0)
Screenshot: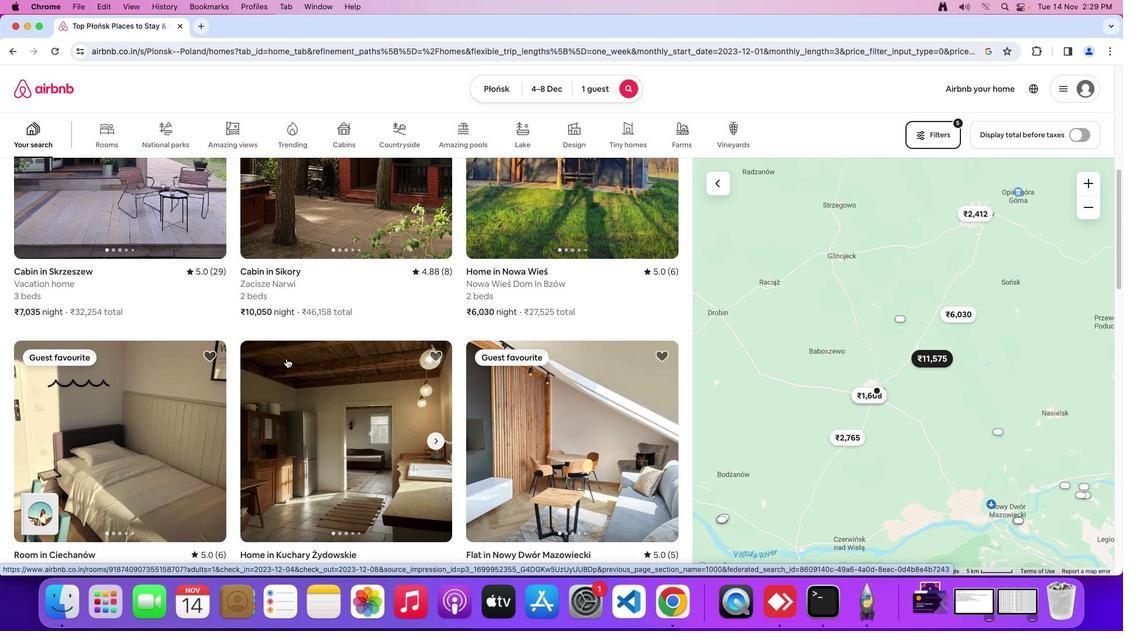 
Action: Mouse scrolled (286, 359) with delta (0, 0)
Screenshot: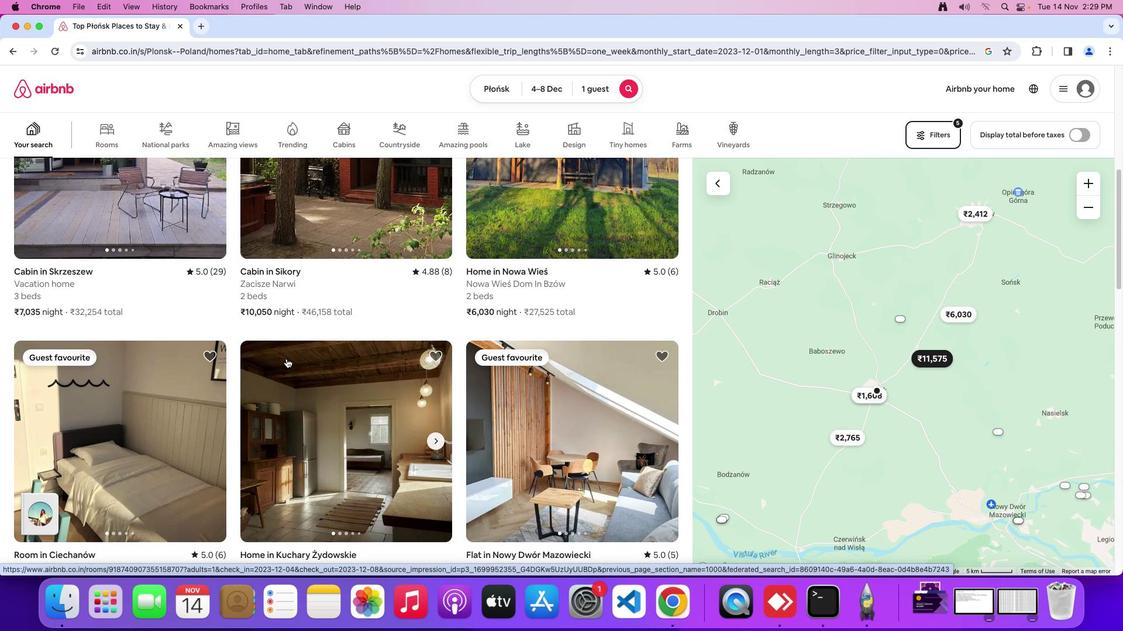 
Action: Mouse scrolled (286, 359) with delta (0, 1)
Screenshot: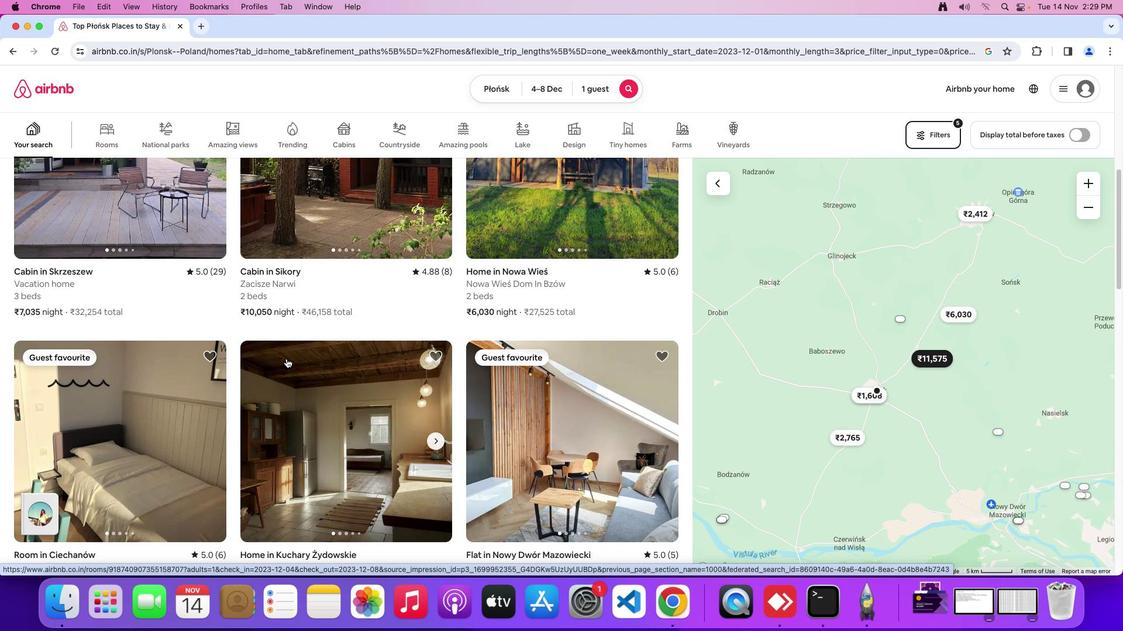 
Action: Mouse scrolled (286, 359) with delta (0, 0)
Screenshot: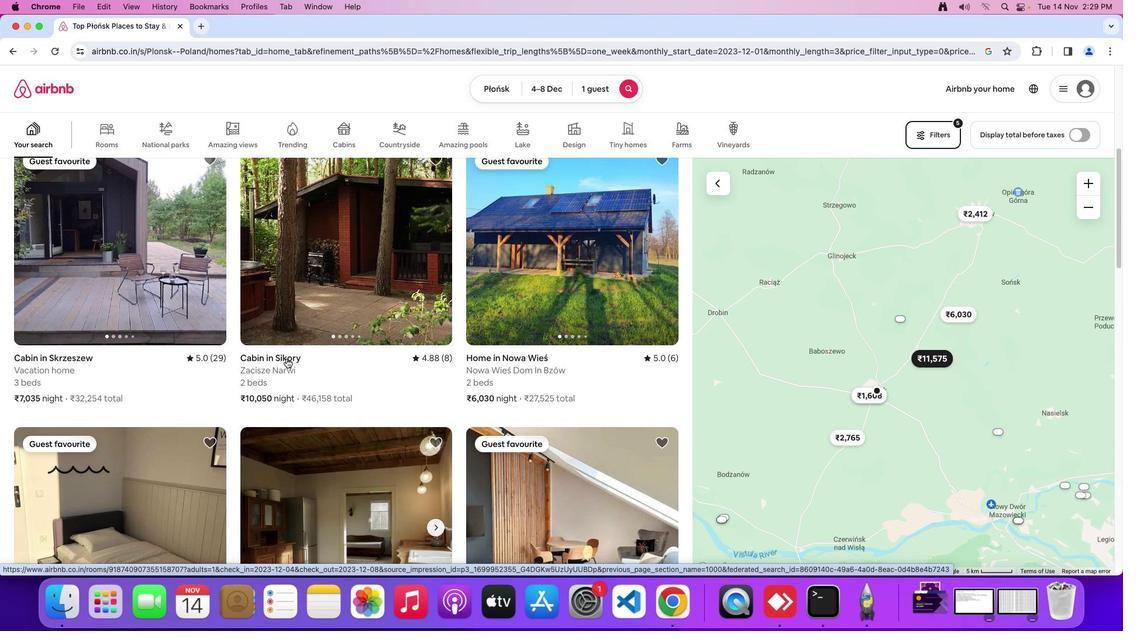 
Action: Mouse scrolled (286, 359) with delta (0, 0)
Screenshot: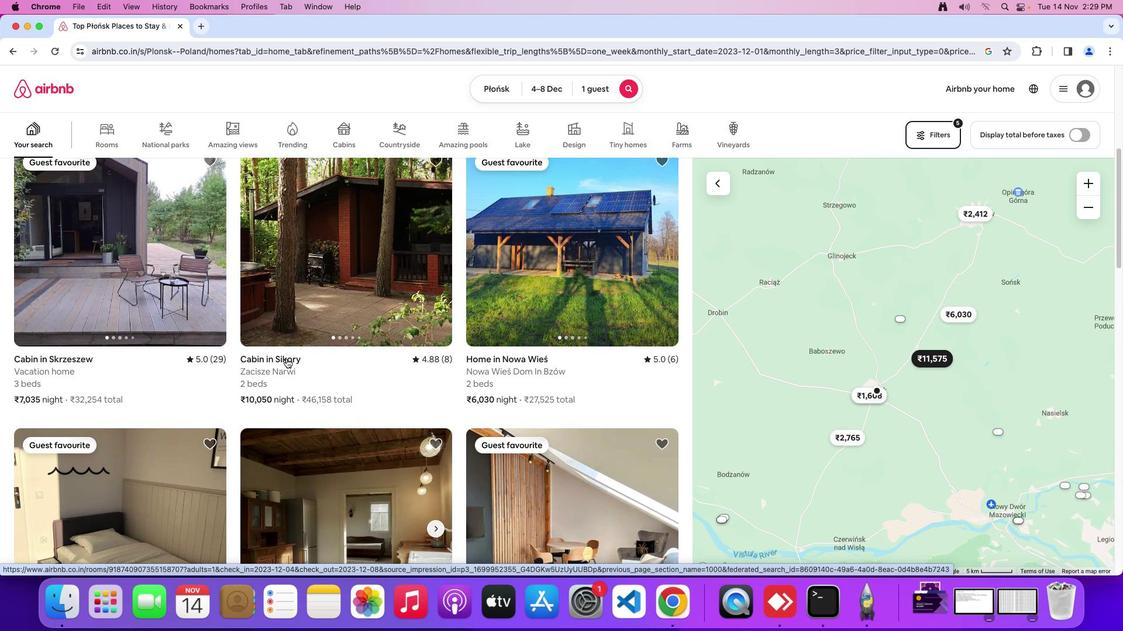 
Action: Mouse scrolled (286, 359) with delta (0, 1)
Screenshot: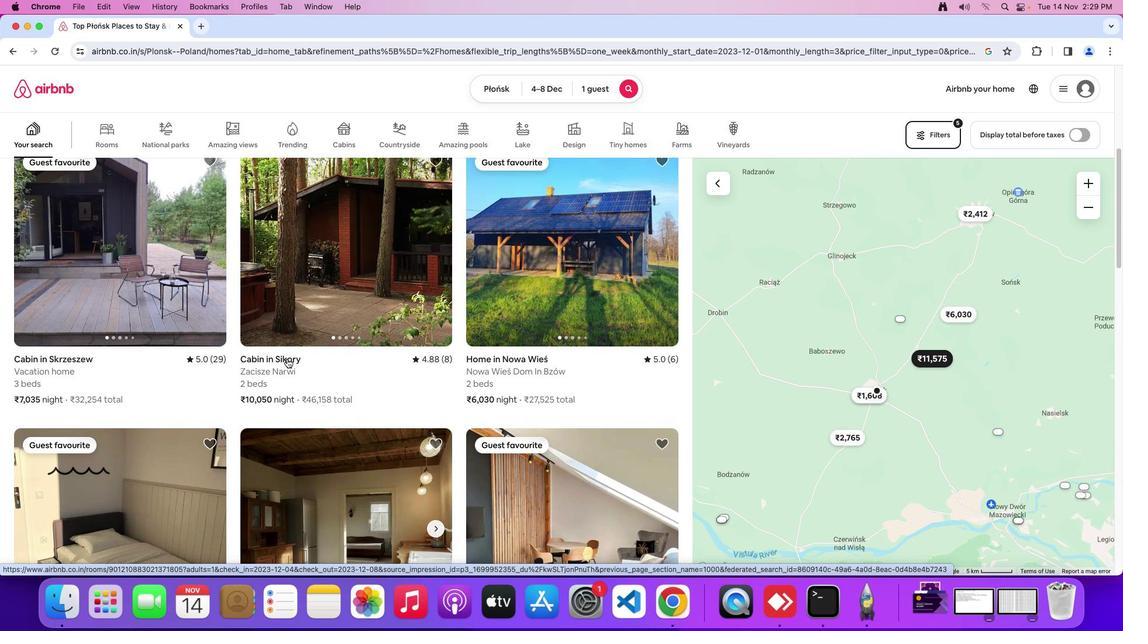 
Action: Mouse moved to (389, 315)
Screenshot: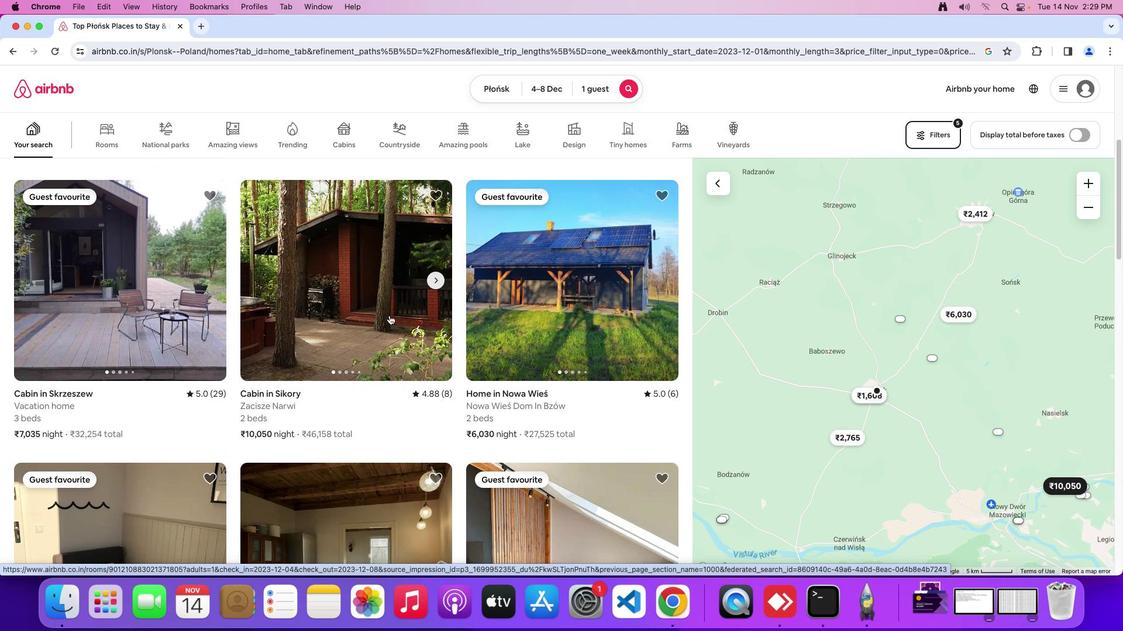 
Action: Mouse scrolled (389, 315) with delta (0, 0)
Screenshot: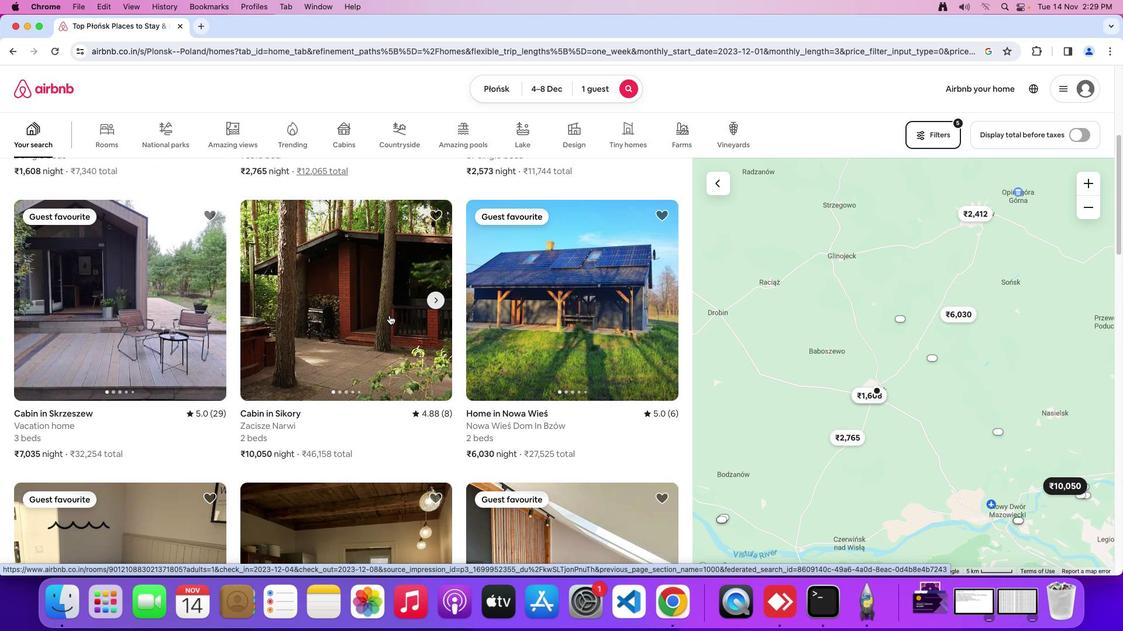 
Action: Mouse moved to (389, 315)
Screenshot: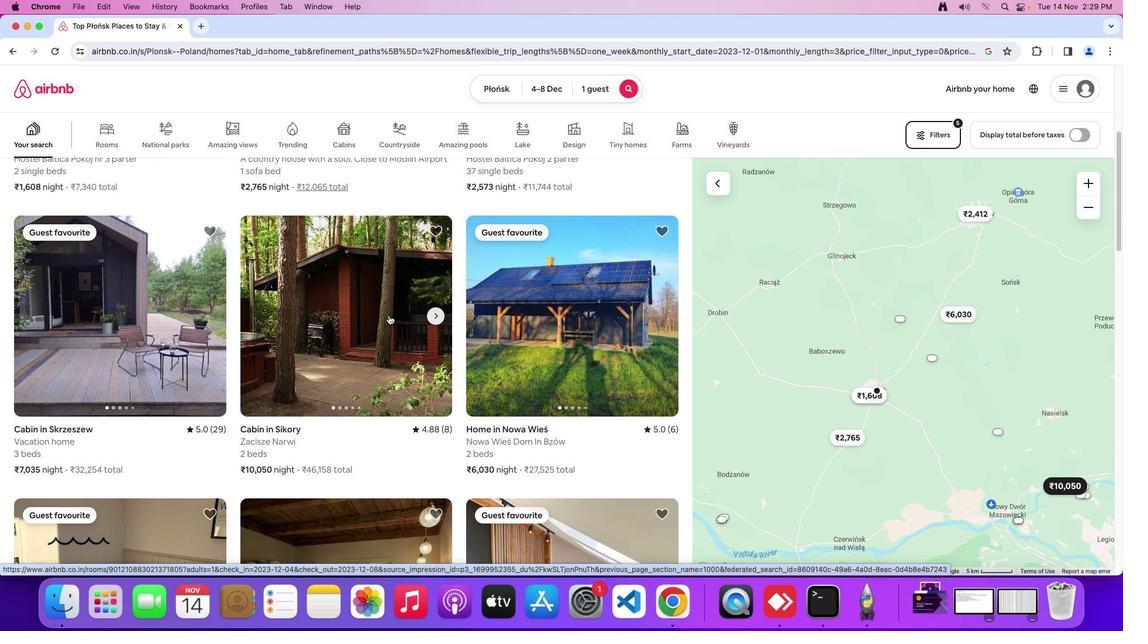 
Action: Mouse scrolled (389, 315) with delta (0, 0)
Screenshot: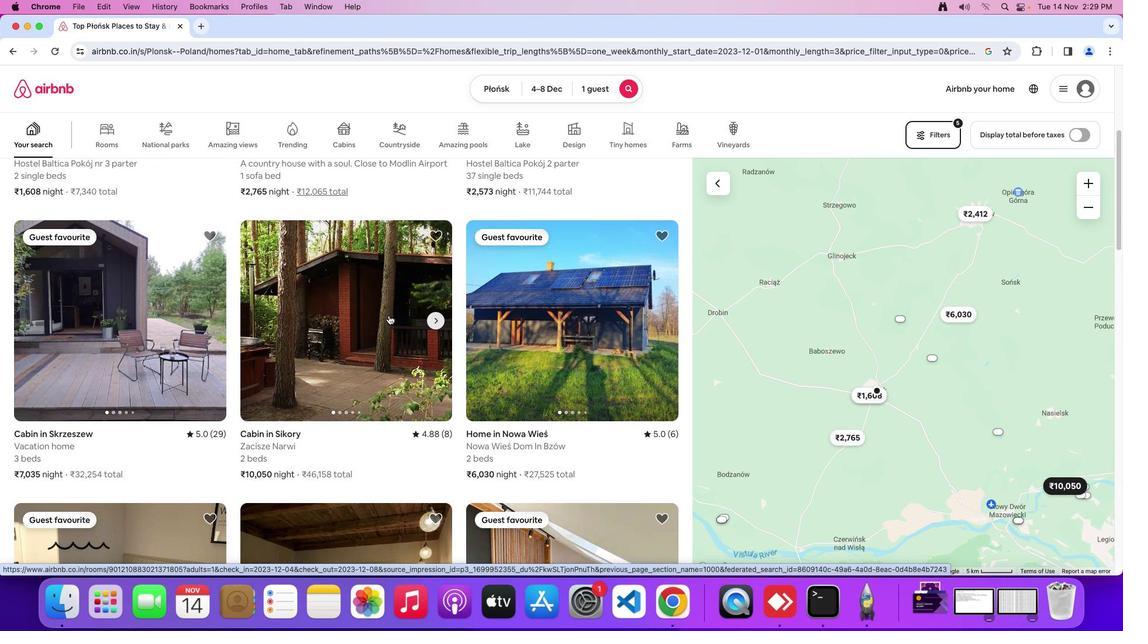 
Action: Mouse scrolled (389, 315) with delta (0, 1)
Screenshot: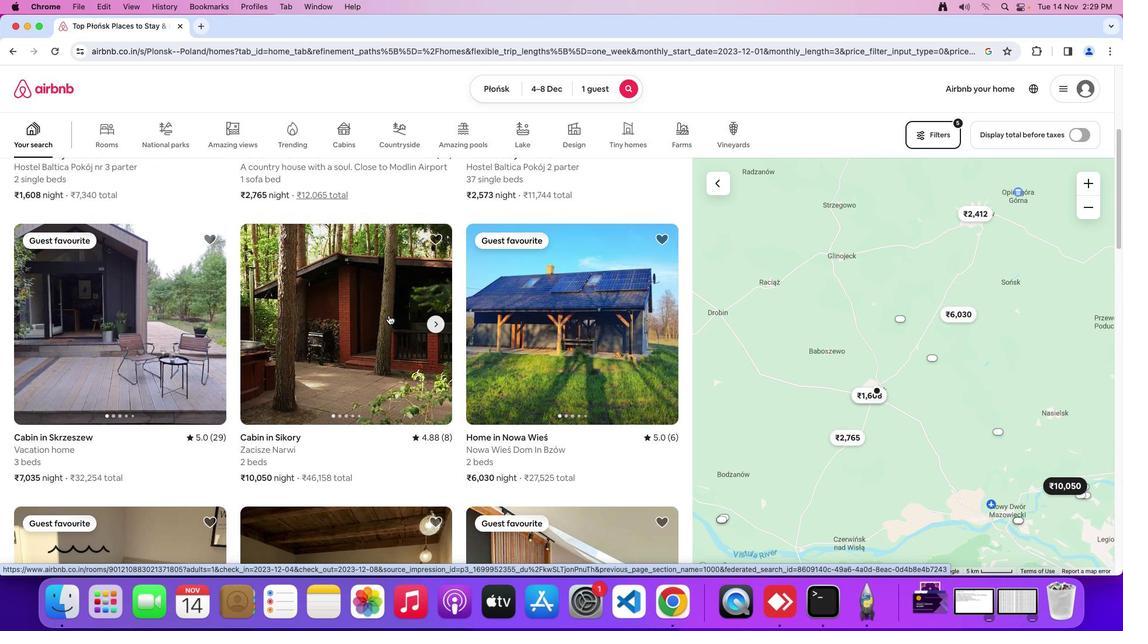 
Action: Mouse moved to (413, 335)
Screenshot: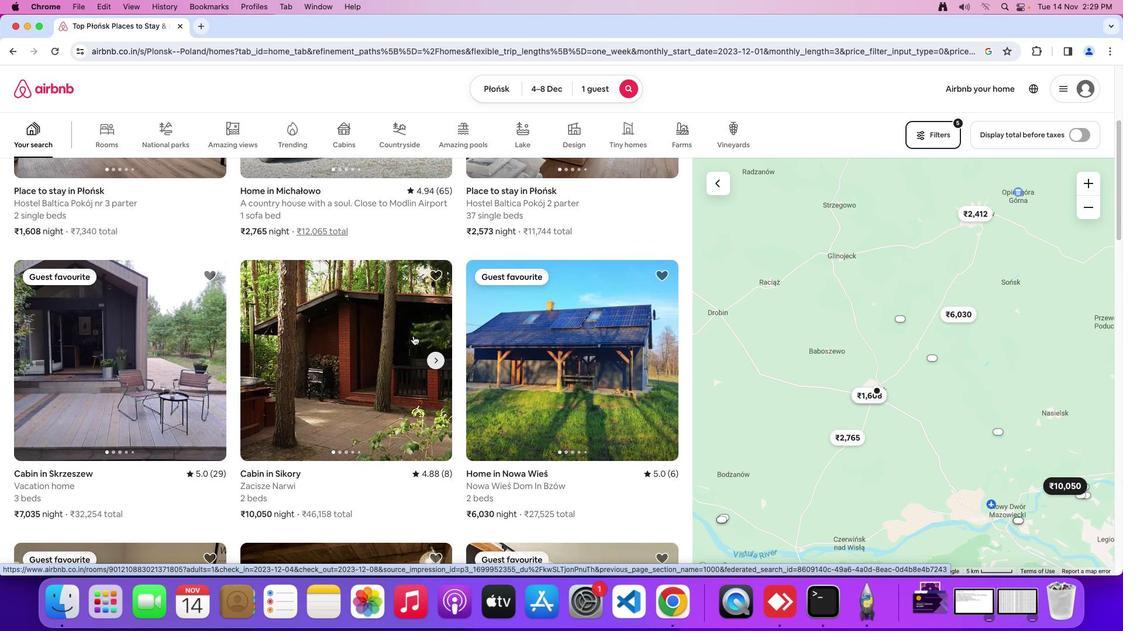 
Action: Mouse scrolled (413, 335) with delta (0, 0)
Screenshot: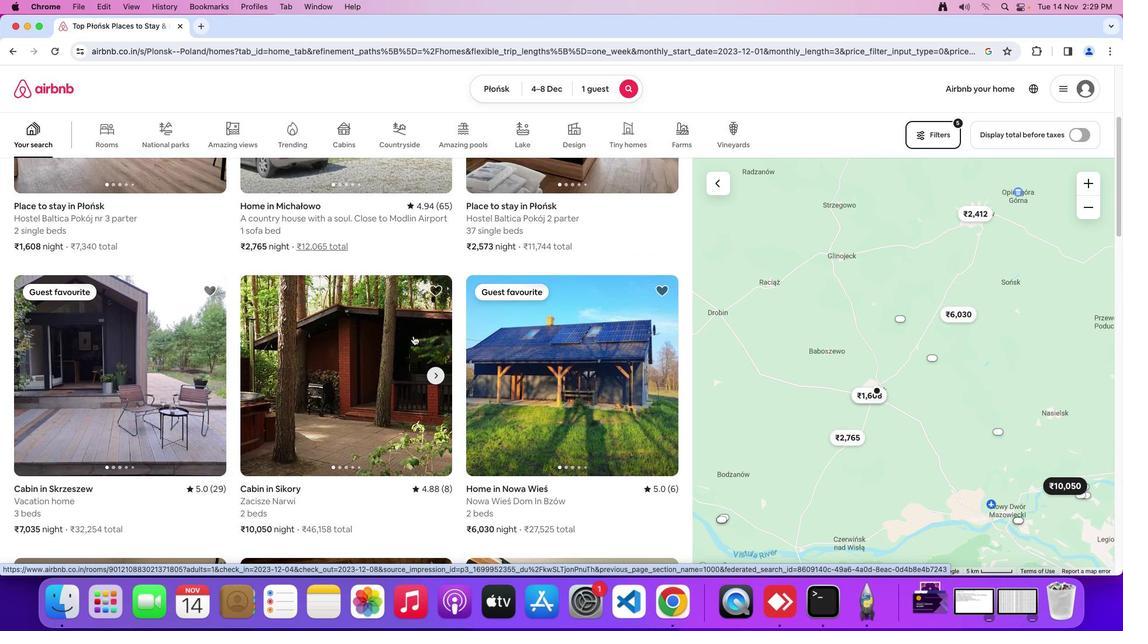 
Action: Mouse scrolled (413, 335) with delta (0, 0)
Screenshot: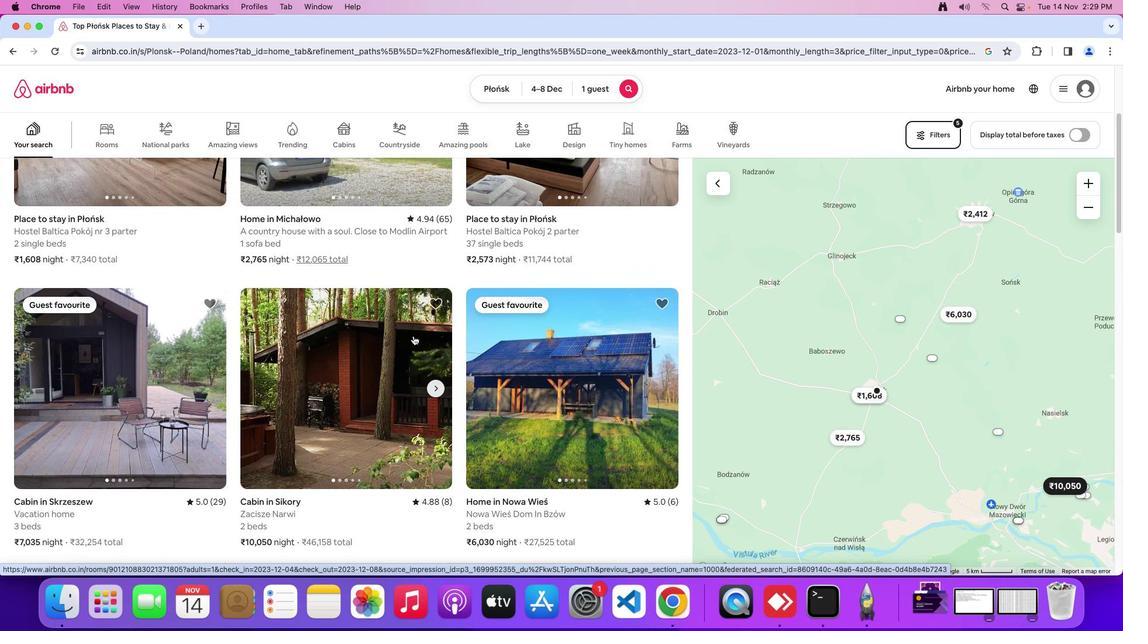 
Action: Mouse scrolled (413, 335) with delta (0, 1)
Screenshot: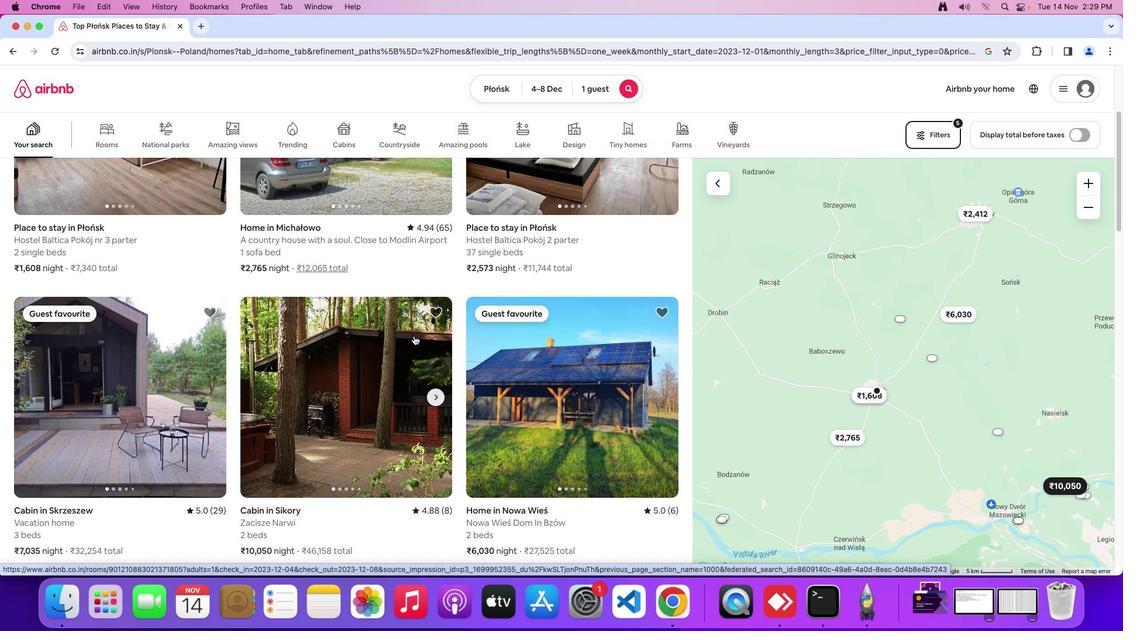 
Action: Mouse moved to (413, 335)
Screenshot: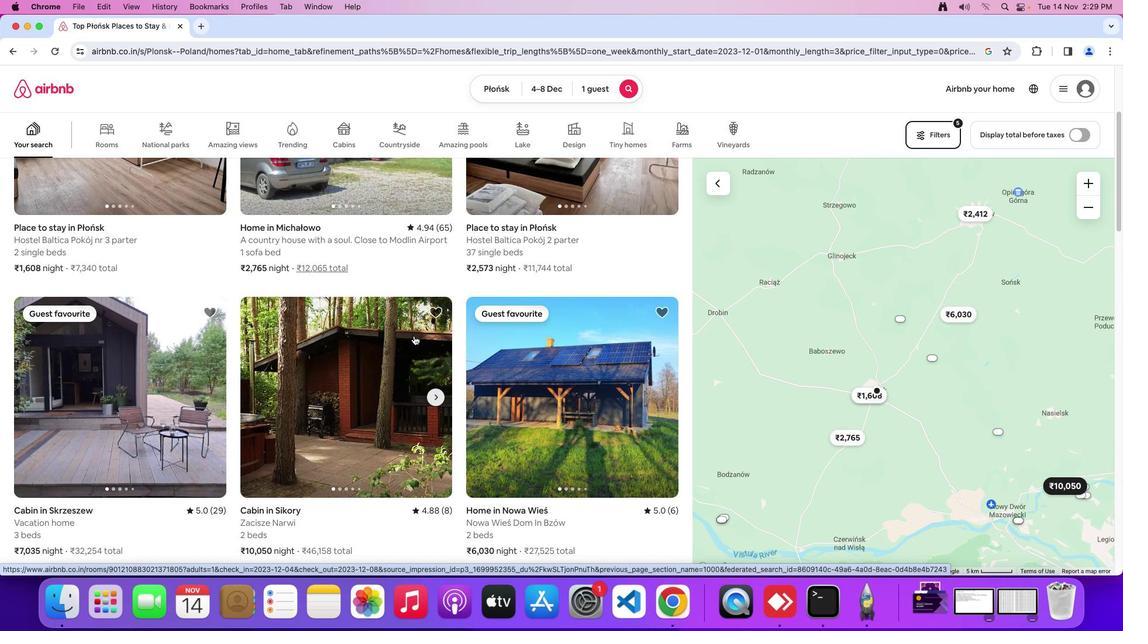 
Action: Mouse scrolled (413, 335) with delta (0, 0)
Screenshot: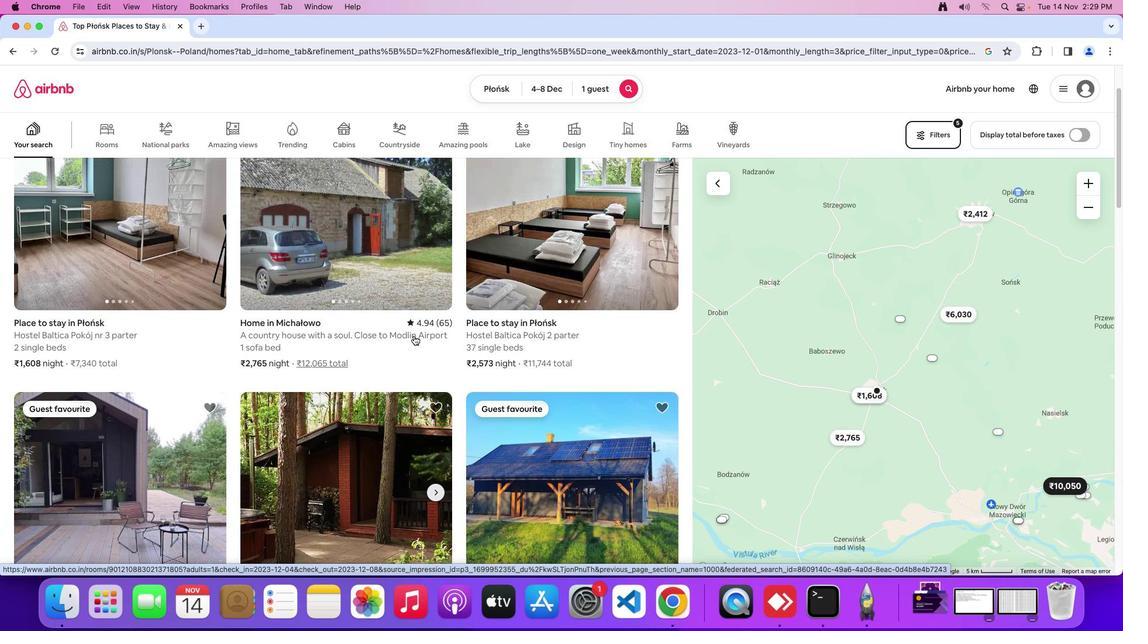 
Action: Mouse scrolled (413, 335) with delta (0, 0)
Screenshot: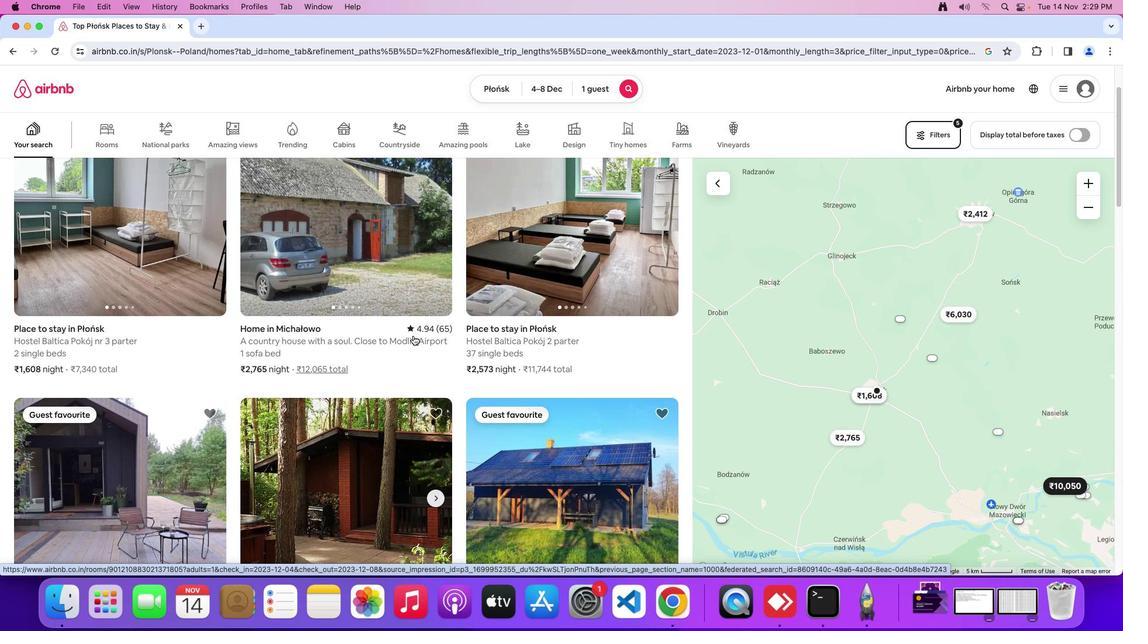 
Action: Mouse scrolled (413, 335) with delta (0, 1)
Screenshot: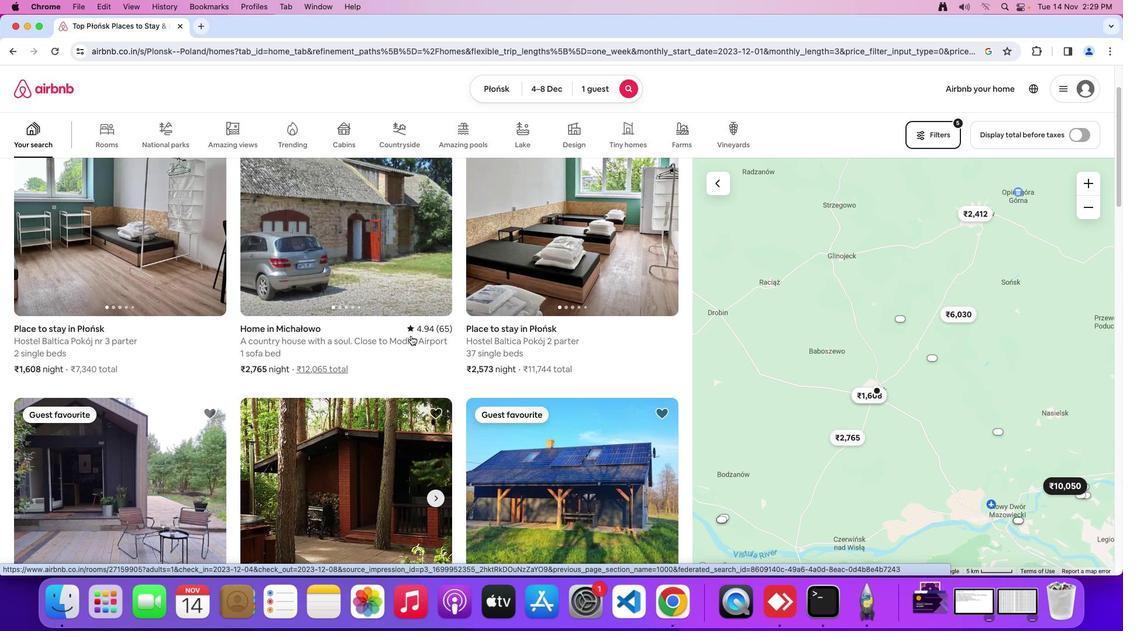 
Action: Mouse moved to (390, 293)
Screenshot: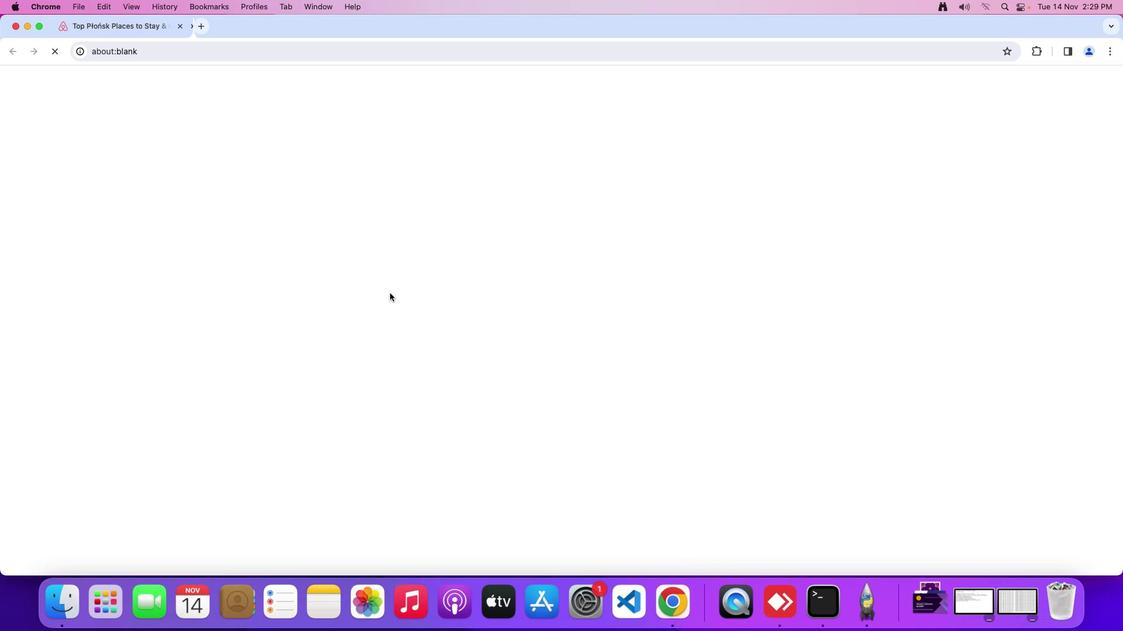 
Action: Mouse pressed left at (390, 293)
Screenshot: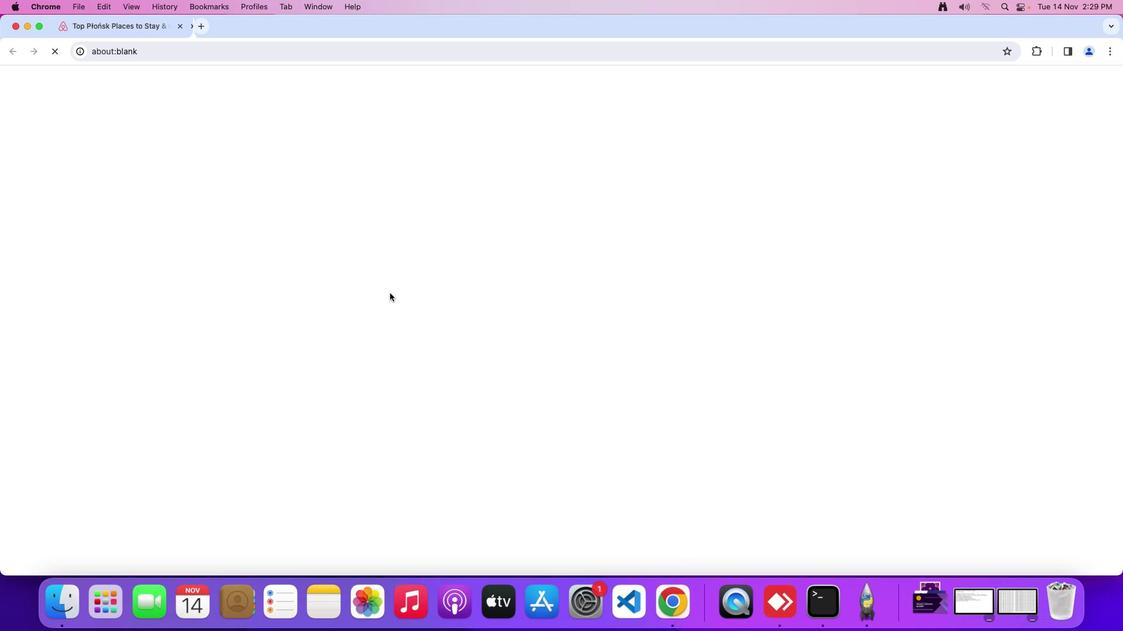 
Action: Mouse moved to (811, 401)
Screenshot: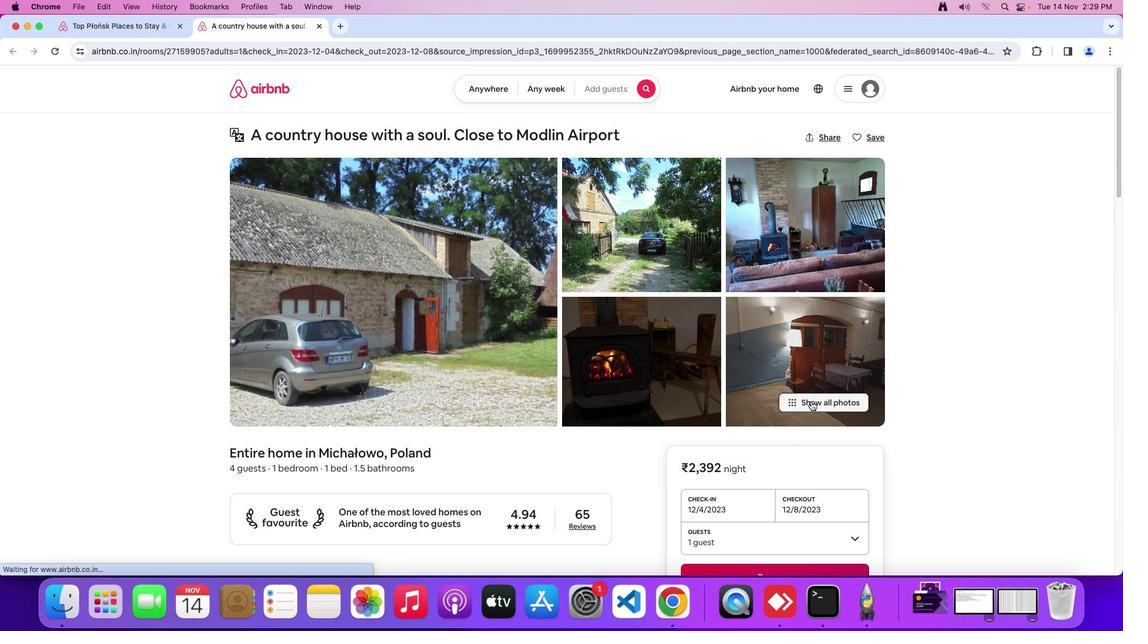 
Action: Mouse pressed left at (811, 401)
Screenshot: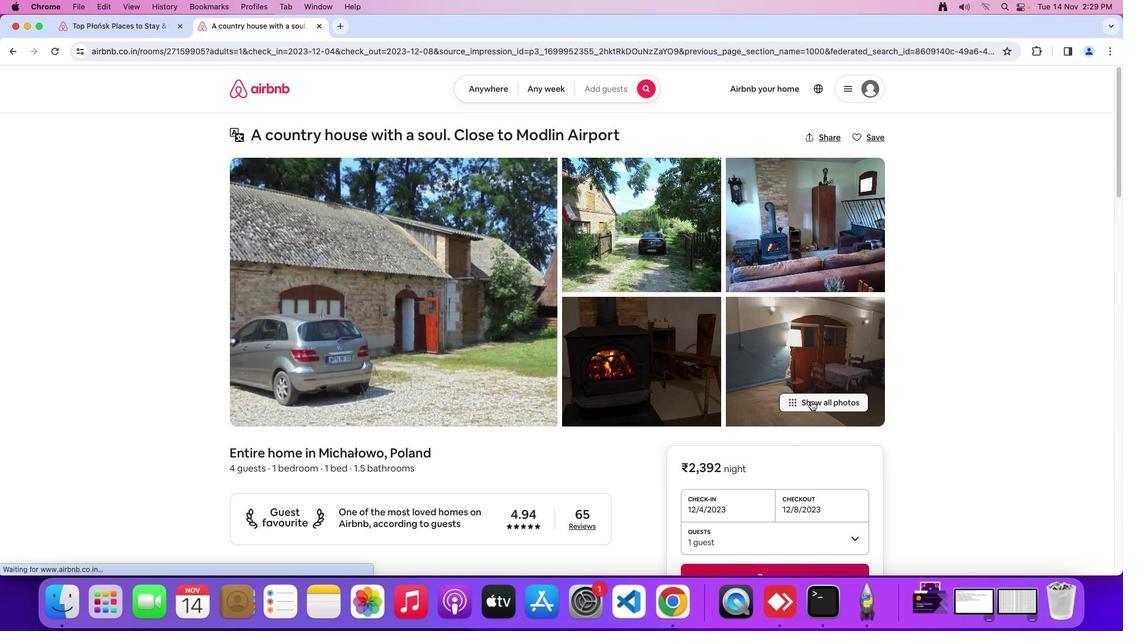 
Action: Mouse moved to (567, 383)
Screenshot: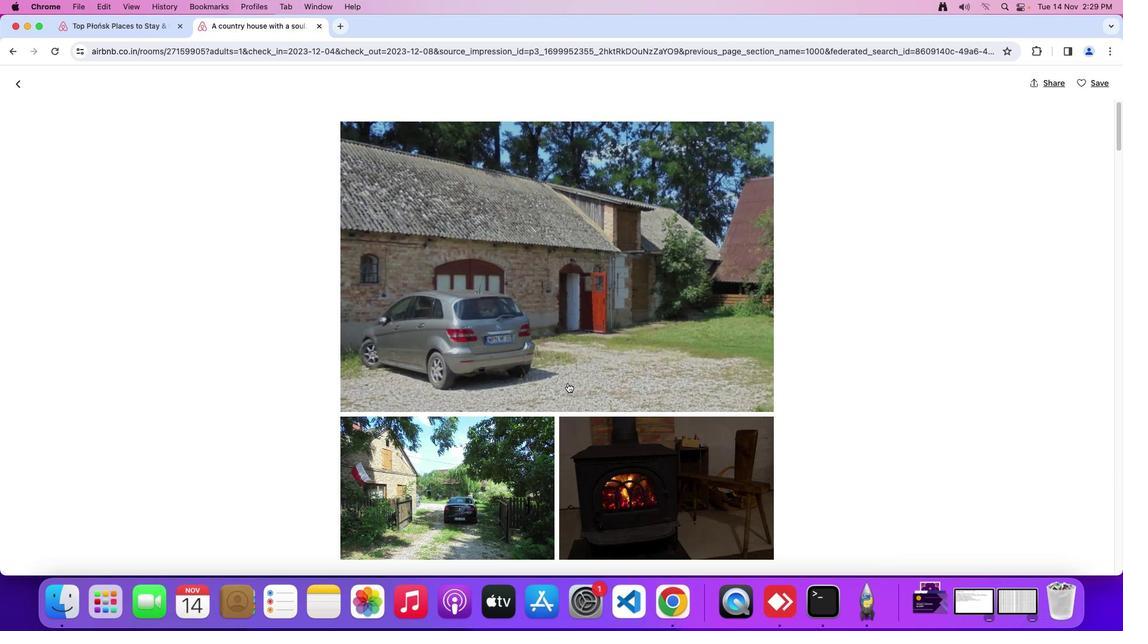 
Action: Mouse scrolled (567, 383) with delta (0, 0)
Screenshot: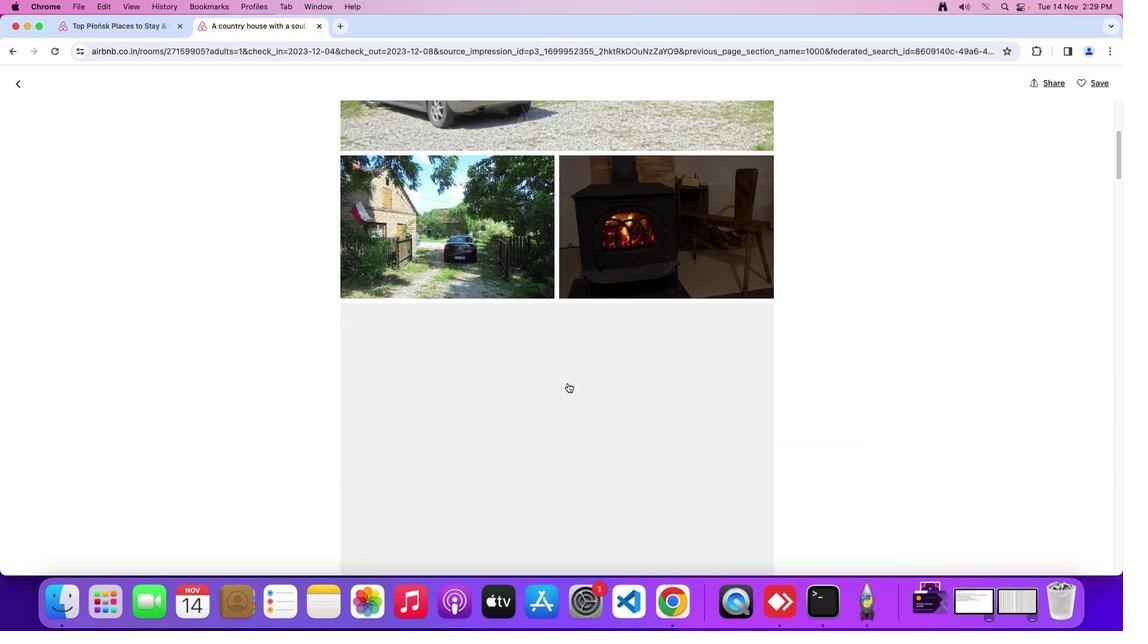 
Action: Mouse moved to (567, 383)
Screenshot: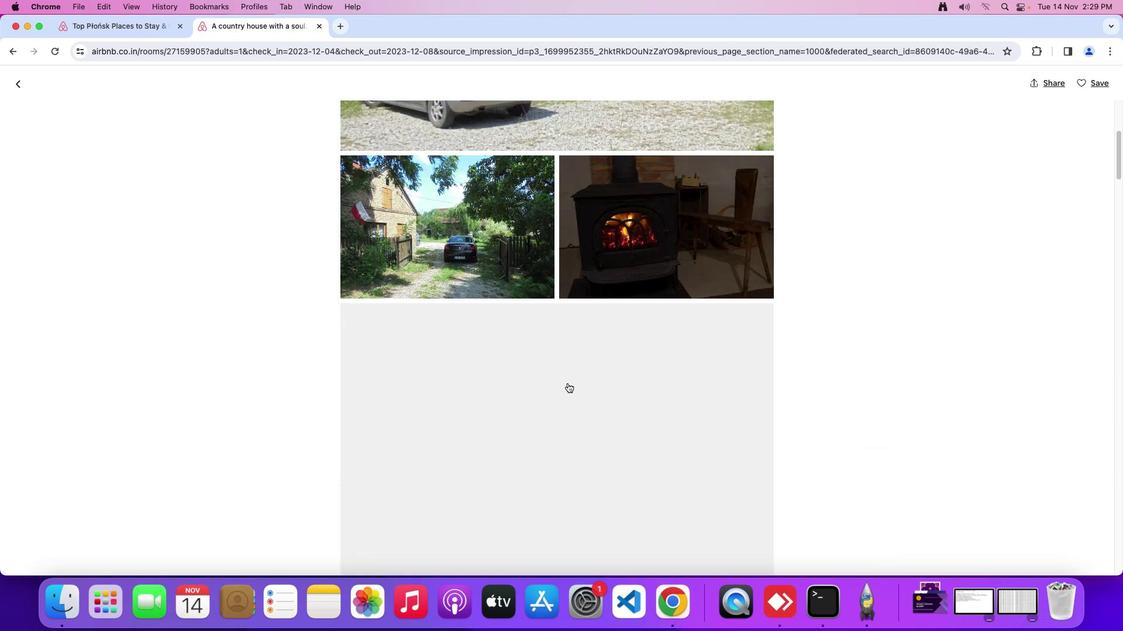 
Action: Mouse scrolled (567, 383) with delta (0, 0)
Screenshot: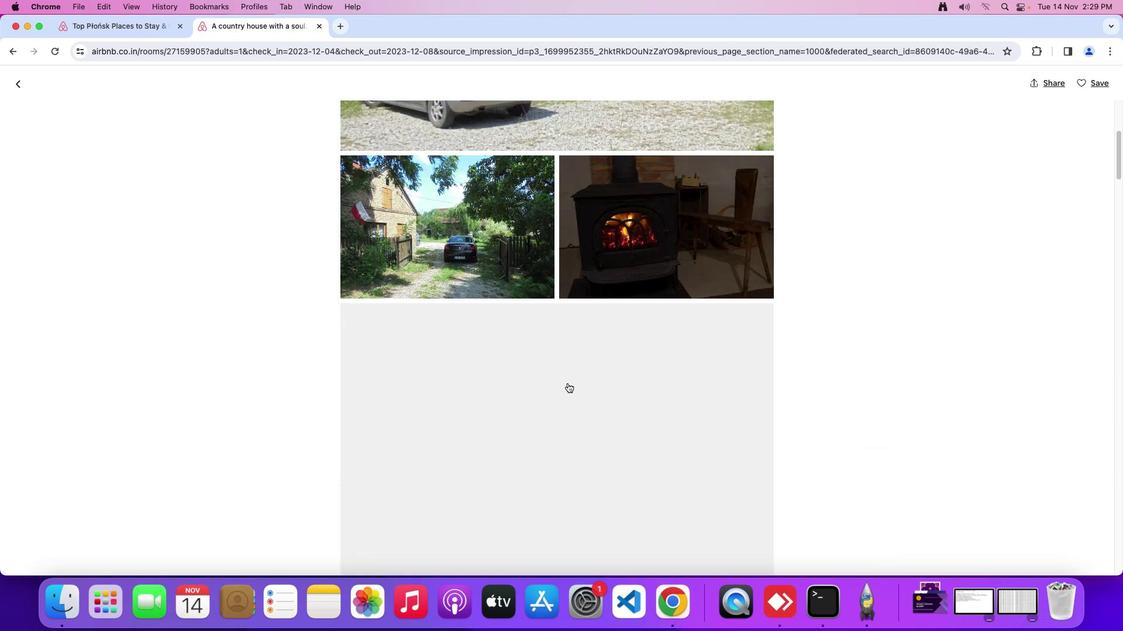 
Action: Mouse moved to (567, 383)
Screenshot: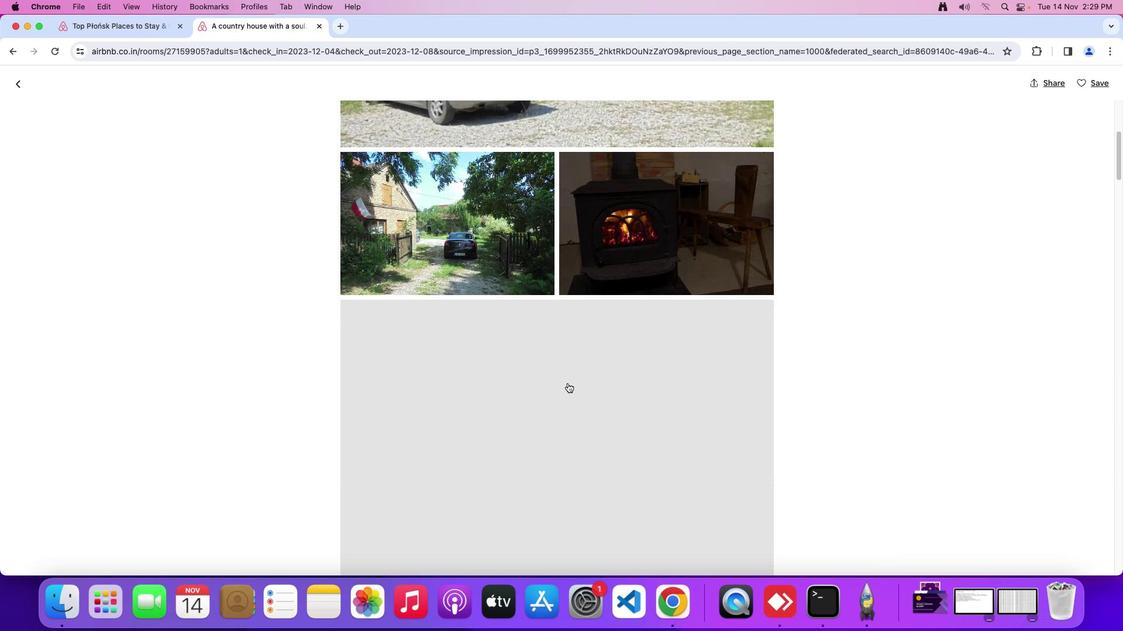 
Action: Mouse scrolled (567, 383) with delta (0, -2)
Screenshot: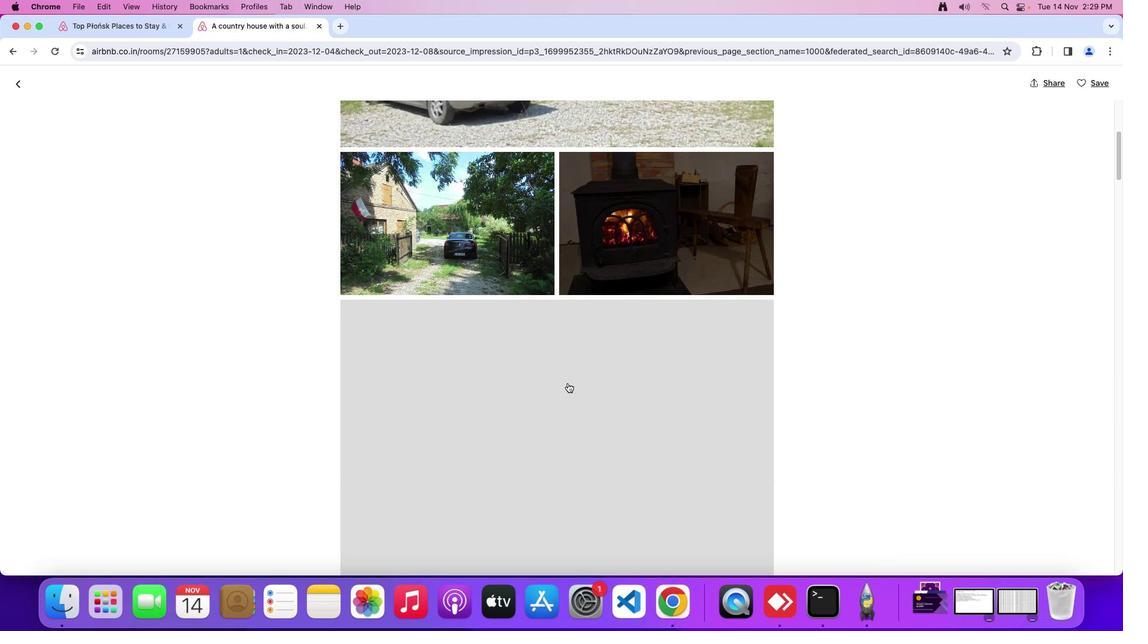 
Action: Mouse scrolled (567, 383) with delta (0, -3)
Screenshot: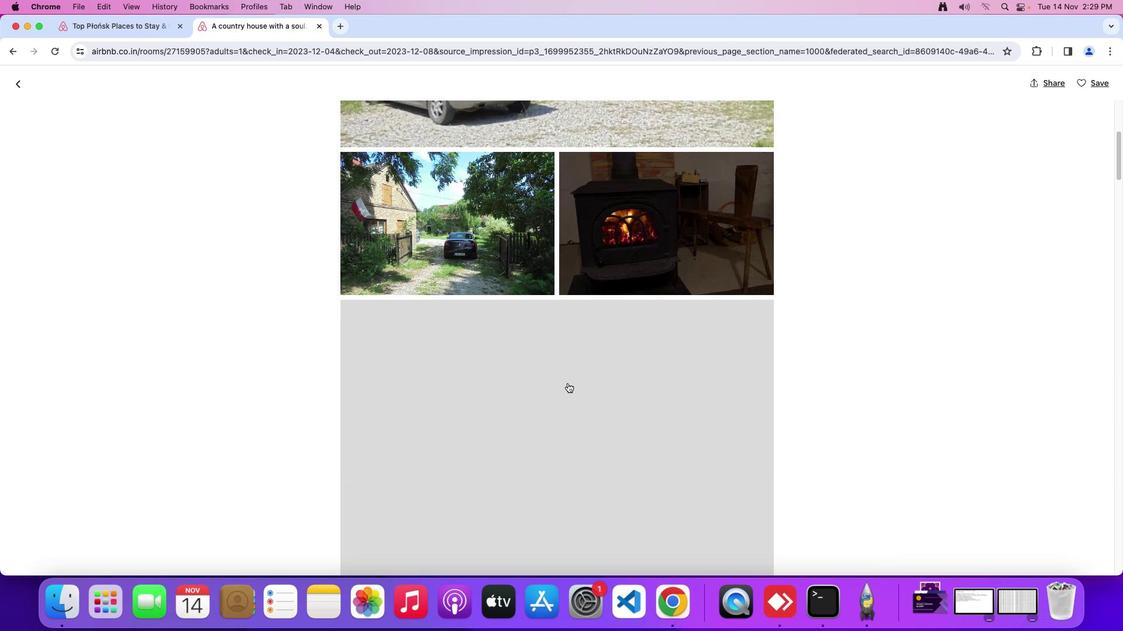 
Action: Mouse moved to (566, 383)
Screenshot: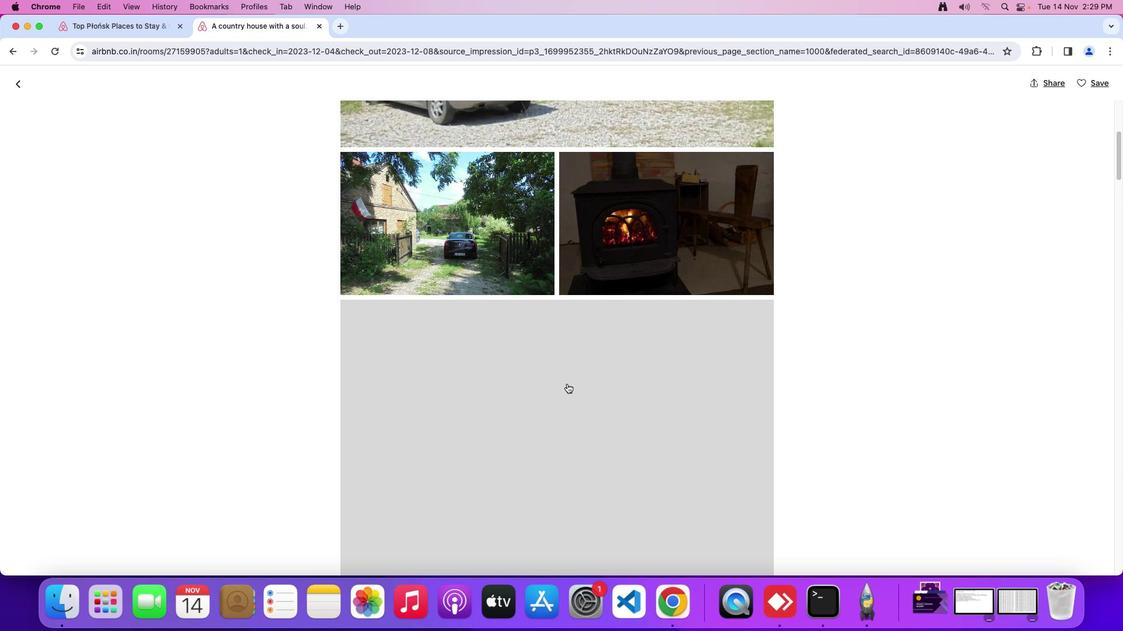 
Action: Mouse scrolled (566, 383) with delta (0, 0)
Screenshot: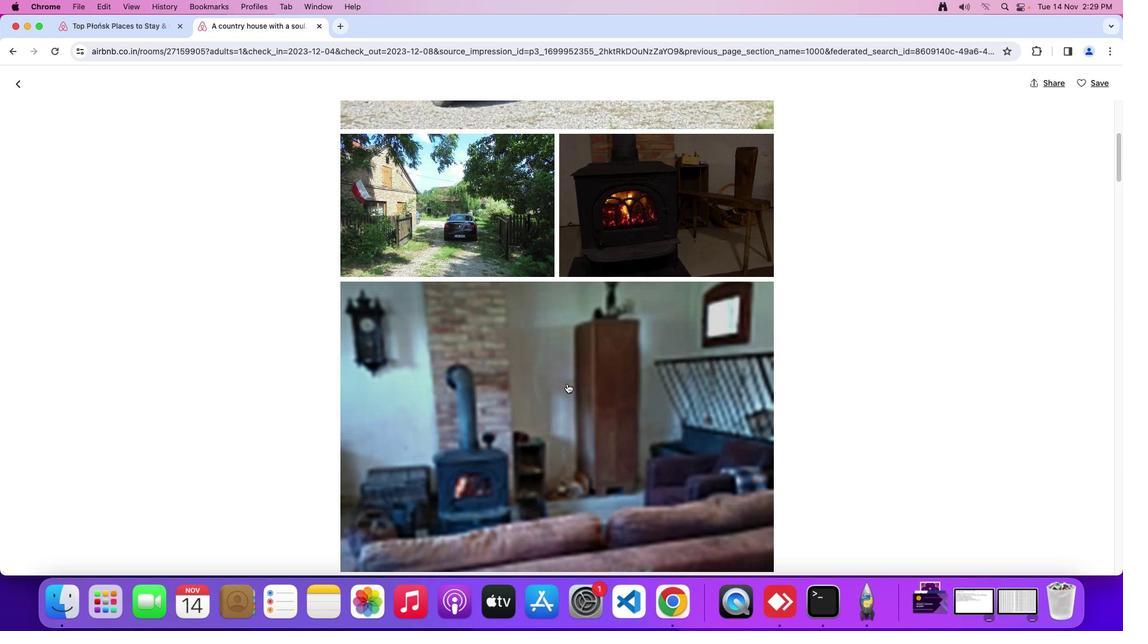 
Action: Mouse scrolled (566, 383) with delta (0, 0)
Screenshot: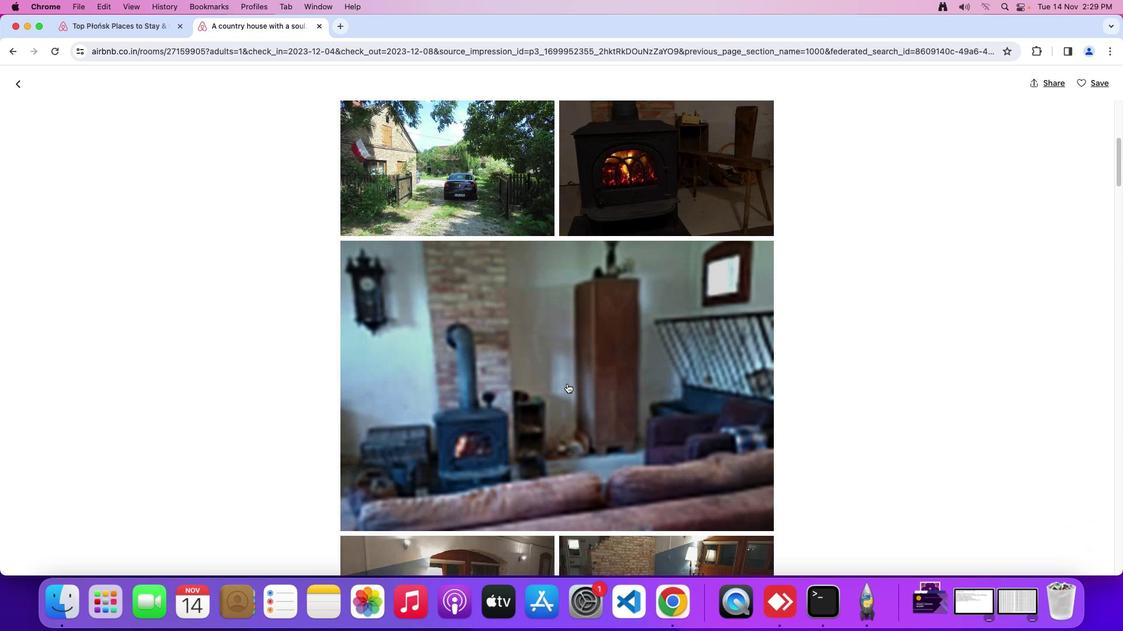 
Action: Mouse scrolled (566, 383) with delta (0, 0)
Screenshot: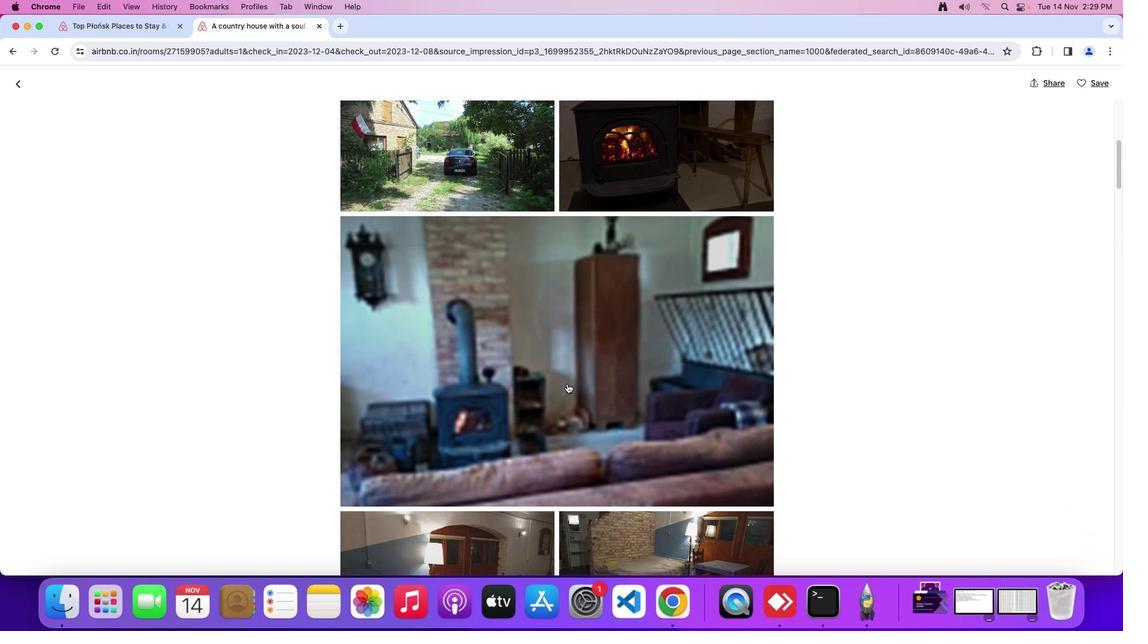 
Action: Mouse scrolled (566, 383) with delta (0, 0)
Screenshot: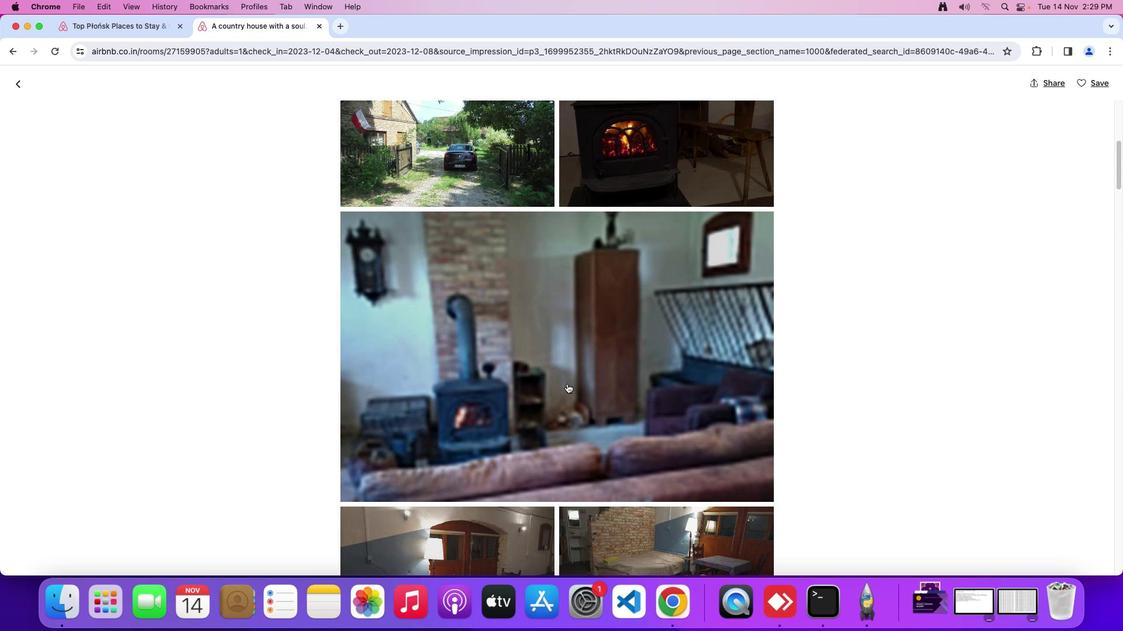 
Action: Mouse scrolled (566, 383) with delta (0, 0)
Screenshot: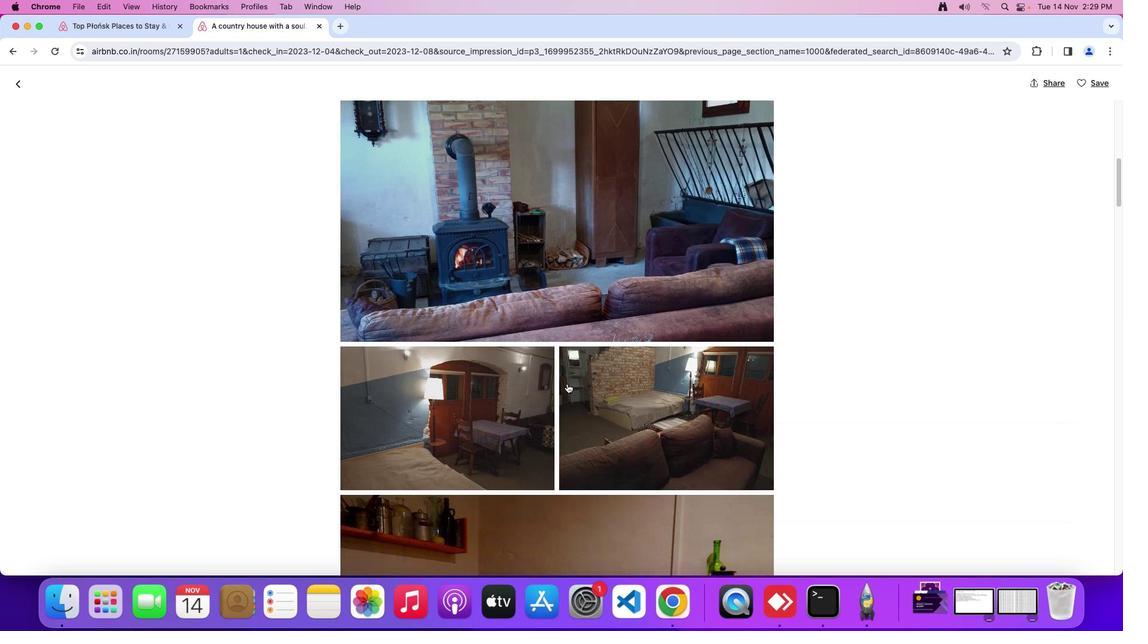
Action: Mouse scrolled (566, 383) with delta (0, 0)
Screenshot: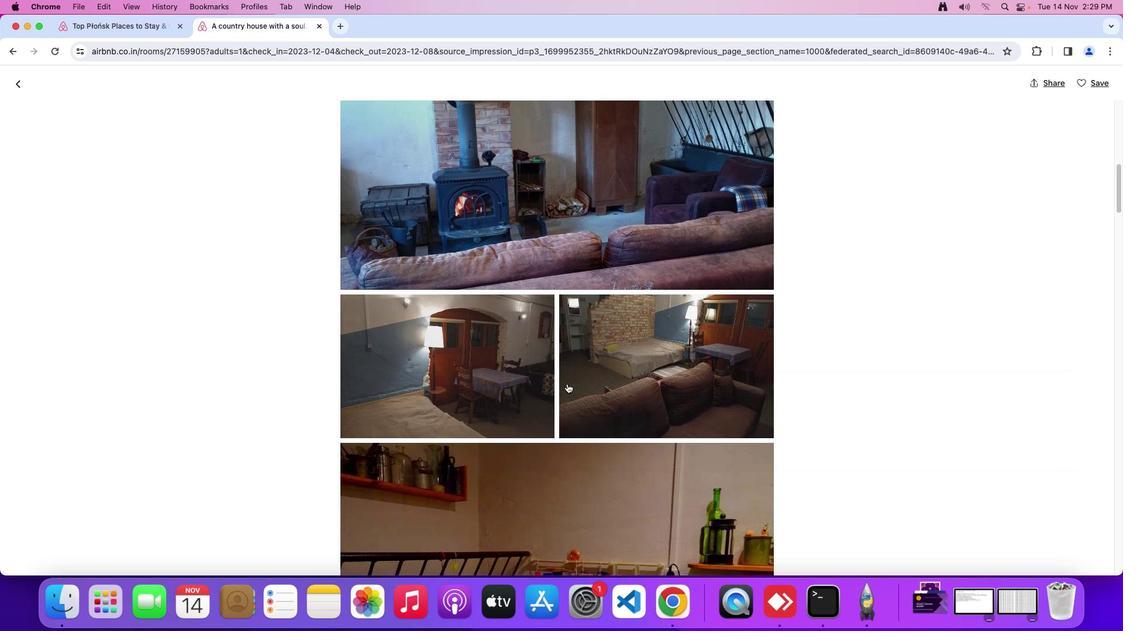 
Action: Mouse scrolled (566, 383) with delta (0, -1)
Screenshot: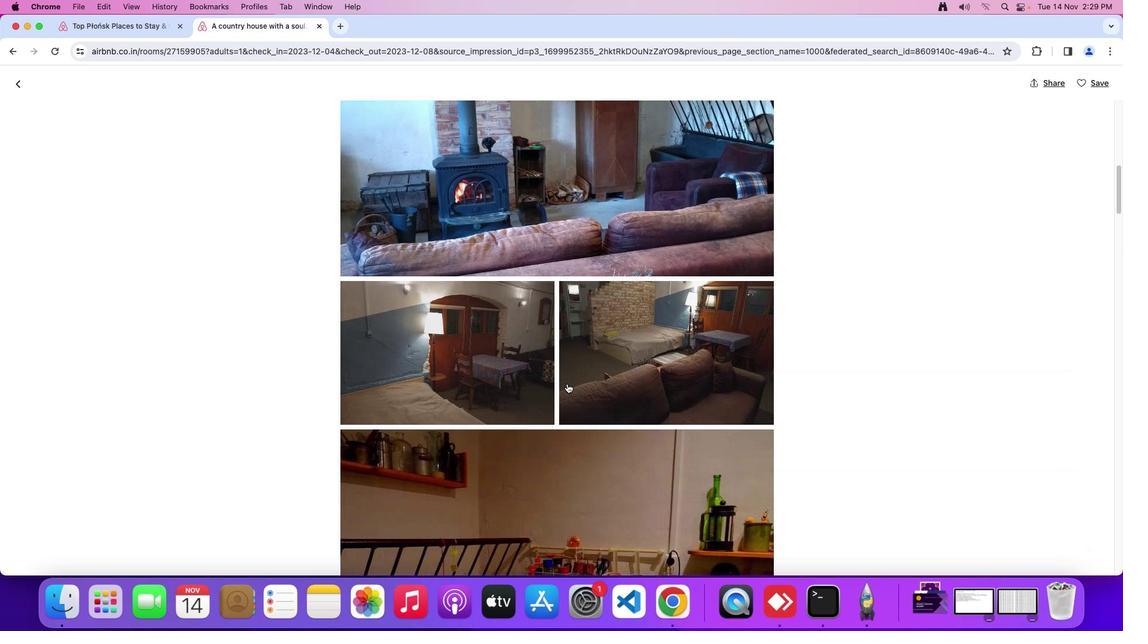 
Action: Mouse scrolled (566, 383) with delta (0, -2)
Screenshot: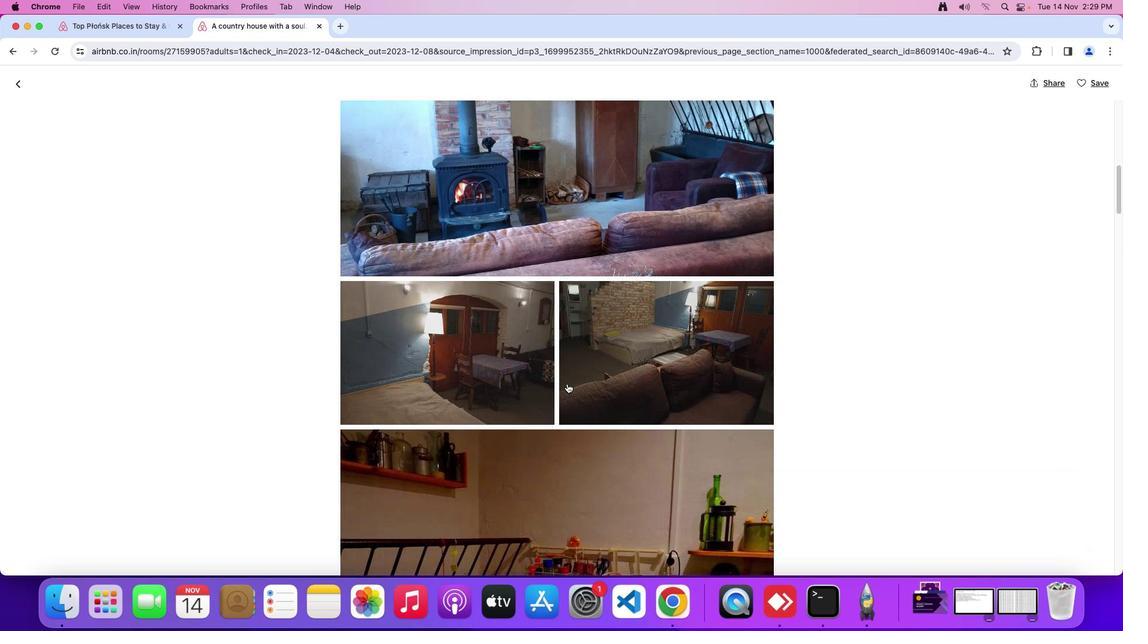 
Action: Mouse scrolled (566, 383) with delta (0, 0)
Screenshot: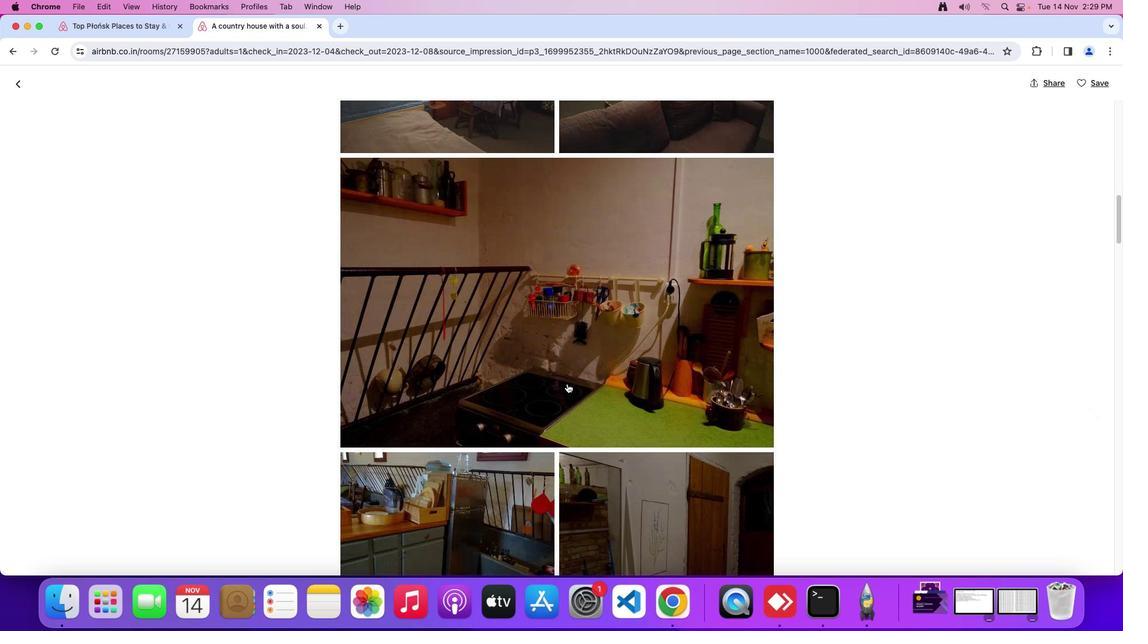 
Action: Mouse scrolled (566, 383) with delta (0, 0)
Screenshot: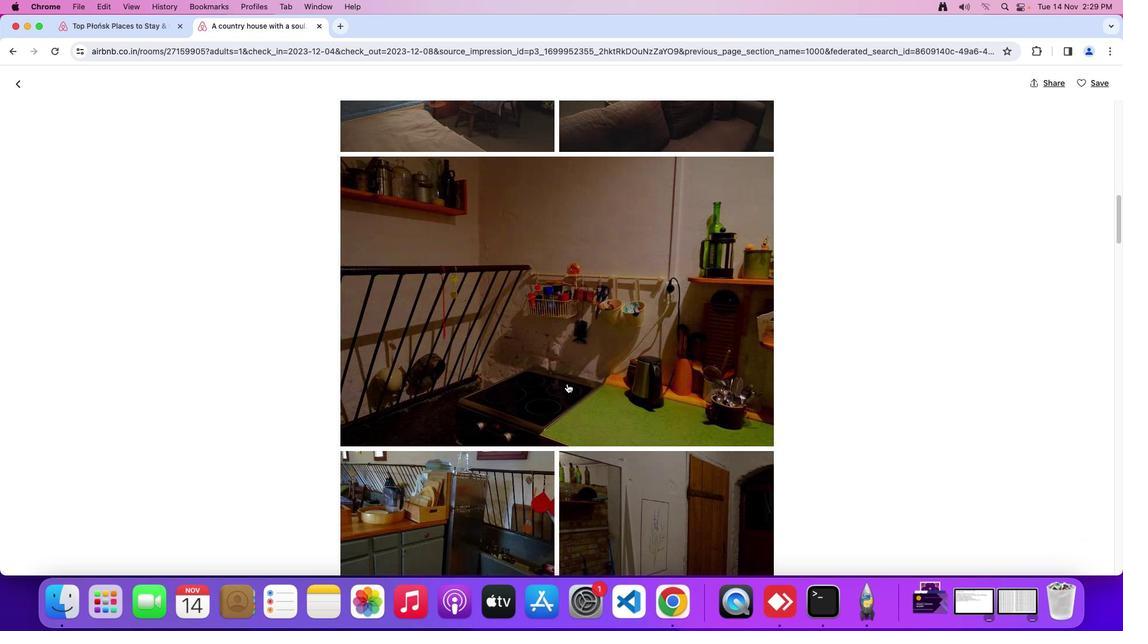 
Action: Mouse scrolled (566, 383) with delta (0, -2)
Screenshot: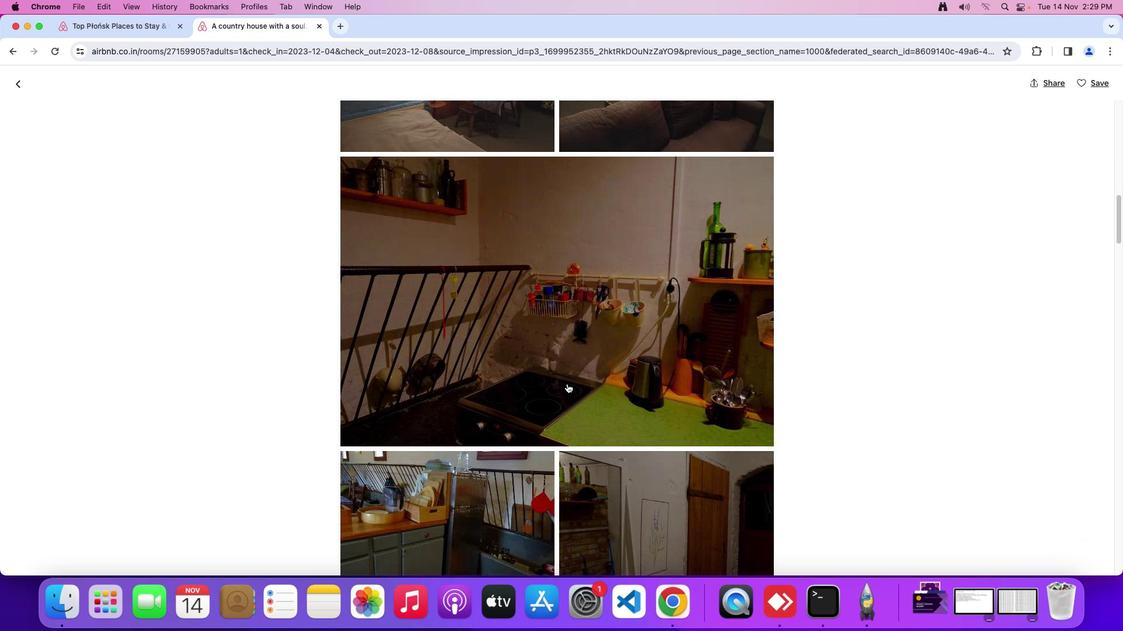 
Action: Mouse scrolled (566, 383) with delta (0, -3)
Screenshot: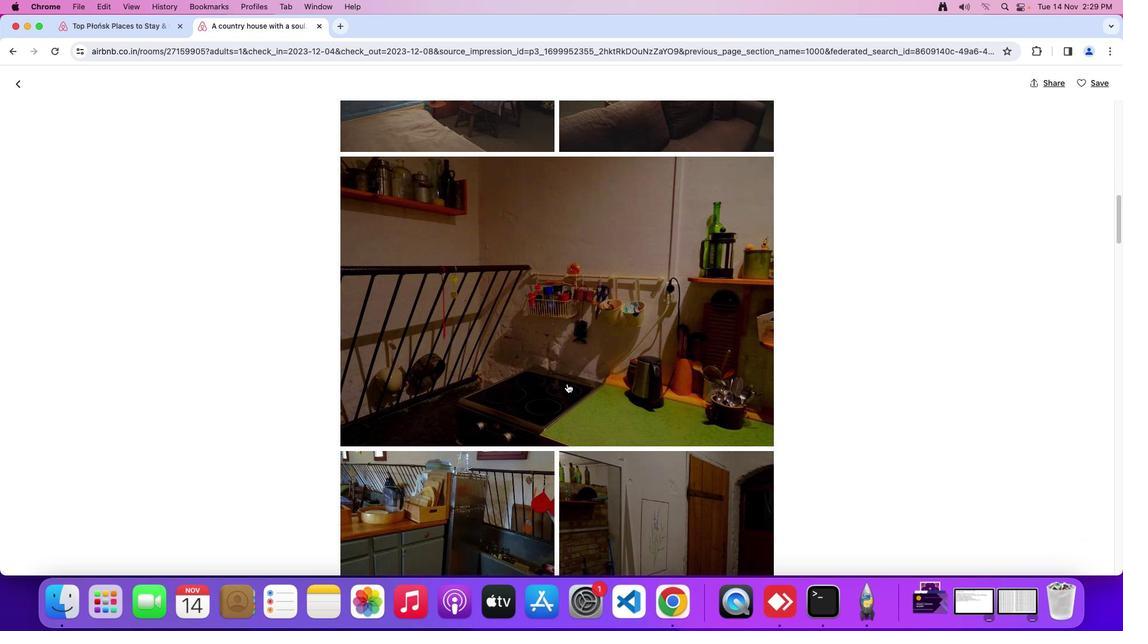 
Action: Mouse scrolled (566, 383) with delta (0, 0)
Screenshot: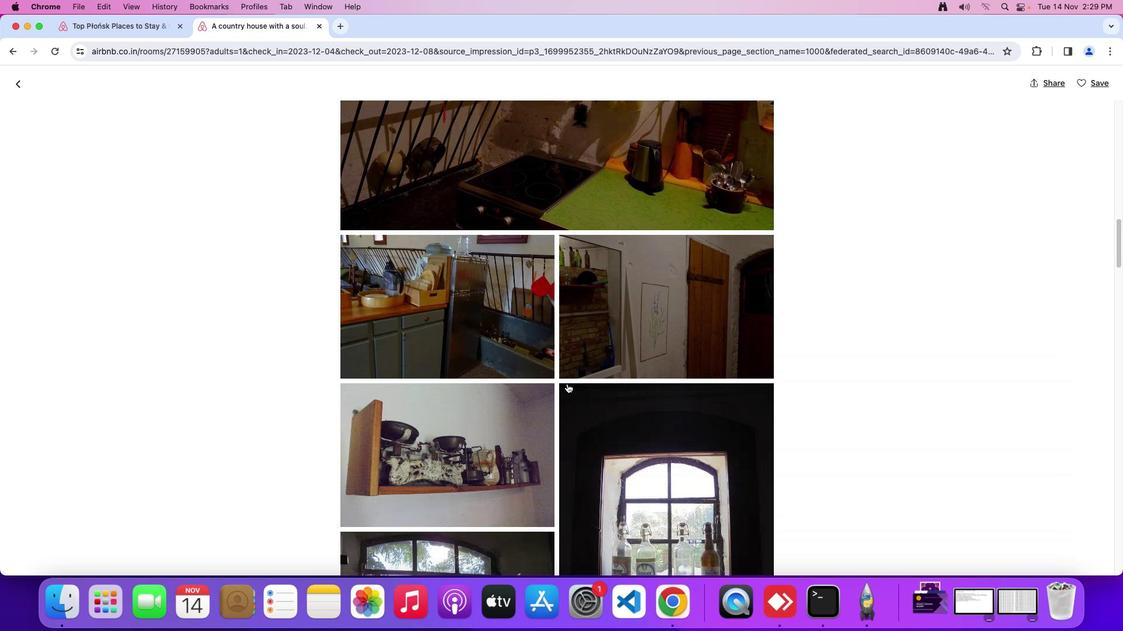 
Action: Mouse scrolled (566, 383) with delta (0, 0)
Screenshot: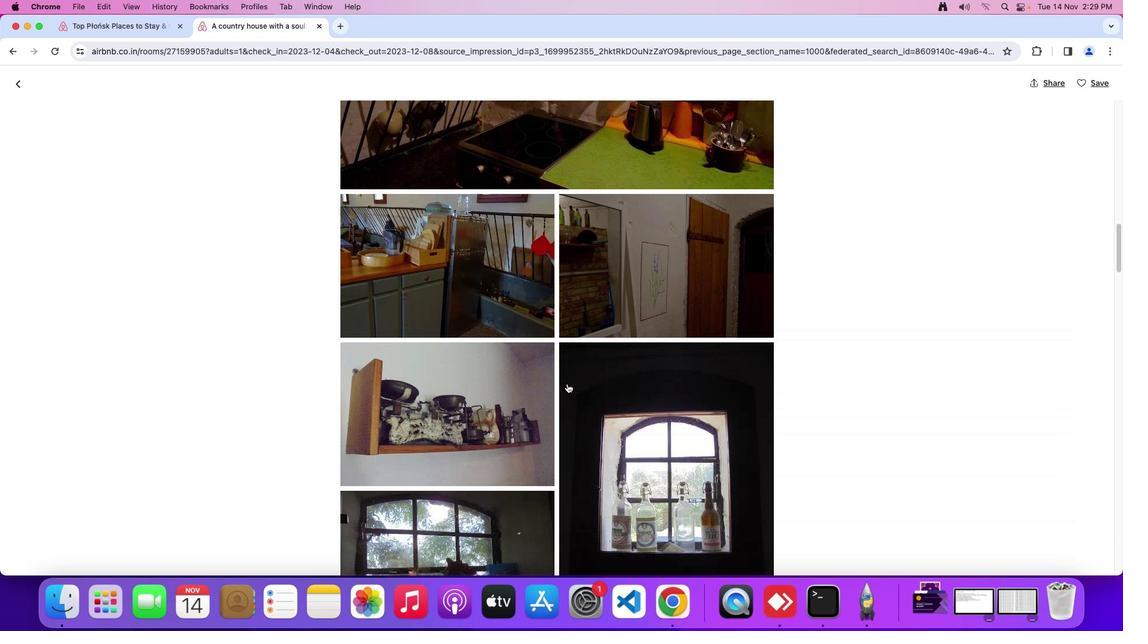 
Action: Mouse scrolled (566, 383) with delta (0, -1)
Screenshot: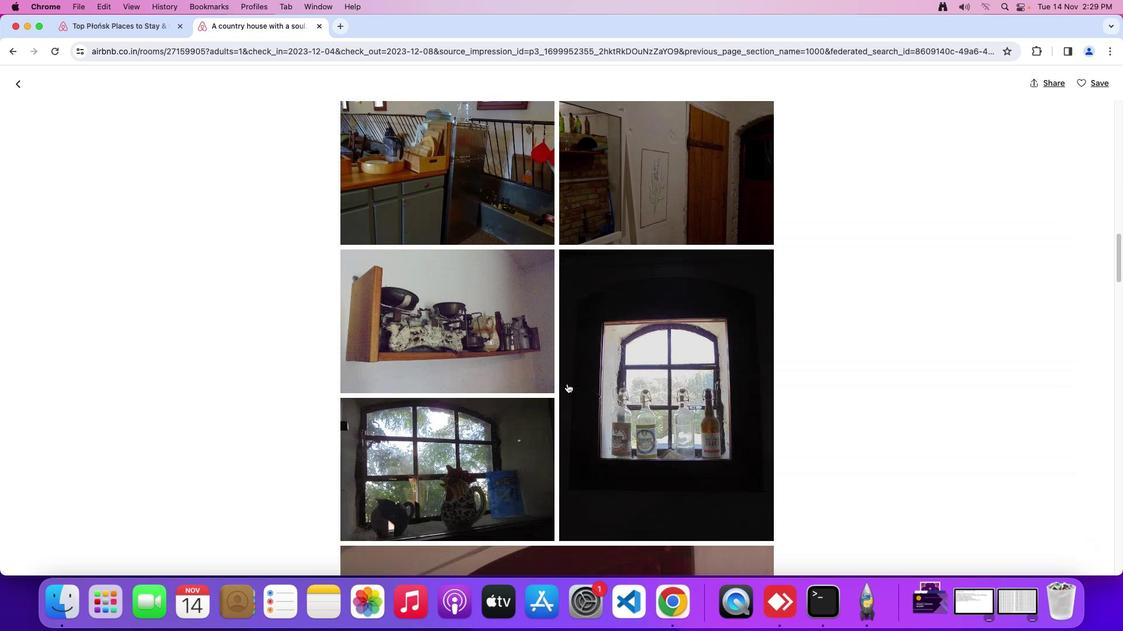 
Action: Mouse scrolled (566, 383) with delta (0, -2)
Screenshot: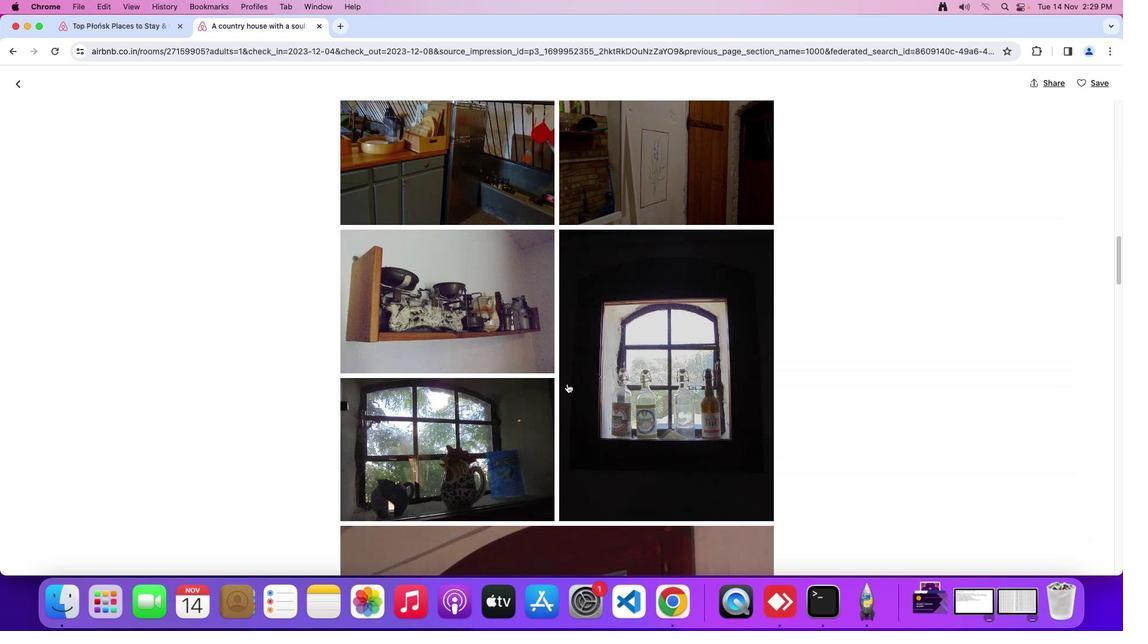 
Action: Mouse scrolled (566, 383) with delta (0, -3)
Screenshot: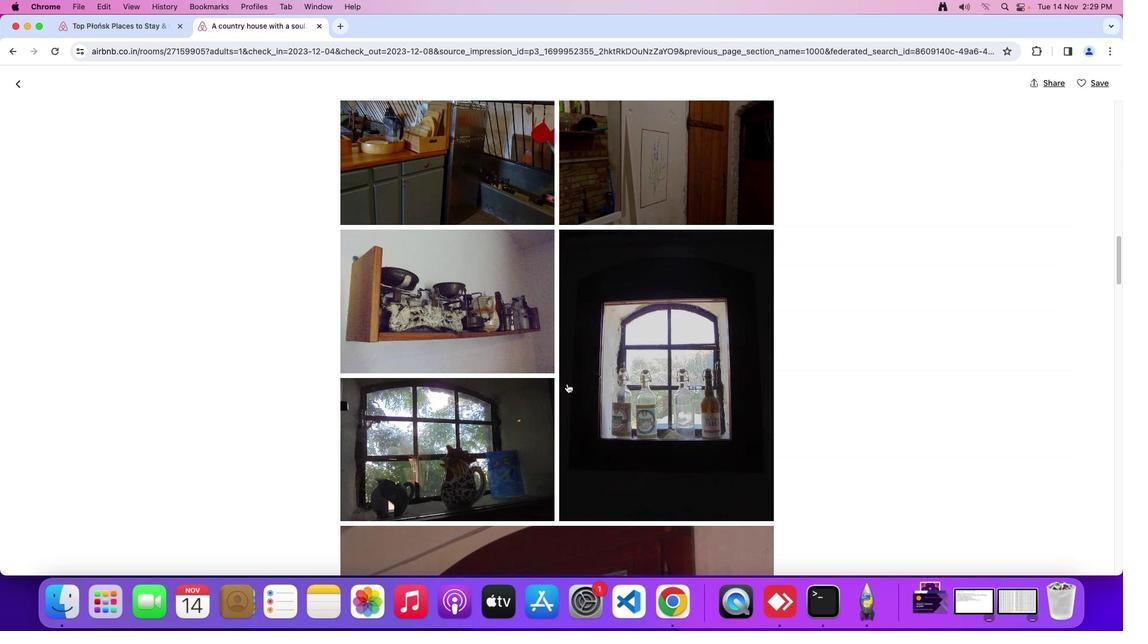 
Action: Mouse scrolled (566, 383) with delta (0, 0)
Screenshot: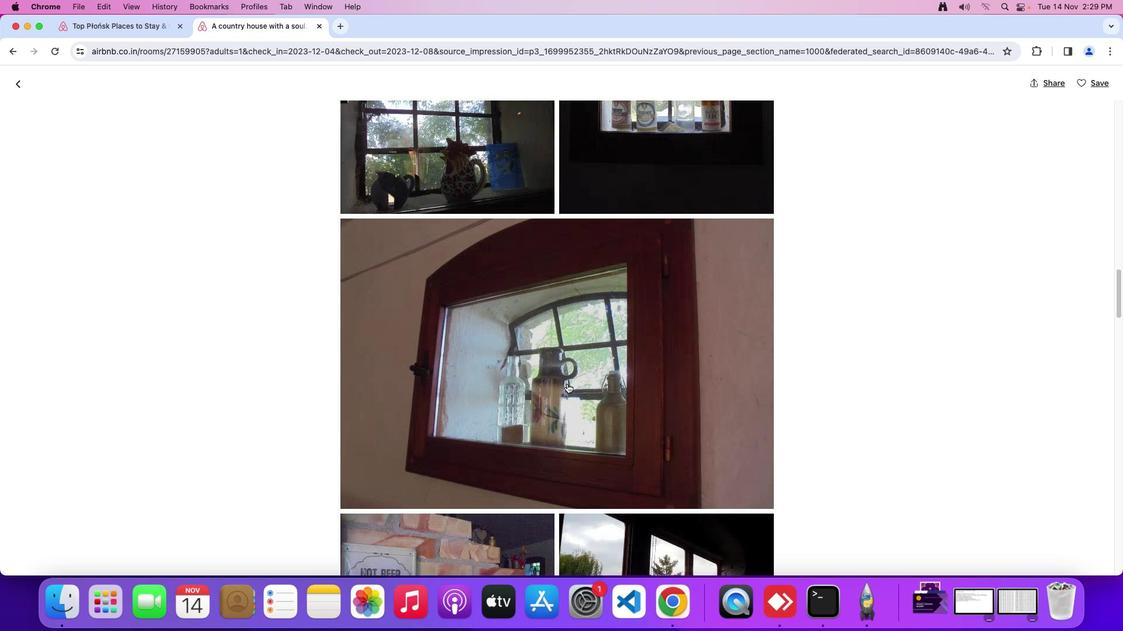 
Action: Mouse scrolled (566, 383) with delta (0, 0)
Screenshot: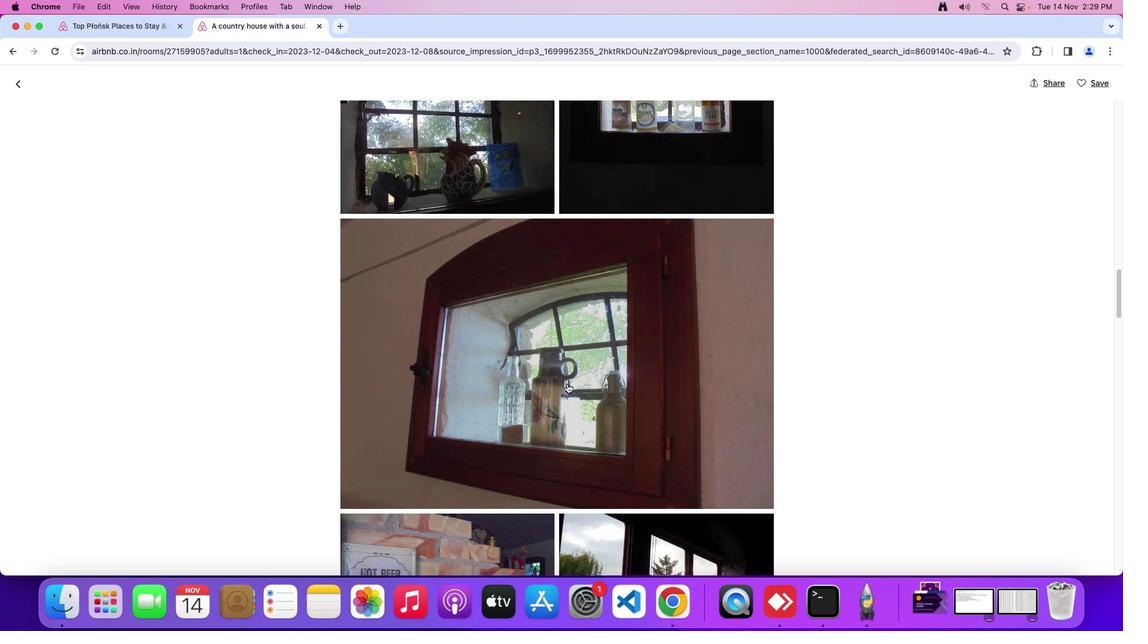 
Action: Mouse scrolled (566, 383) with delta (0, -2)
Screenshot: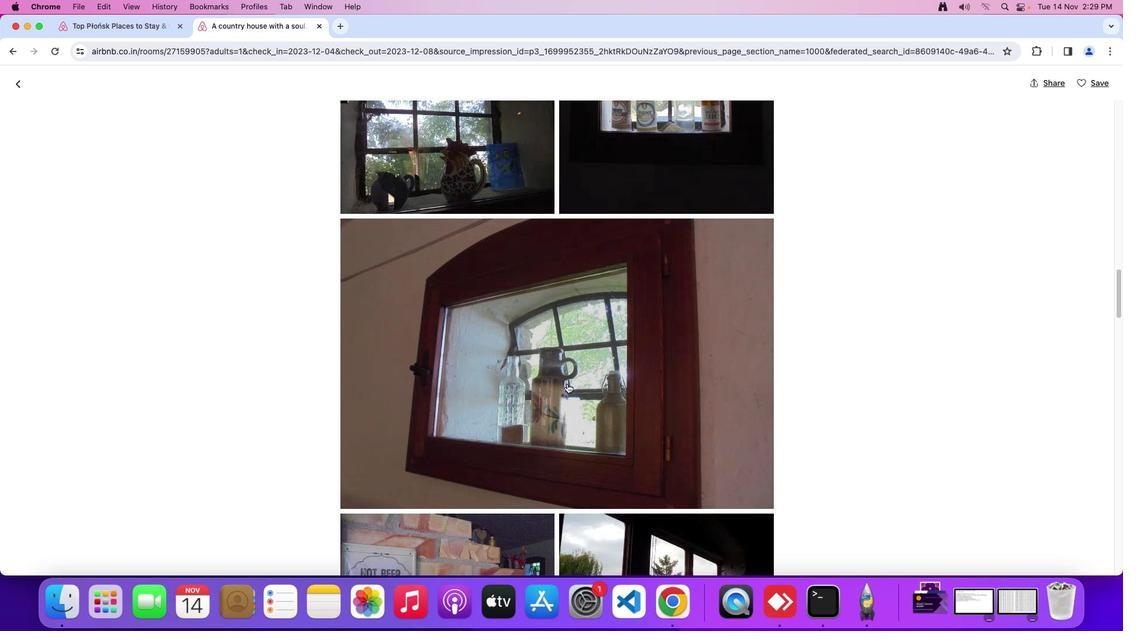 
Action: Mouse scrolled (566, 383) with delta (0, -3)
Screenshot: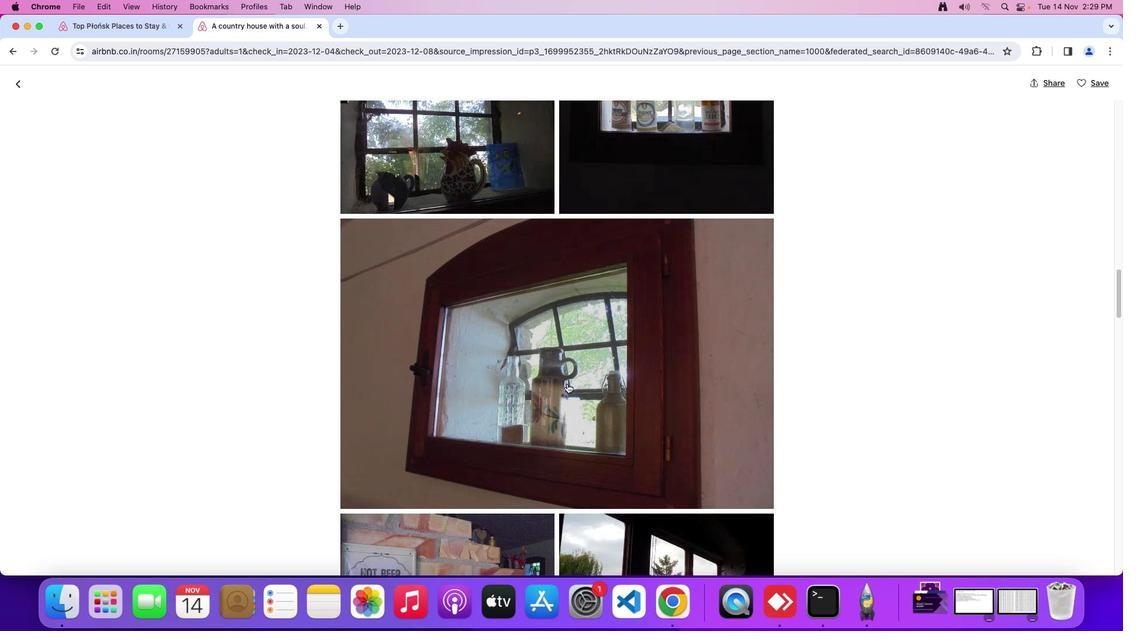 
Action: Mouse moved to (567, 383)
Screenshot: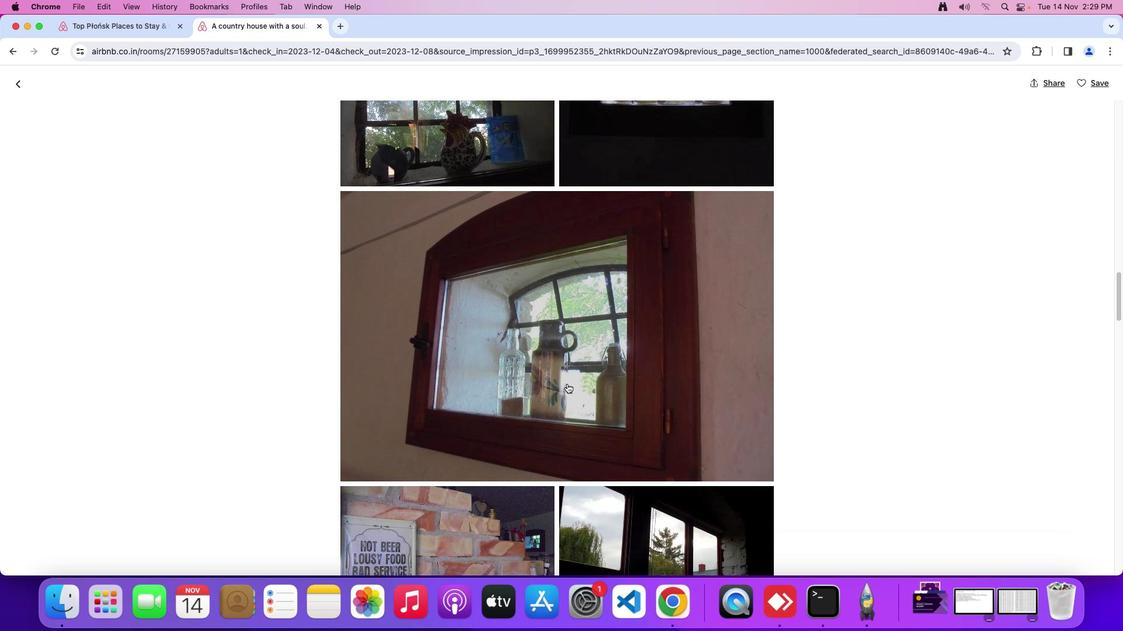 
Action: Mouse scrolled (567, 383) with delta (0, 0)
Screenshot: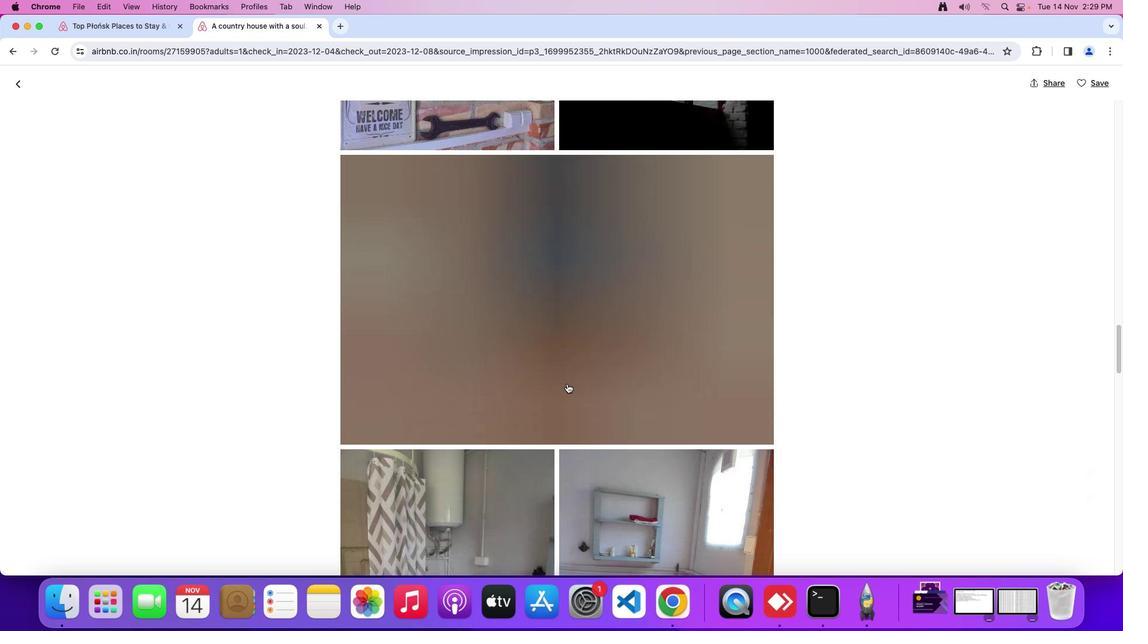 
Action: Mouse scrolled (567, 383) with delta (0, 0)
Screenshot: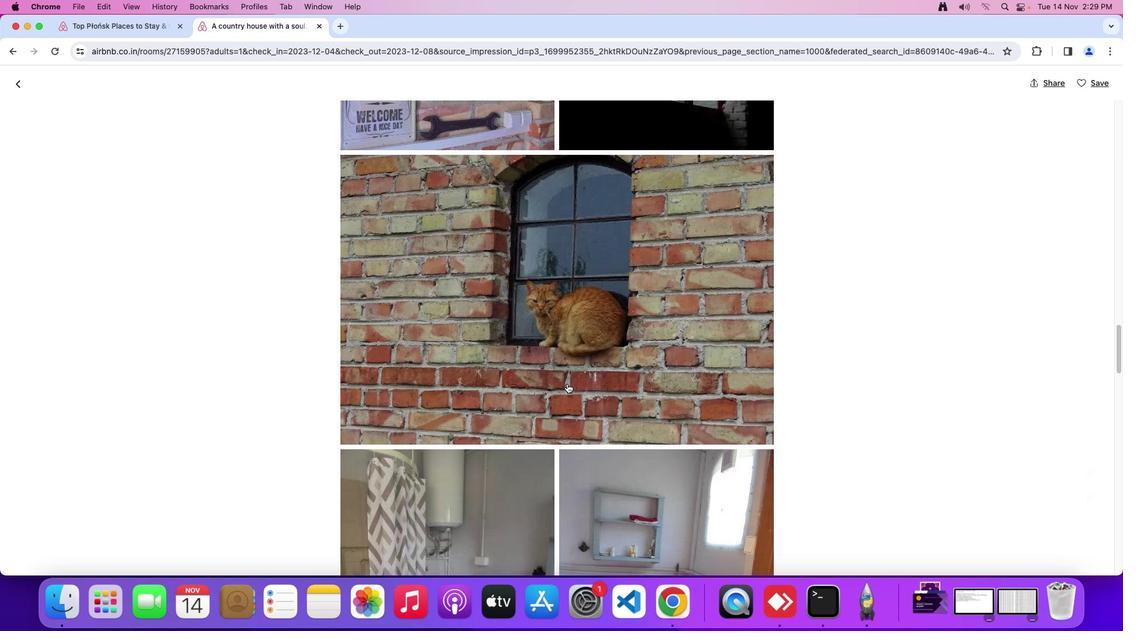 
Action: Mouse scrolled (567, 383) with delta (0, -2)
Screenshot: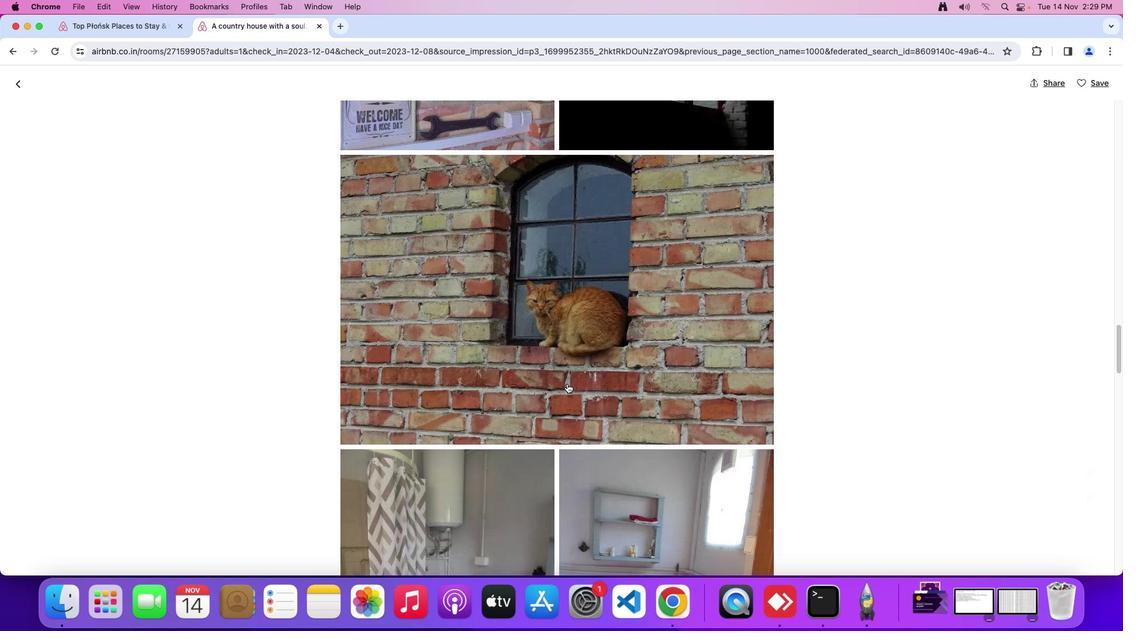 
Action: Mouse scrolled (567, 383) with delta (0, -4)
Screenshot: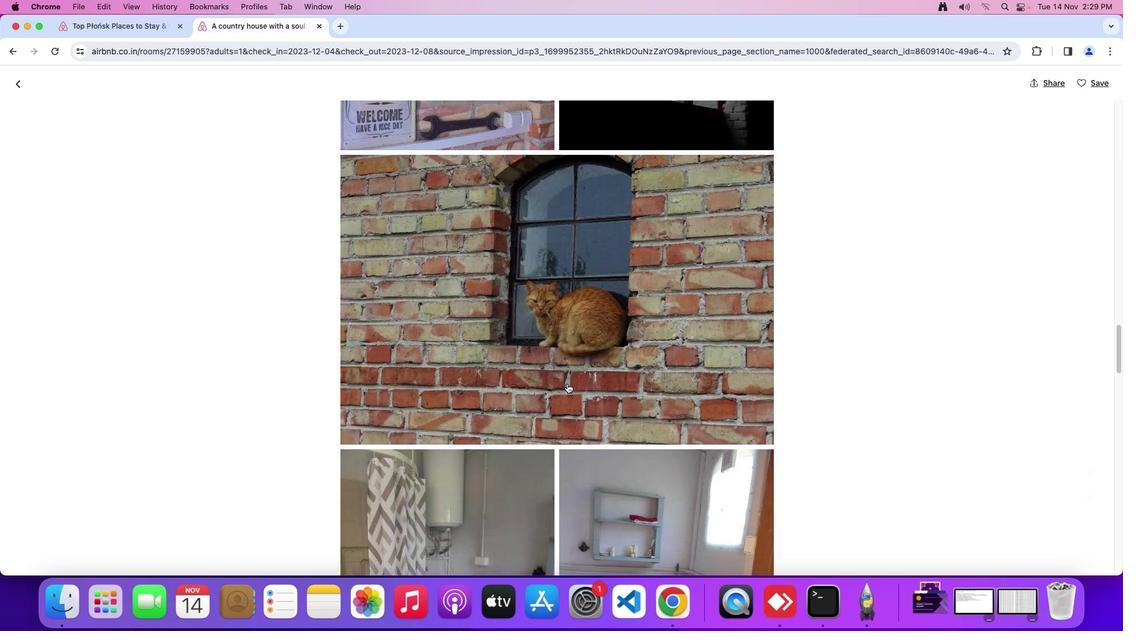 
Action: Mouse scrolled (567, 383) with delta (0, -4)
Screenshot: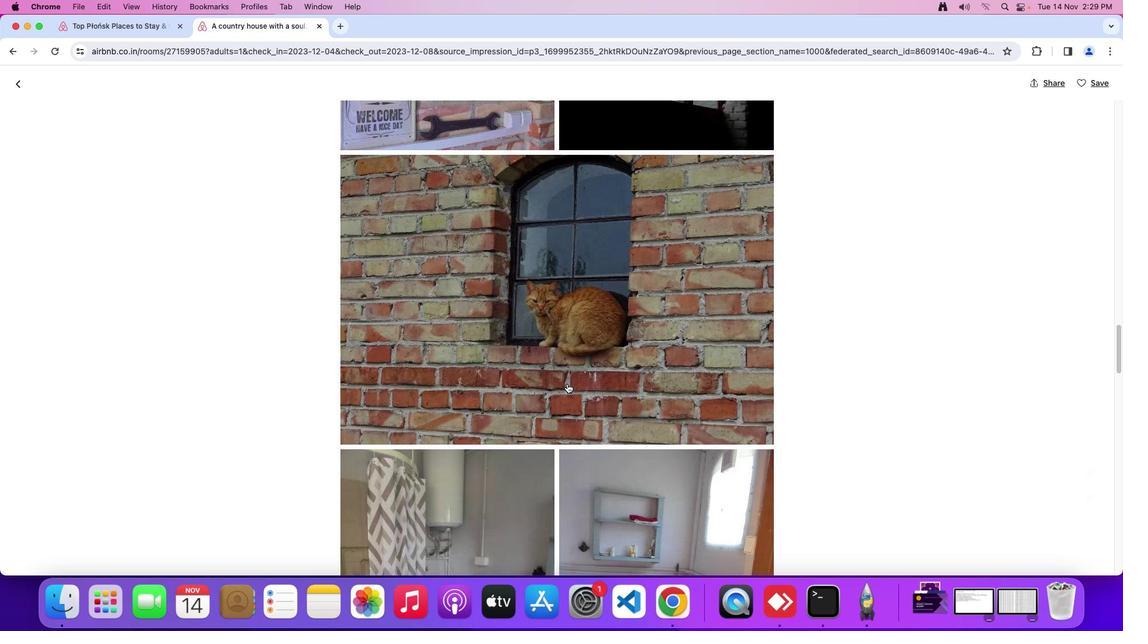 
Action: Mouse scrolled (567, 383) with delta (0, 0)
Screenshot: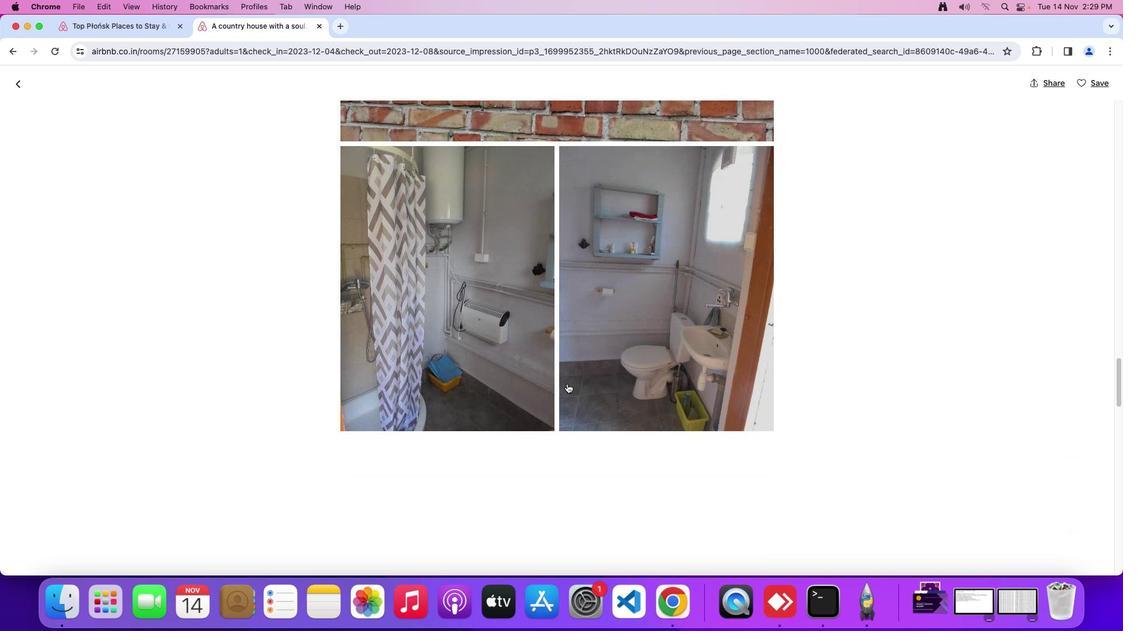 
Action: Mouse scrolled (567, 383) with delta (0, 0)
Screenshot: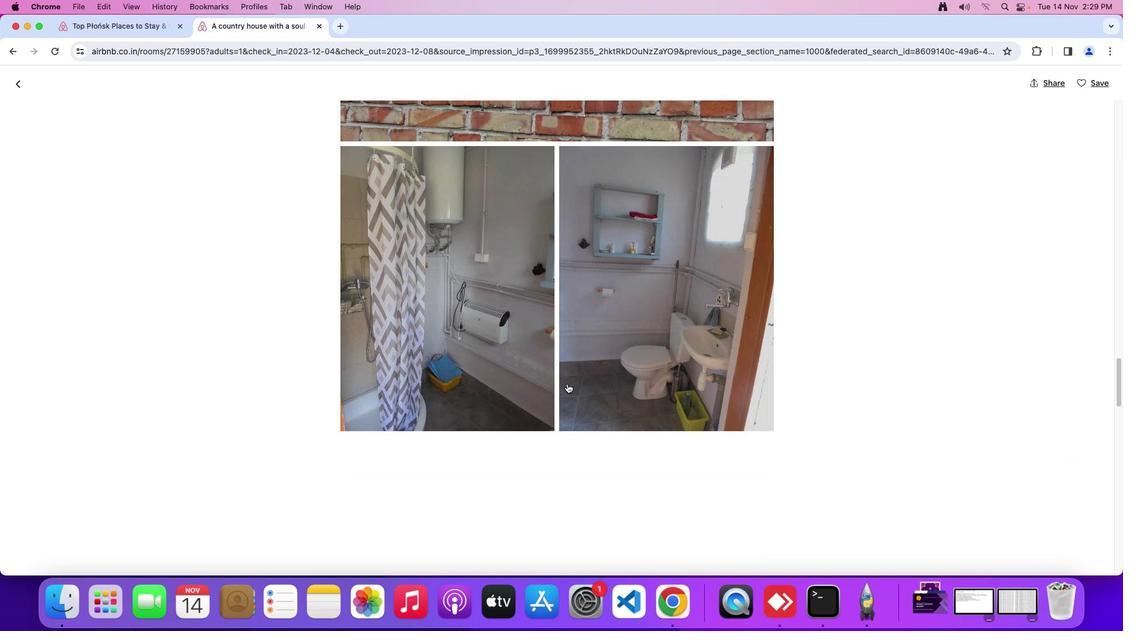 
Action: Mouse scrolled (567, 383) with delta (0, -2)
Screenshot: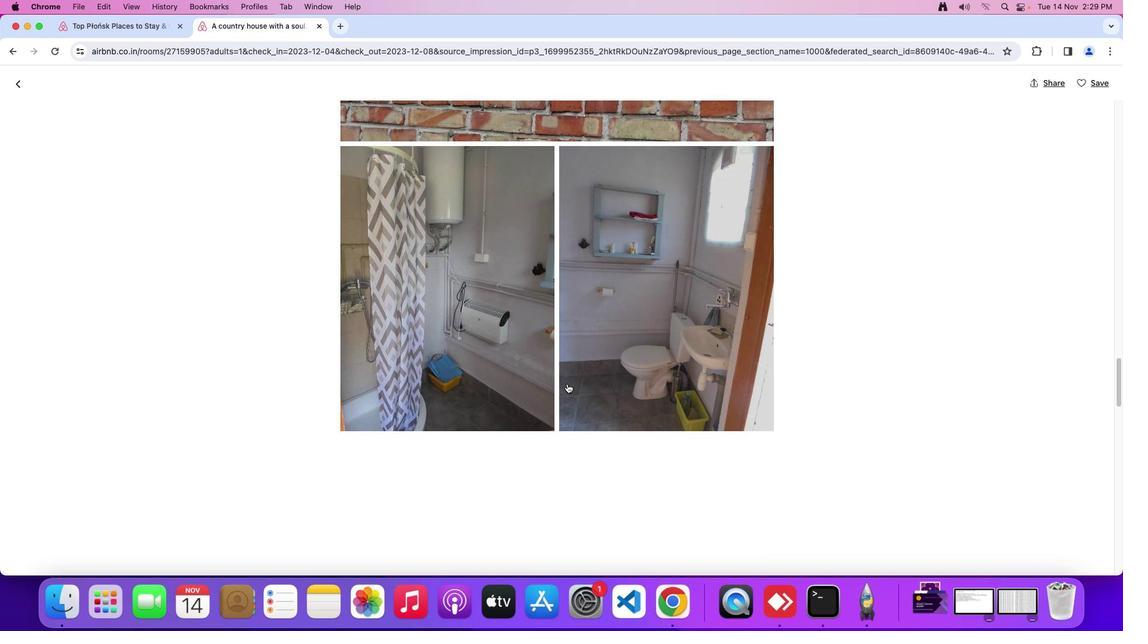 
Action: Mouse scrolled (567, 383) with delta (0, -3)
Screenshot: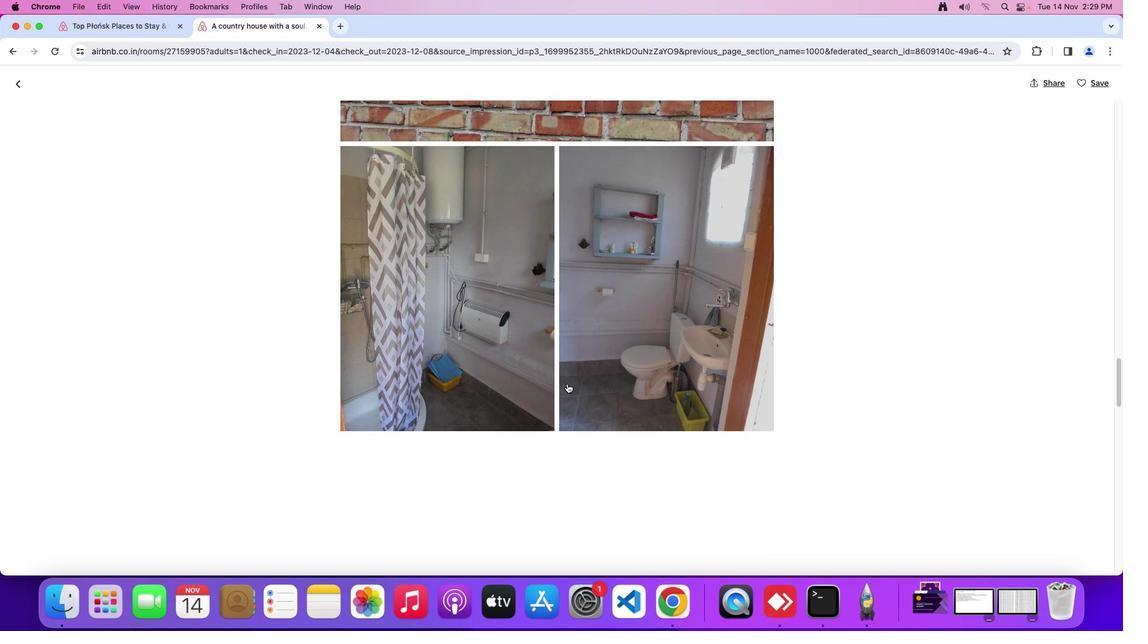 
Action: Mouse moved to (569, 382)
Screenshot: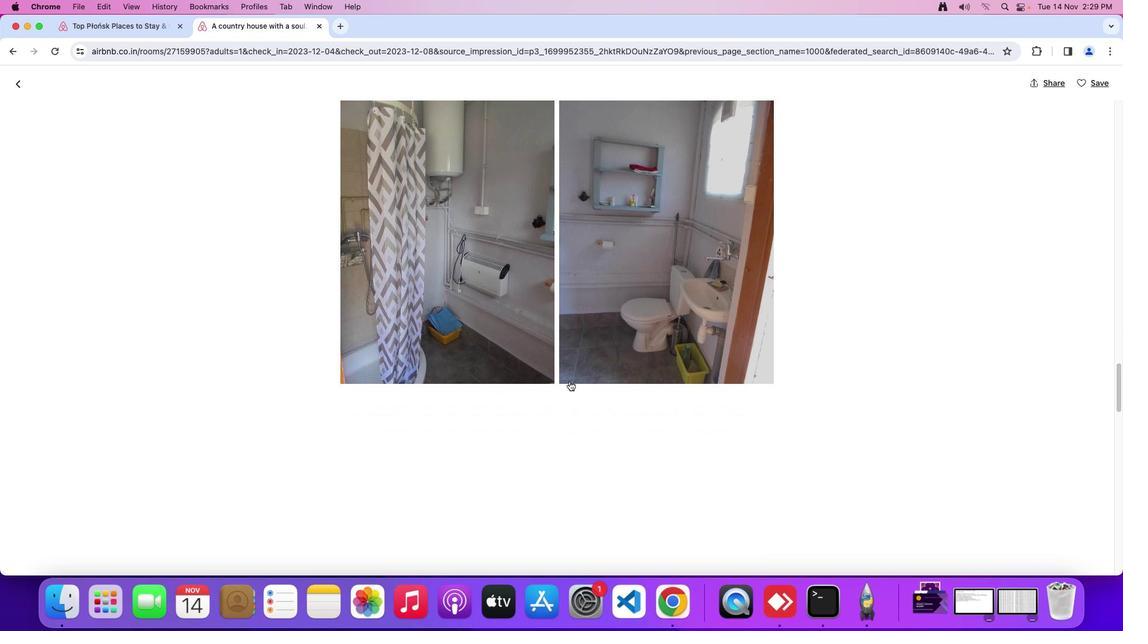 
Action: Mouse scrolled (569, 382) with delta (0, 0)
Screenshot: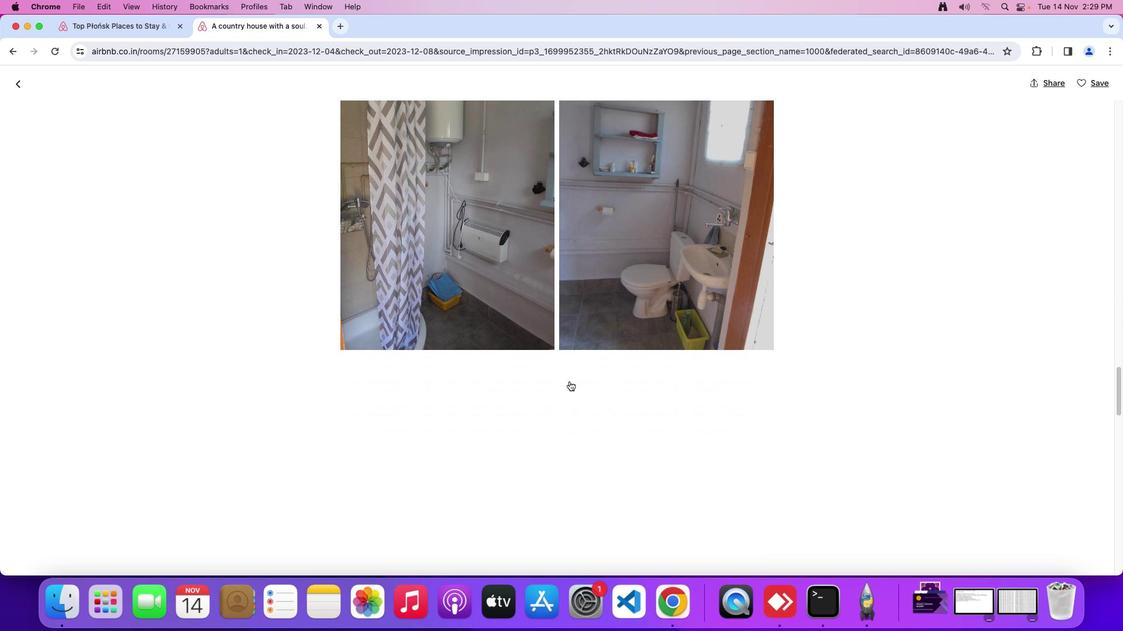 
Action: Mouse moved to (569, 381)
